 Task: Select street view around selected location Grand Canyon, Arizona, United States and verify 3 surrounding locations
Action: Mouse moved to (159, 112)
Screenshot: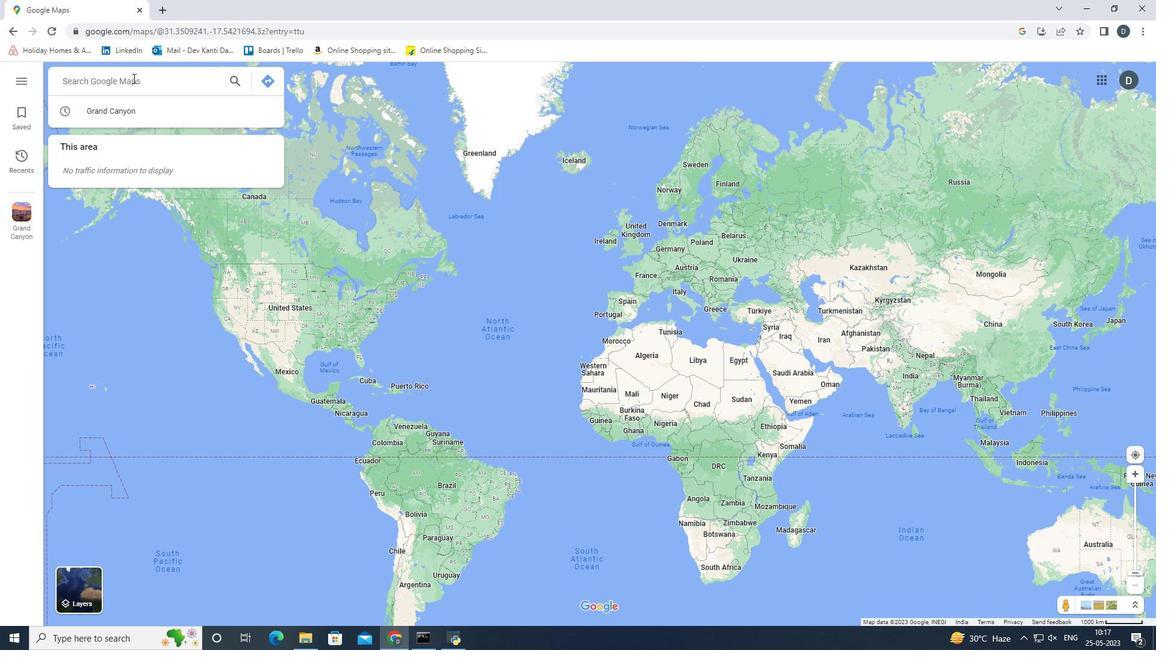 
Action: Mouse pressed left at (159, 112)
Screenshot: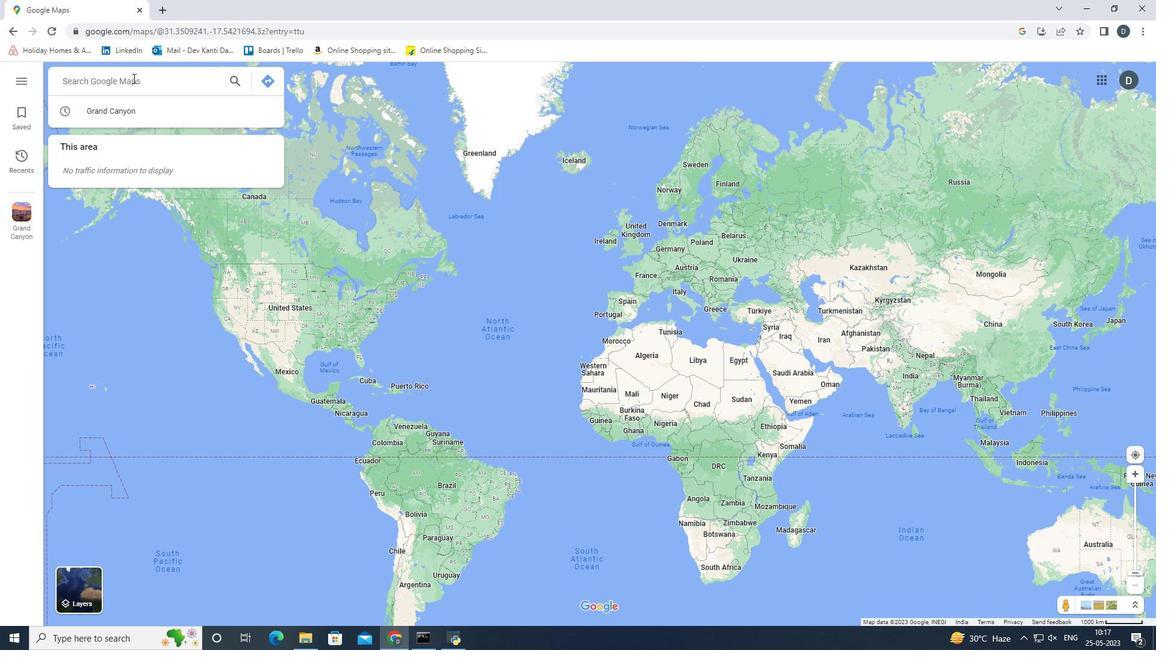 
Action: Mouse moved to (197, 171)
Screenshot: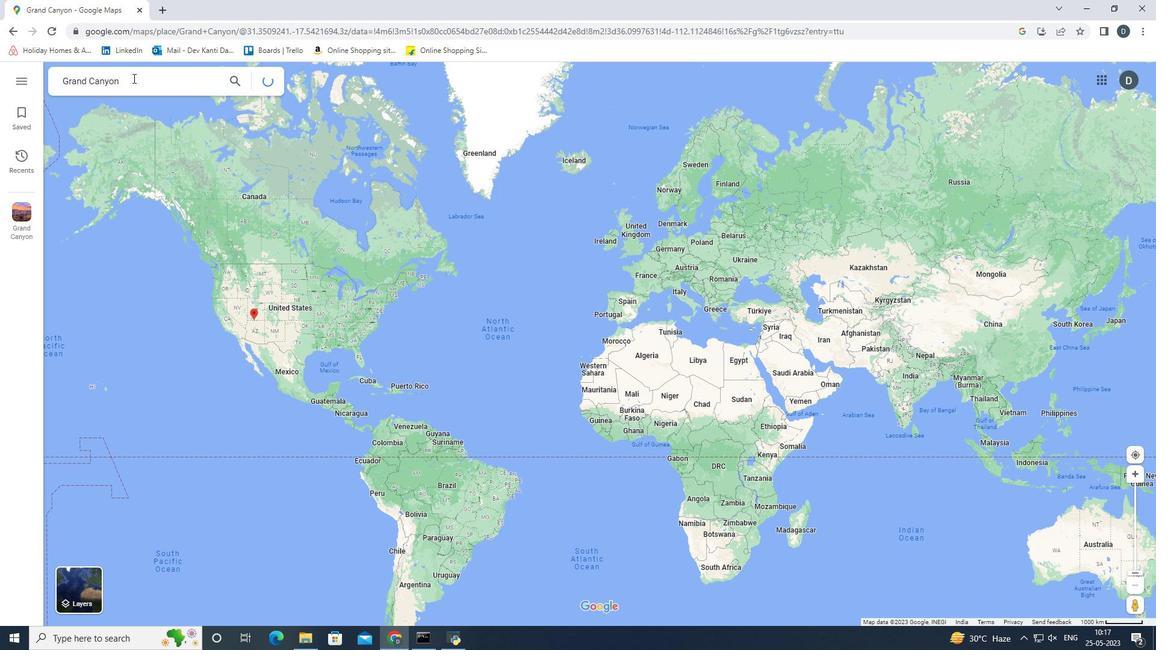 
Action: Key pressed <Key.enter>
Screenshot: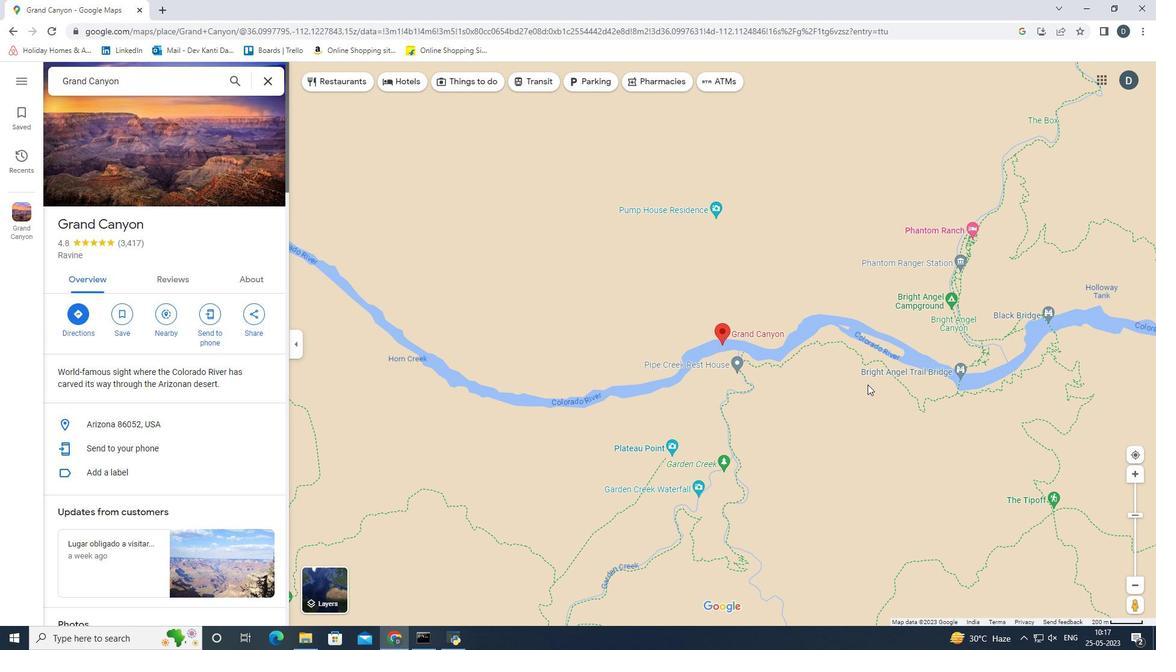 
Action: Mouse moved to (670, 398)
Screenshot: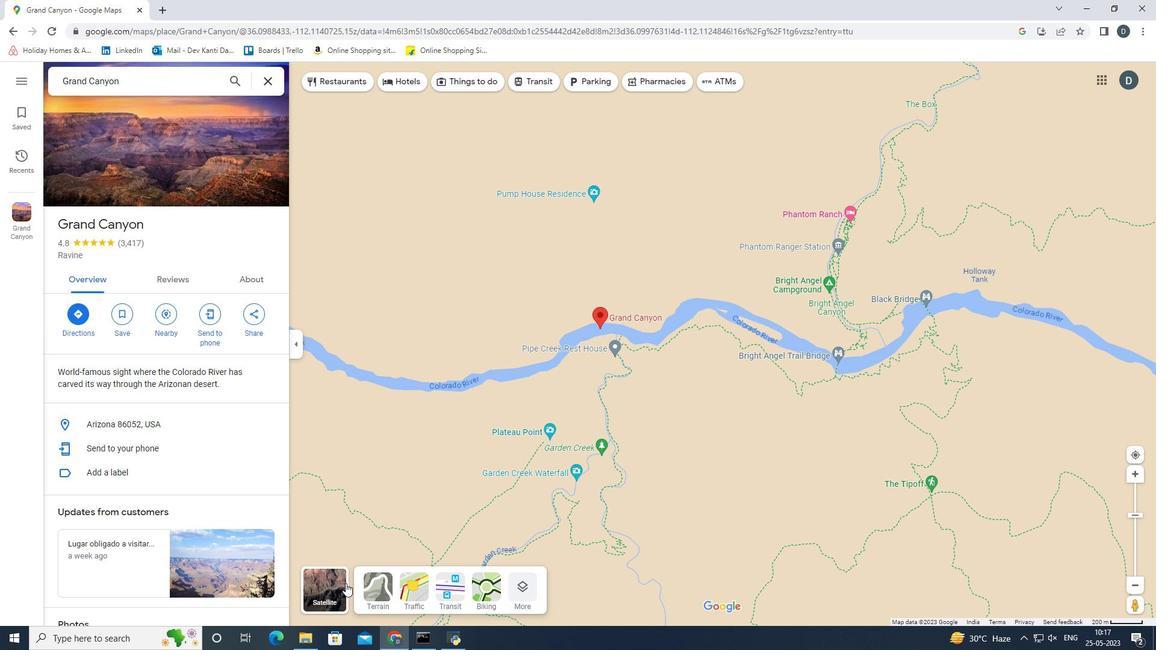 
Action: Mouse scrolled (670, 399) with delta (0, 0)
Screenshot: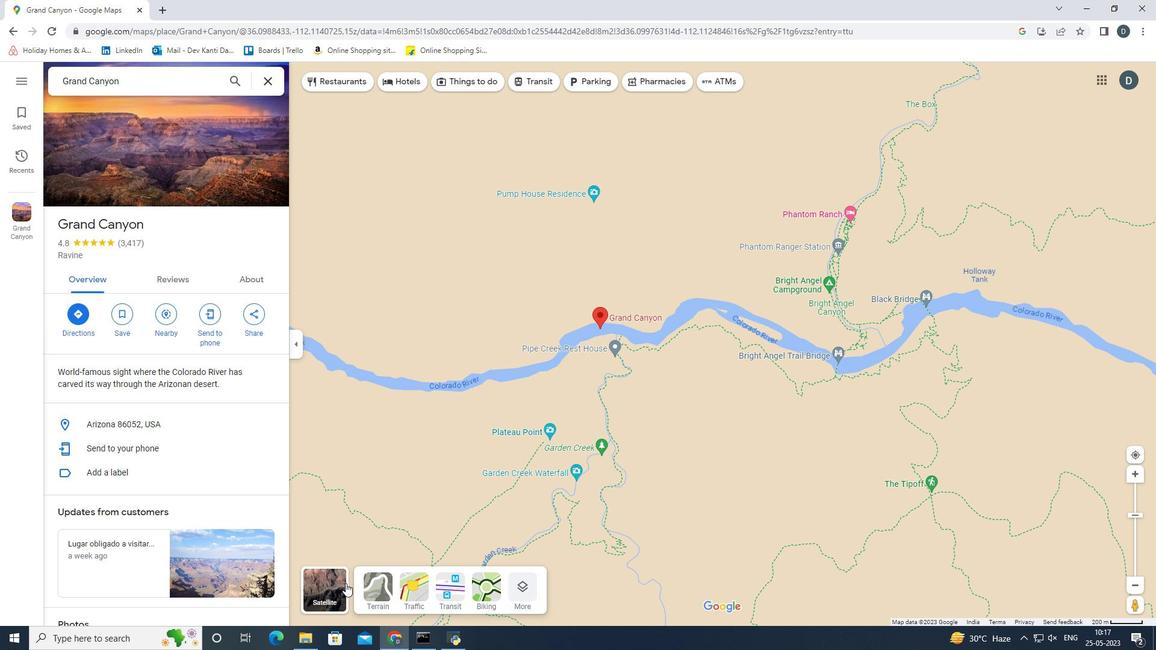 
Action: Mouse scrolled (670, 399) with delta (0, 0)
Screenshot: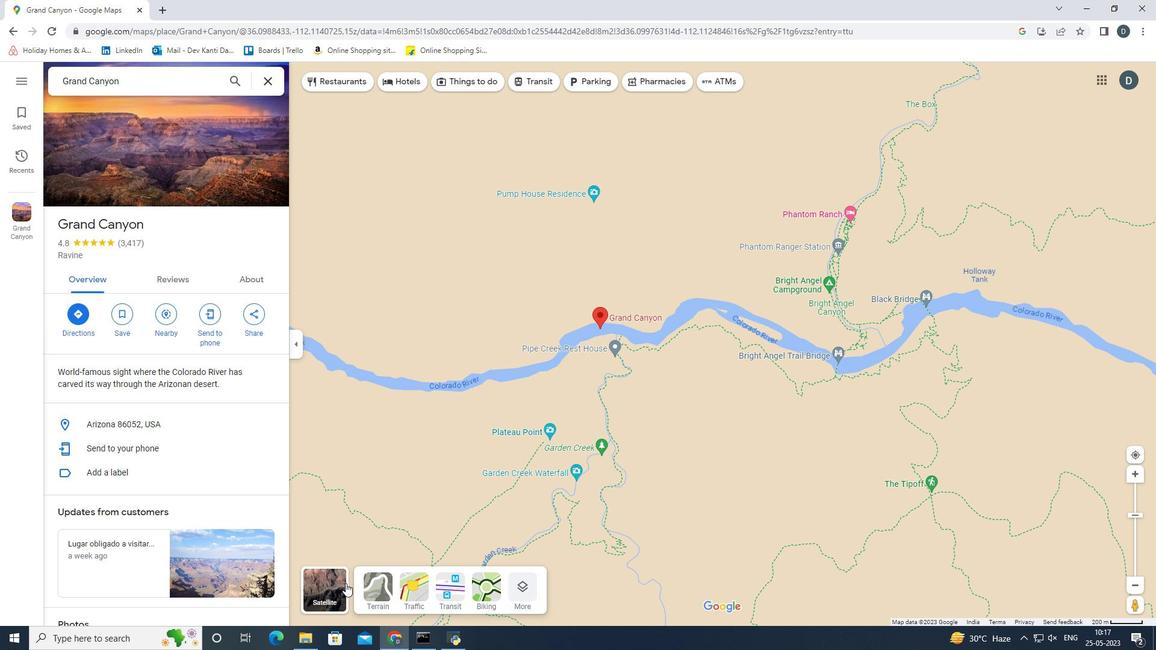
Action: Mouse scrolled (670, 399) with delta (0, 0)
Screenshot: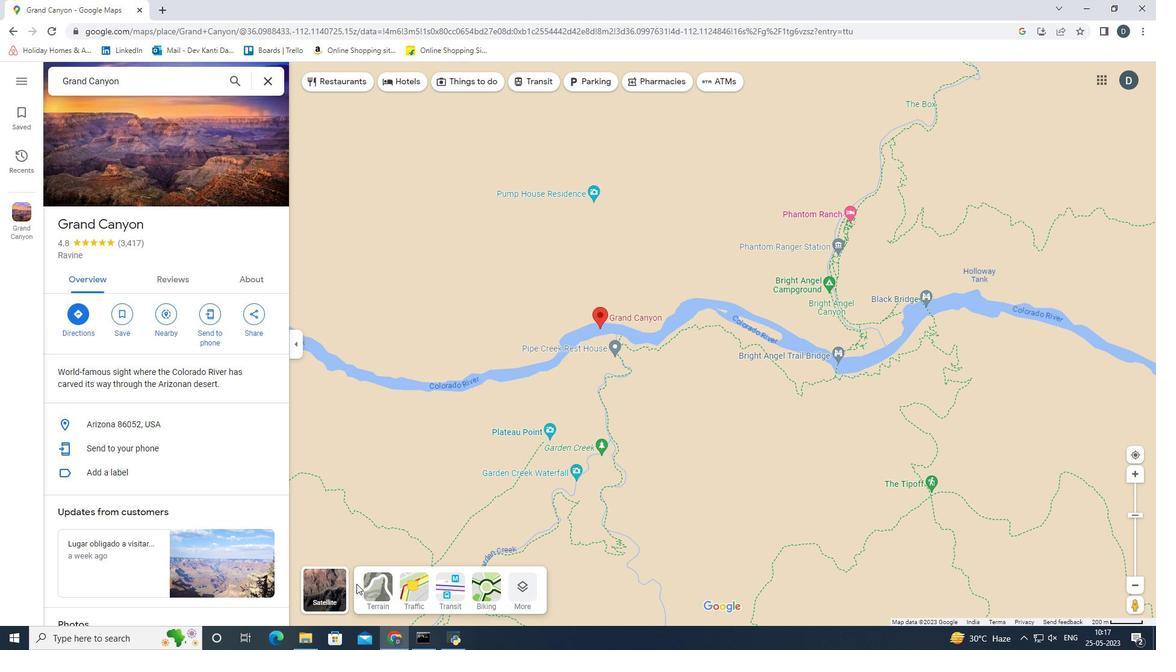 
Action: Mouse scrolled (670, 399) with delta (0, 0)
Screenshot: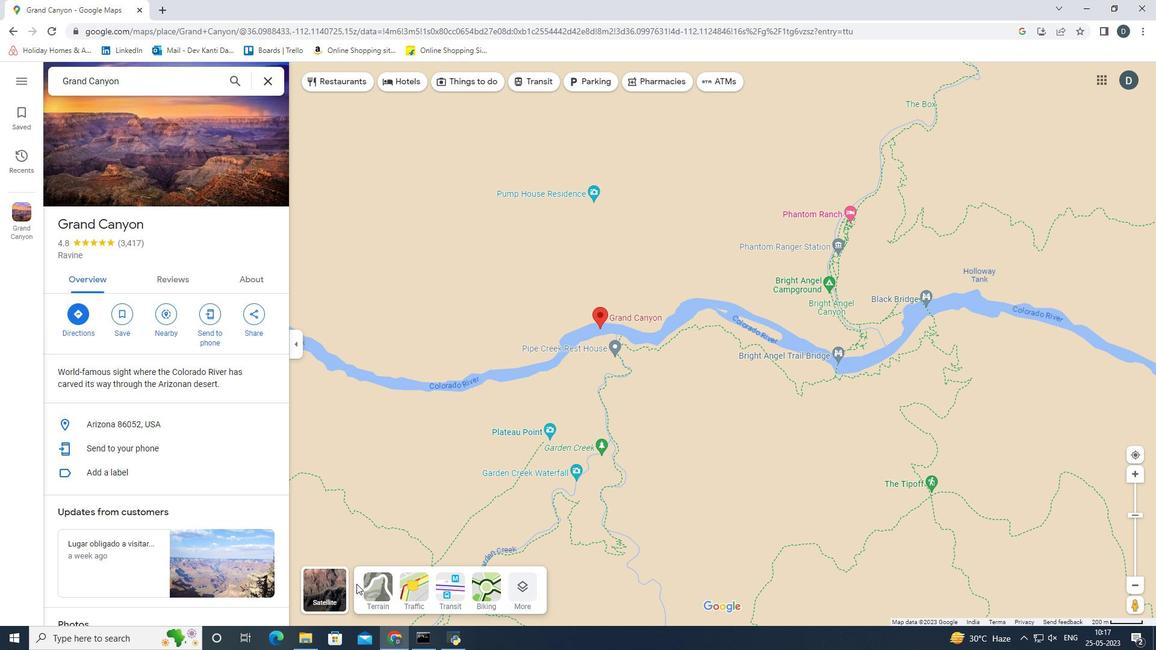 
Action: Mouse moved to (668, 428)
Screenshot: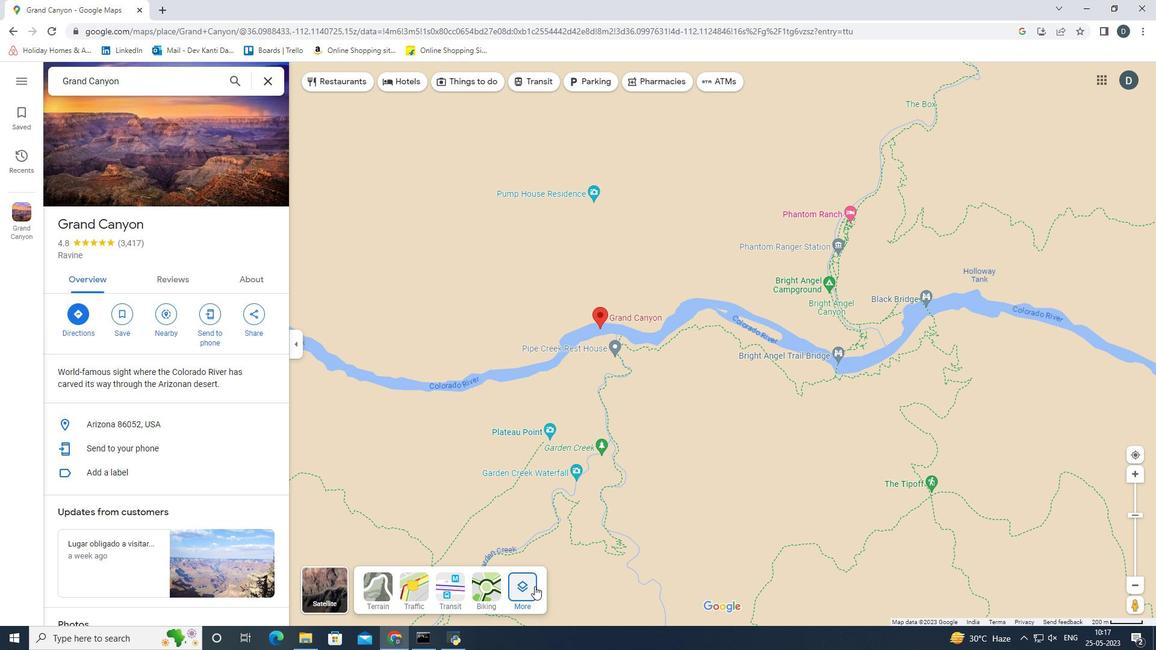 
Action: Mouse pressed left at (668, 428)
Screenshot: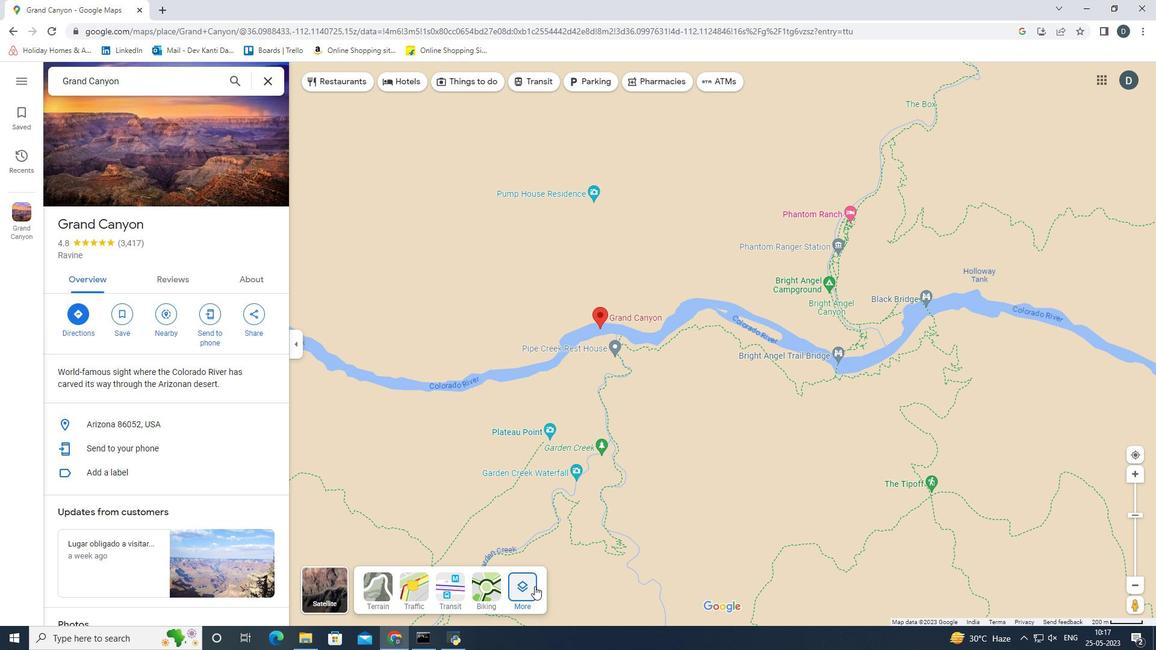 
Action: Mouse moved to (487, 171)
Screenshot: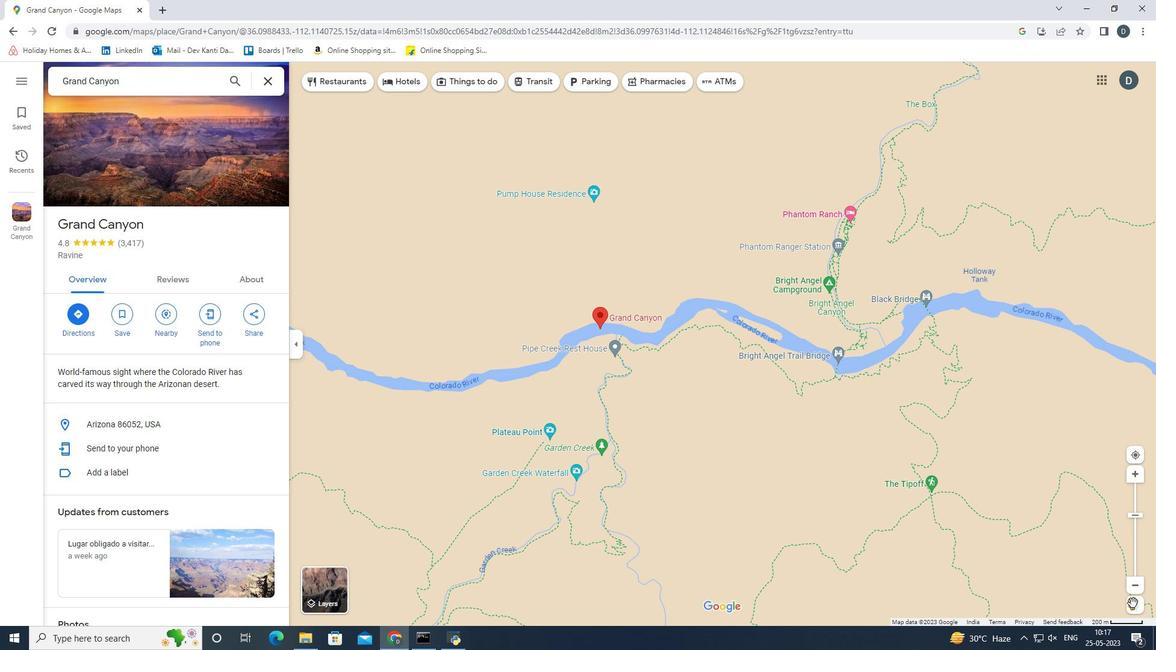 
Action: Mouse pressed left at (469, 215)
Screenshot: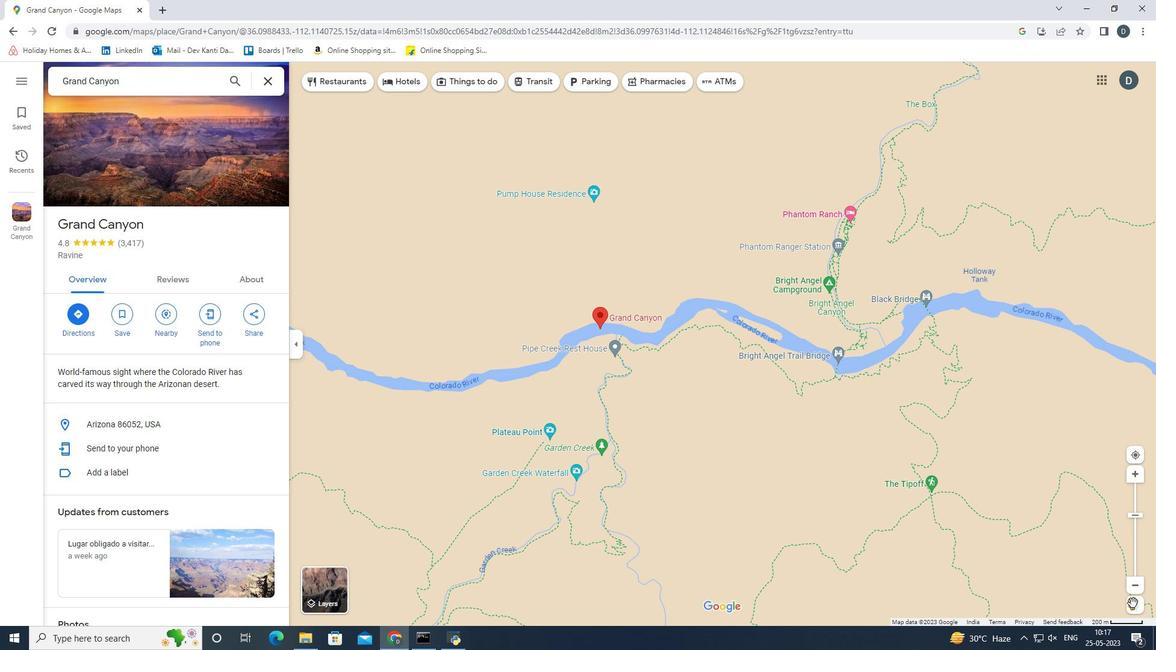 
Action: Mouse moved to (504, 447)
Screenshot: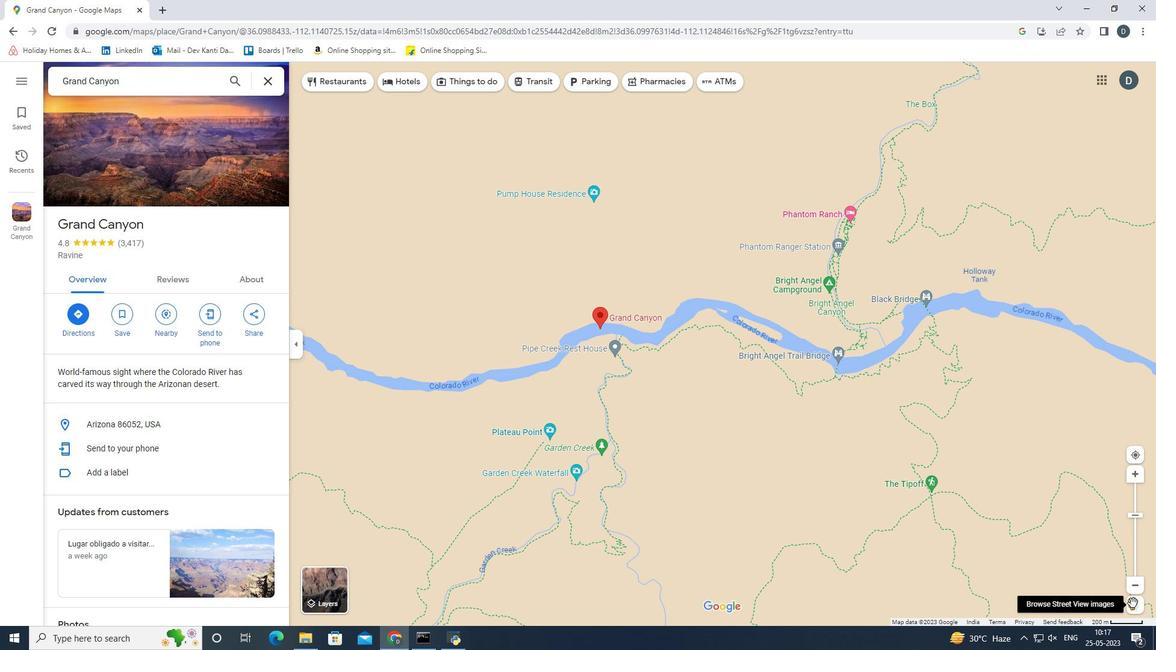 
Action: Mouse scrolled (504, 448) with delta (0, 0)
Screenshot: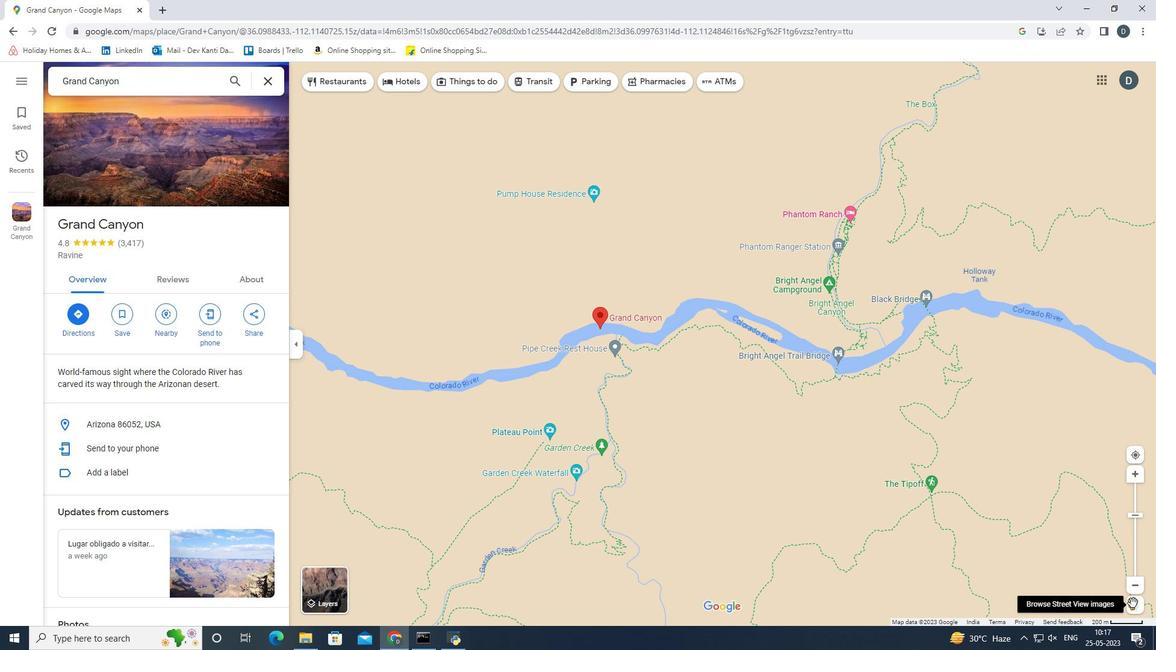 
Action: Mouse scrolled (504, 448) with delta (0, 0)
Screenshot: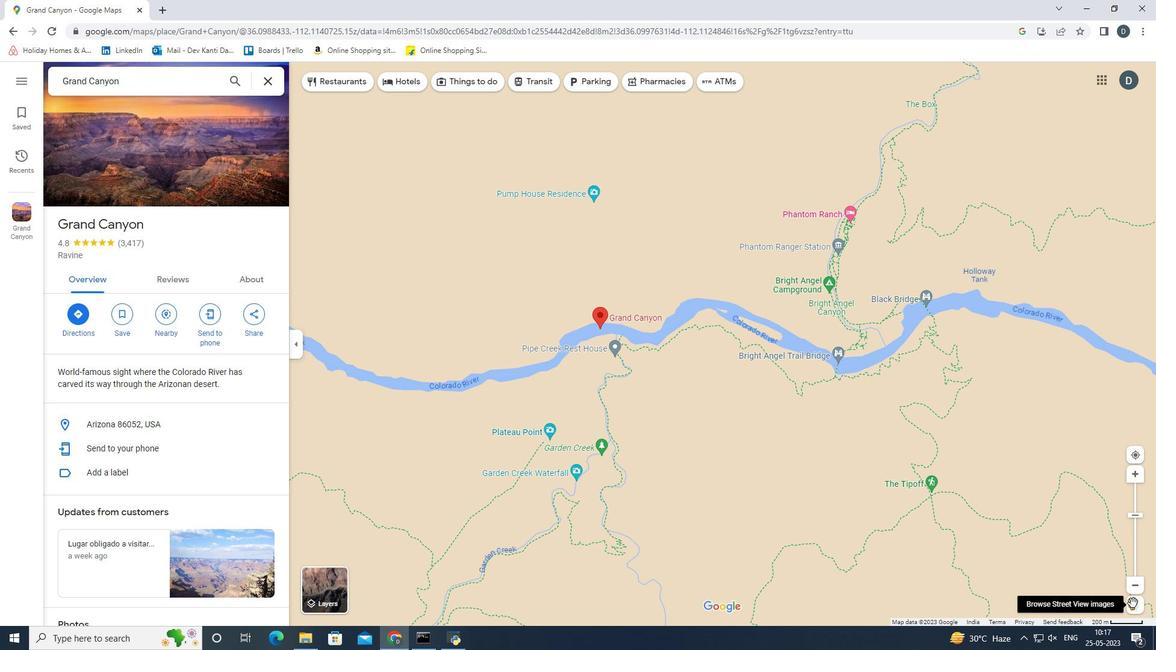 
Action: Mouse moved to (503, 447)
Screenshot: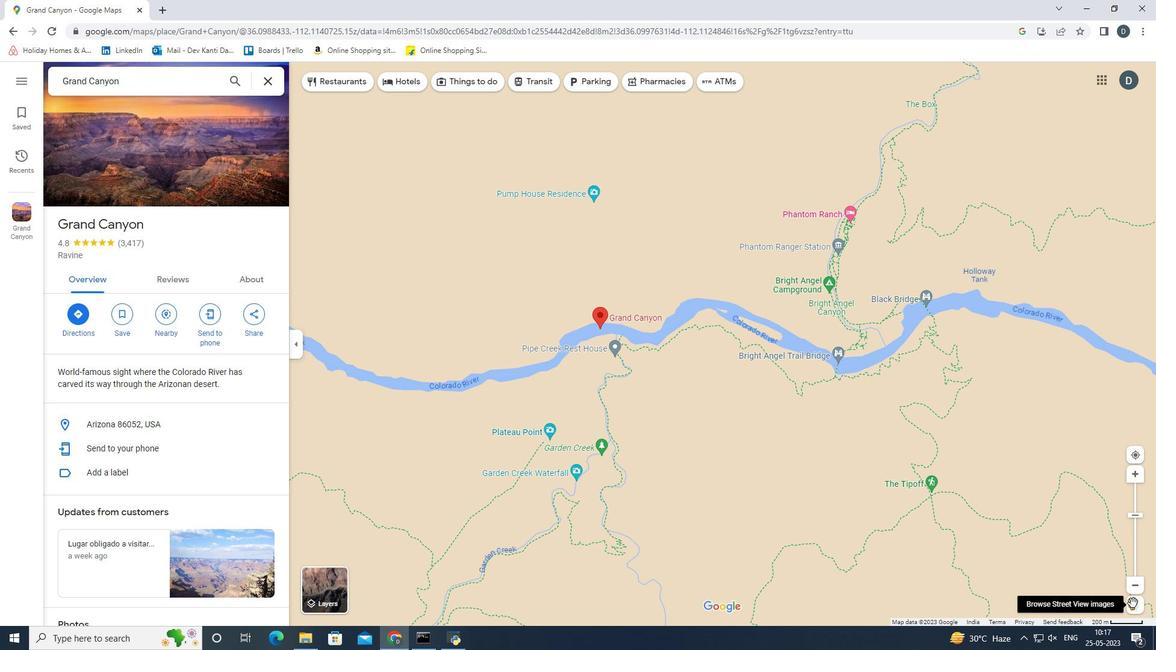 
Action: Mouse scrolled (503, 448) with delta (0, 0)
Screenshot: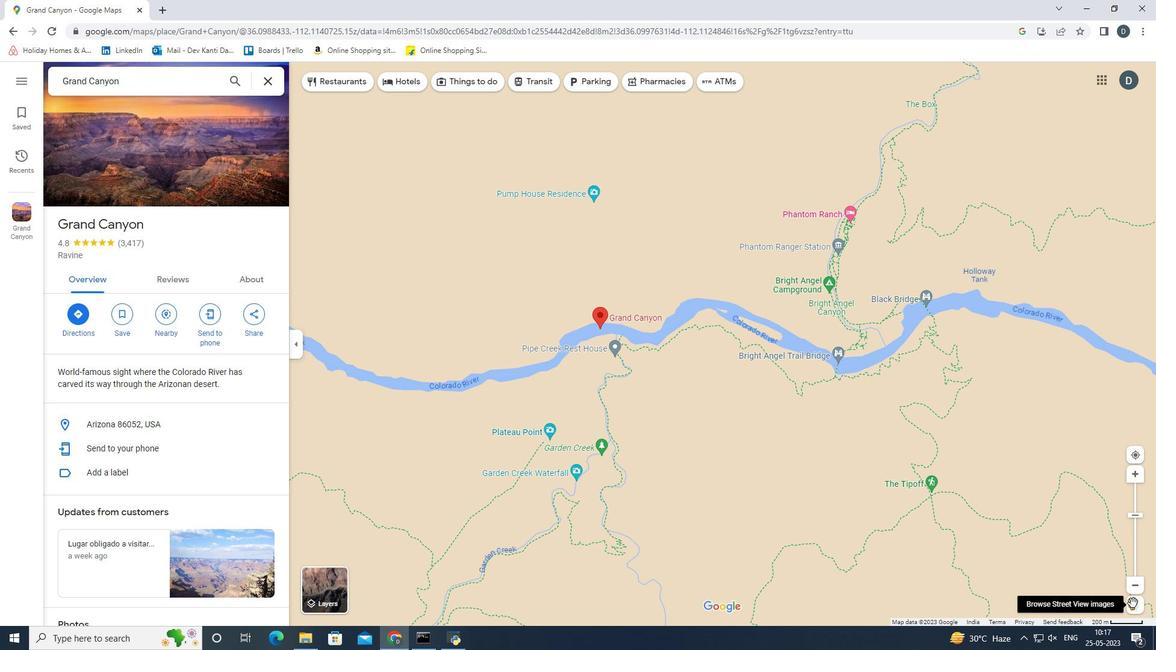 
Action: Mouse scrolled (503, 448) with delta (0, 0)
Screenshot: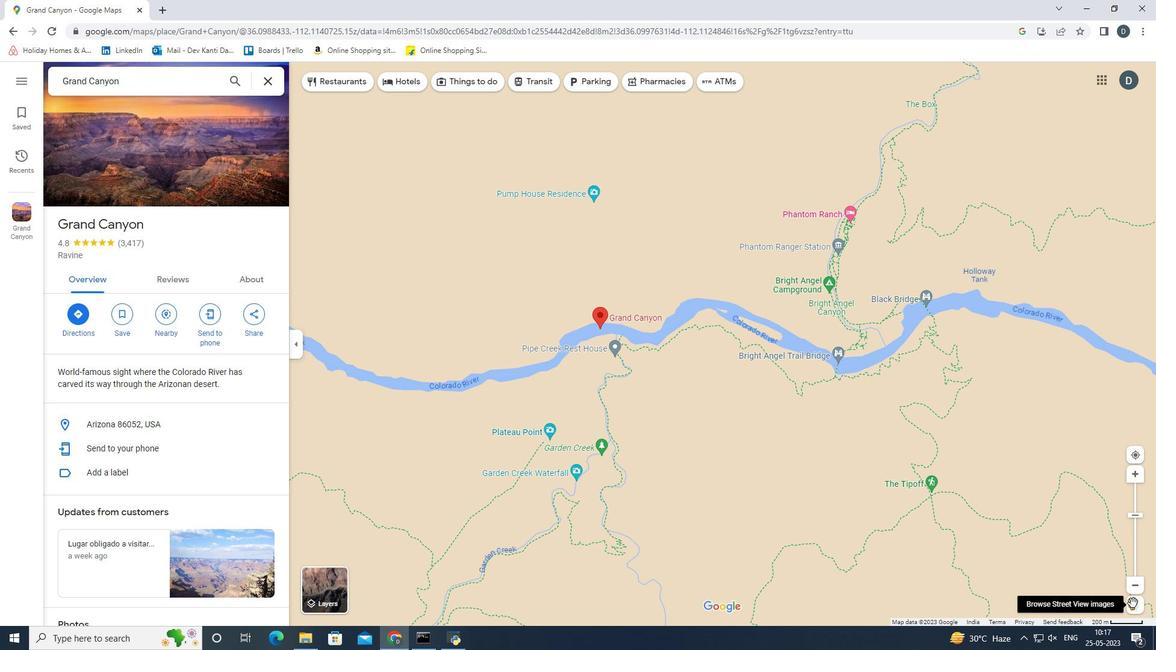 
Action: Mouse moved to (525, 424)
Screenshot: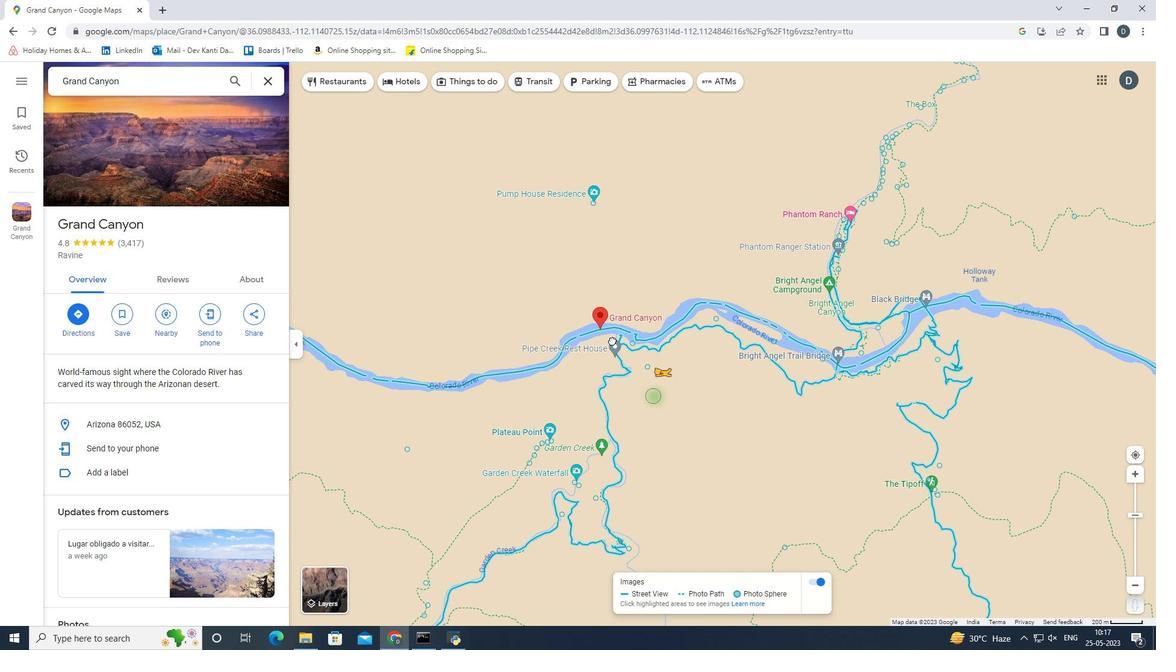 
Action: Mouse scrolled (525, 423) with delta (0, 0)
Screenshot: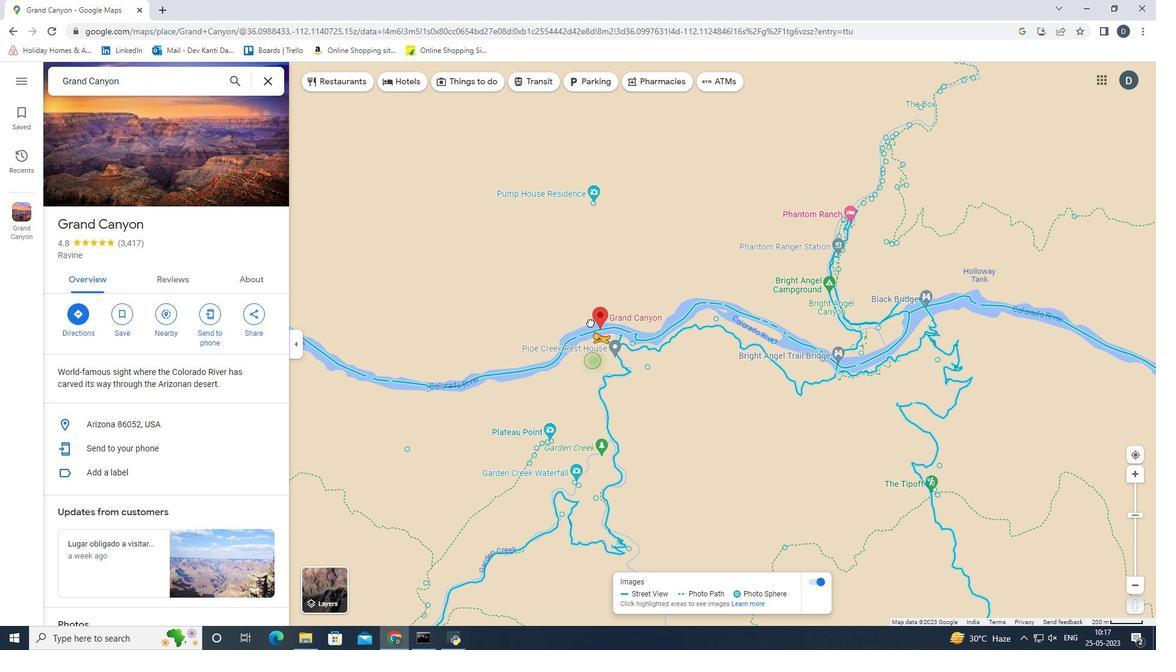 
Action: Mouse scrolled (525, 423) with delta (0, 0)
Screenshot: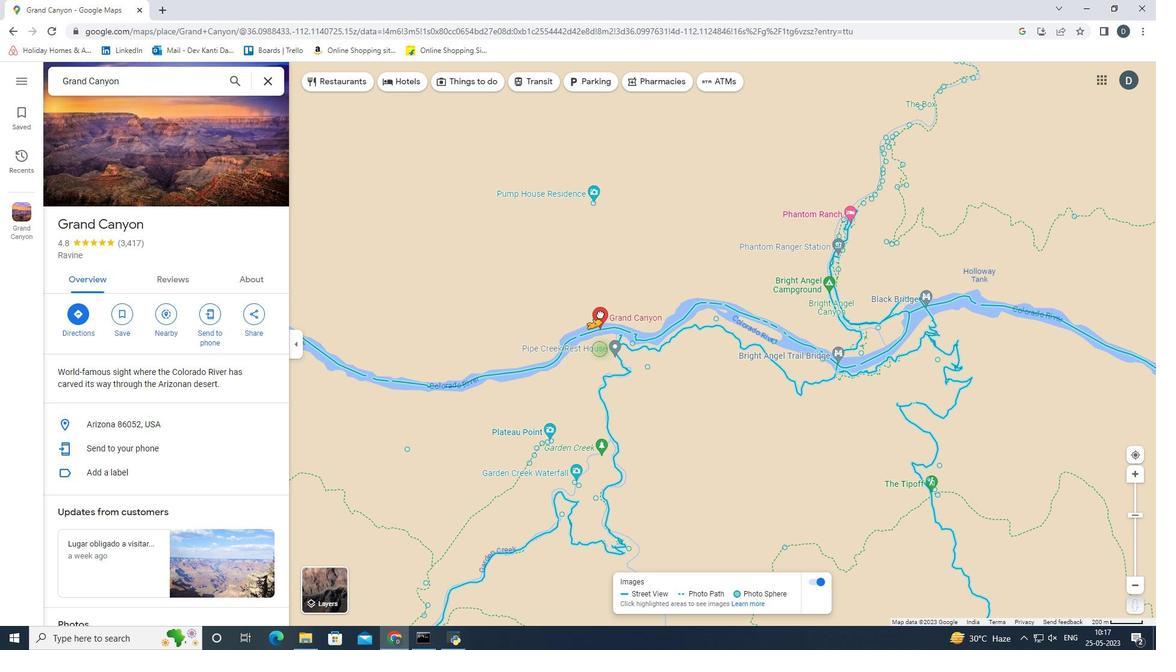 
Action: Mouse scrolled (525, 423) with delta (0, 0)
Screenshot: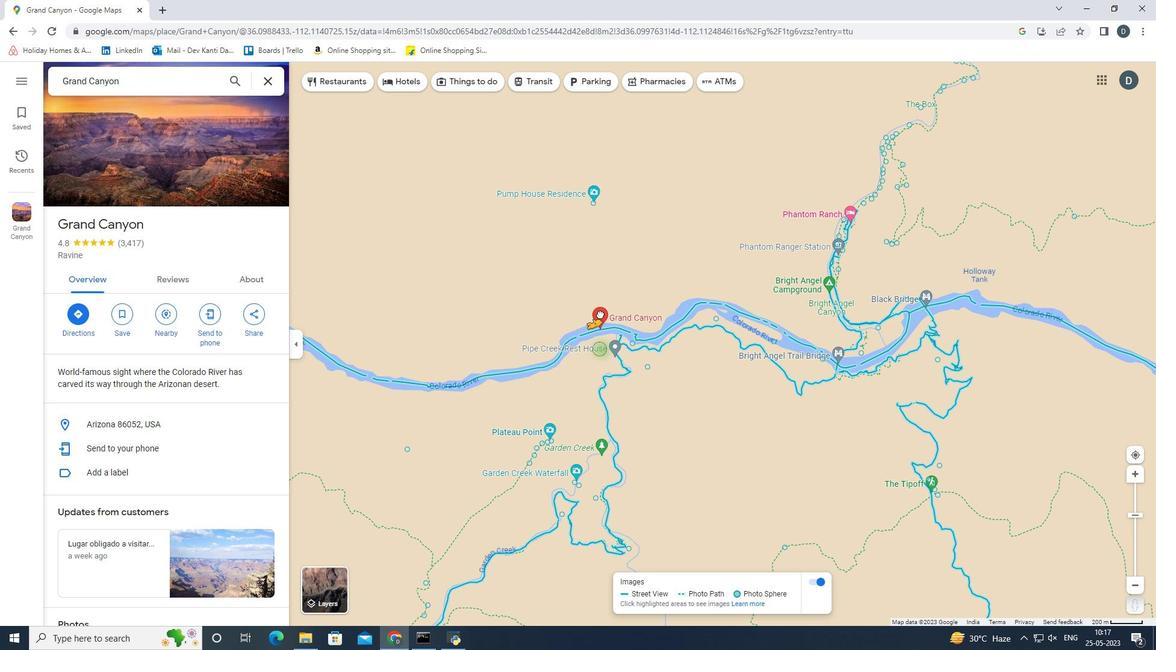 
Action: Mouse scrolled (525, 423) with delta (0, 0)
Screenshot: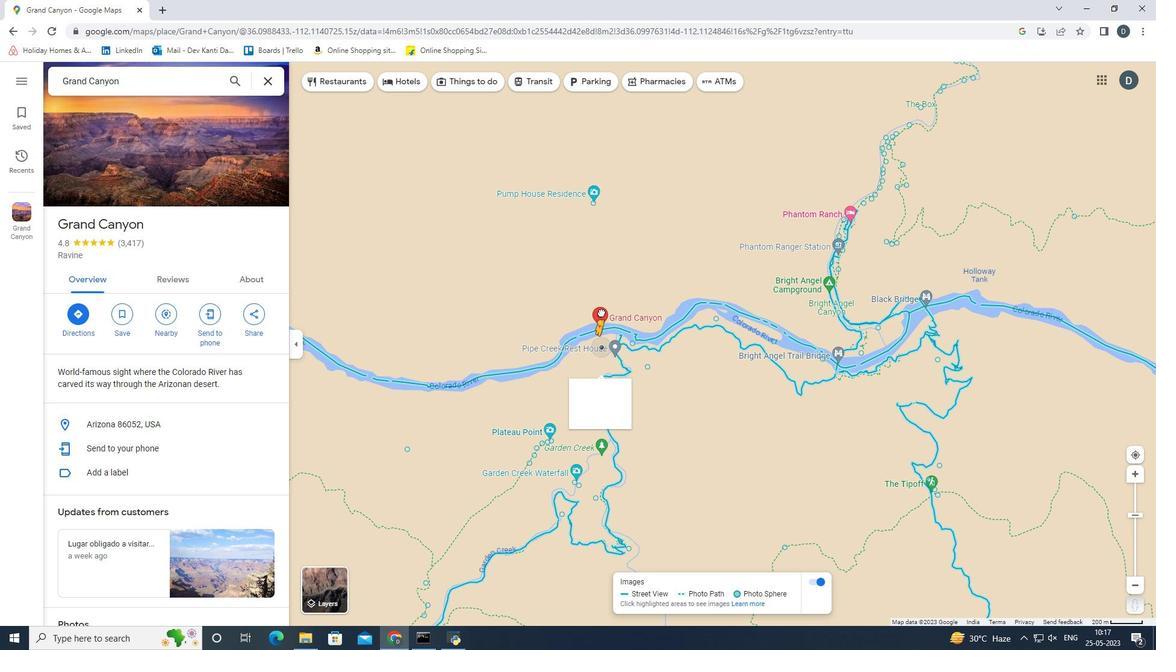 
Action: Mouse scrolled (525, 423) with delta (0, 0)
Screenshot: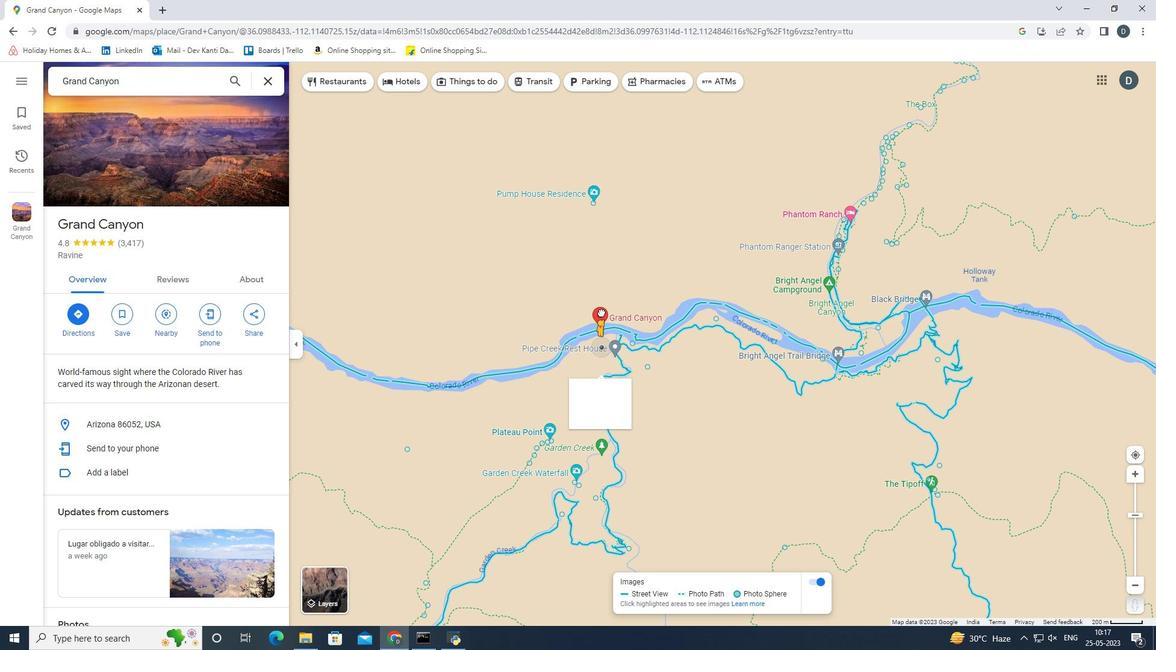 
Action: Mouse scrolled (525, 423) with delta (0, 0)
Screenshot: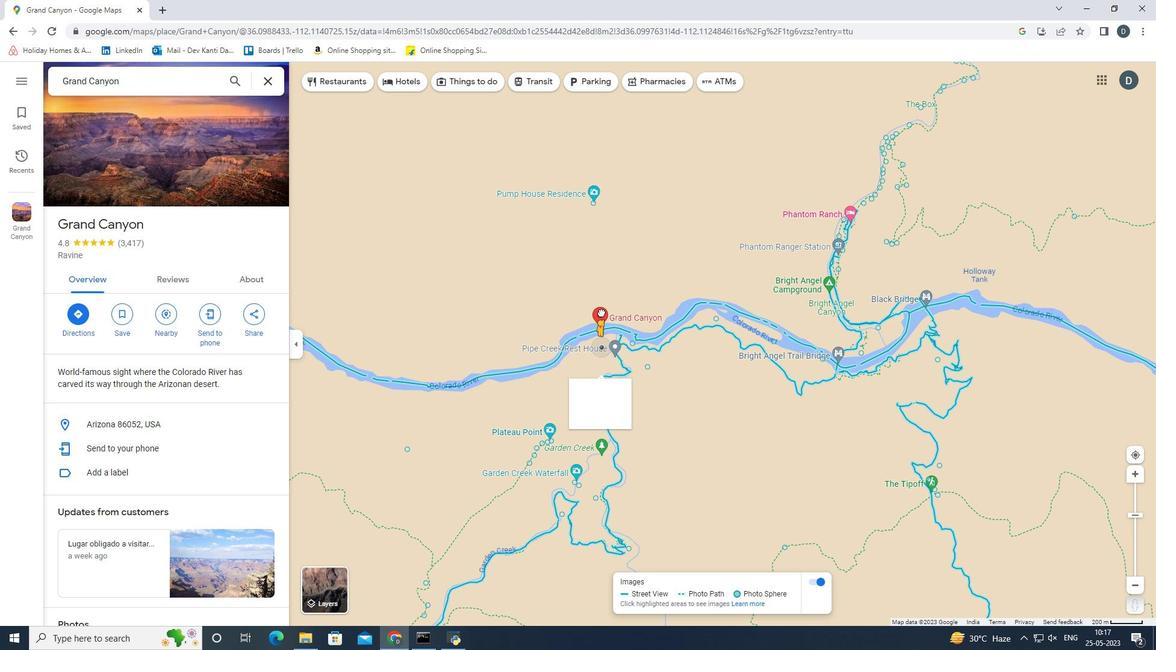 
Action: Mouse scrolled (525, 423) with delta (0, 0)
Screenshot: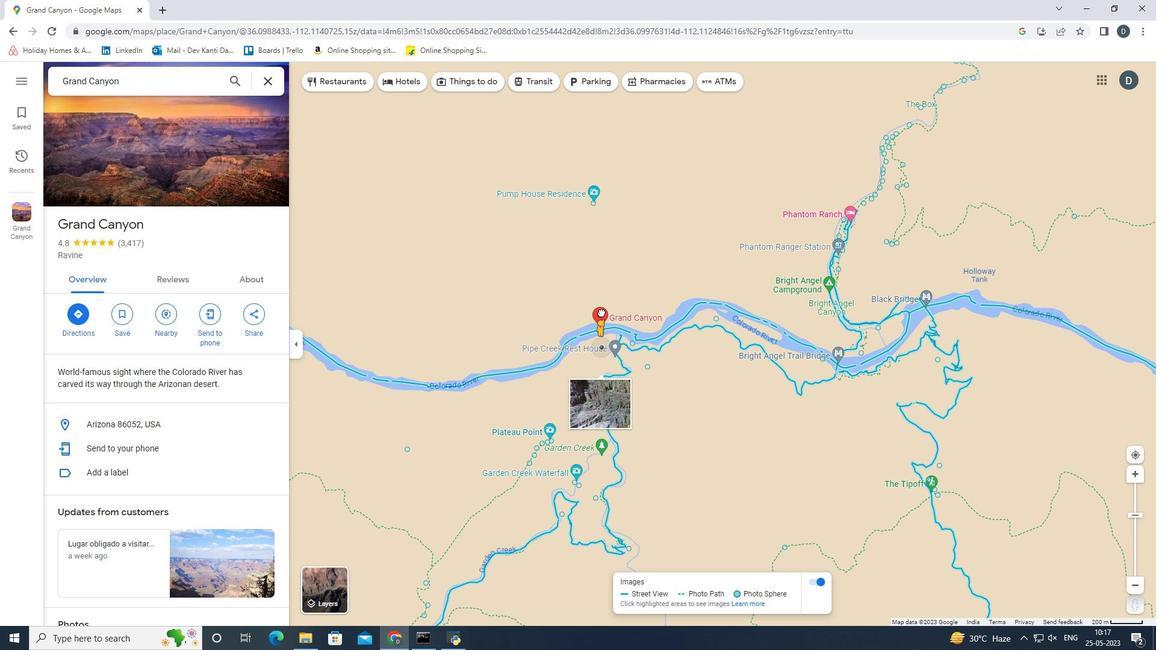 
Action: Mouse scrolled (525, 423) with delta (0, 0)
Screenshot: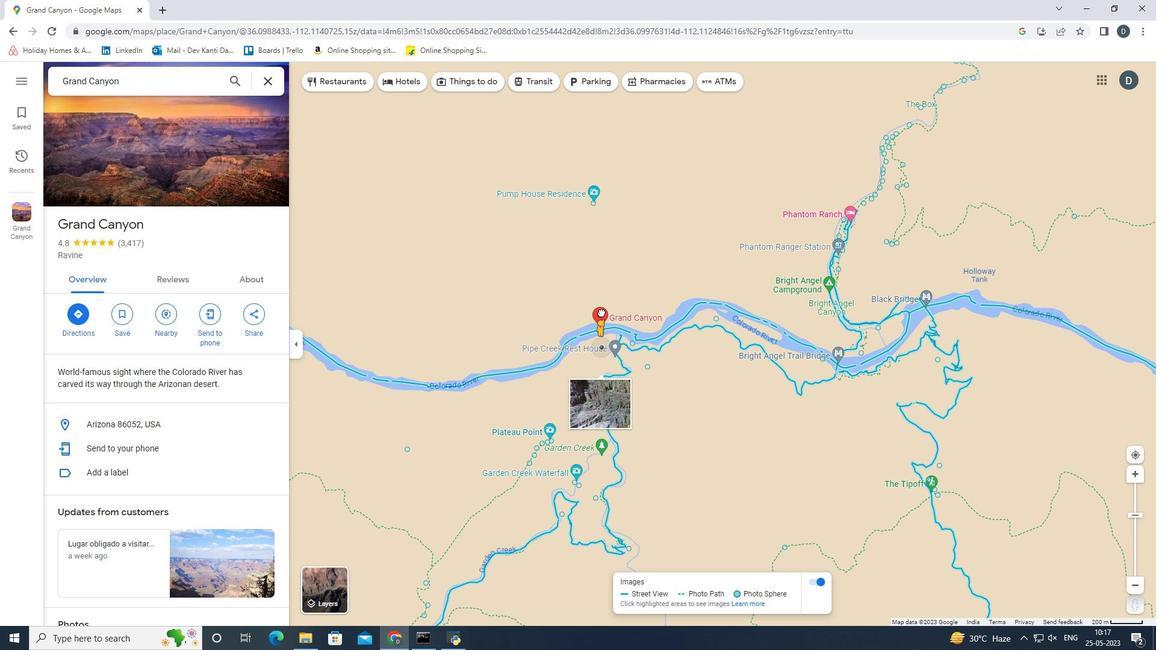 
Action: Mouse moved to (525, 423)
Screenshot: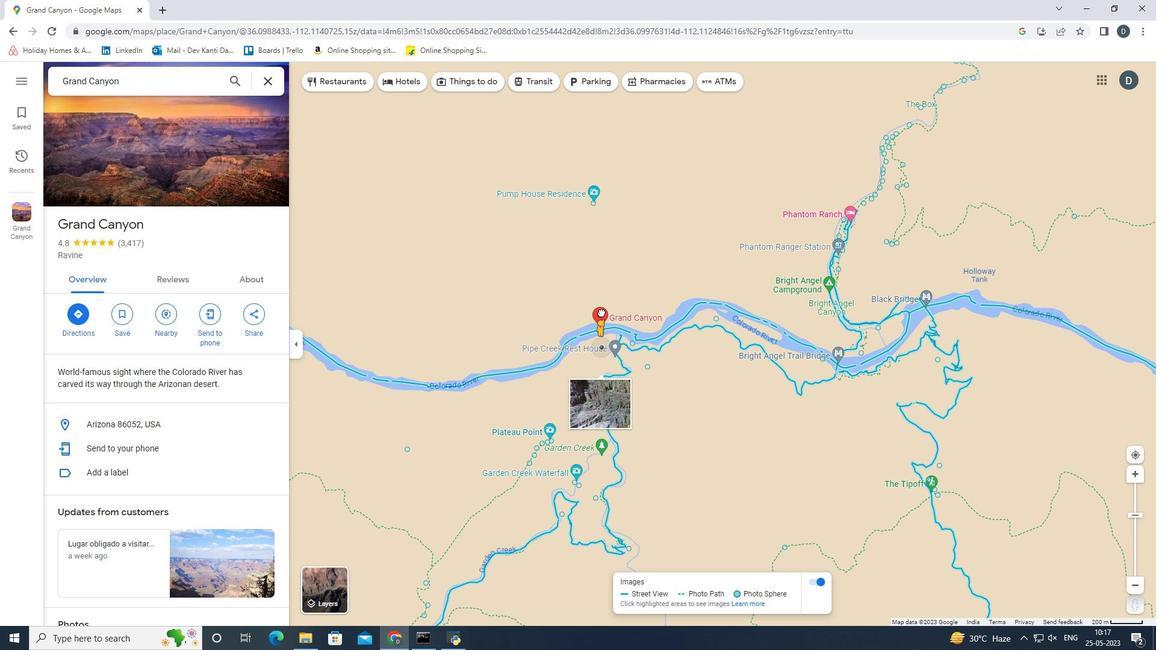 
Action: Mouse scrolled (525, 423) with delta (0, 0)
Screenshot: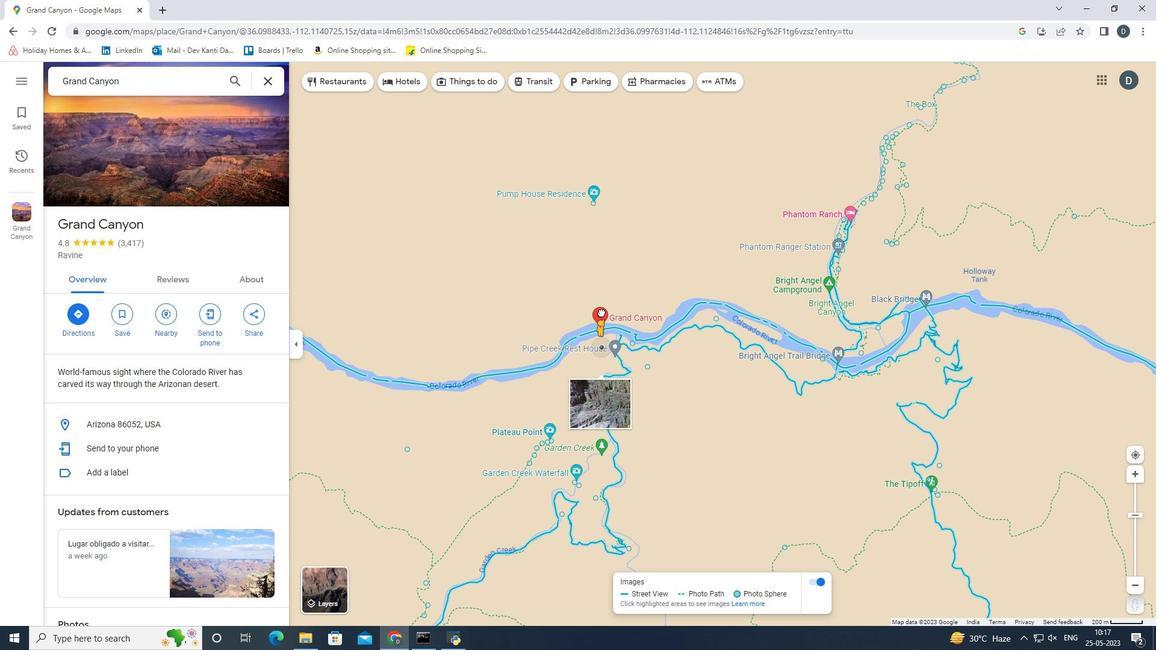 
Action: Mouse scrolled (525, 423) with delta (0, 0)
Screenshot: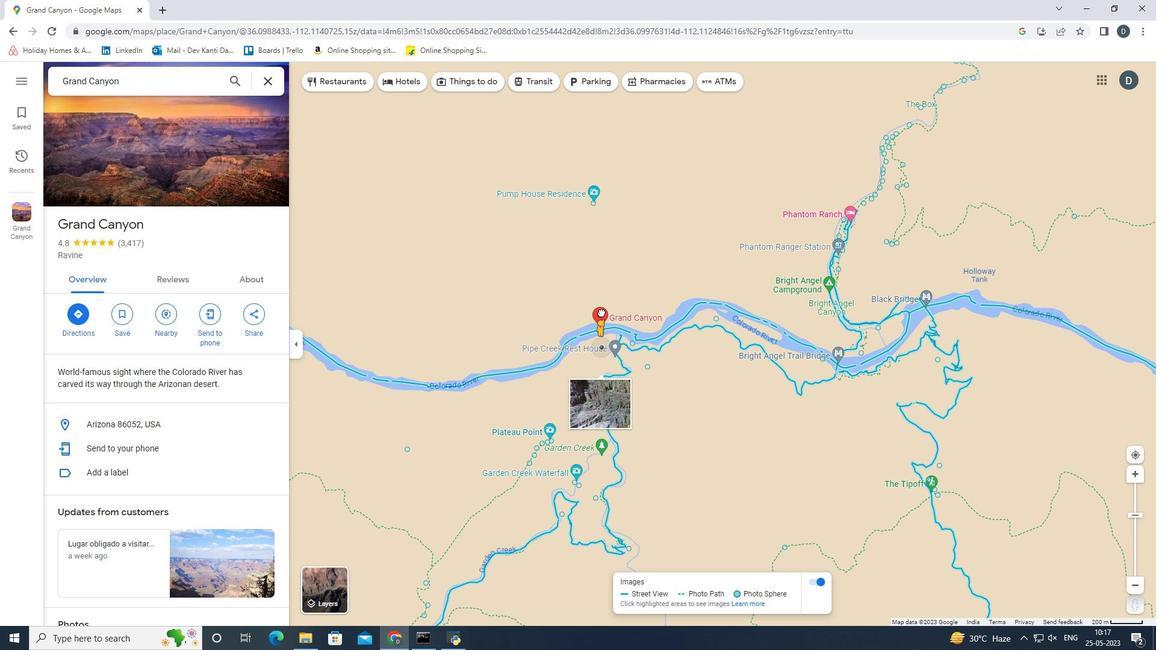 
Action: Mouse scrolled (525, 423) with delta (0, 0)
Screenshot: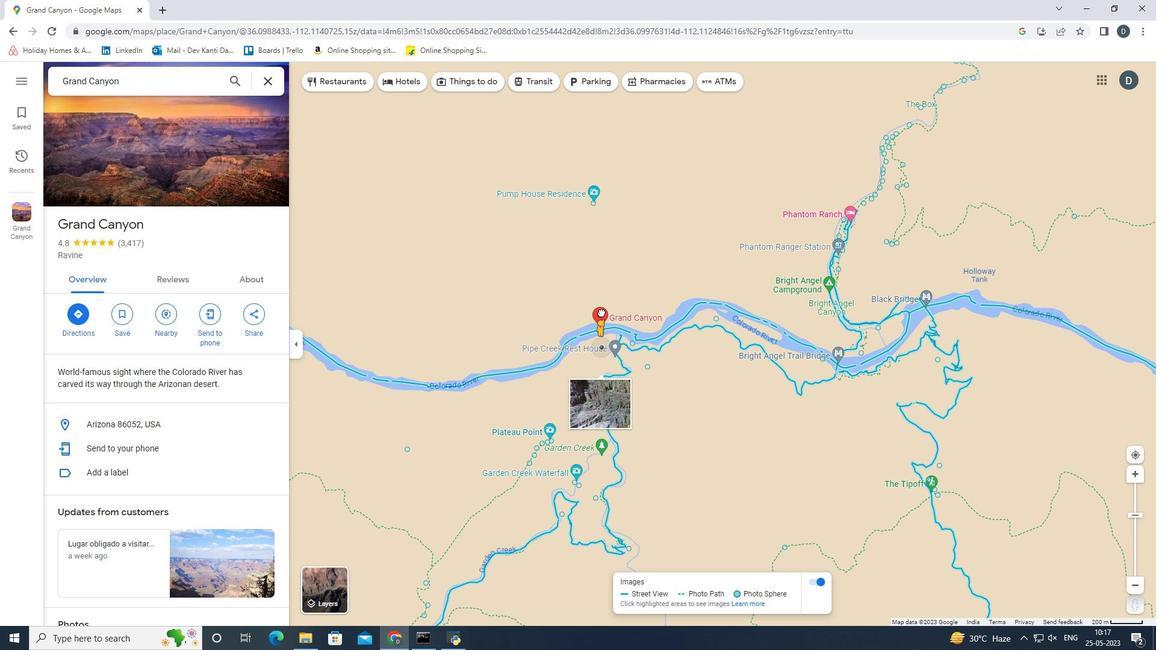 
Action: Mouse scrolled (525, 423) with delta (0, 0)
Screenshot: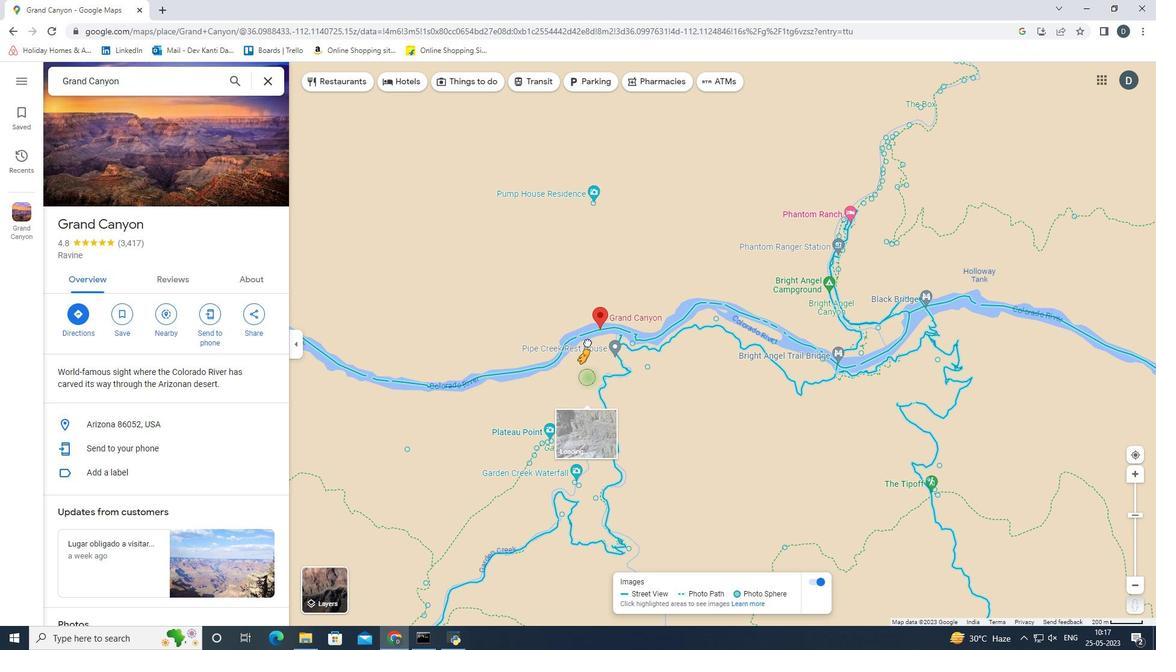 
Action: Mouse scrolled (525, 423) with delta (0, 0)
Screenshot: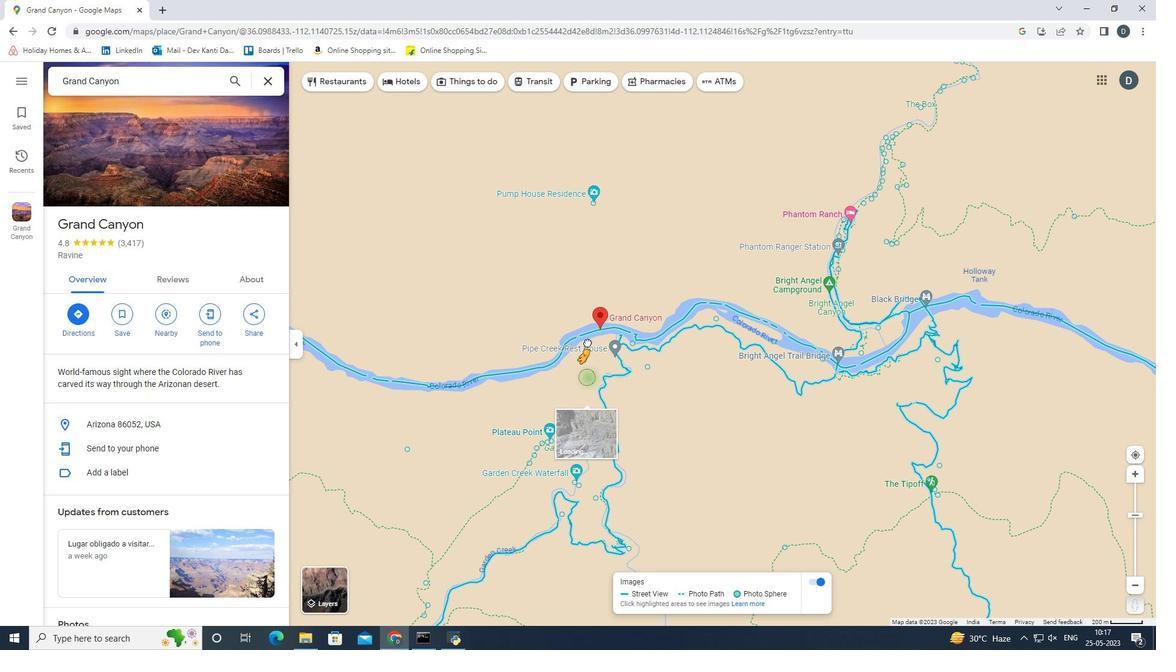 
Action: Mouse scrolled (525, 423) with delta (0, 0)
Screenshot: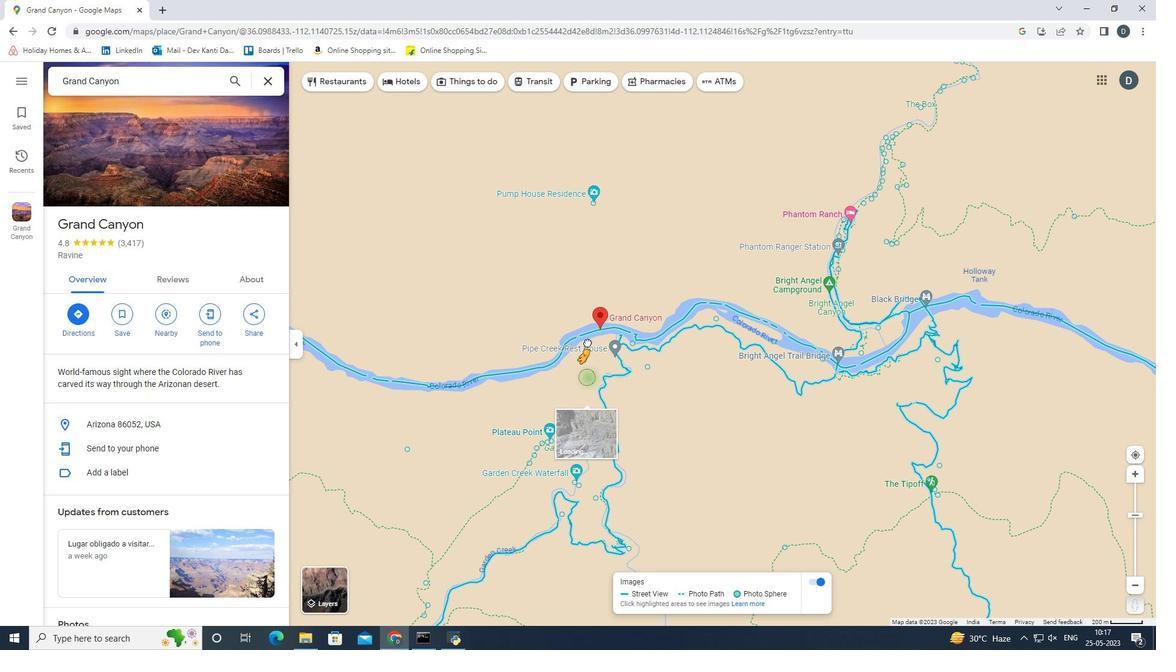 
Action: Mouse scrolled (525, 423) with delta (0, 0)
Screenshot: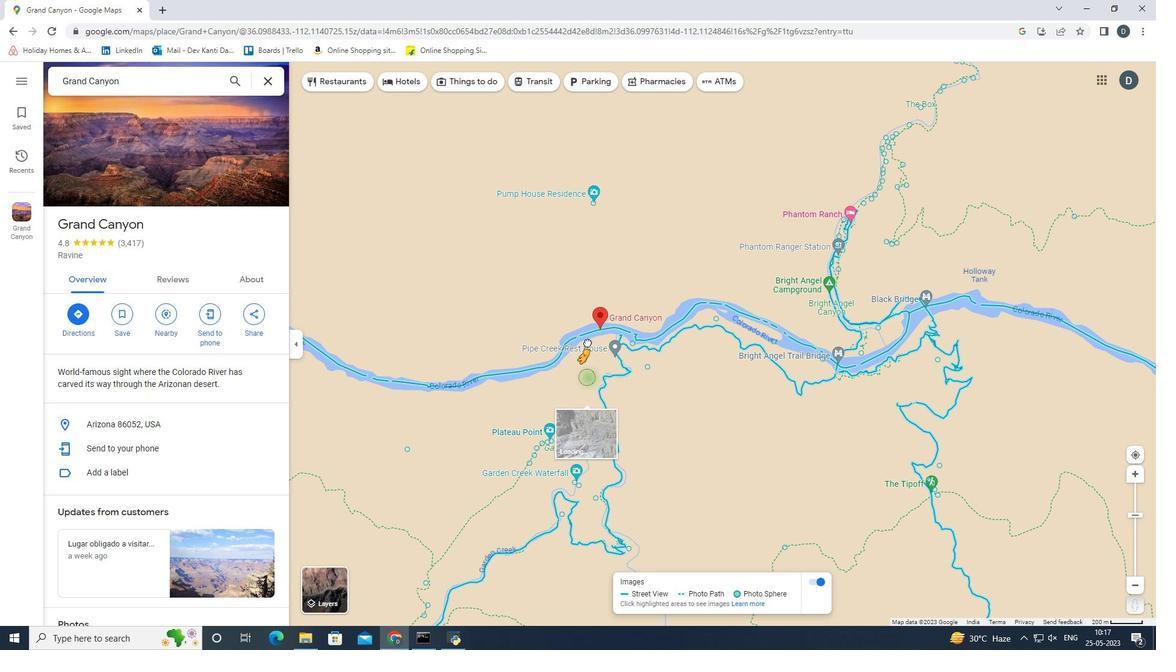 
Action: Mouse scrolled (525, 423) with delta (0, 0)
Screenshot: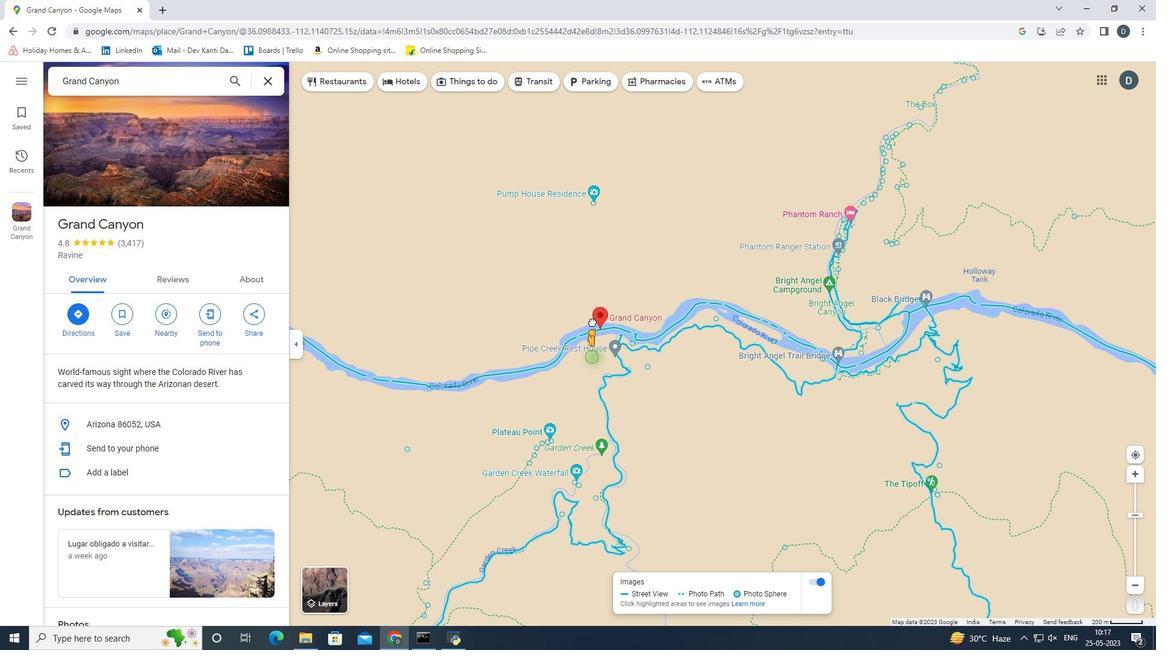 
Action: Mouse scrolled (525, 423) with delta (0, 0)
Screenshot: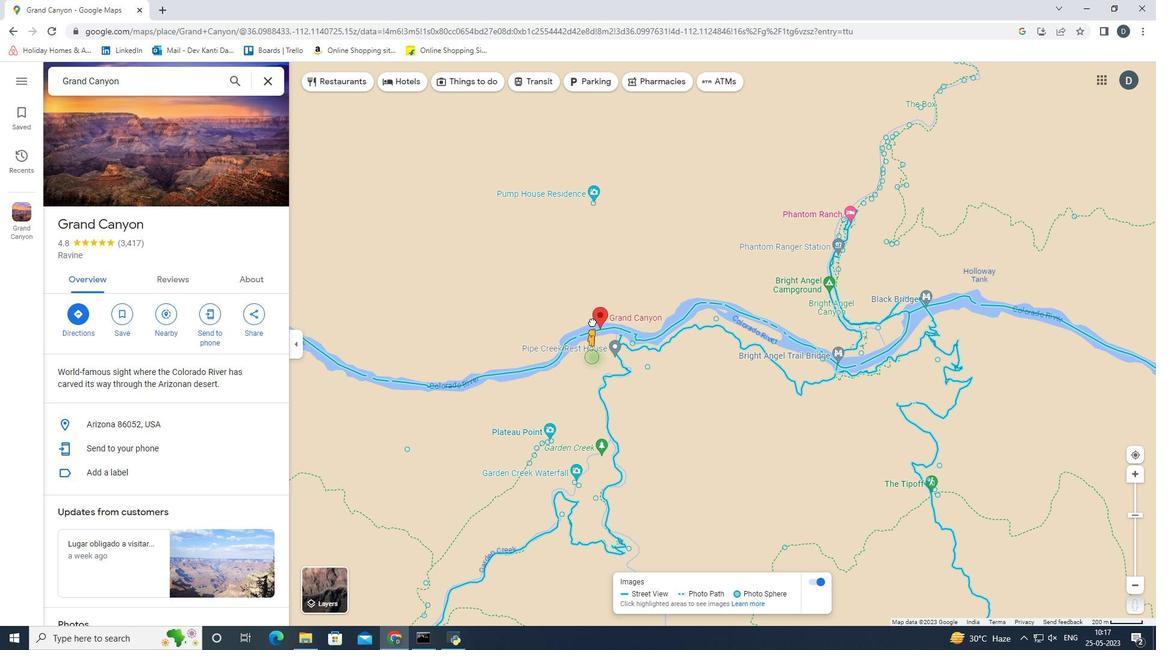 
Action: Mouse scrolled (525, 423) with delta (0, 0)
Screenshot: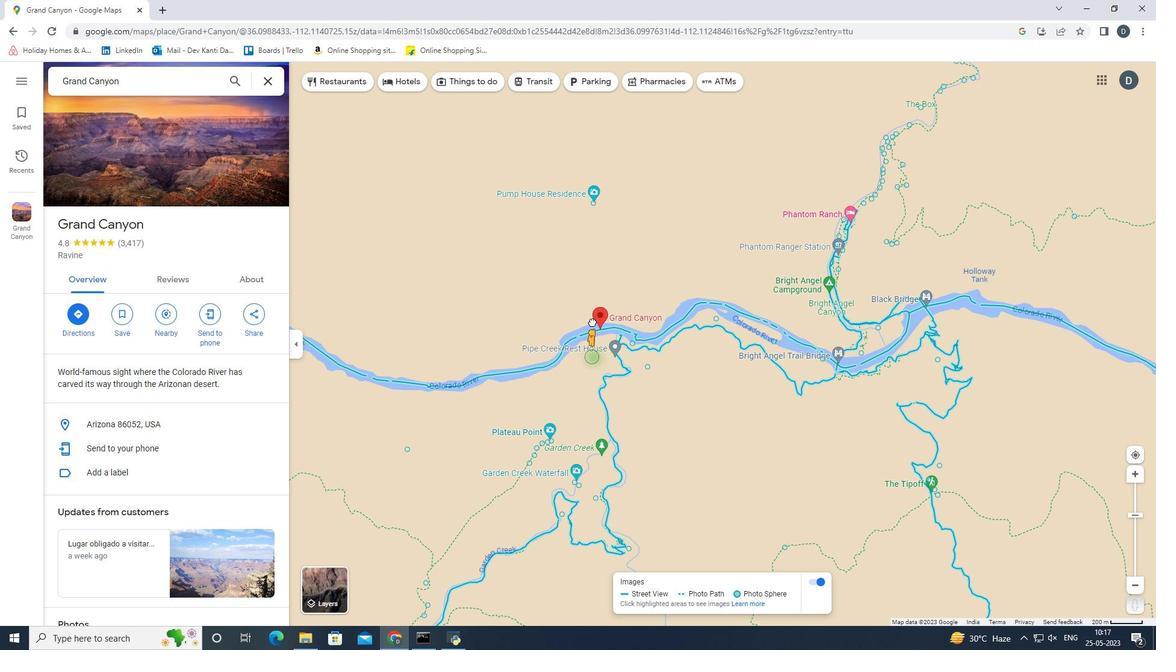 
Action: Mouse scrolled (525, 423) with delta (0, 0)
Screenshot: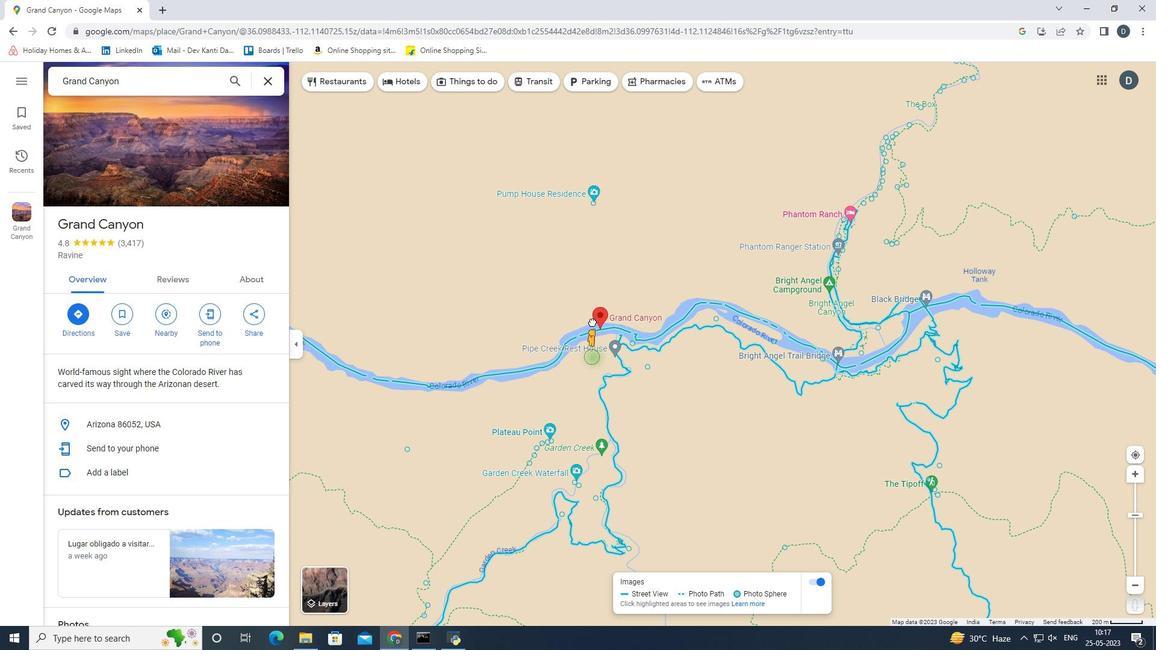 
Action: Mouse scrolled (525, 423) with delta (0, 0)
Screenshot: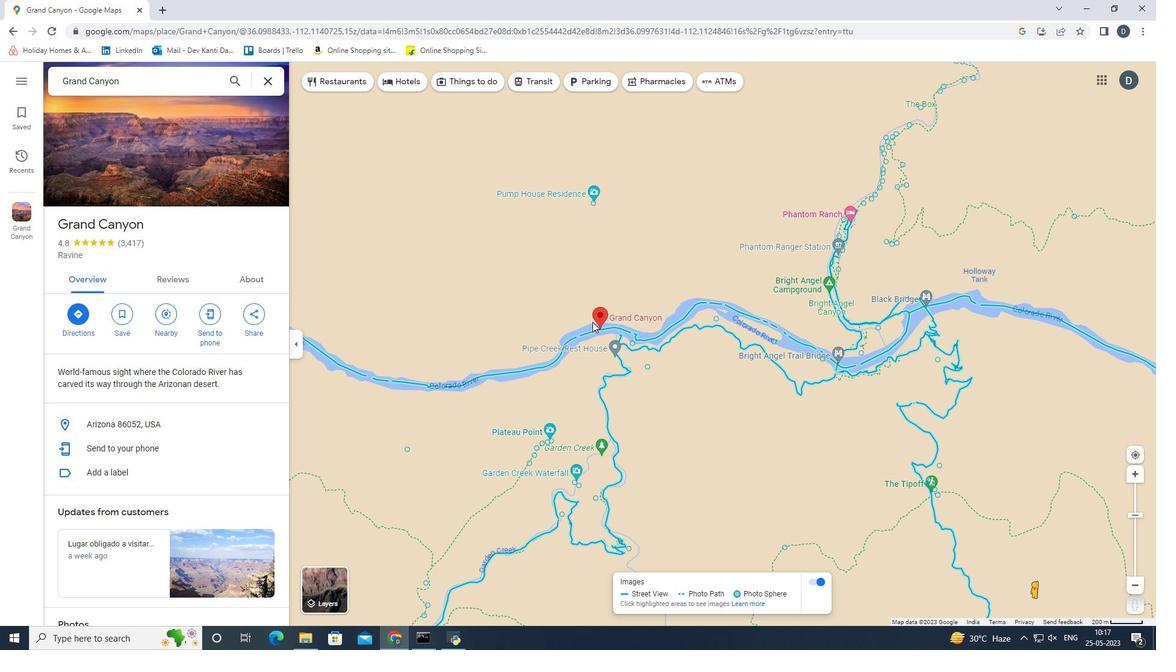 
Action: Mouse scrolled (525, 423) with delta (0, 0)
Screenshot: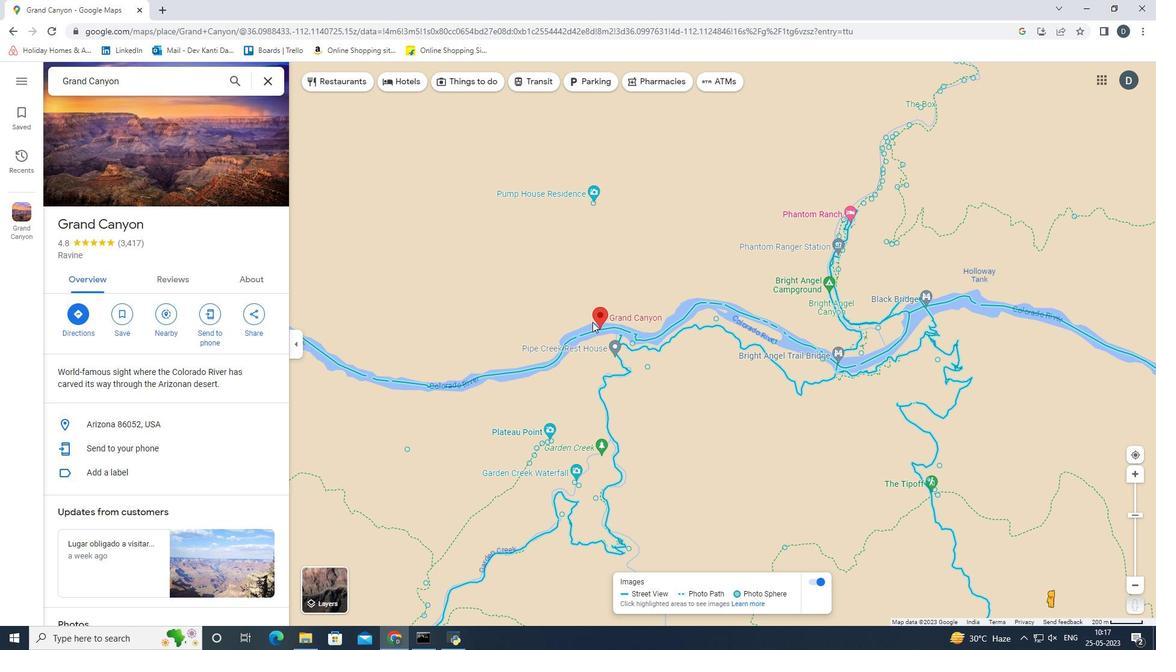 
Action: Mouse scrolled (525, 423) with delta (0, 0)
Screenshot: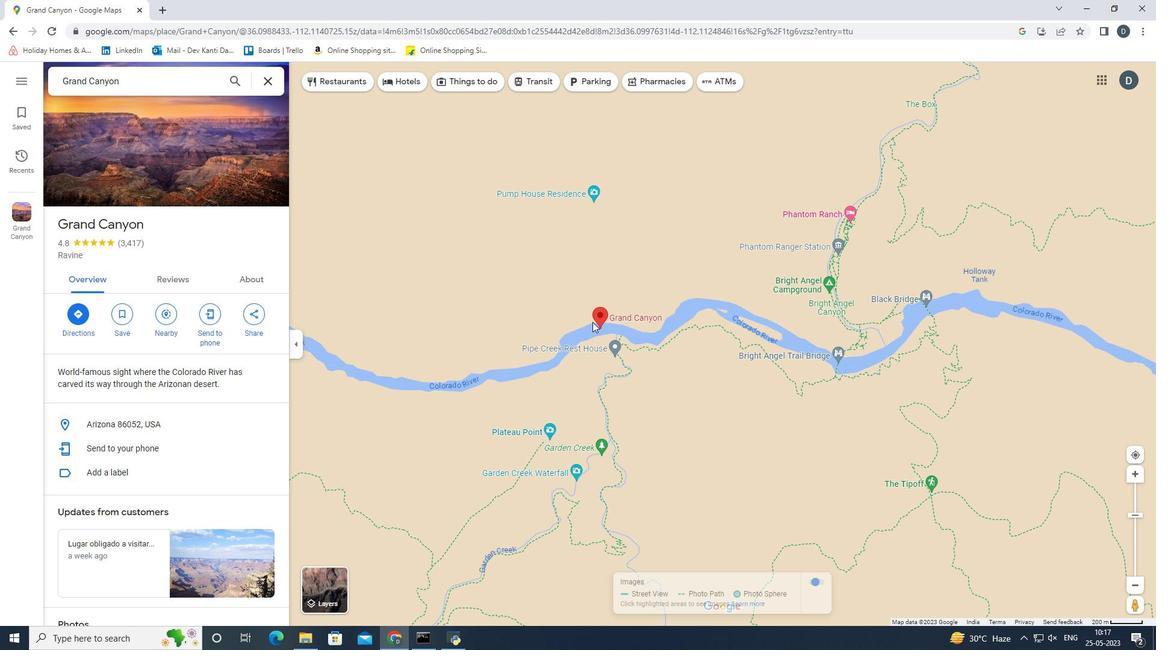 
Action: Mouse scrolled (525, 424) with delta (0, 0)
Screenshot: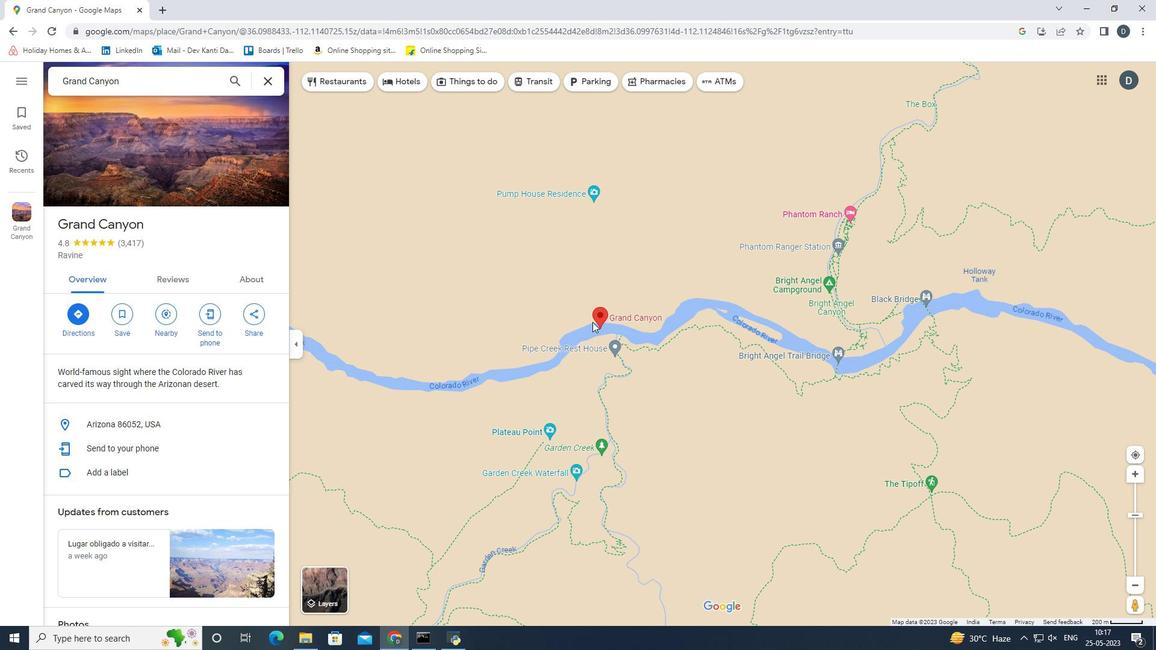
Action: Mouse scrolled (525, 424) with delta (0, 0)
Screenshot: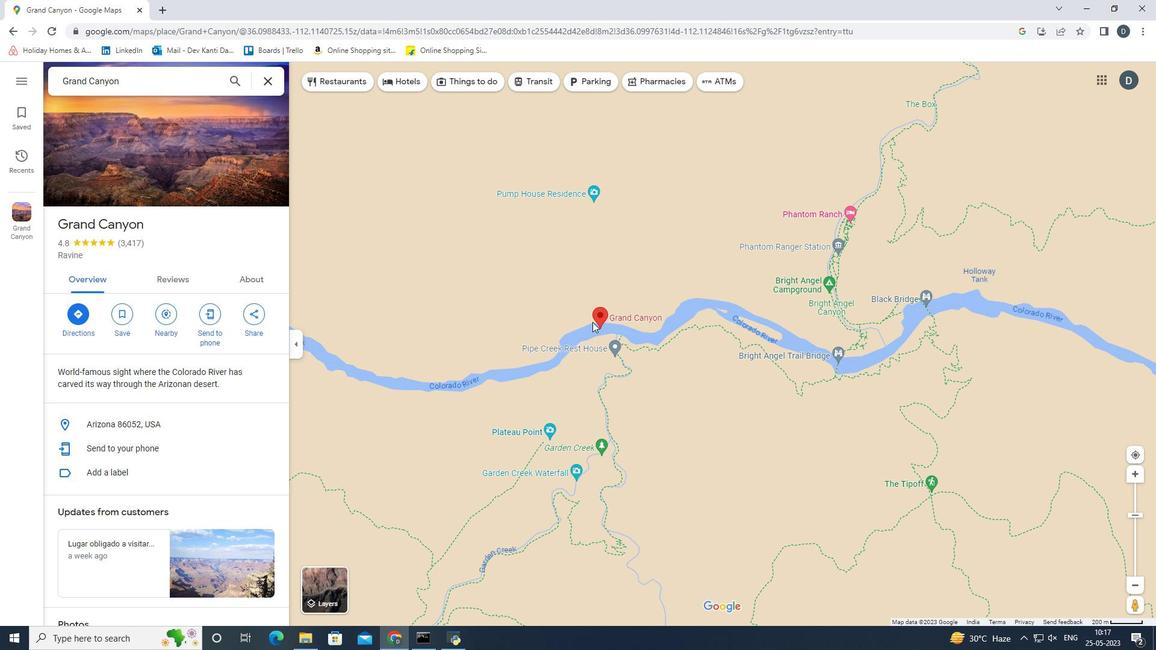 
Action: Mouse scrolled (525, 424) with delta (0, 0)
Screenshot: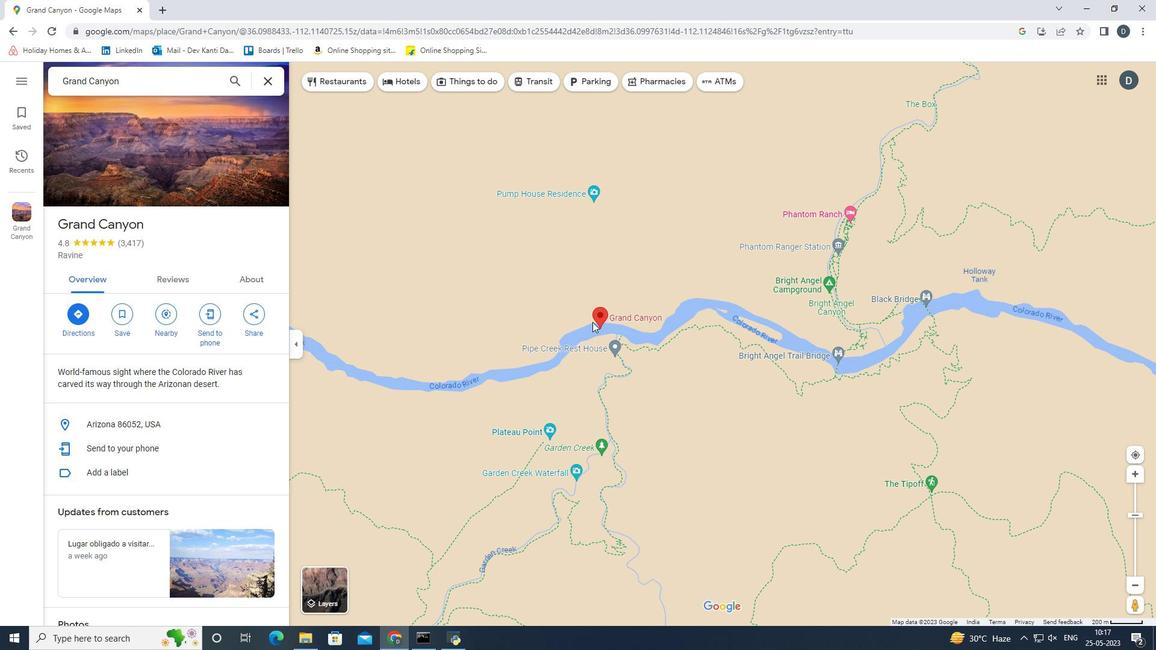 
Action: Mouse scrolled (525, 424) with delta (0, 0)
Screenshot: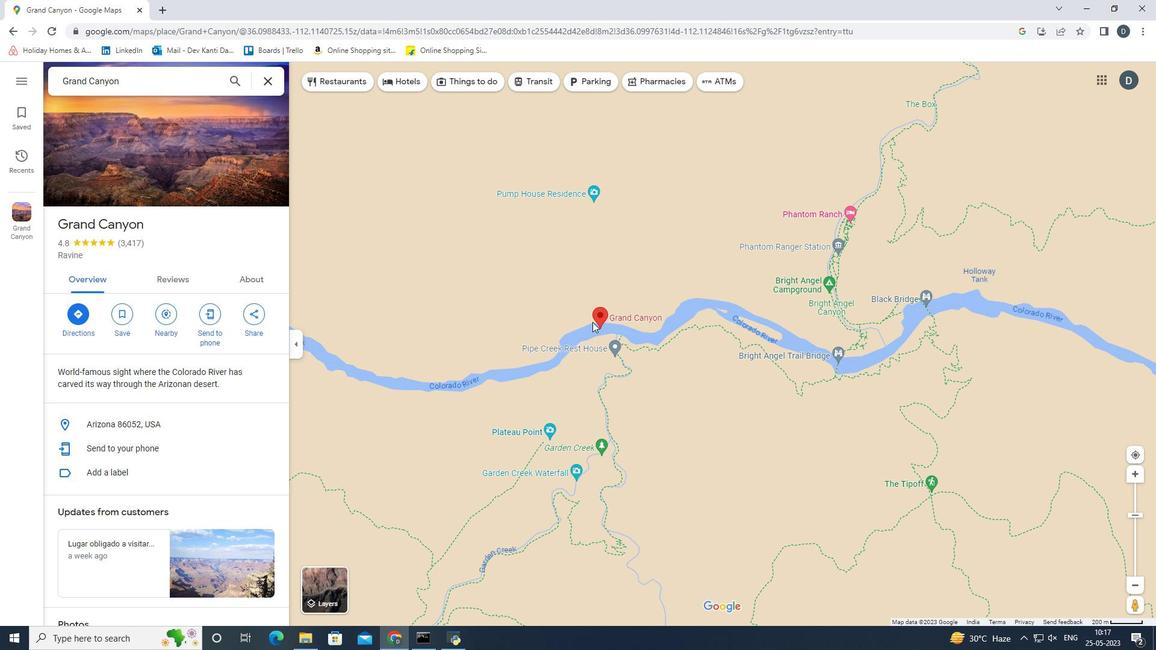 
Action: Mouse scrolled (525, 424) with delta (0, 0)
Screenshot: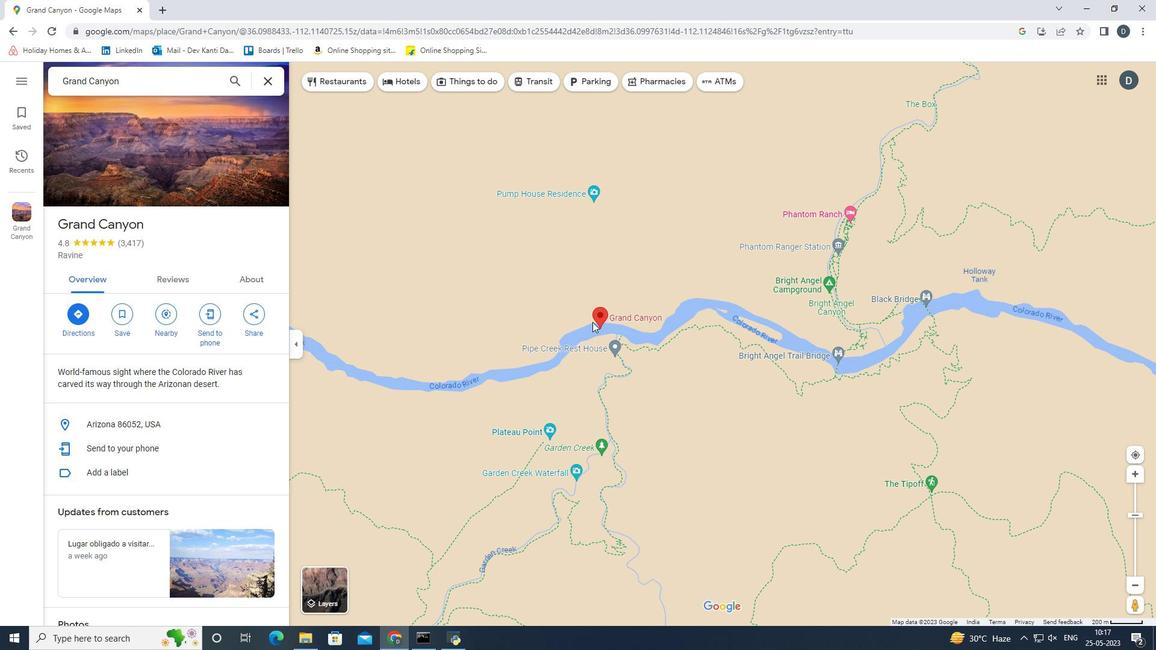 
Action: Mouse scrolled (525, 424) with delta (0, 0)
Screenshot: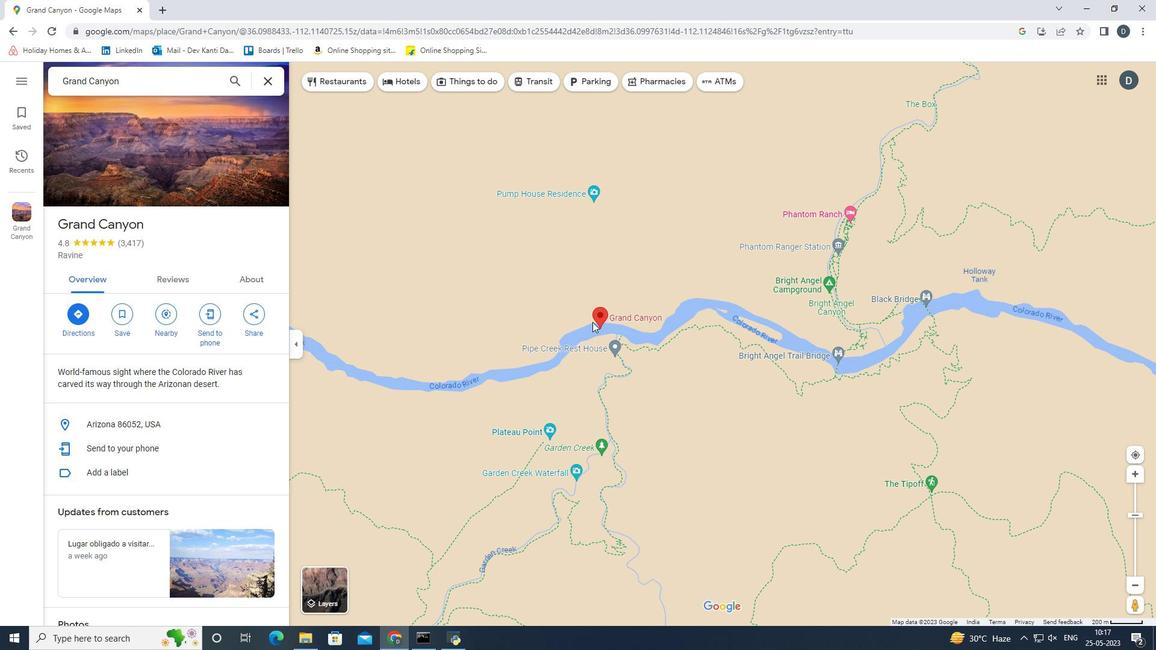 
Action: Mouse scrolled (525, 424) with delta (0, 0)
Screenshot: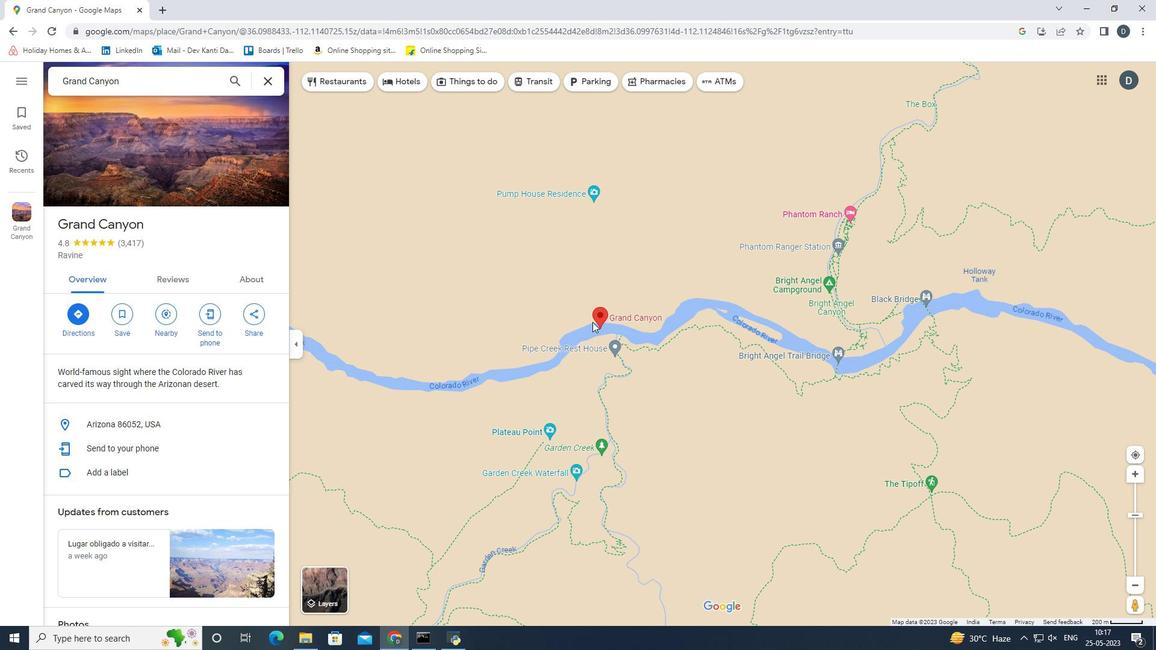 
Action: Mouse scrolled (525, 424) with delta (0, 0)
Screenshot: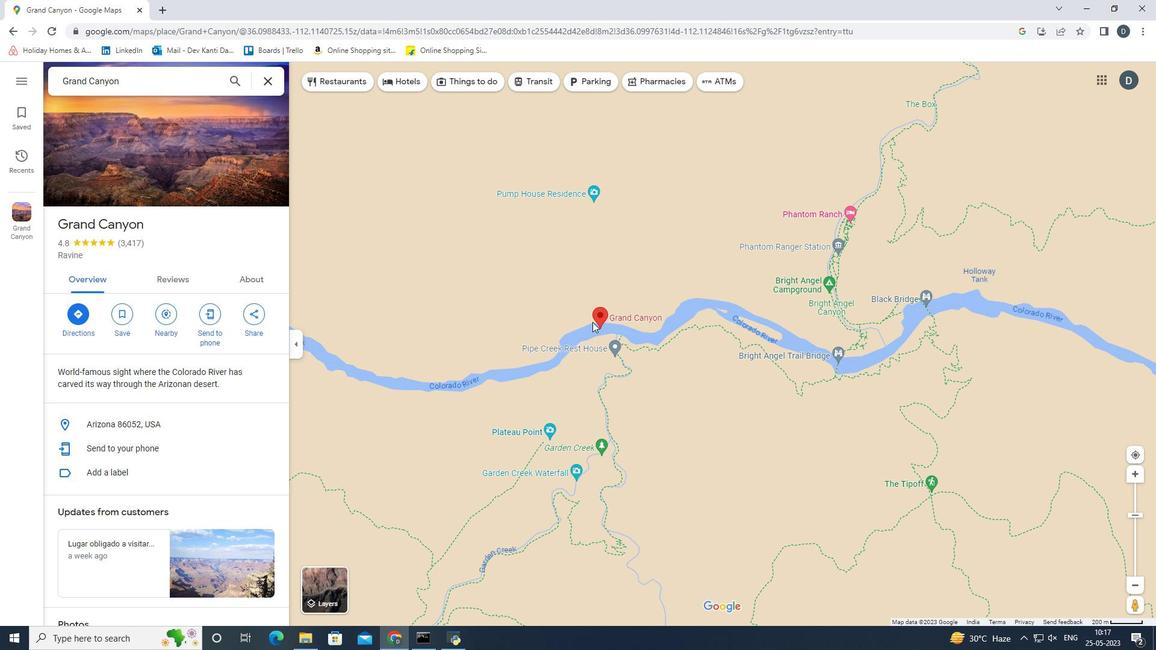 
Action: Mouse scrolled (525, 424) with delta (0, 0)
Screenshot: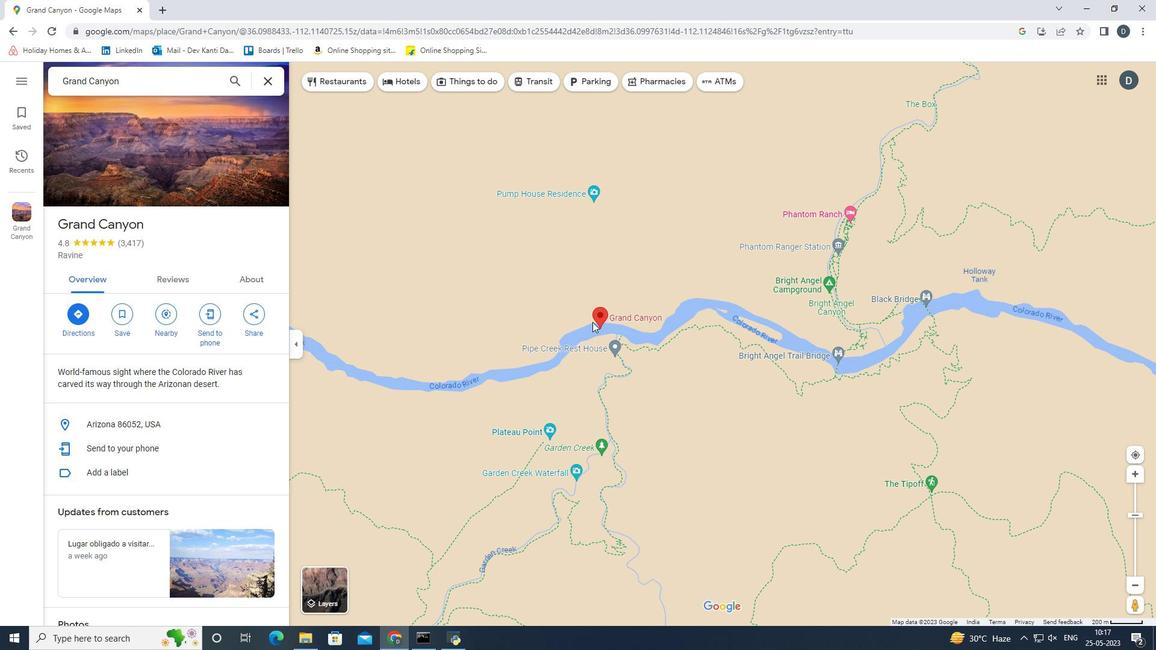 
Action: Mouse scrolled (525, 424) with delta (0, 0)
Screenshot: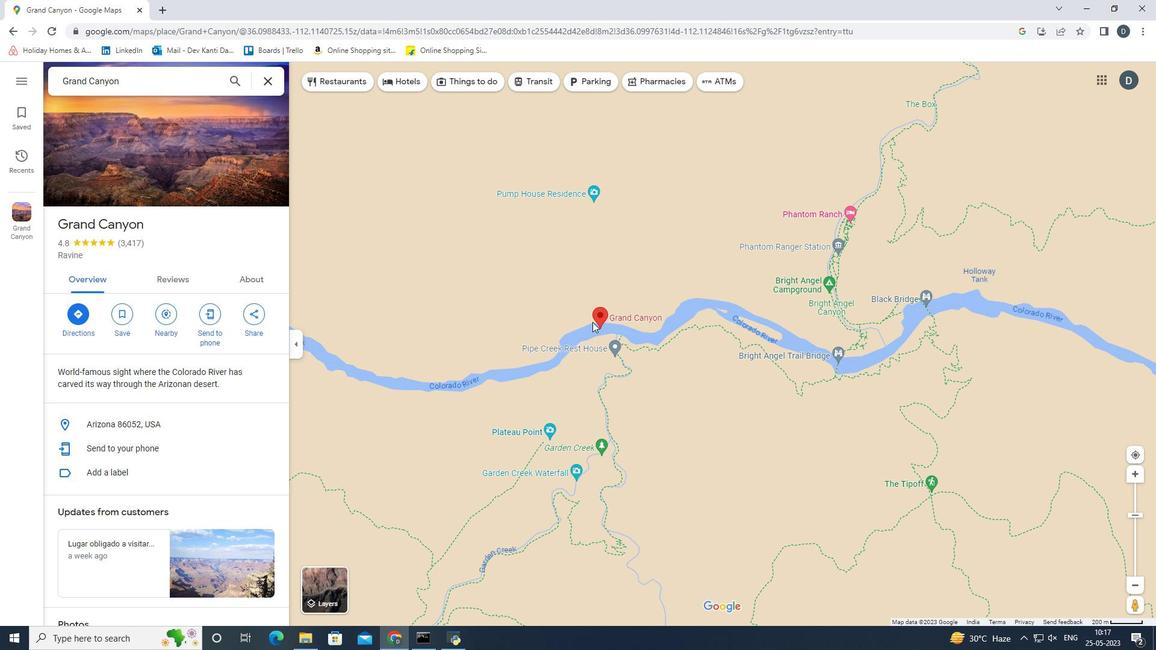 
Action: Mouse scrolled (525, 424) with delta (0, 0)
Screenshot: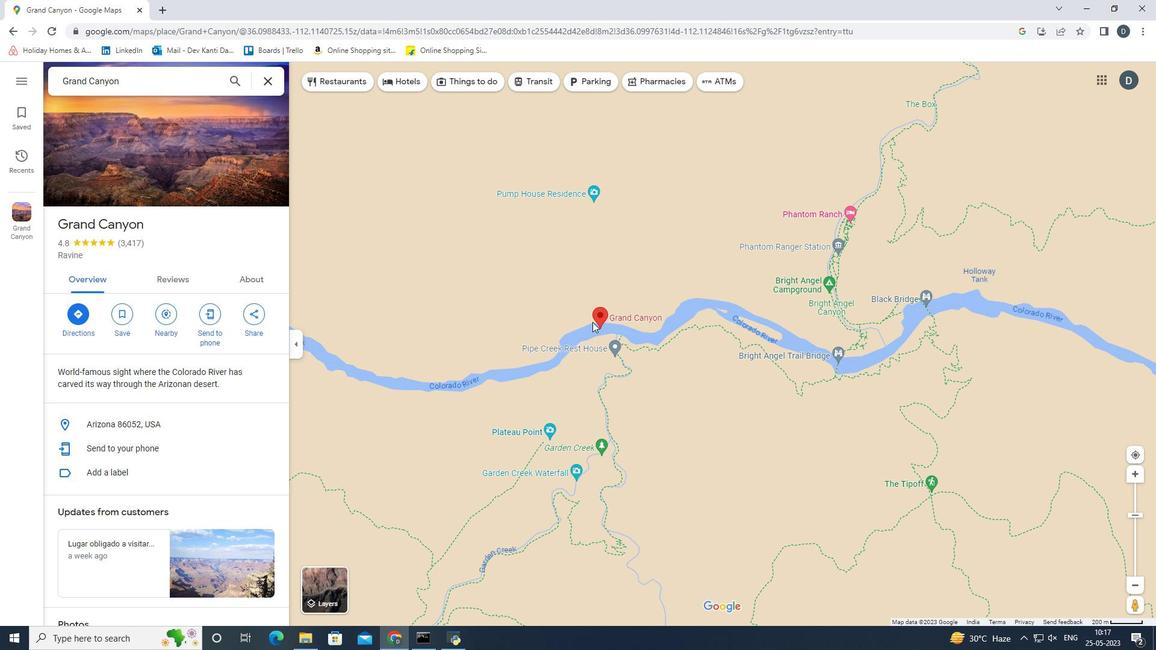 
Action: Mouse scrolled (525, 424) with delta (0, 0)
Screenshot: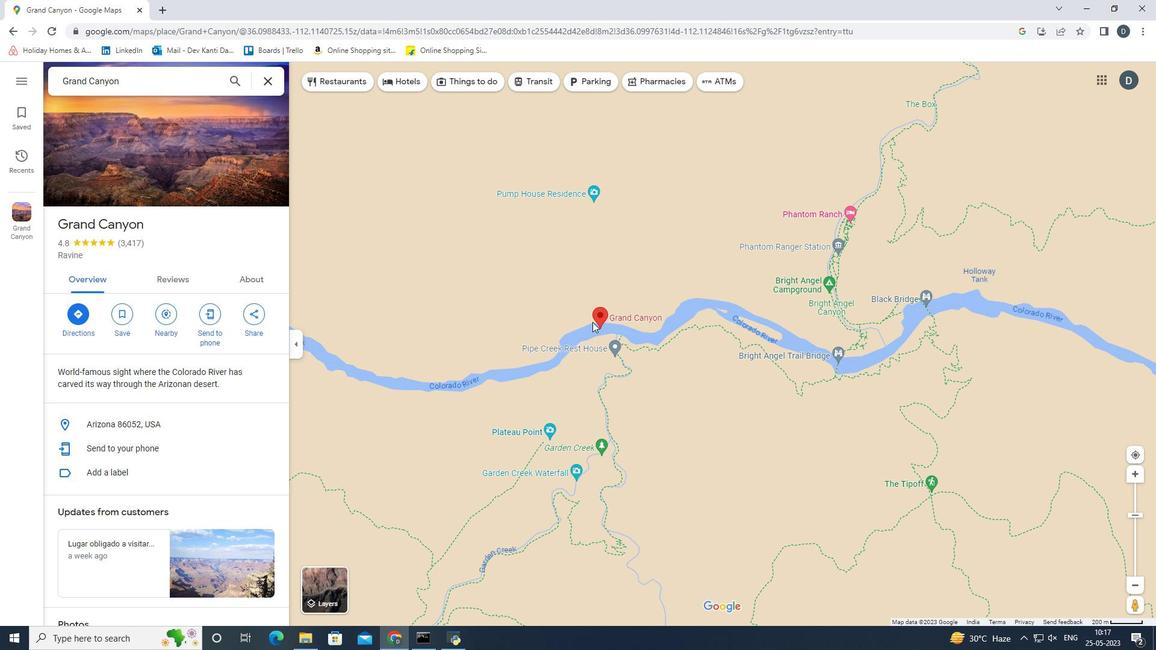 
Action: Mouse scrolled (525, 424) with delta (0, 0)
Screenshot: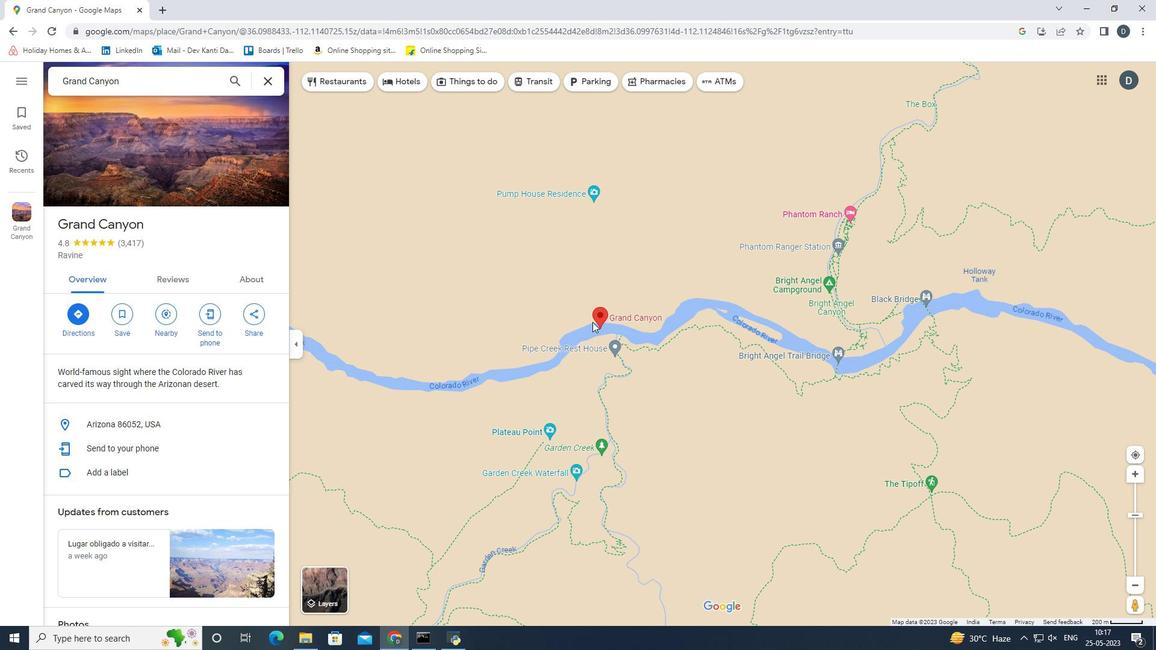 
Action: Mouse scrolled (525, 424) with delta (0, 0)
Screenshot: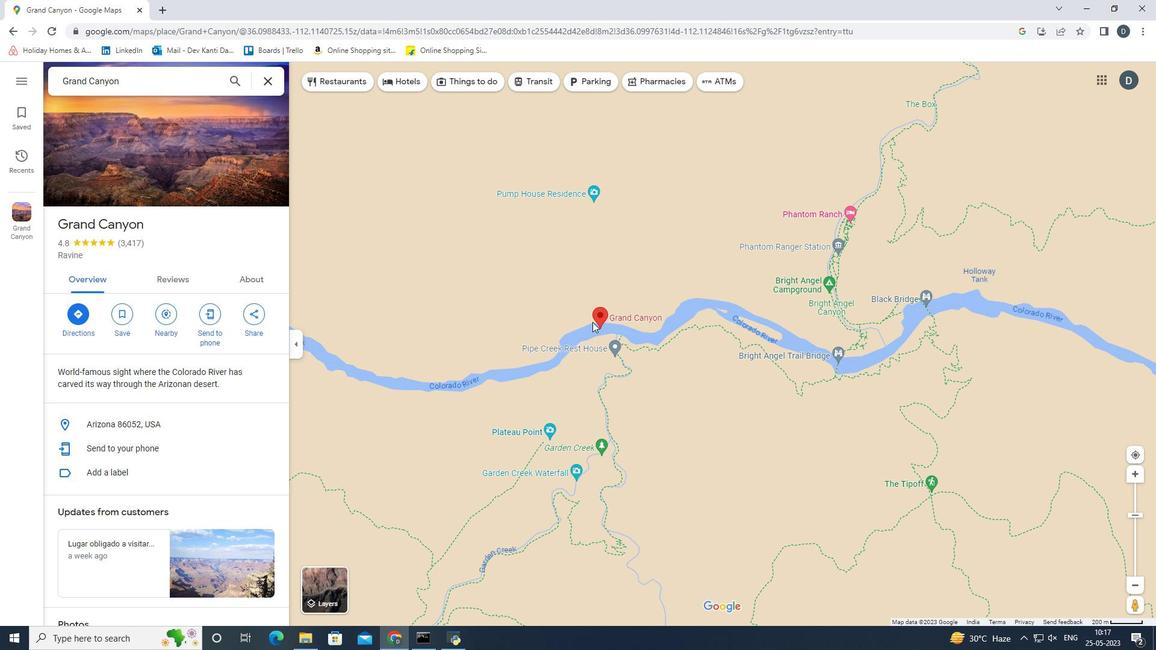 
Action: Mouse scrolled (525, 424) with delta (0, 0)
Screenshot: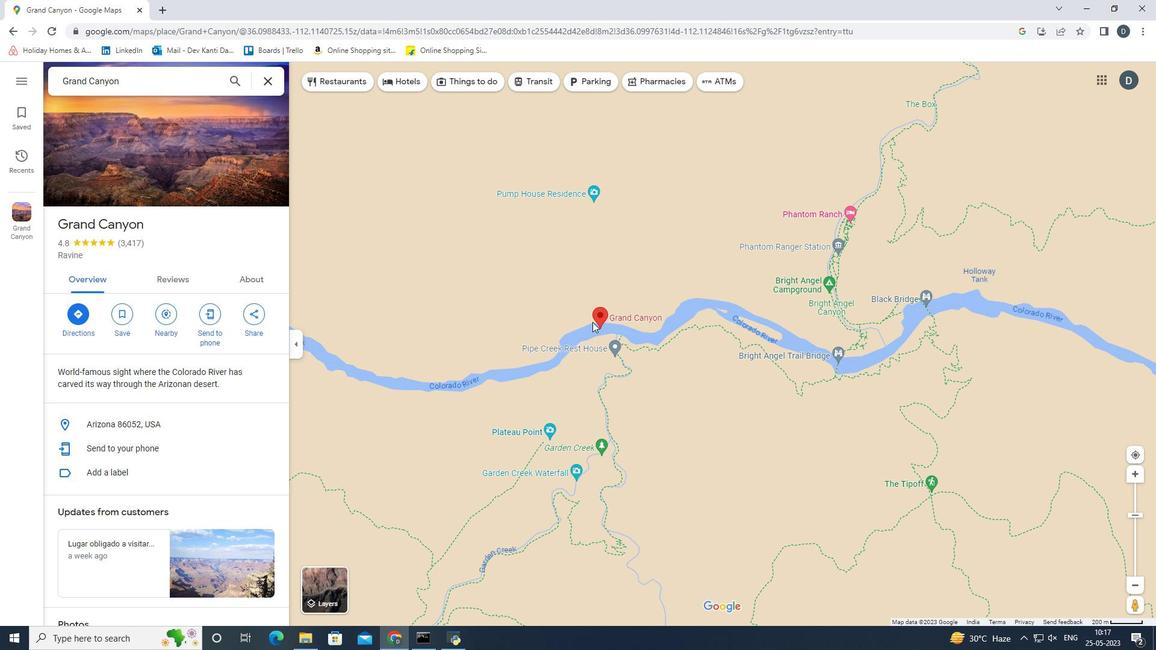 
Action: Mouse scrolled (525, 424) with delta (0, 0)
Screenshot: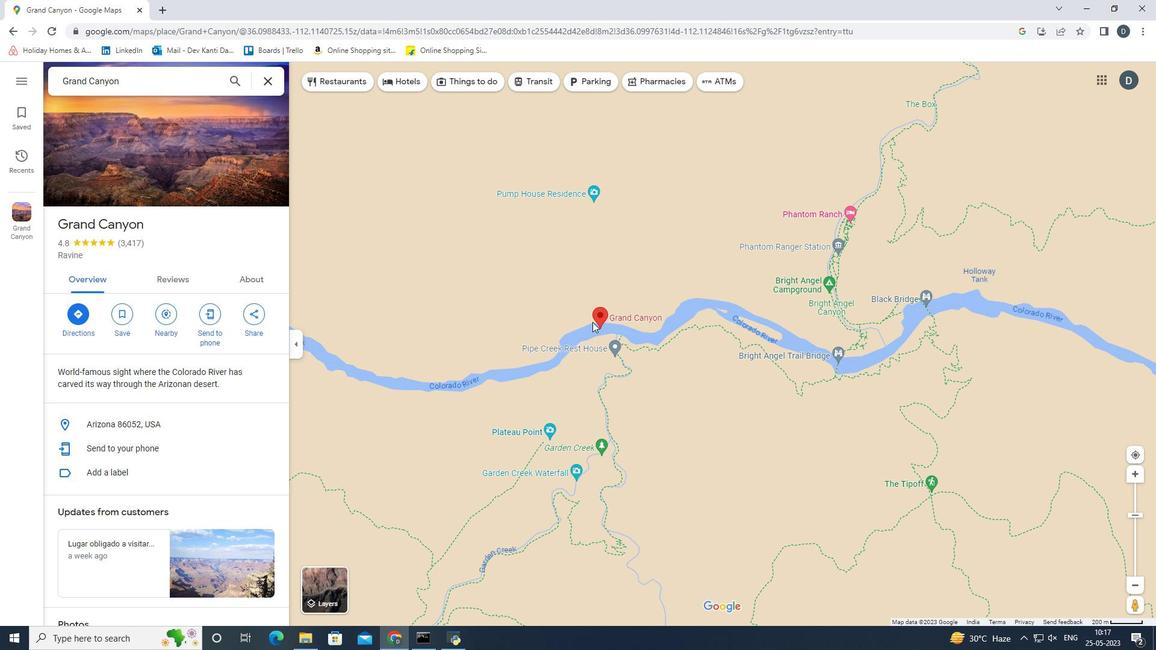 
Action: Mouse scrolled (525, 424) with delta (0, 0)
Screenshot: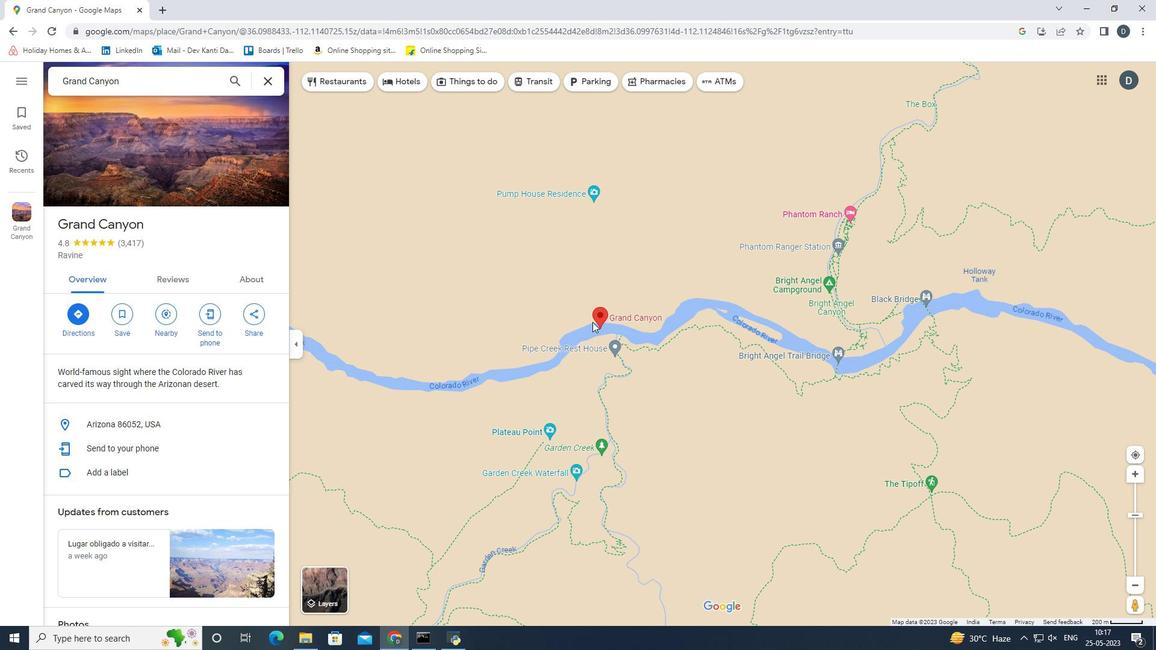 
Action: Mouse scrolled (525, 424) with delta (0, 0)
Screenshot: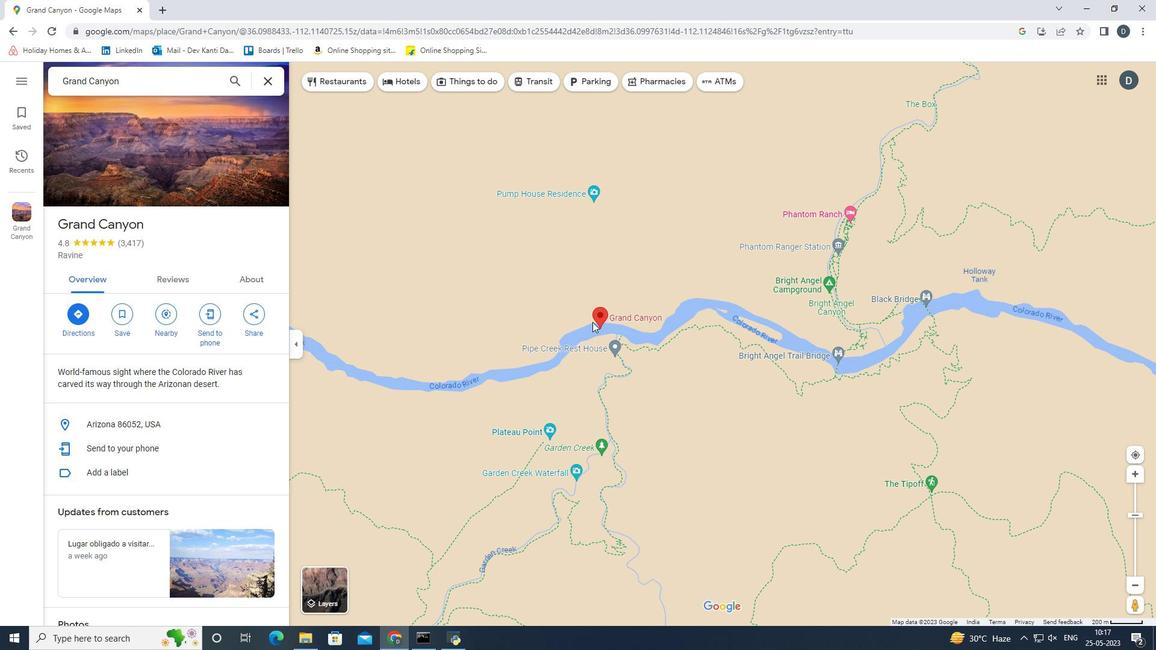 
Action: Mouse scrolled (525, 424) with delta (0, 0)
Screenshot: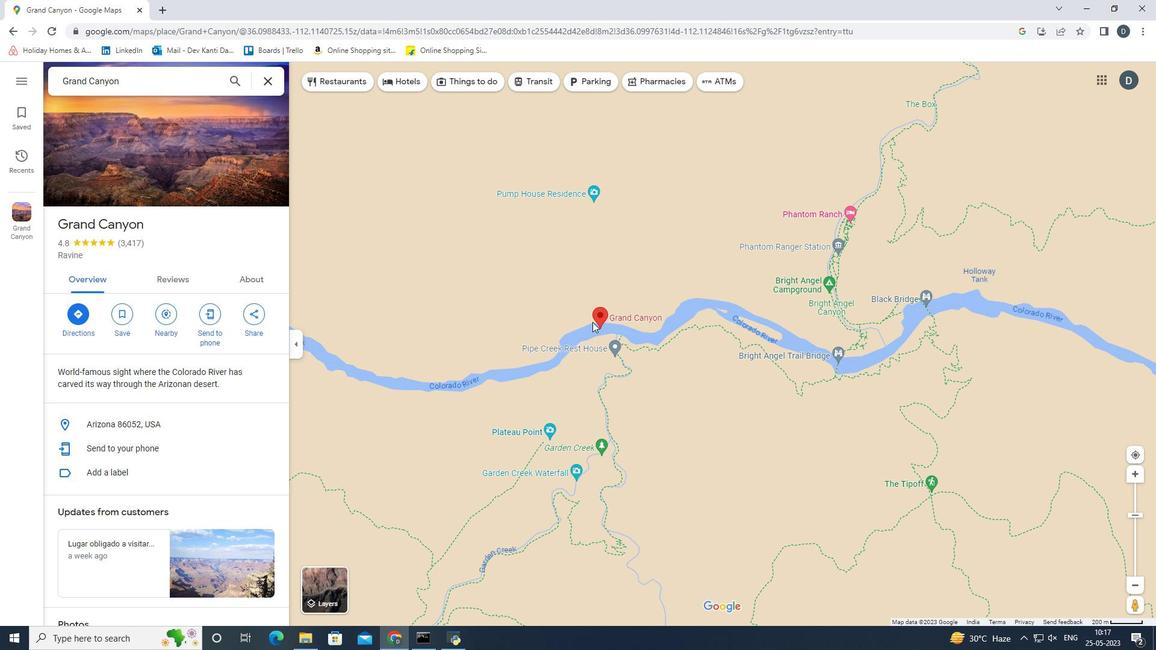 
Action: Mouse scrolled (525, 424) with delta (0, 0)
Screenshot: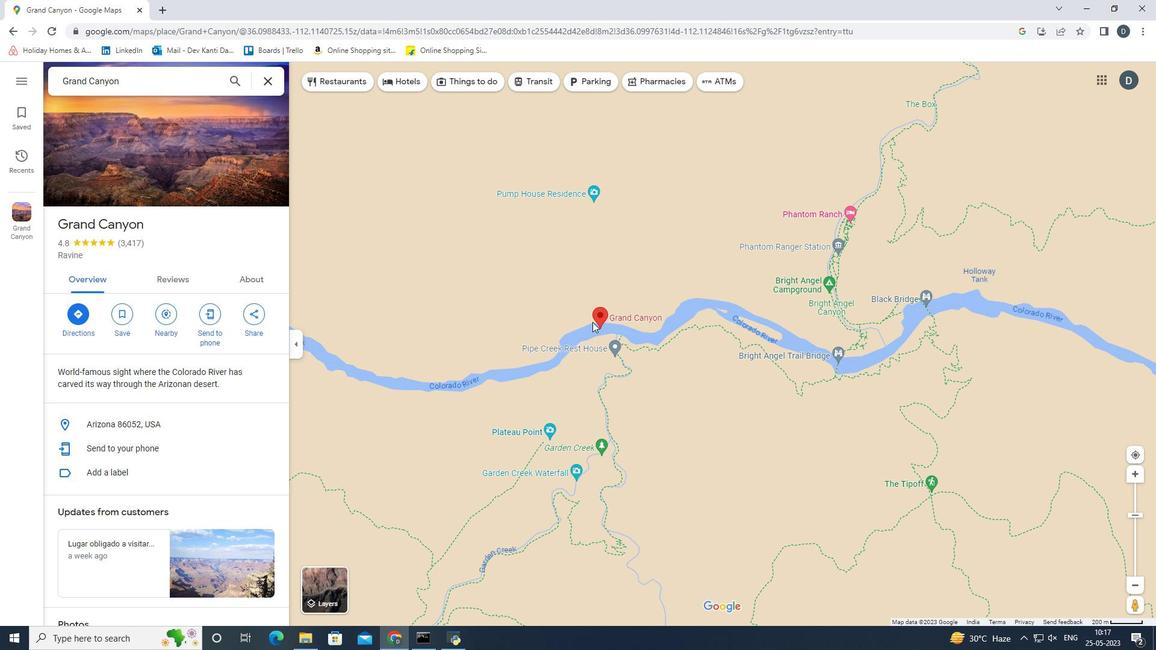 
Action: Mouse scrolled (525, 424) with delta (0, 0)
Screenshot: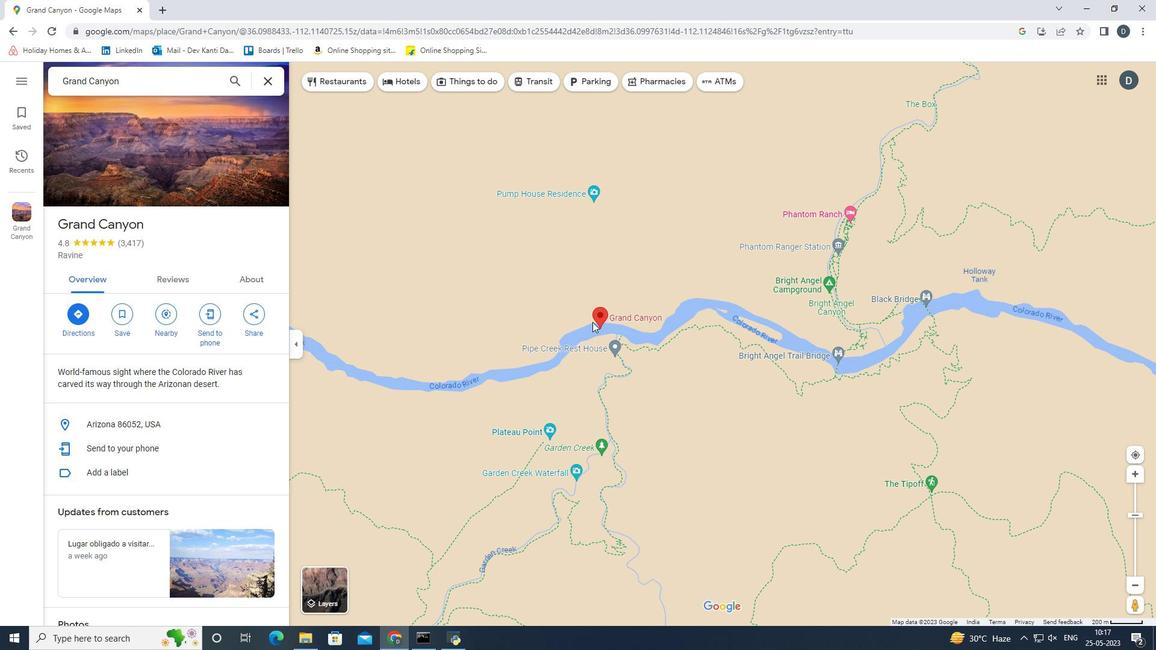
Action: Mouse scrolled (525, 424) with delta (0, 0)
Screenshot: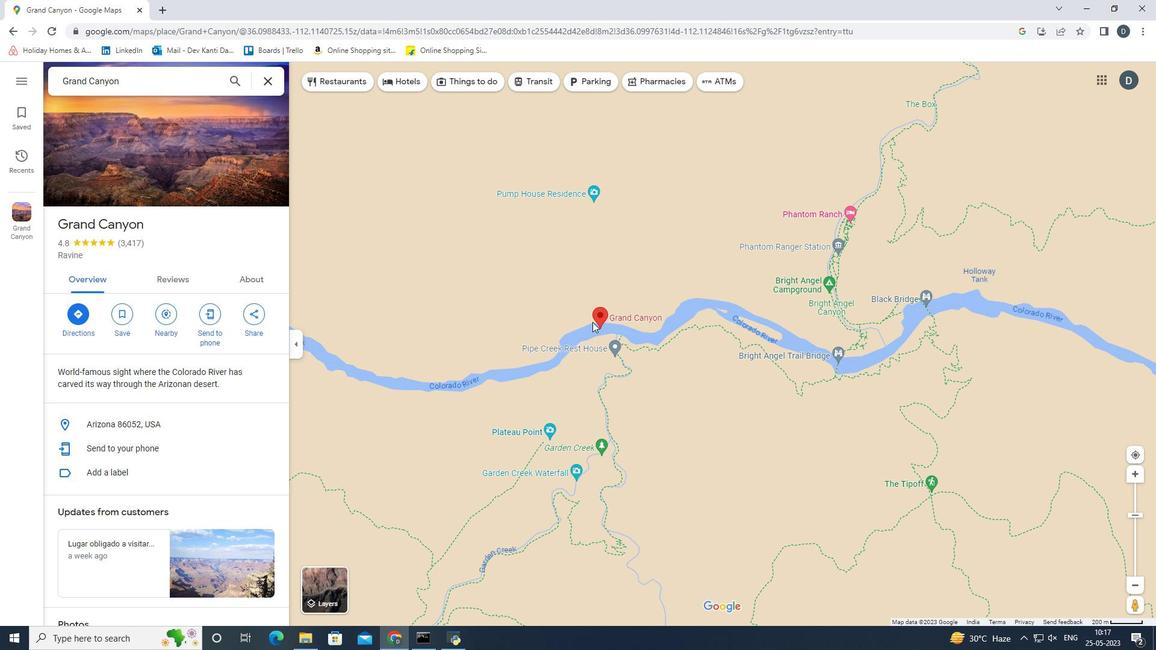 
Action: Mouse moved to (572, 437)
Screenshot: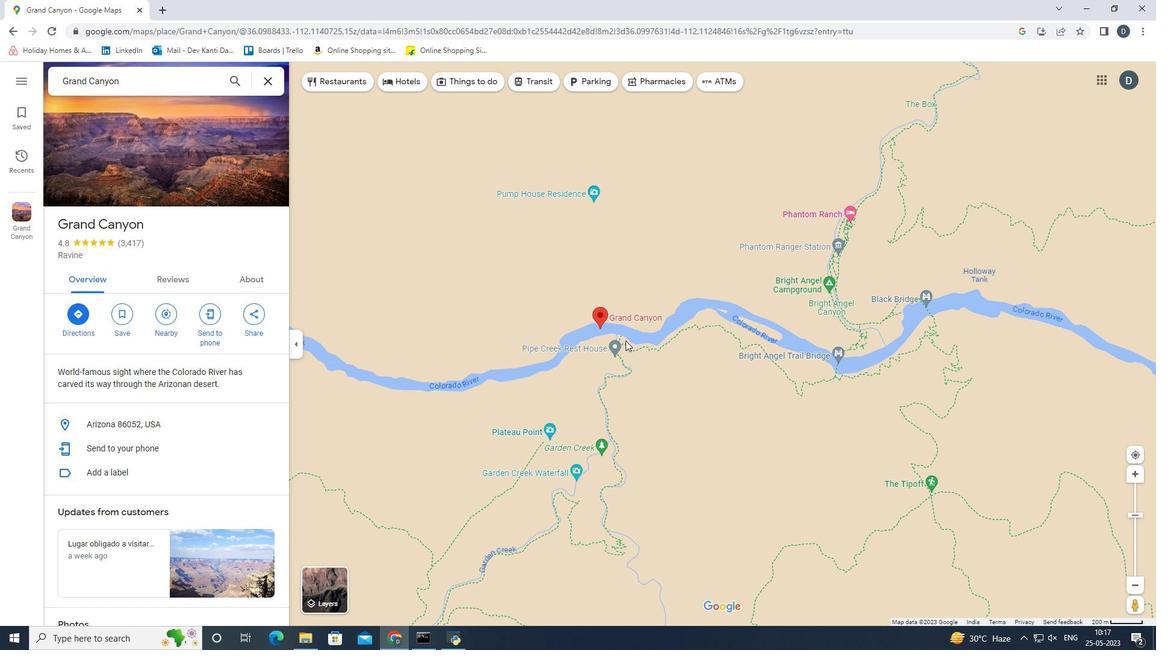 
Action: Mouse scrolled (572, 438) with delta (0, 0)
Screenshot: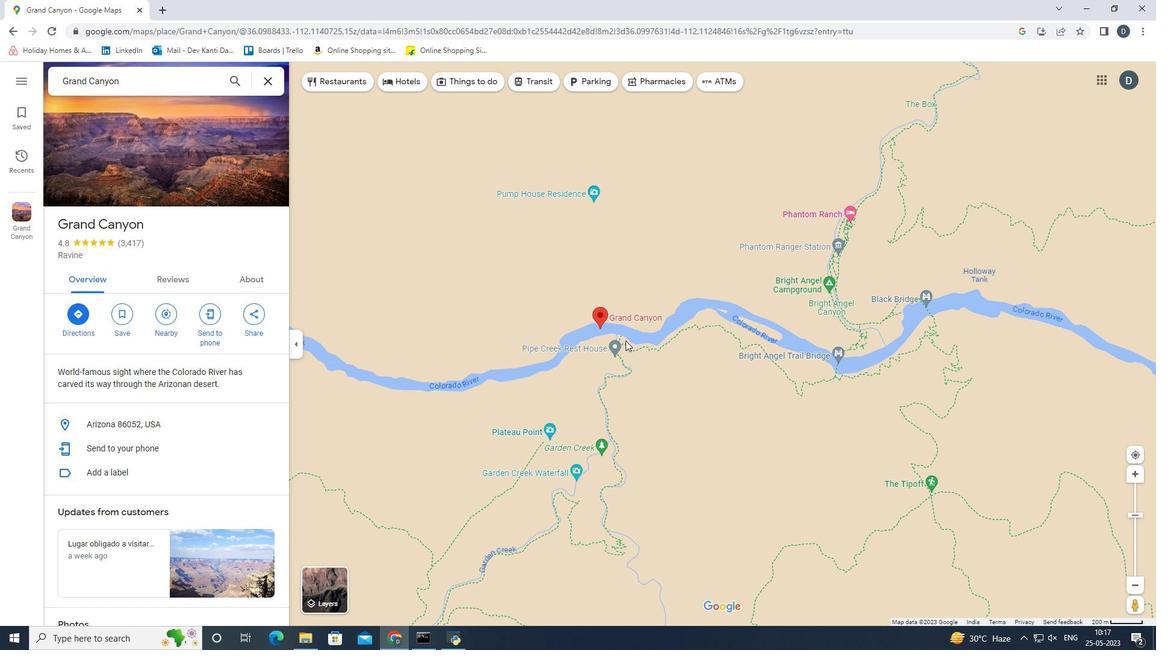 
Action: Mouse moved to (571, 437)
Screenshot: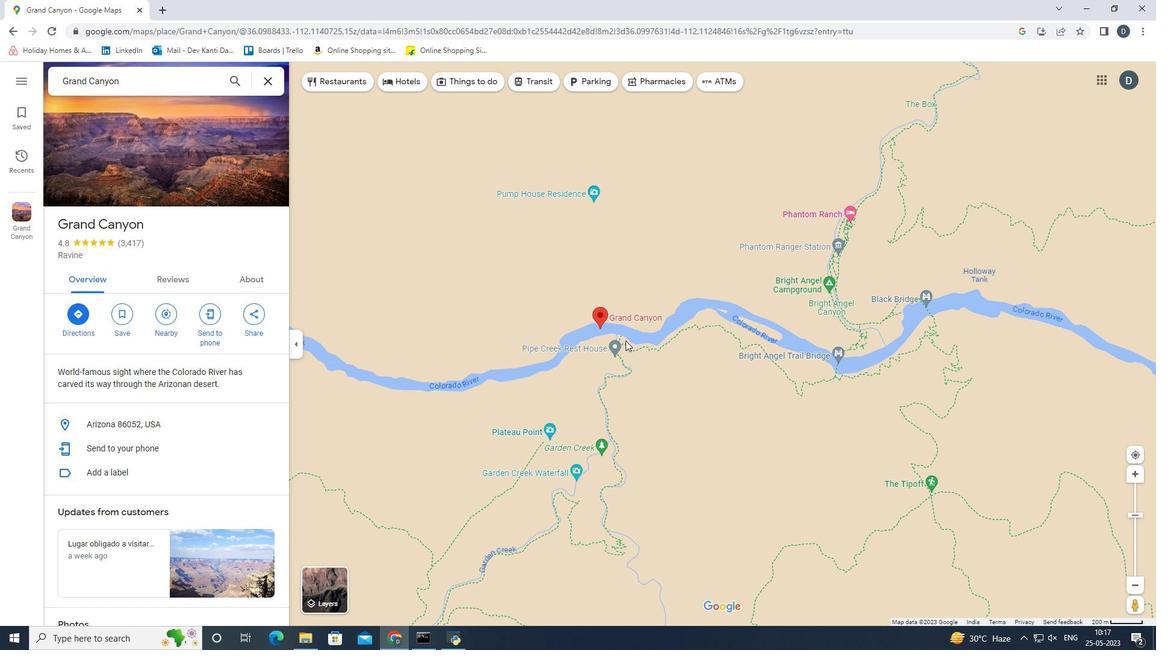 
Action: Mouse scrolled (571, 437) with delta (0, 0)
Screenshot: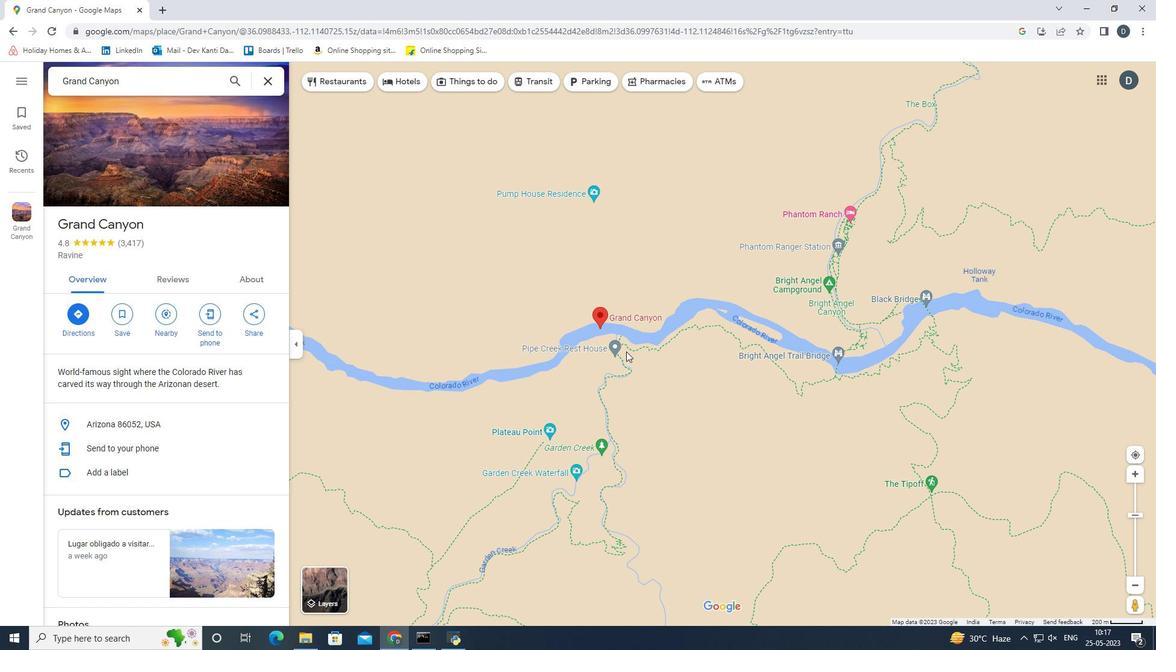 
Action: Mouse scrolled (571, 437) with delta (0, 0)
Screenshot: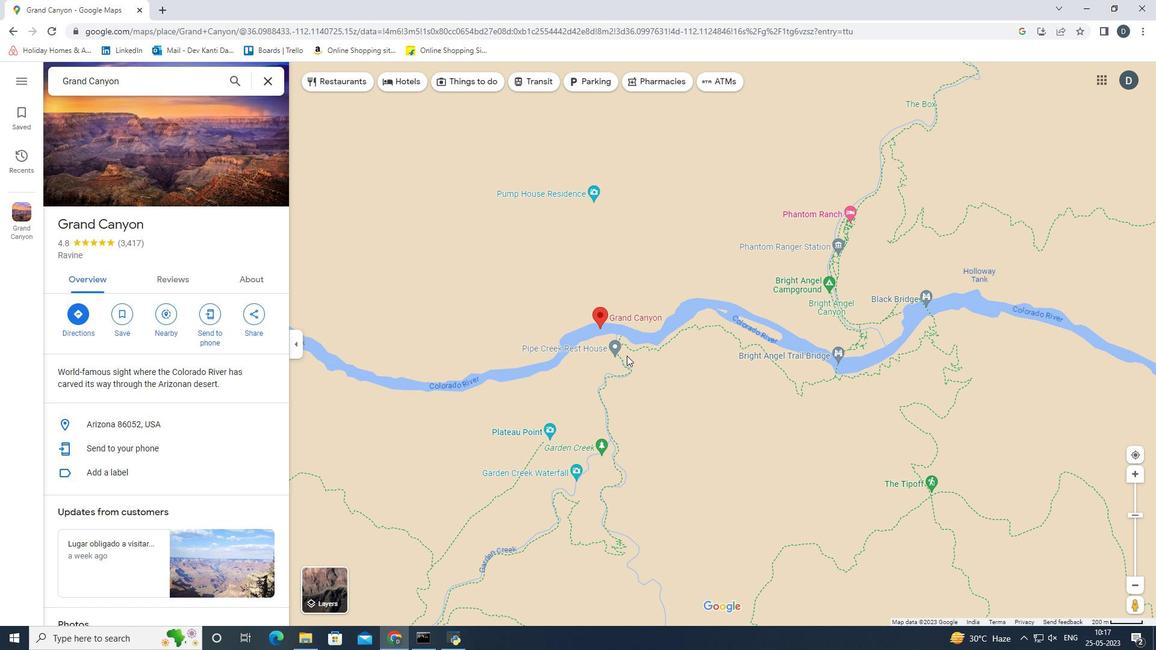 
Action: Mouse scrolled (571, 437) with delta (0, 0)
Screenshot: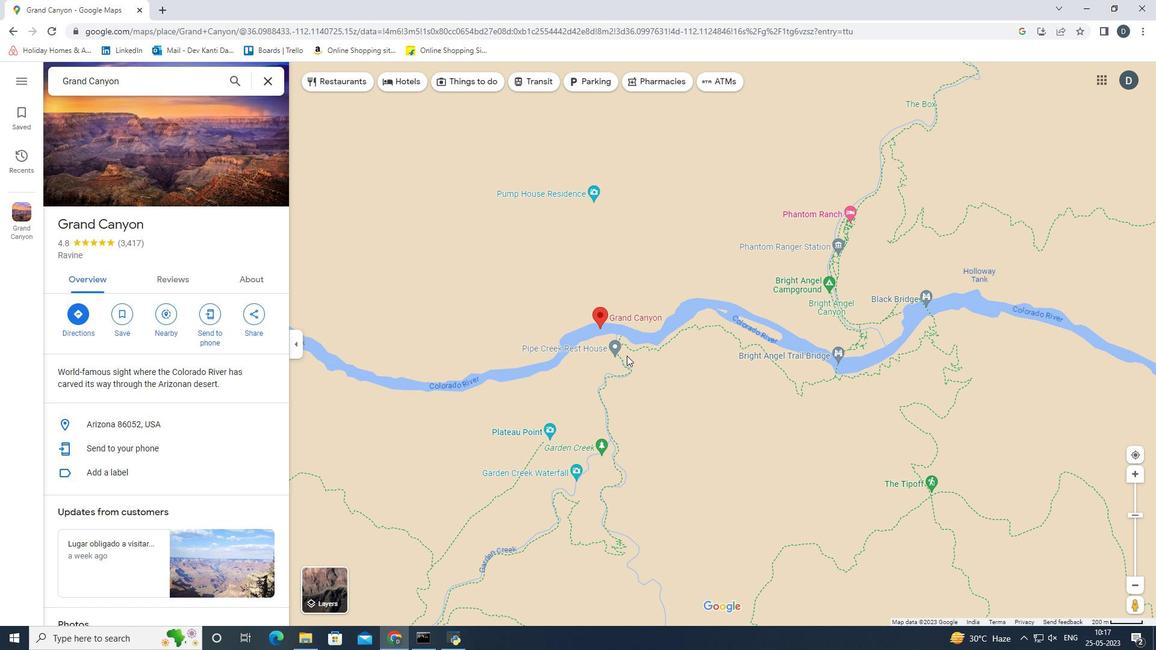 
Action: Mouse scrolled (571, 437) with delta (0, 0)
Screenshot: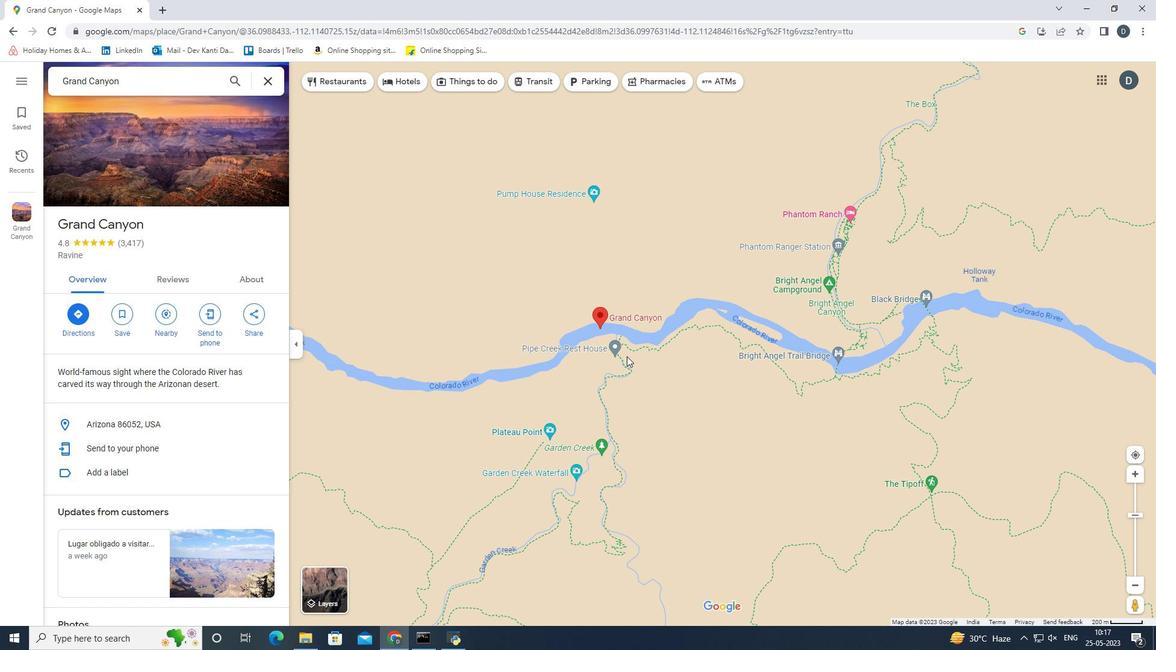 
Action: Mouse moved to (557, 435)
Screenshot: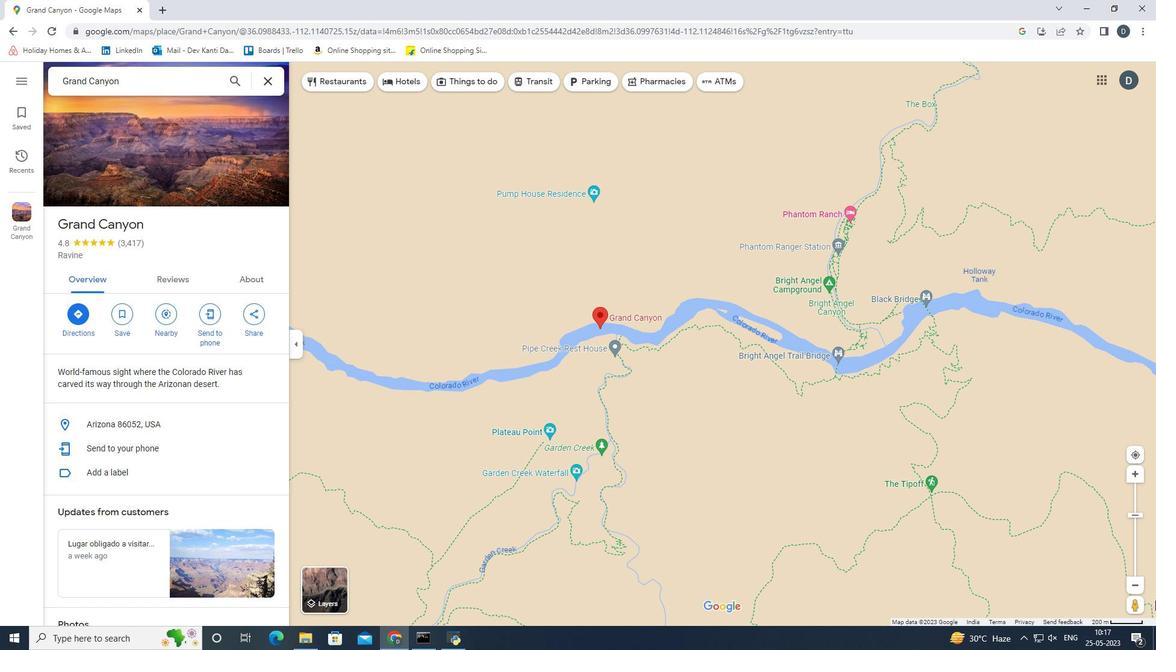 
Action: Mouse scrolled (557, 435) with delta (0, 0)
Screenshot: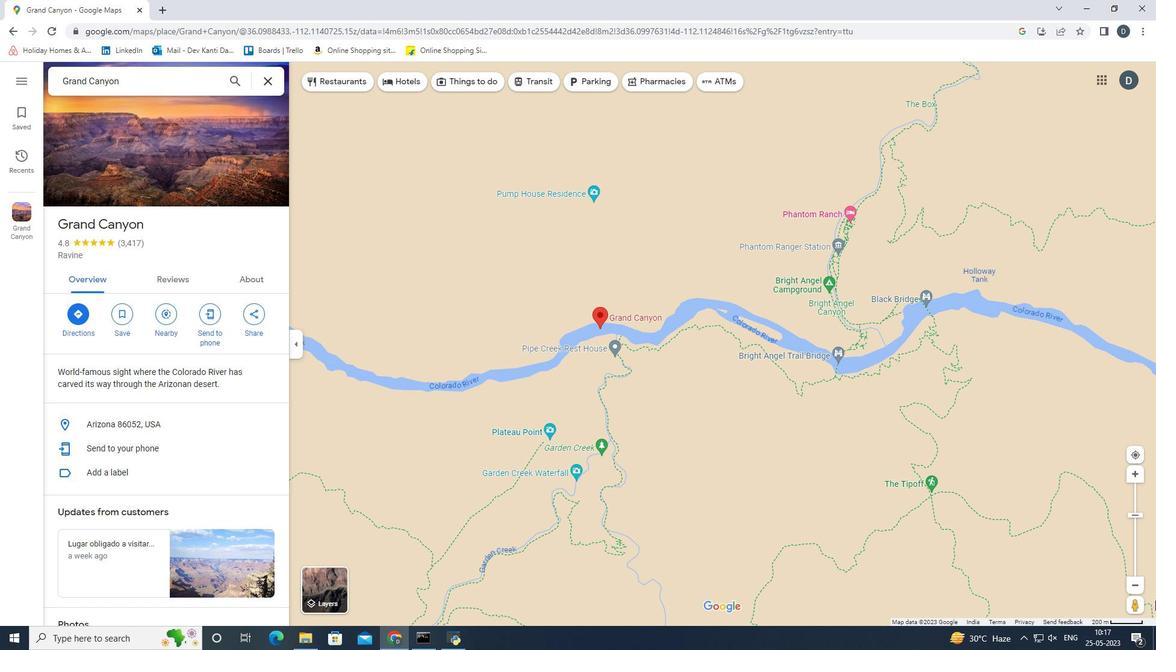 
Action: Mouse moved to (634, 356)
Screenshot: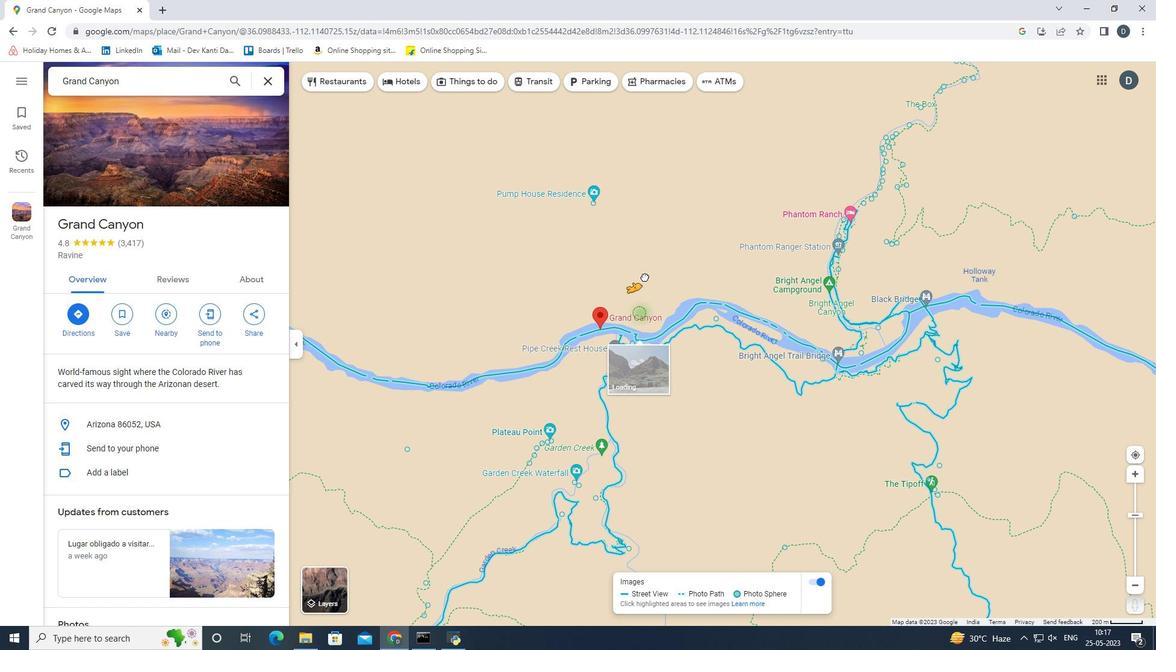 
Action: Mouse scrolled (634, 355) with delta (0, 0)
Screenshot: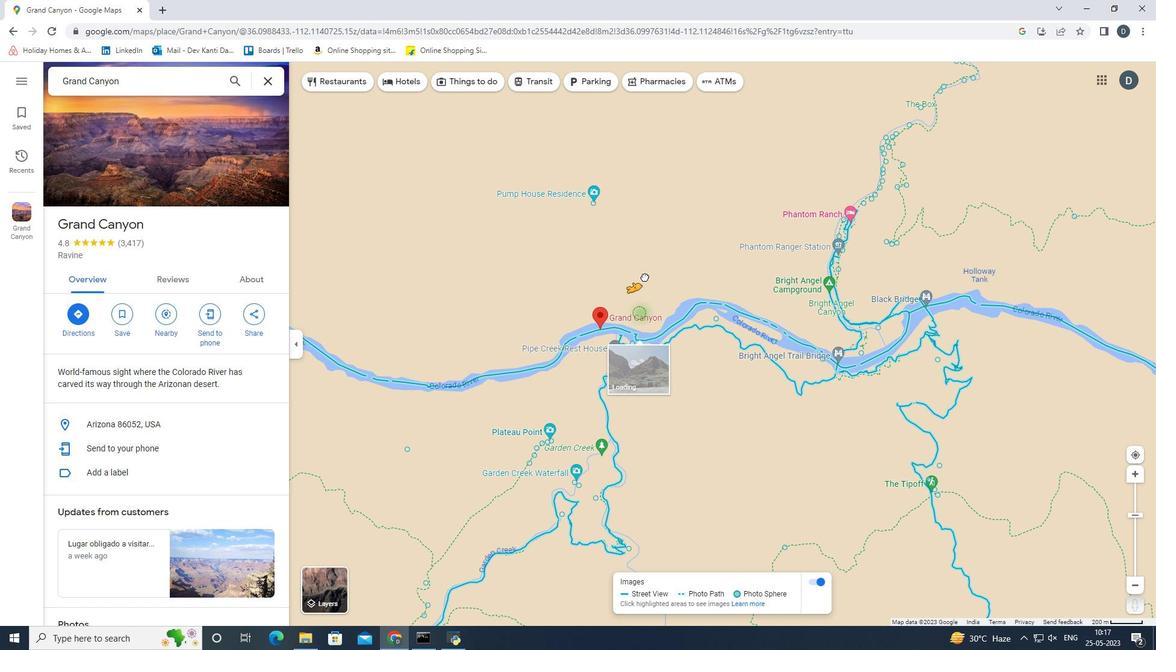 
Action: Mouse scrolled (634, 355) with delta (0, 0)
Screenshot: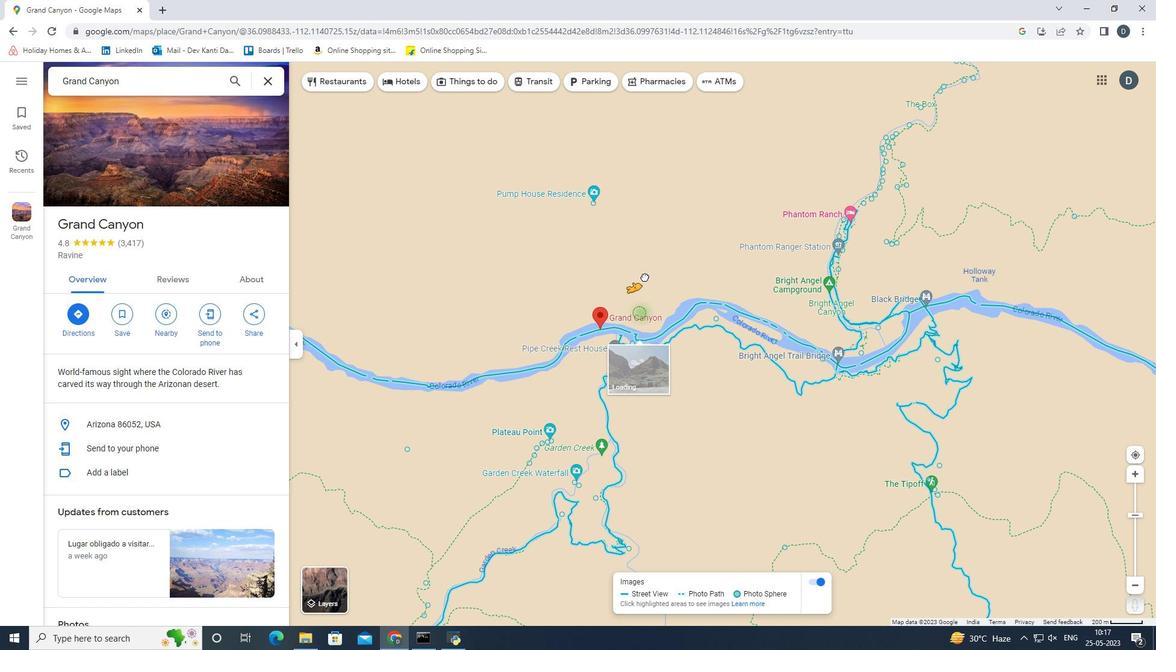 
Action: Mouse scrolled (634, 355) with delta (0, 0)
Screenshot: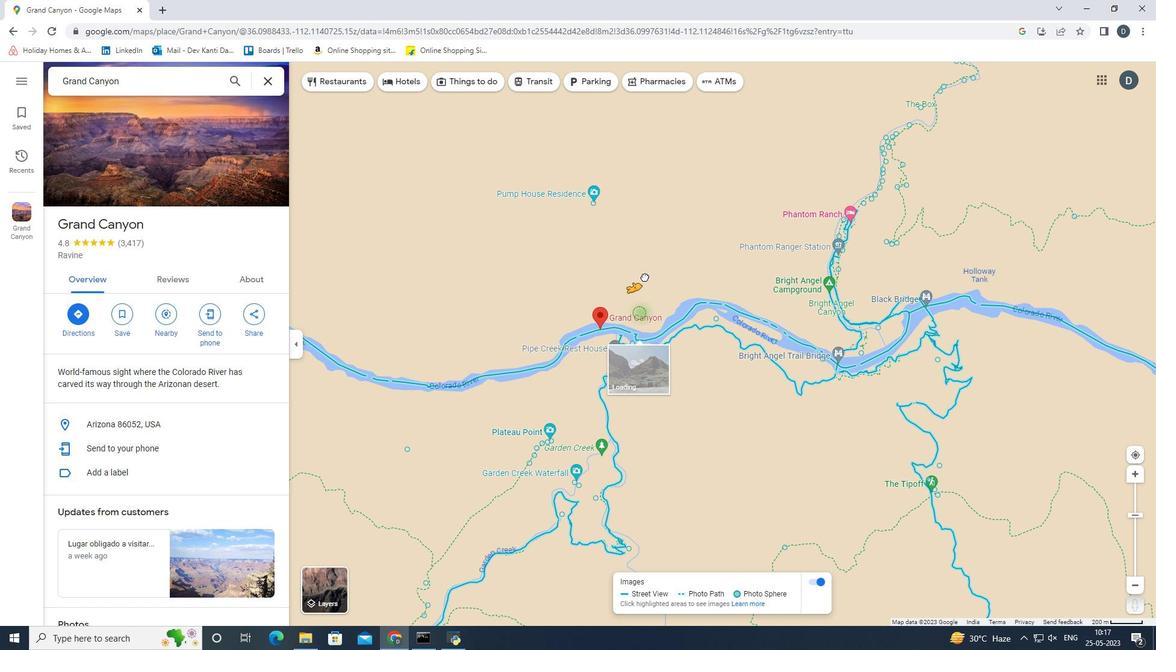 
Action: Mouse scrolled (634, 355) with delta (0, 0)
Screenshot: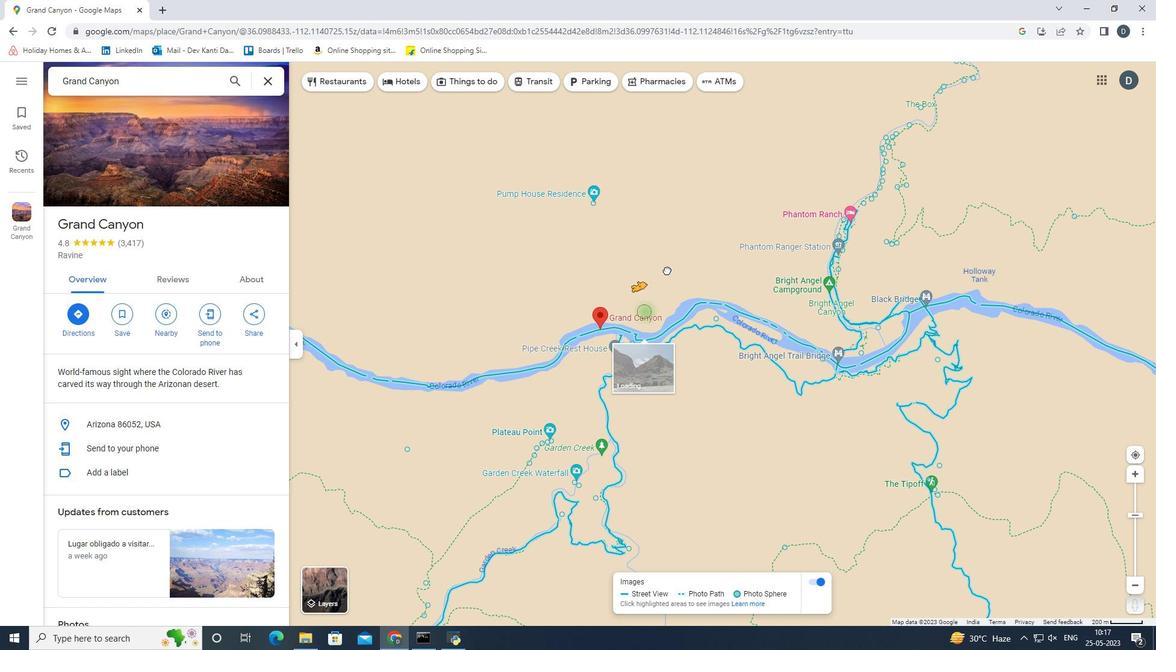 
Action: Mouse scrolled (634, 355) with delta (0, 0)
Screenshot: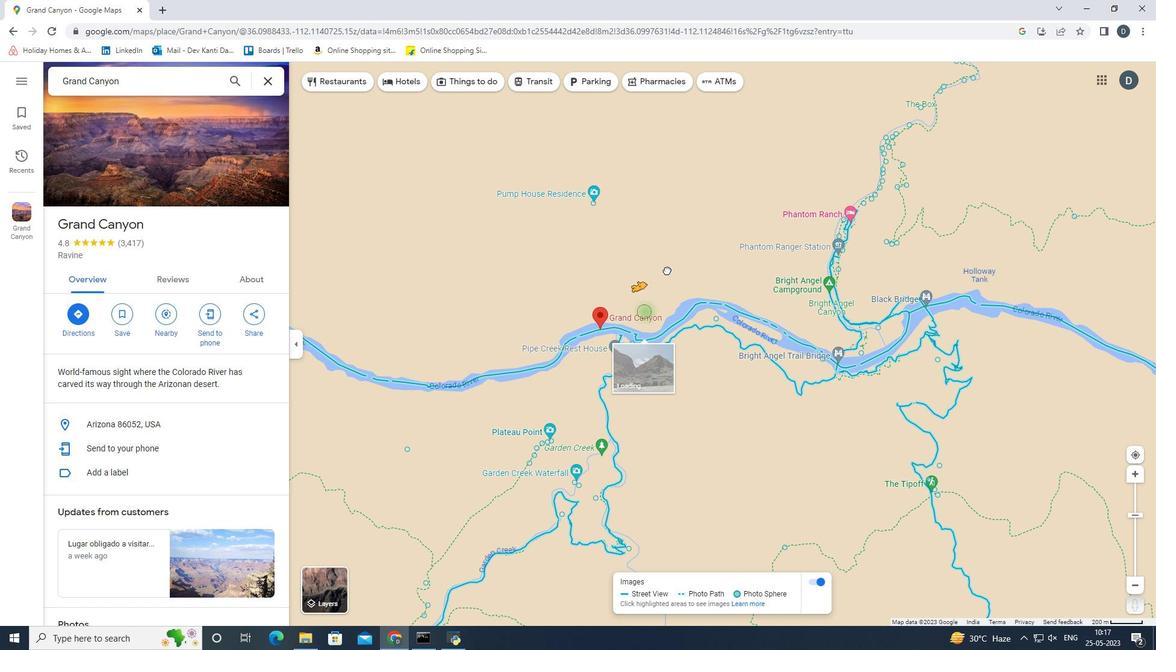 
Action: Mouse moved to (616, 366)
Screenshot: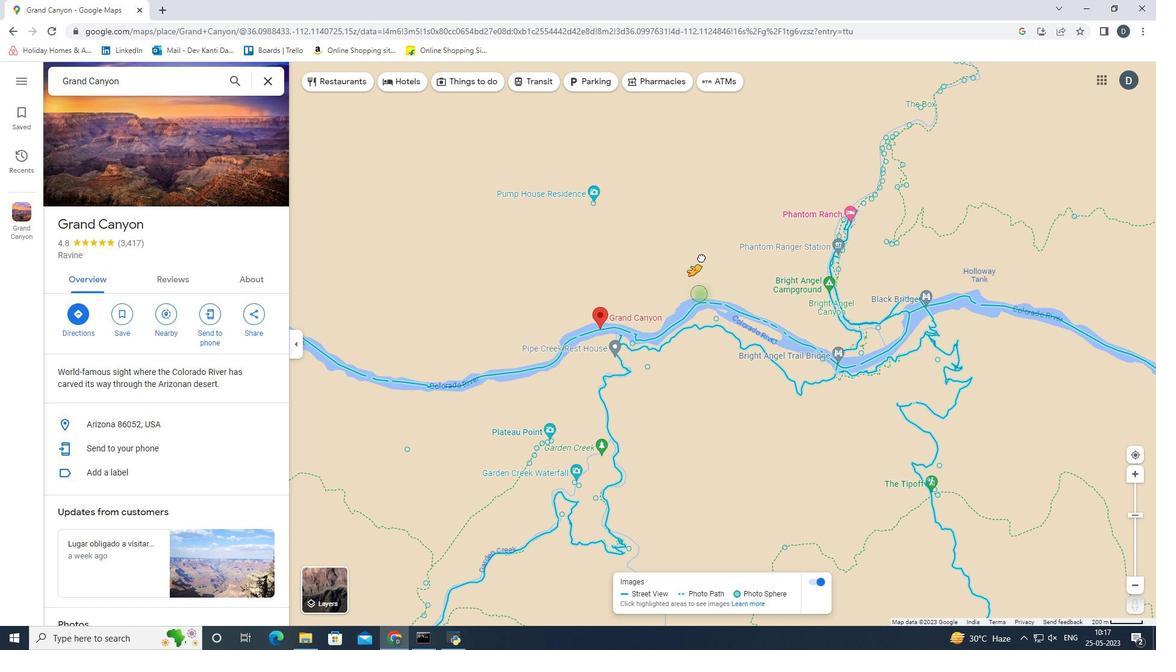 
Action: Mouse scrolled (616, 366) with delta (0, 0)
Screenshot: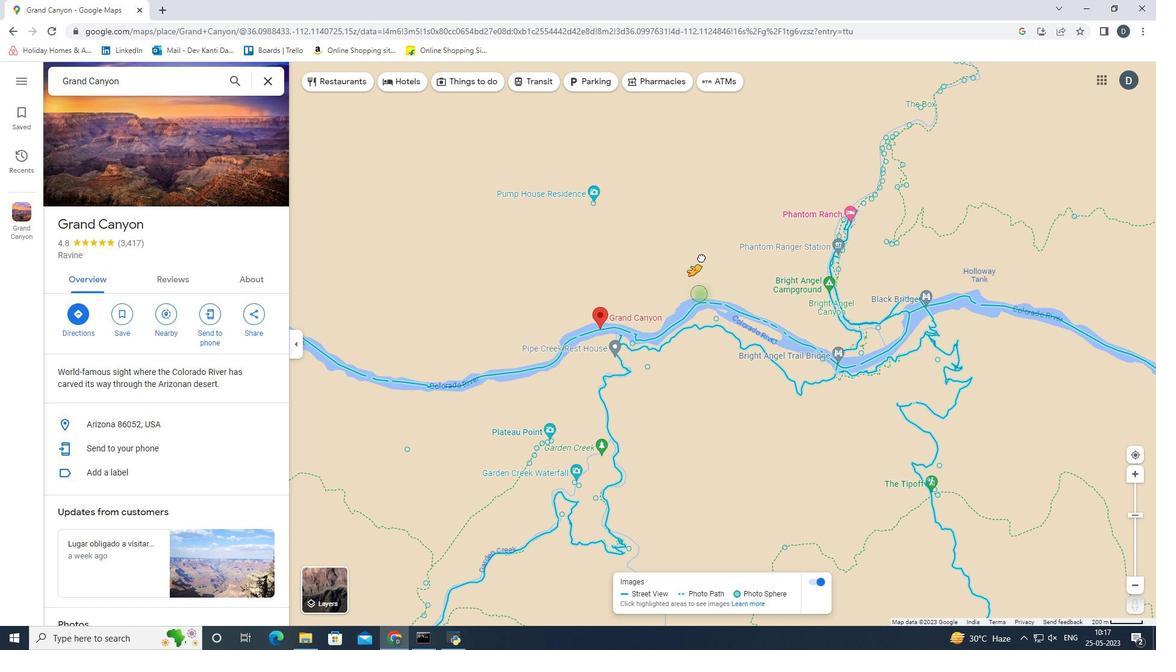
Action: Mouse scrolled (616, 366) with delta (0, 0)
Screenshot: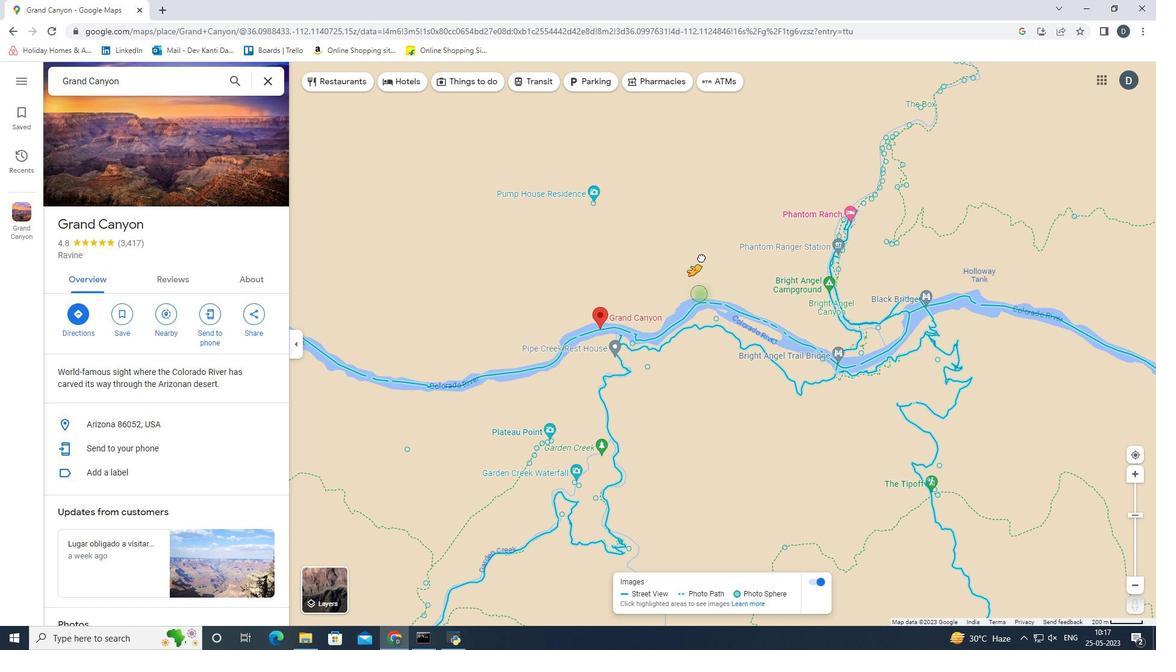 
Action: Mouse moved to (616, 366)
Screenshot: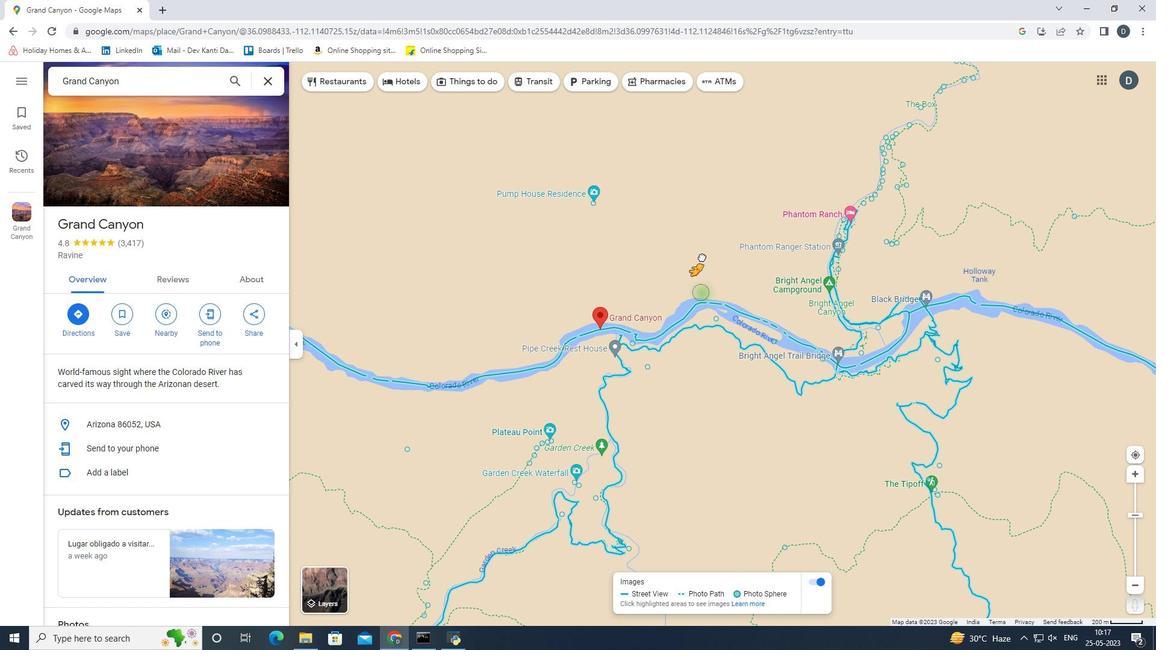 
Action: Mouse scrolled (616, 366) with delta (0, 0)
Screenshot: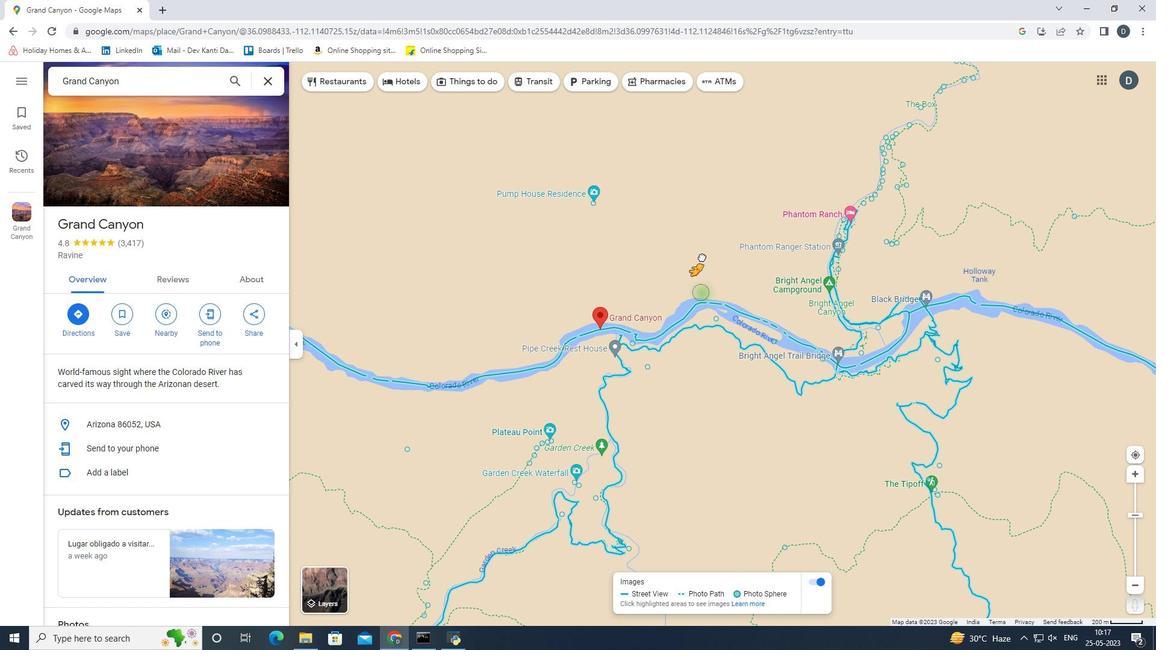 
Action: Mouse moved to (302, 12)
Screenshot: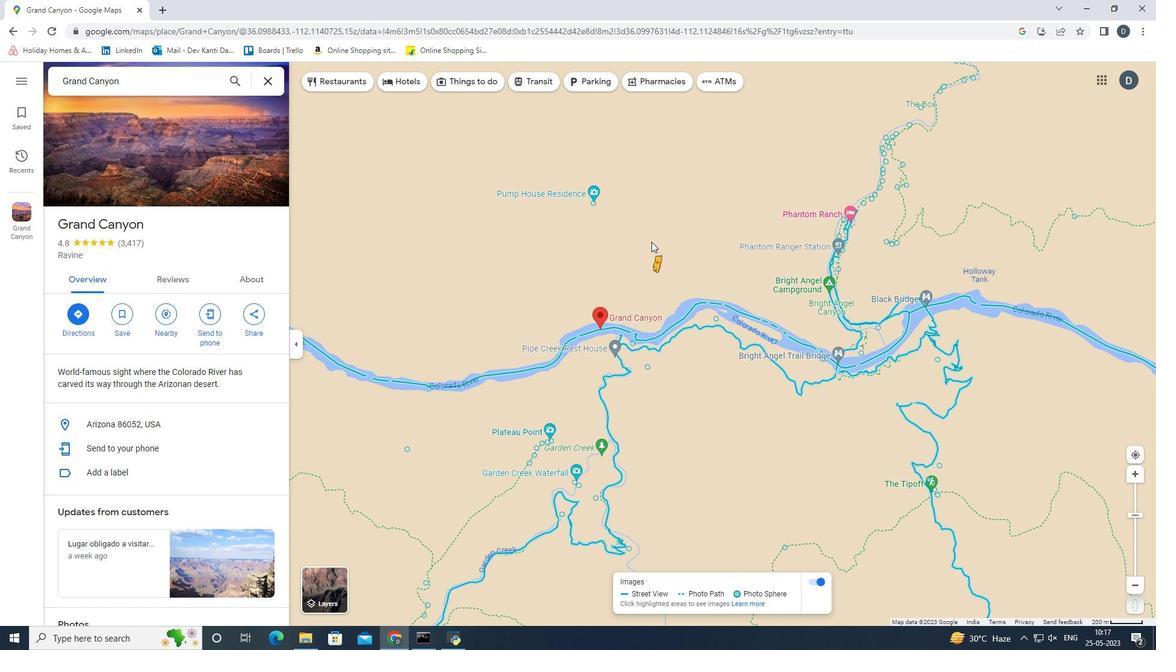 
Action: Mouse pressed left at (302, 12)
Screenshot: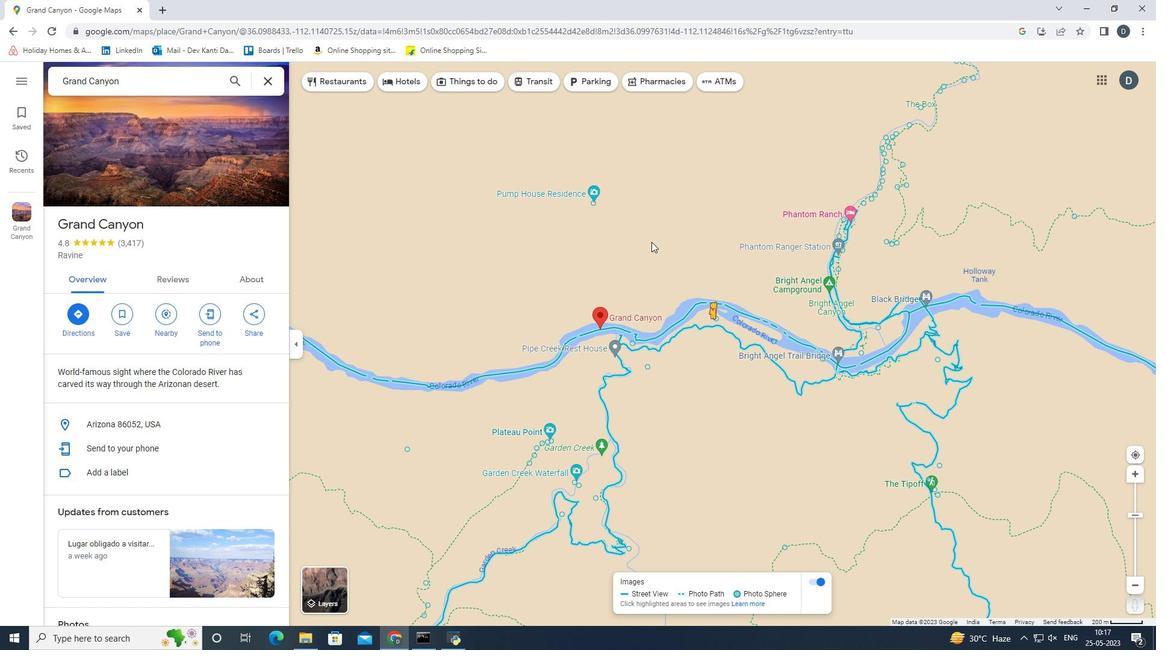
Action: Mouse moved to (526, 244)
Screenshot: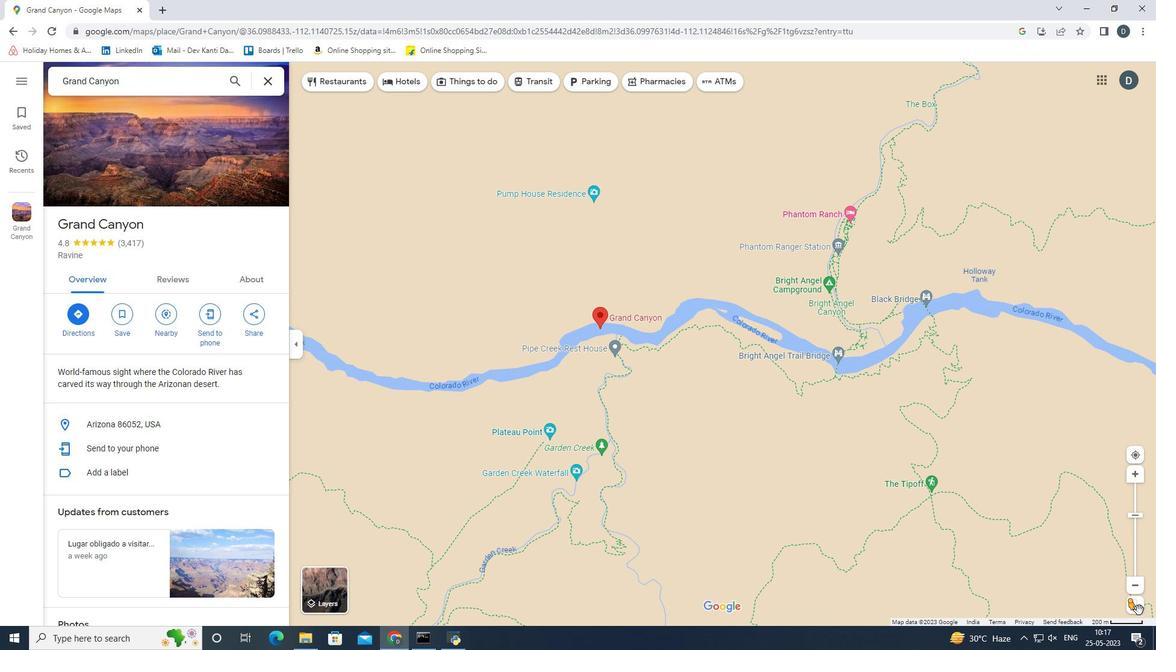 
Action: Mouse pressed left at (526, 244)
Screenshot: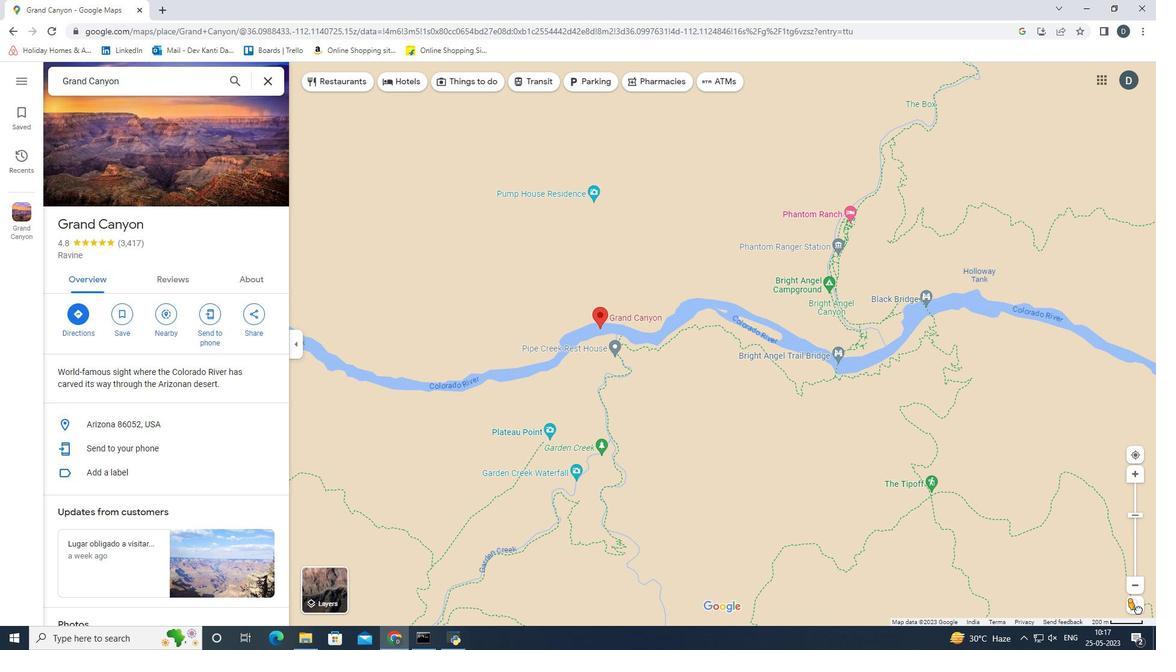 
Action: Key pressed <Key.shift>Hr<Key.backspace><Key.backspace><Key.shift><Key.shift><Key.shift>Grand<Key.space><Key.shift>Canyon,<Key.space><Key.shift>Arizona,<Key.space><Key.shift><Key.shift><Key.shift><Key.shift>United<Key.space><Key.shift>States<Key.space><Key.shift>Surrounding<Key.space>location<Key.enter>
Screenshot: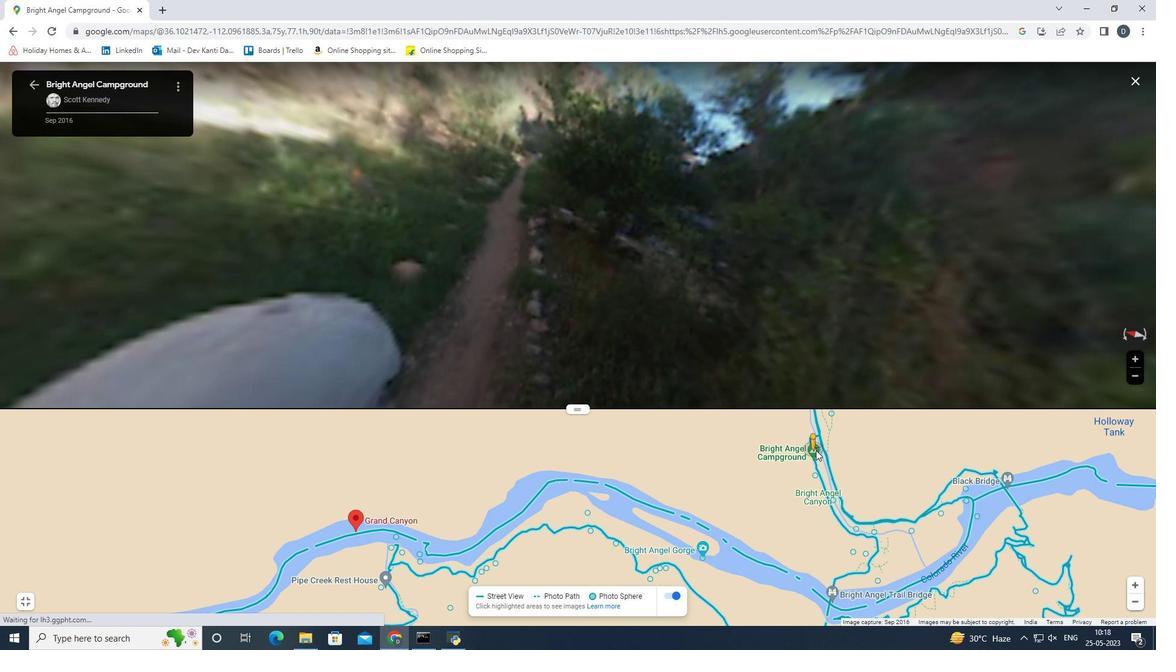 
Action: Mouse moved to (643, 293)
Screenshot: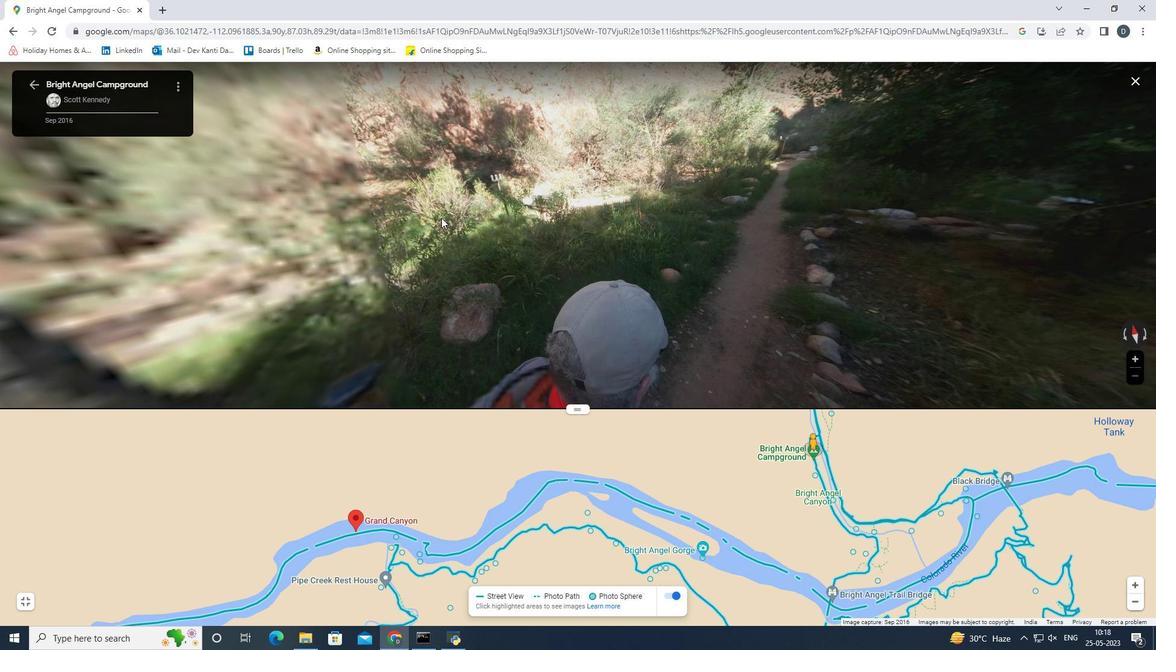 
Action: Mouse scrolled (643, 293) with delta (0, 0)
Screenshot: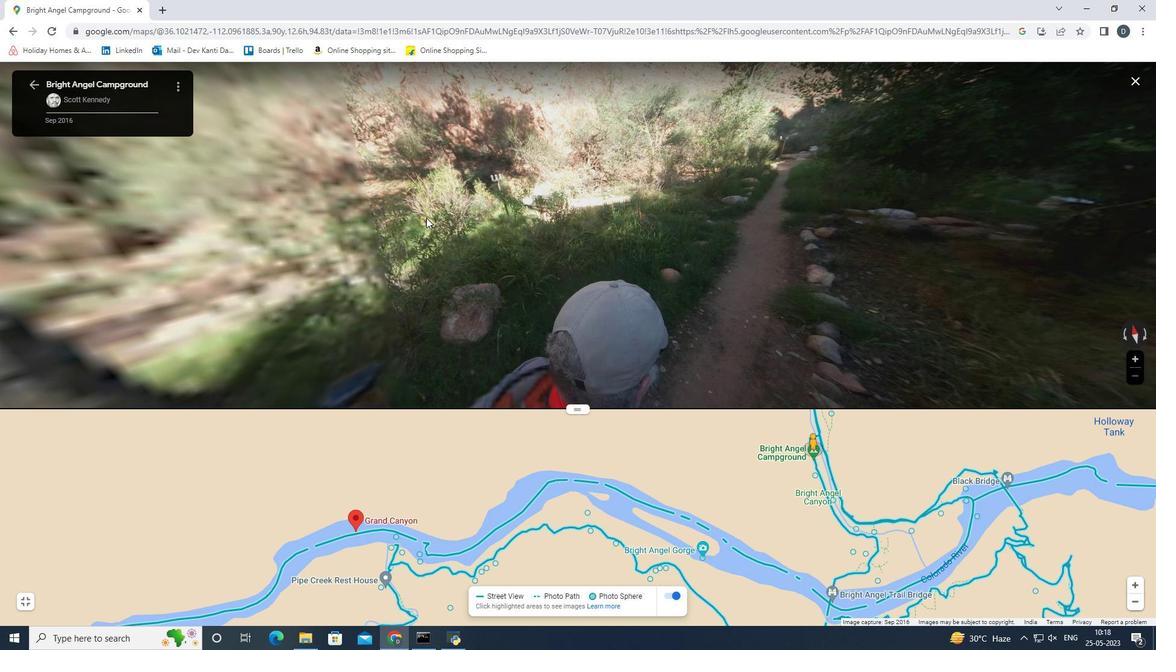
Action: Mouse scrolled (643, 293) with delta (0, 0)
Screenshot: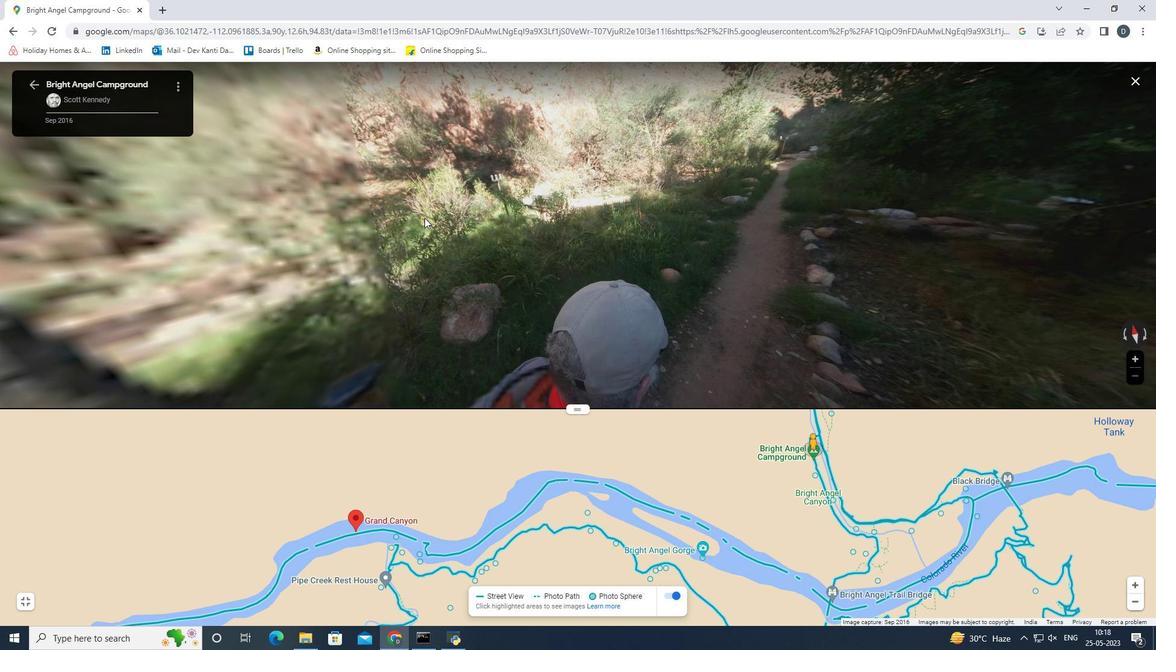 
Action: Mouse scrolled (643, 293) with delta (0, 0)
Screenshot: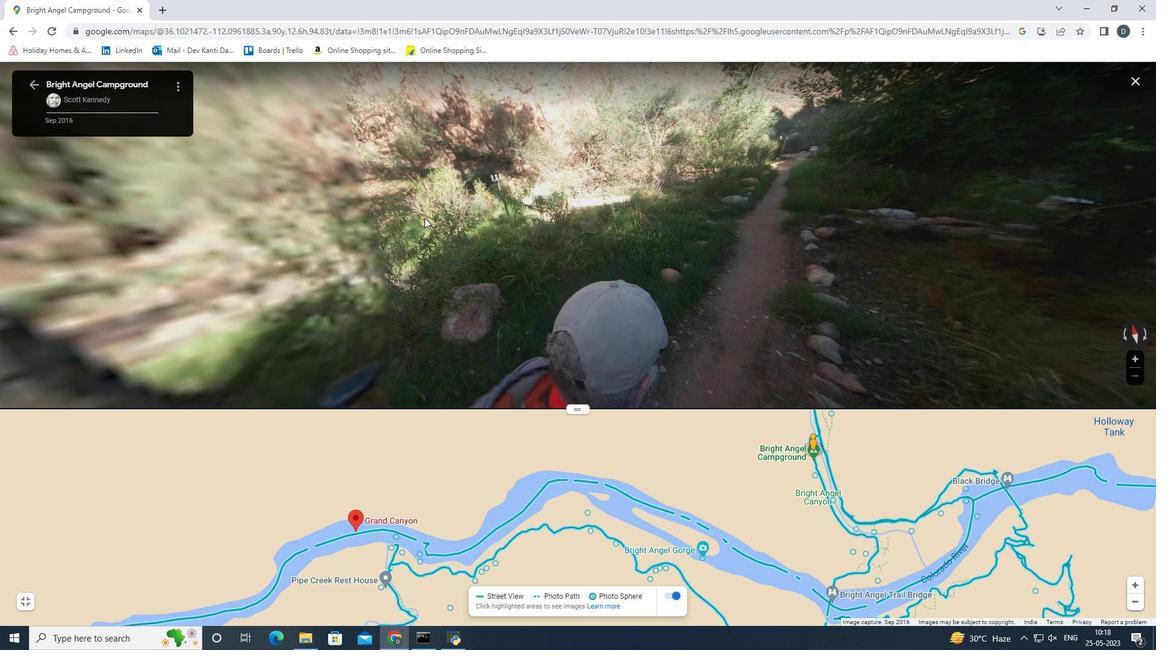 
Action: Mouse scrolled (643, 293) with delta (0, 0)
Screenshot: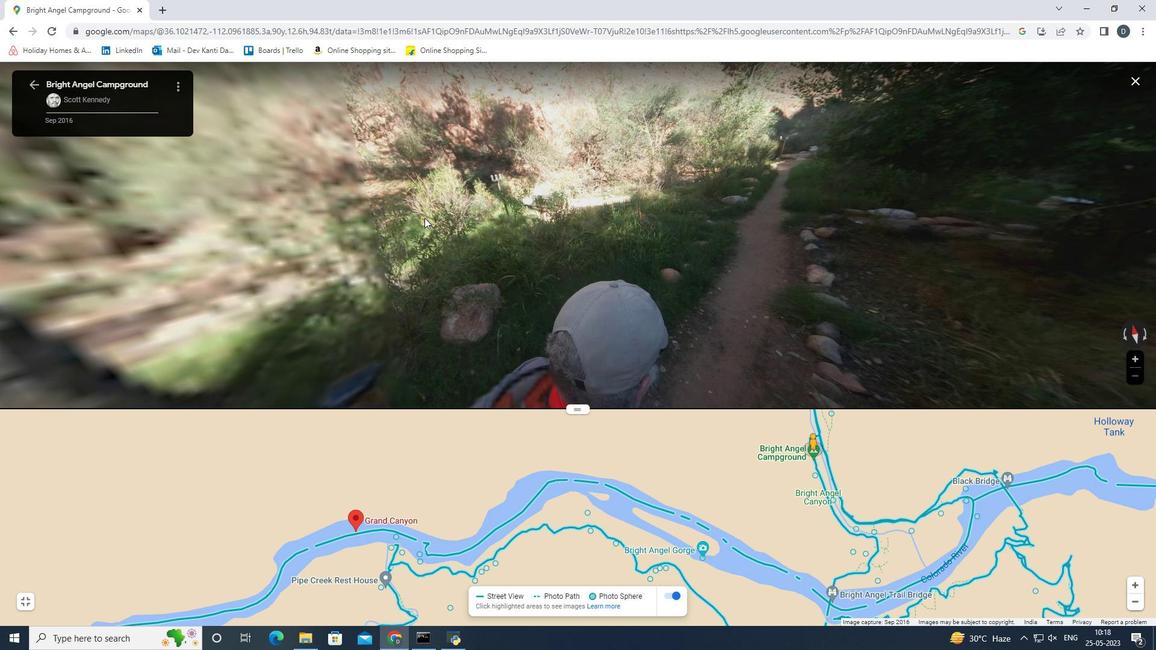 
Action: Mouse scrolled (643, 293) with delta (0, 0)
Screenshot: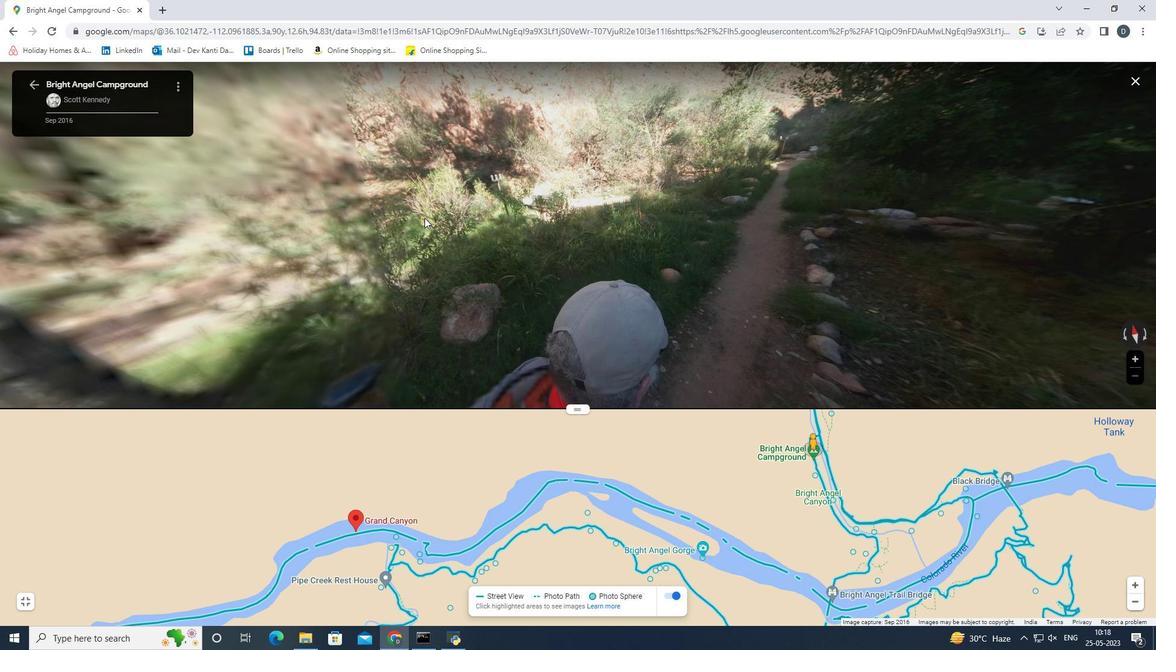 
Action: Mouse moved to (636, 300)
Screenshot: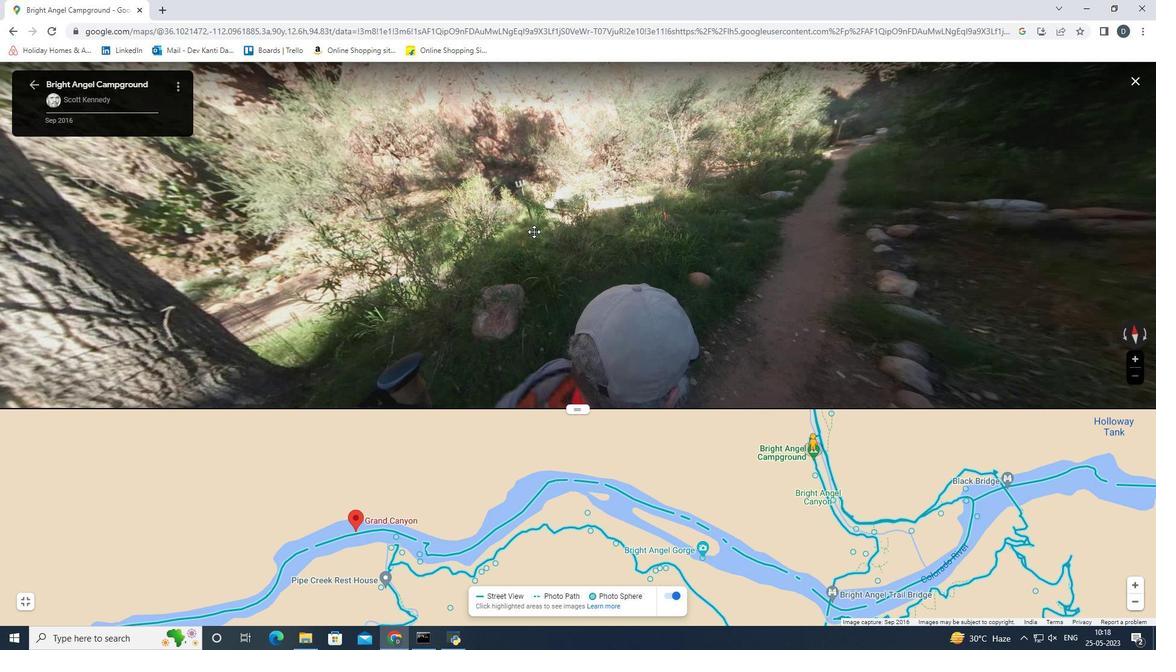 
Action: Mouse pressed left at (636, 300)
Screenshot: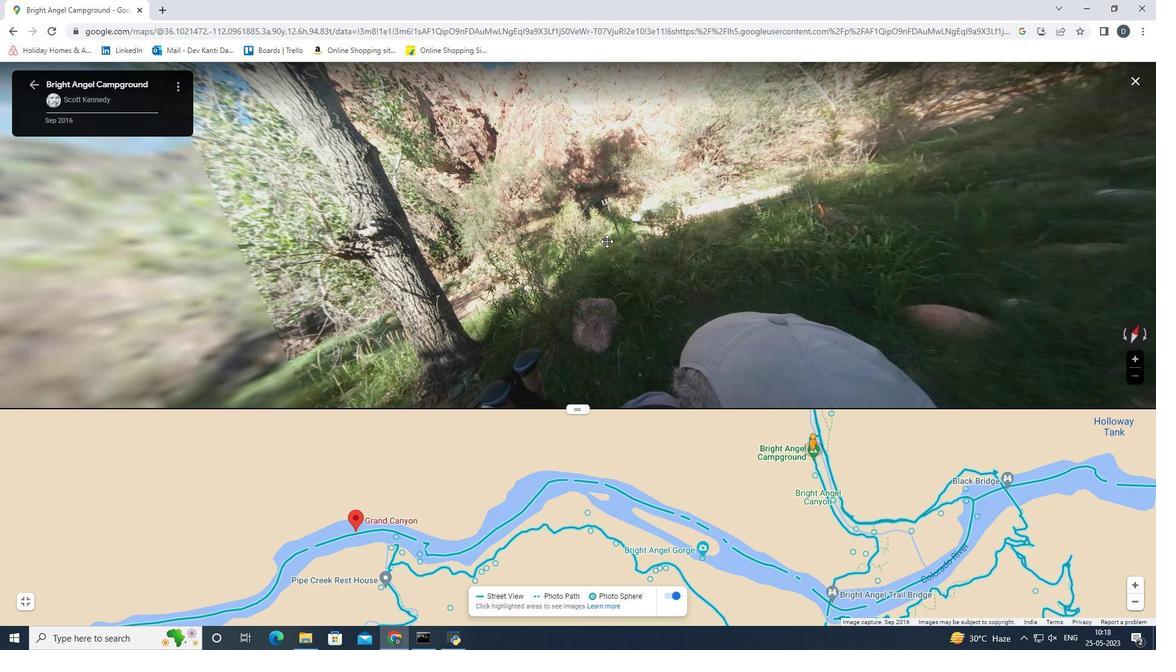 
Action: Mouse moved to (293, 165)
Screenshot: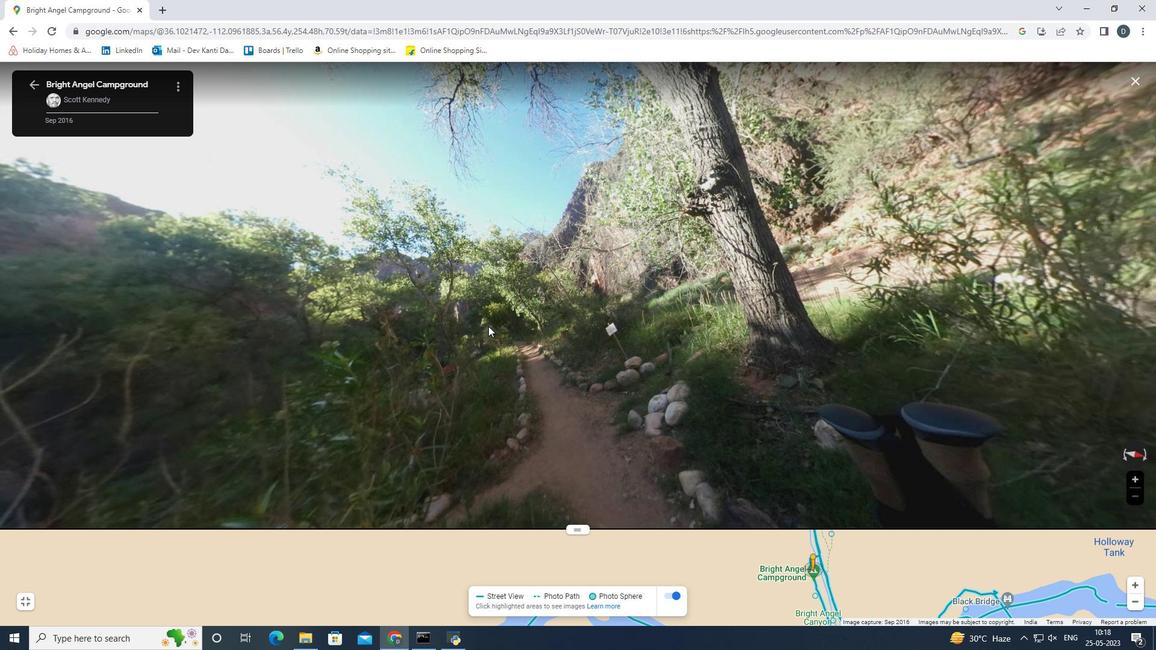 
Action: Mouse scrolled (293, 164) with delta (0, 0)
Screenshot: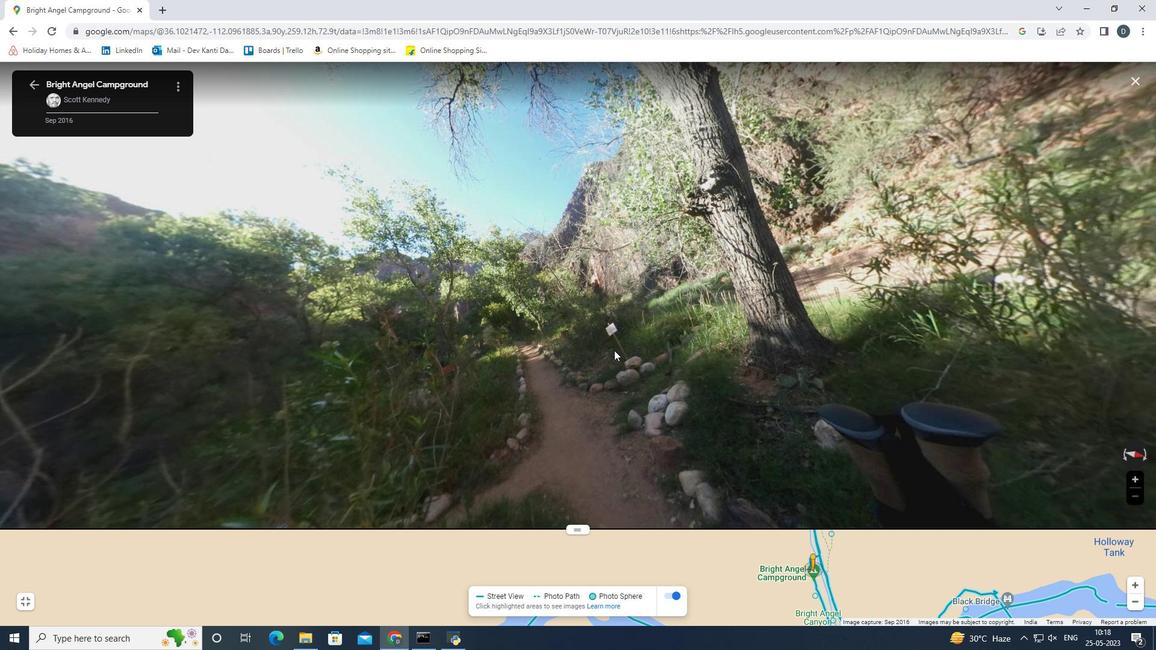 
Action: Mouse moved to (901, 239)
Screenshot: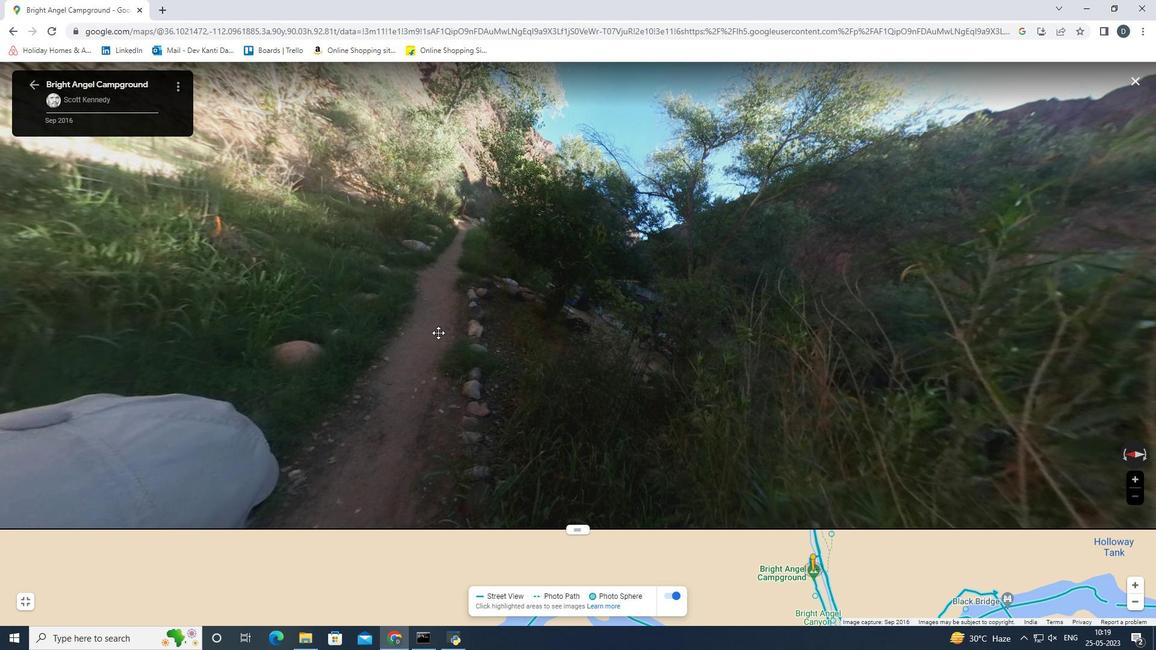 
Action: Mouse scrolled (901, 239) with delta (0, 0)
Screenshot: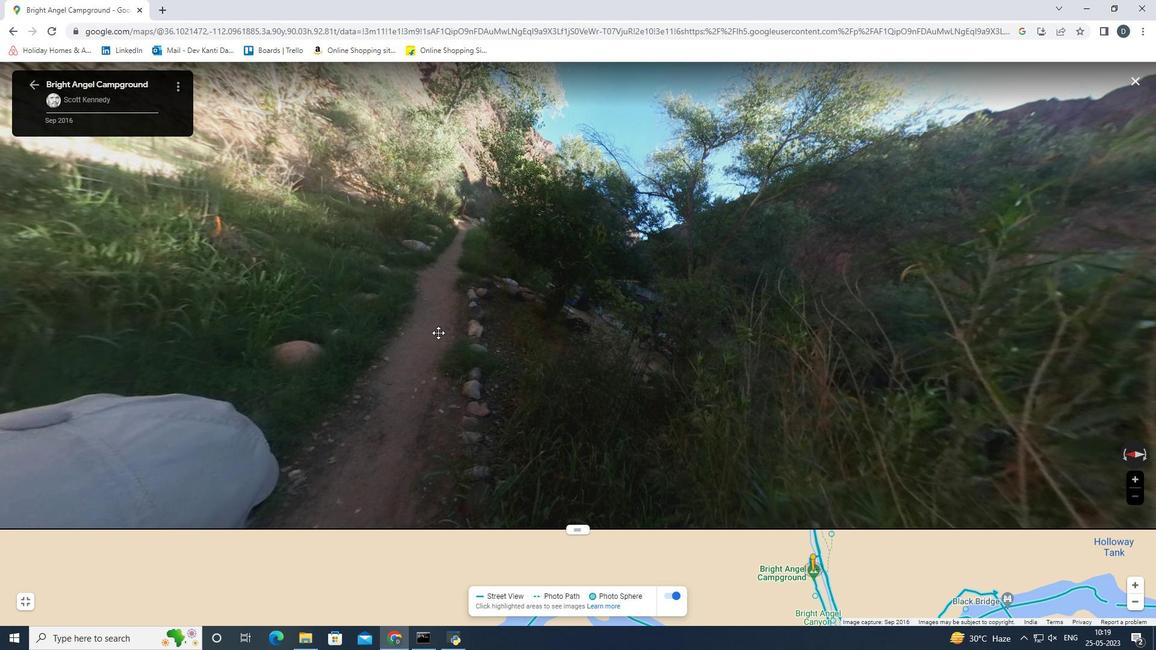 
Action: Mouse moved to (899, 249)
Screenshot: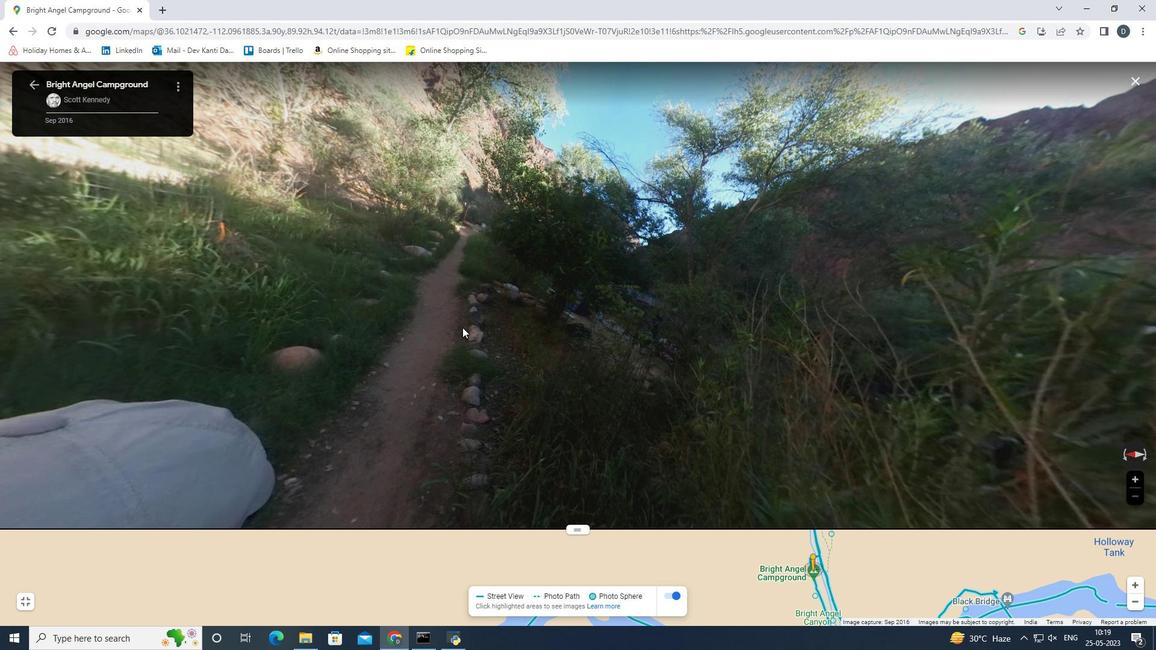 
Action: Mouse scrolled (899, 250) with delta (0, 0)
Screenshot: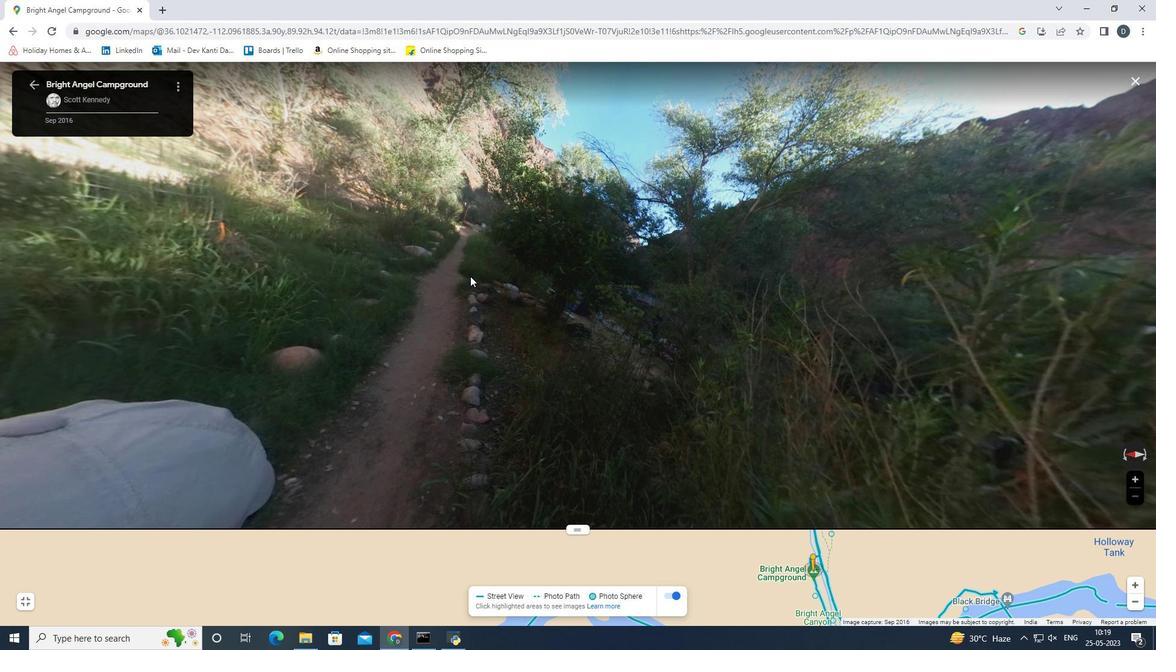 
Action: Mouse scrolled (899, 250) with delta (0, 0)
Screenshot: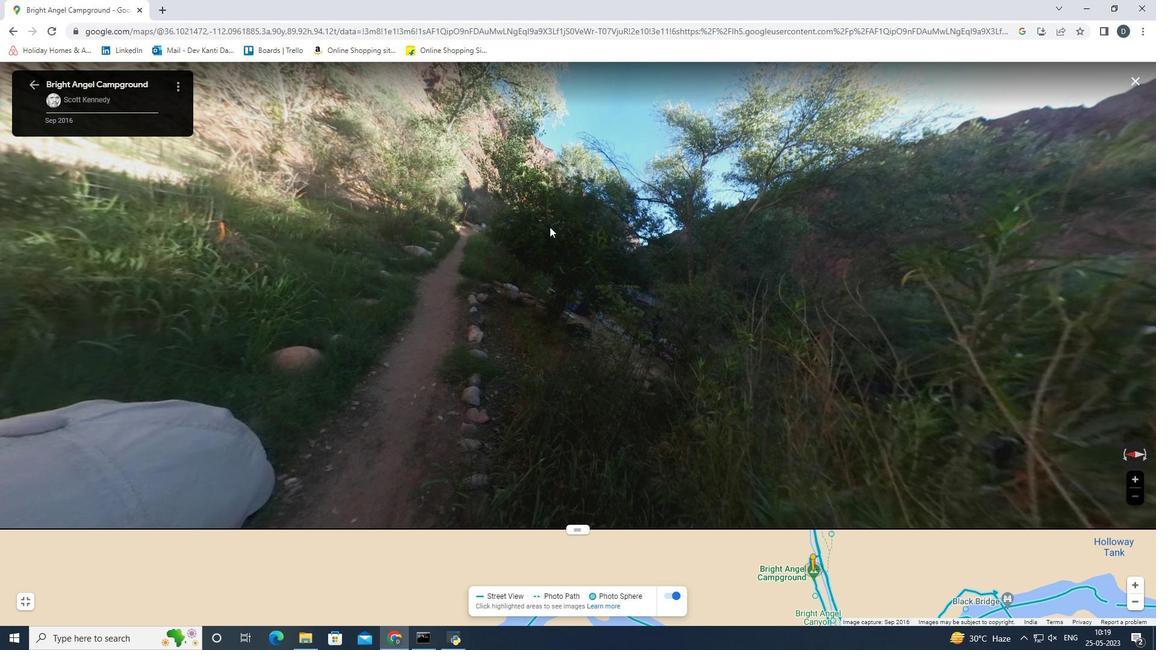 
Action: Mouse moved to (829, 522)
Screenshot: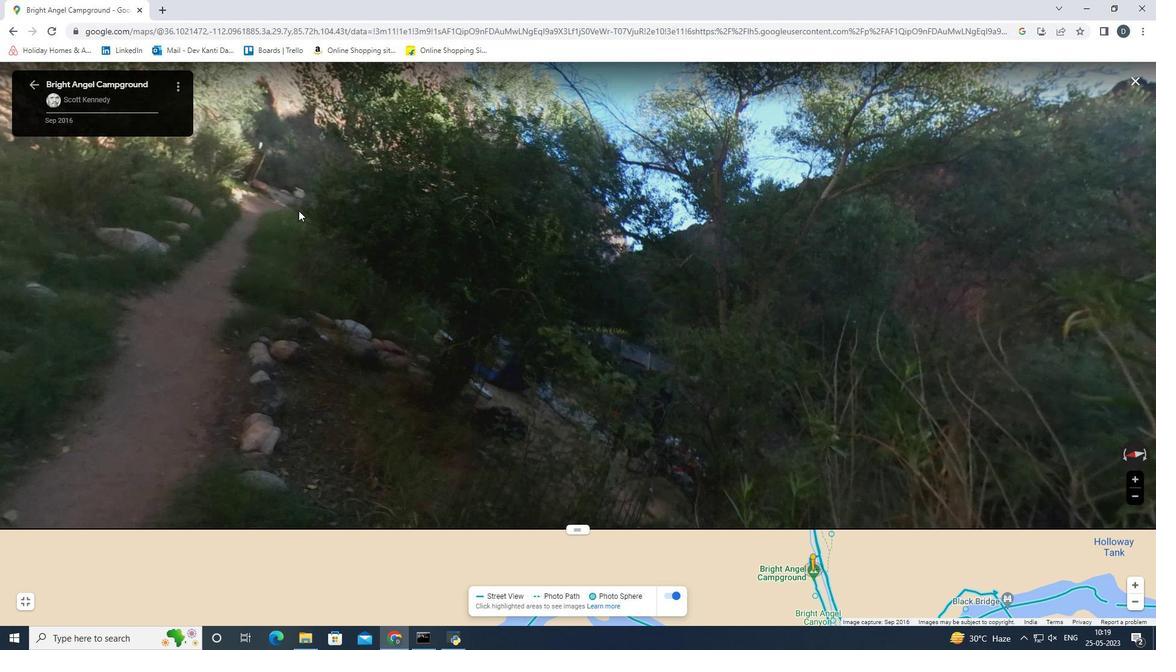 
Action: Mouse pressed left at (829, 522)
Screenshot: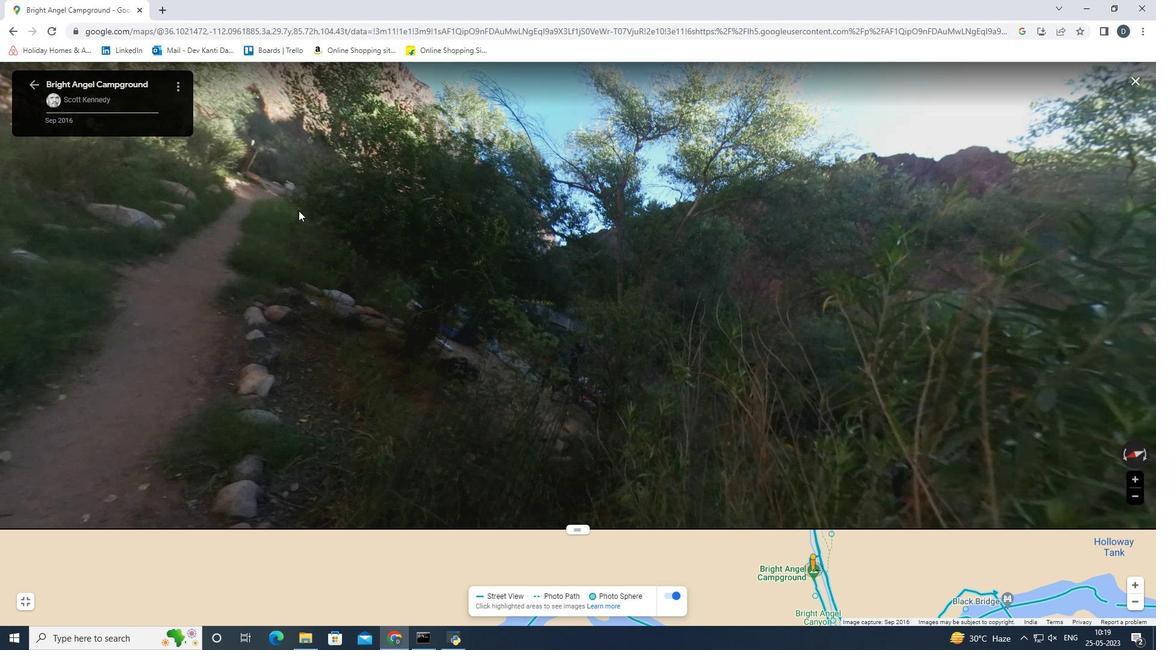 
Action: Mouse moved to (12, 30)
Screenshot: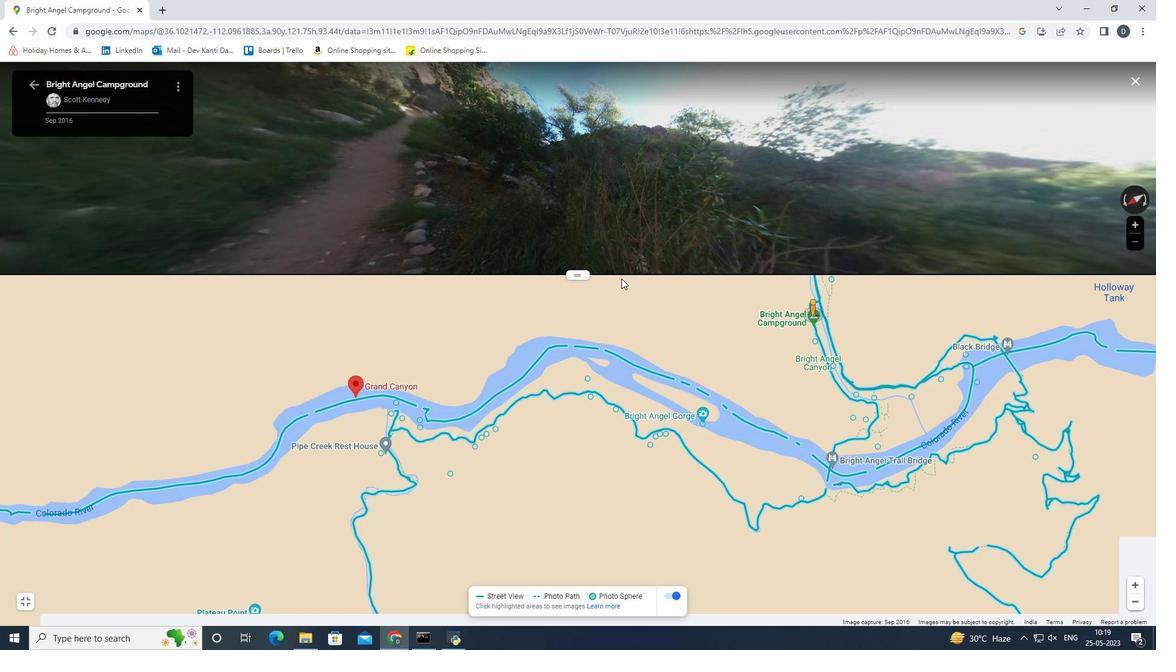 
Action: Mouse pressed left at (12, 30)
Screenshot: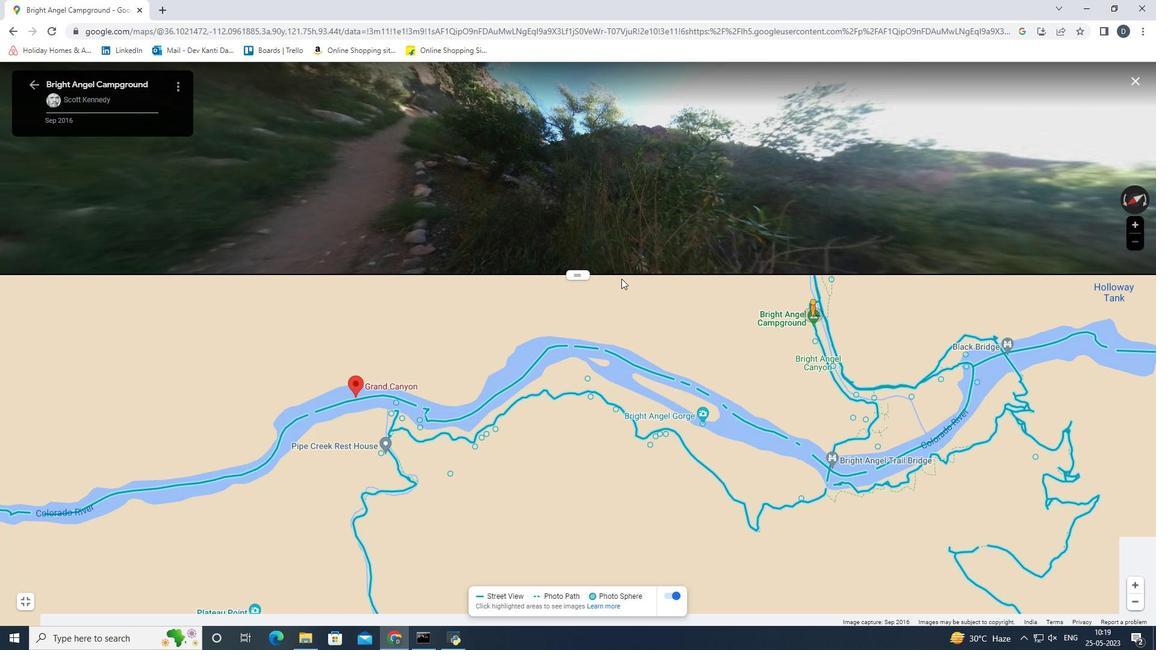 
Action: Mouse pressed left at (12, 30)
Screenshot: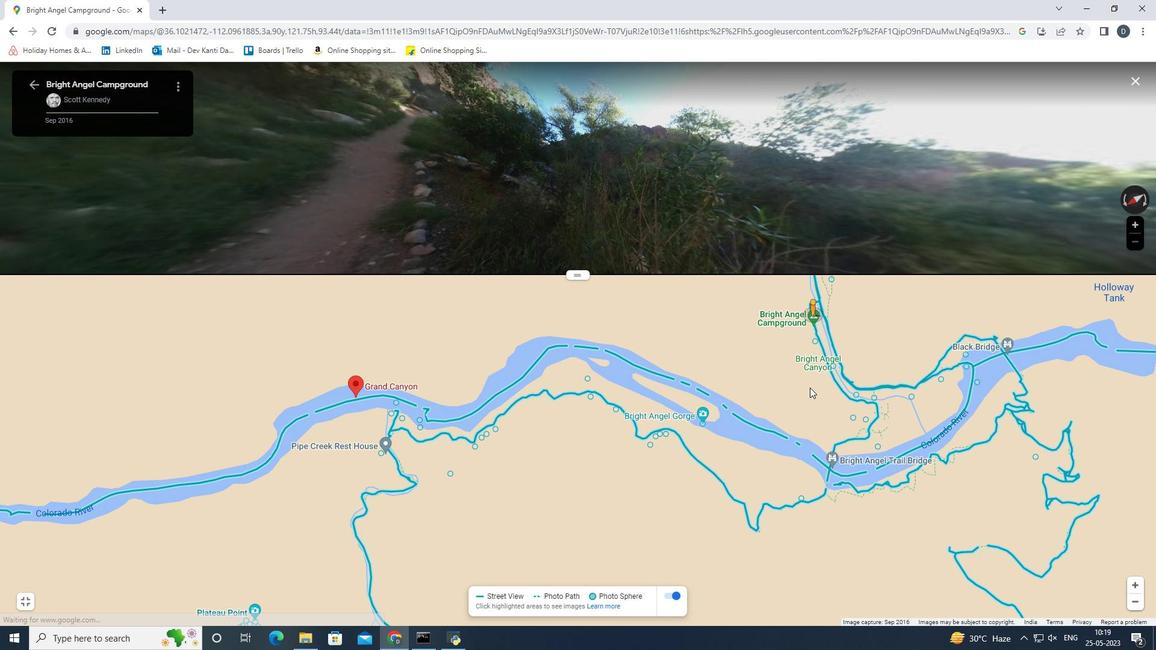 
Action: Mouse moved to (240, 9)
Screenshot: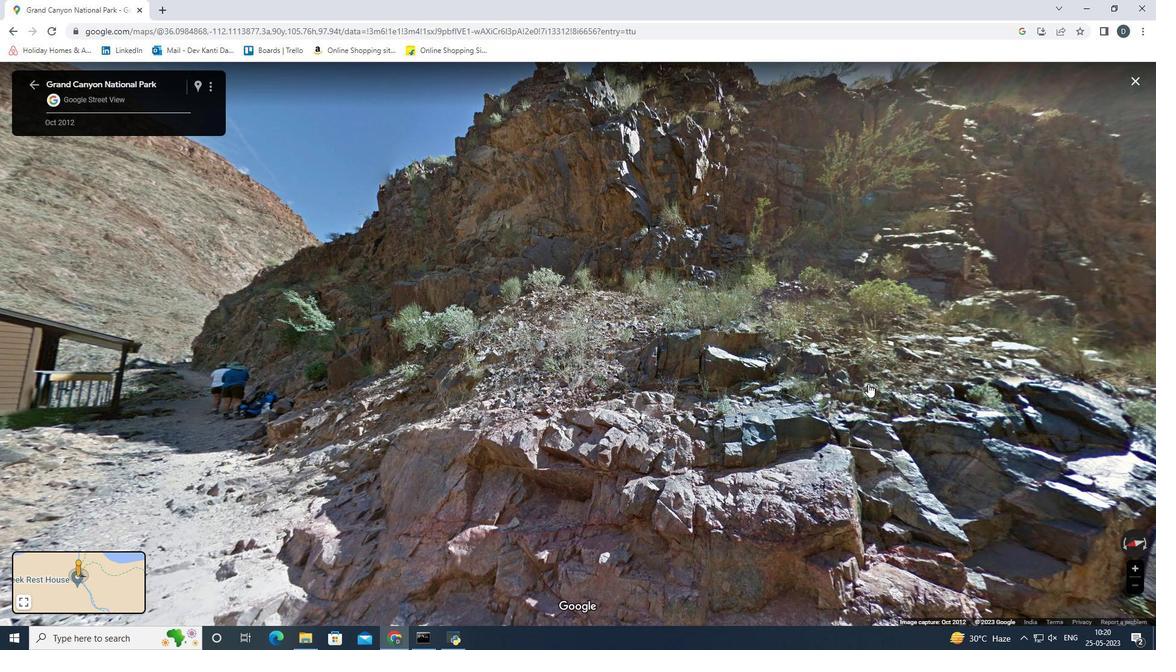 
Action: Mouse pressed left at (240, 9)
Screenshot: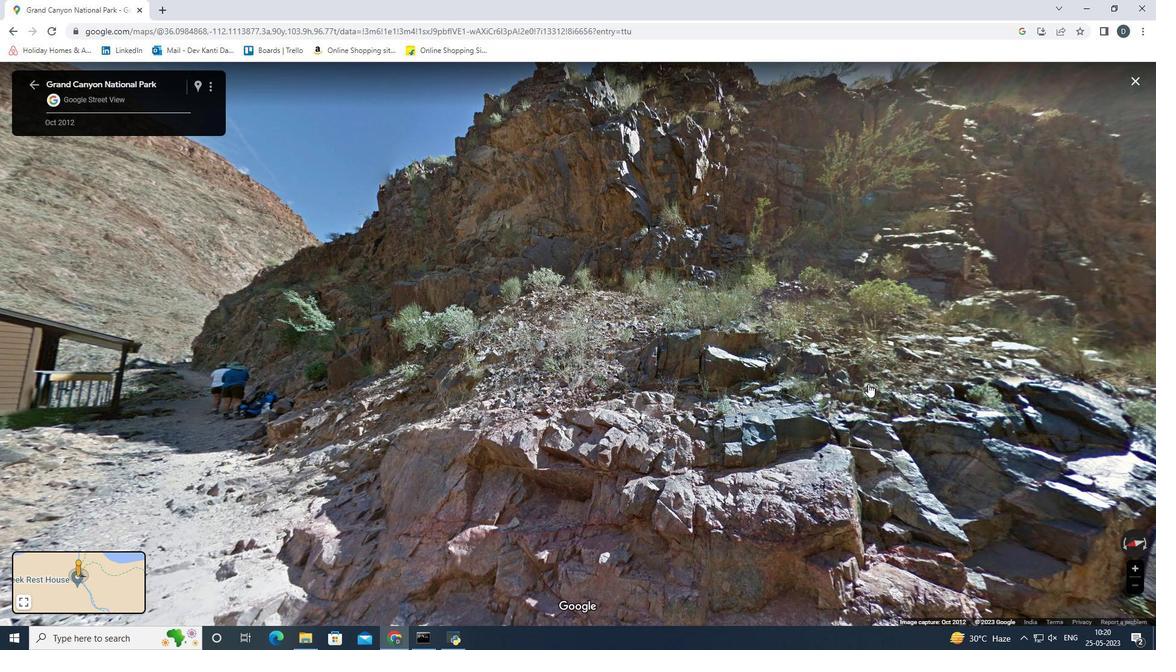 
Action: Mouse moved to (599, 267)
Screenshot: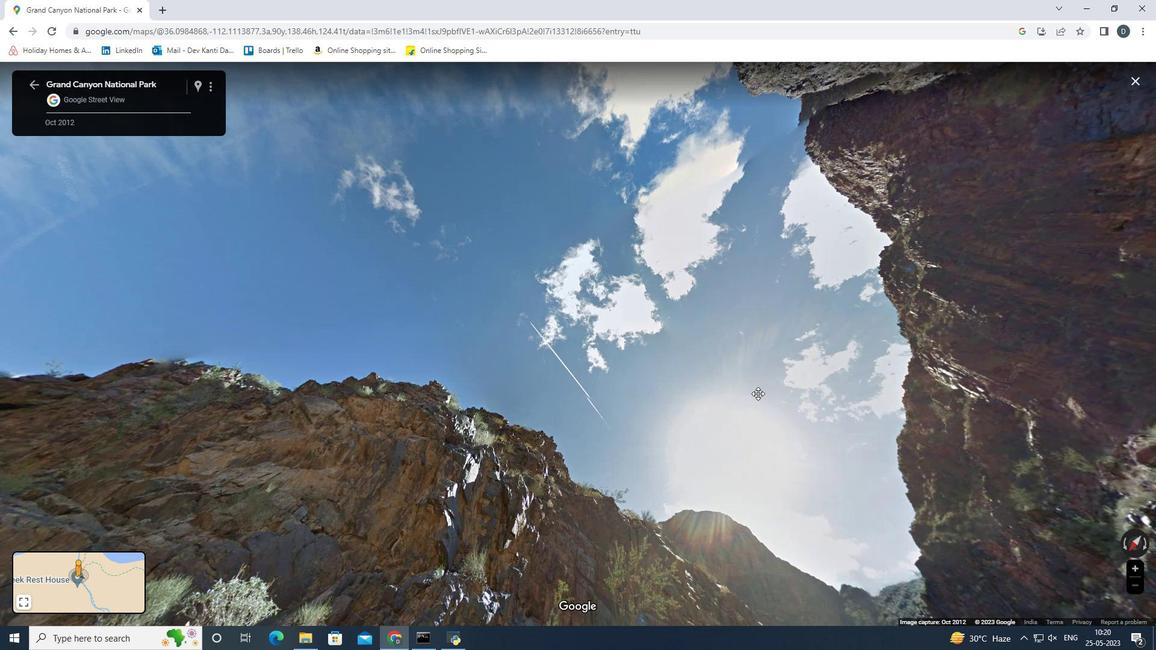 
Action: Mouse scrolled (599, 267) with delta (0, 0)
Screenshot: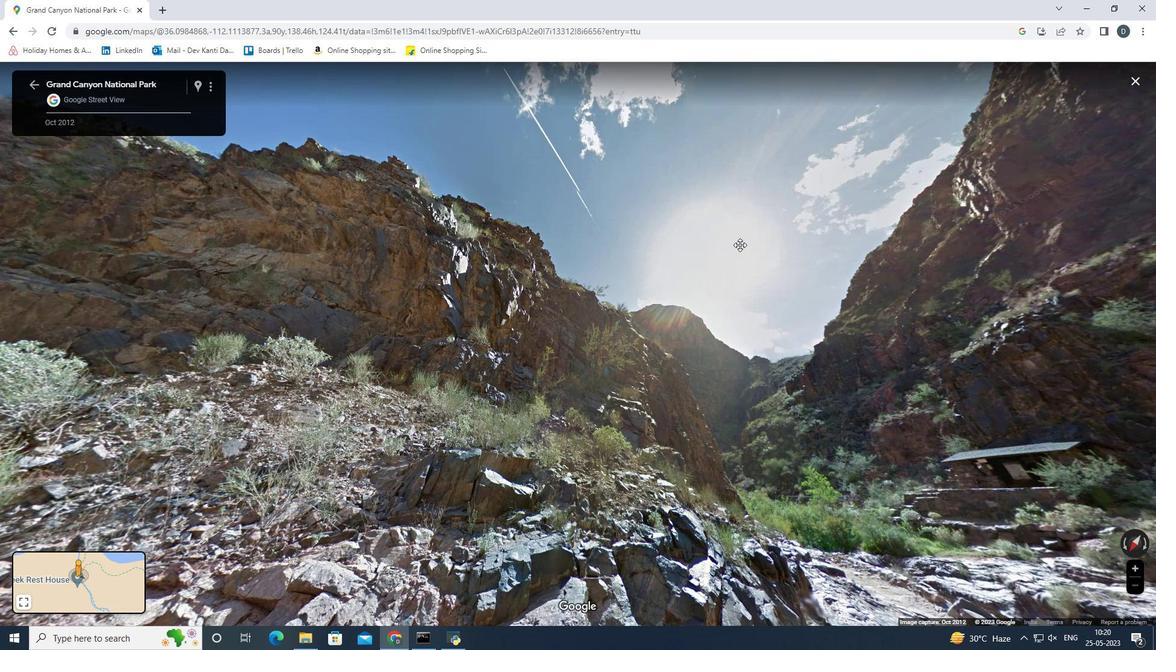 
Action: Mouse moved to (715, 340)
Screenshot: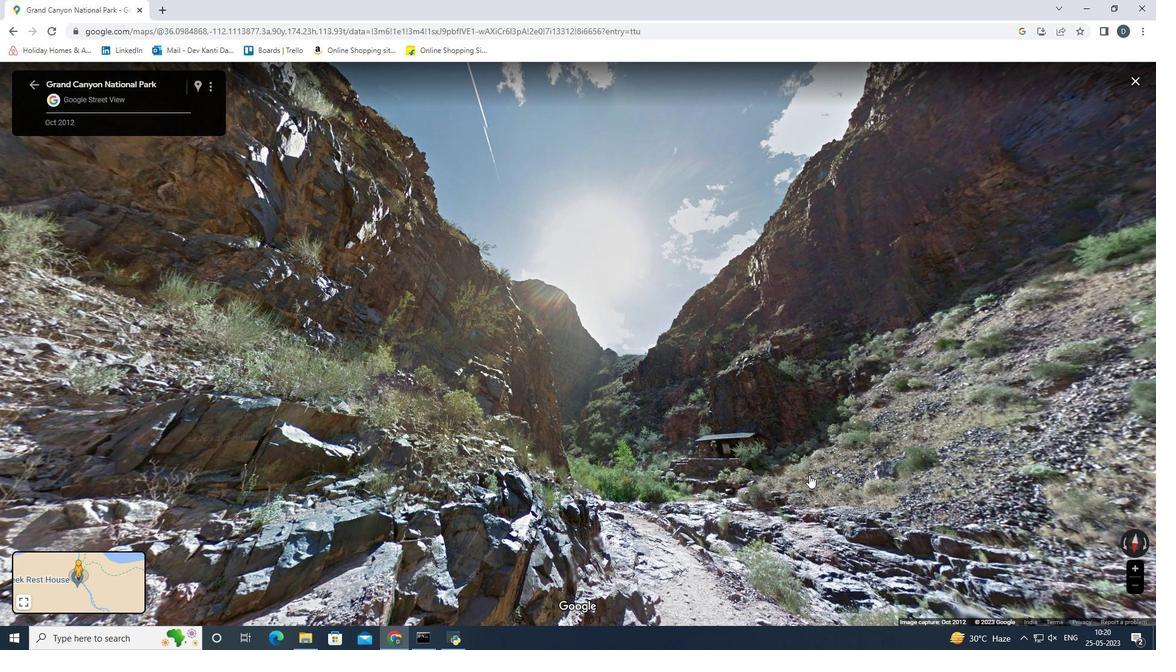 
Action: Mouse scrolled (715, 341) with delta (0, 0)
Screenshot: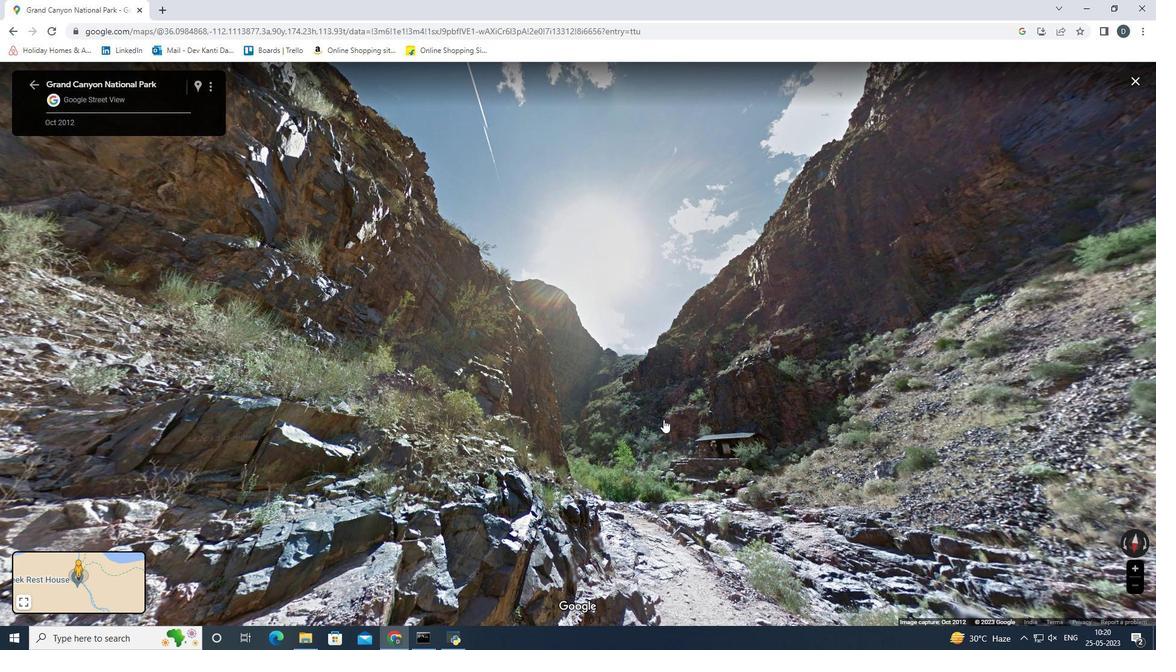 
Action: Mouse moved to (469, 303)
Screenshot: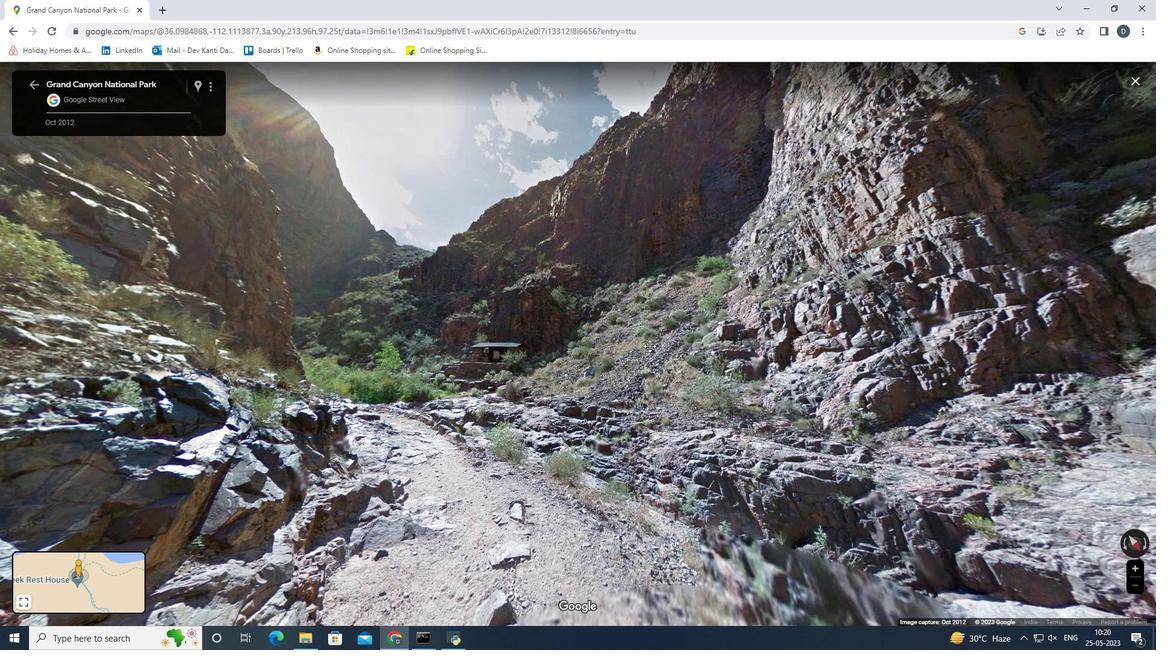 
Action: Mouse scrolled (469, 302) with delta (0, 0)
Screenshot: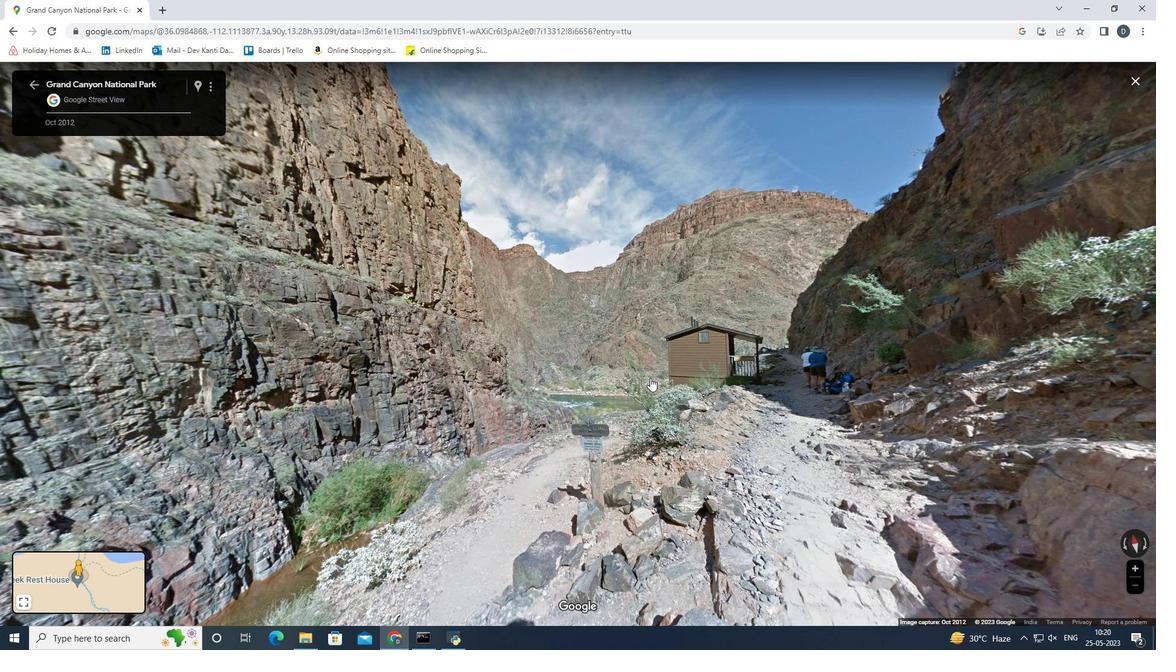 
Action: Mouse moved to (544, 306)
Screenshot: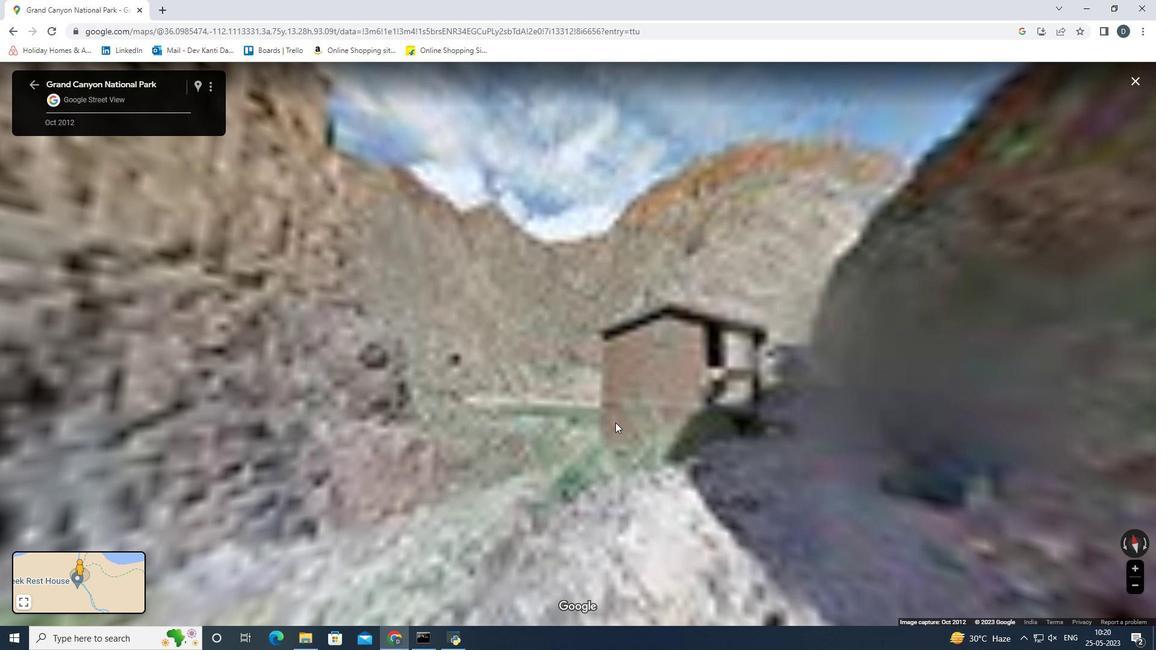 
Action: Mouse scrolled (544, 307) with delta (0, 0)
Screenshot: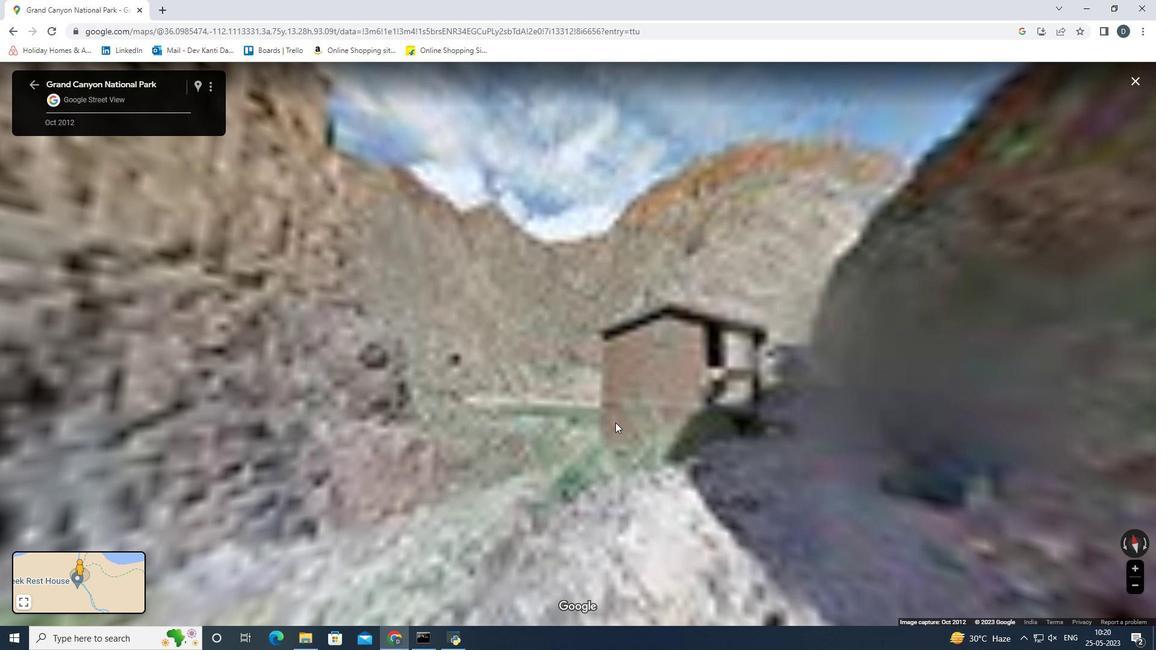 
Action: Mouse scrolled (544, 307) with delta (0, 0)
Screenshot: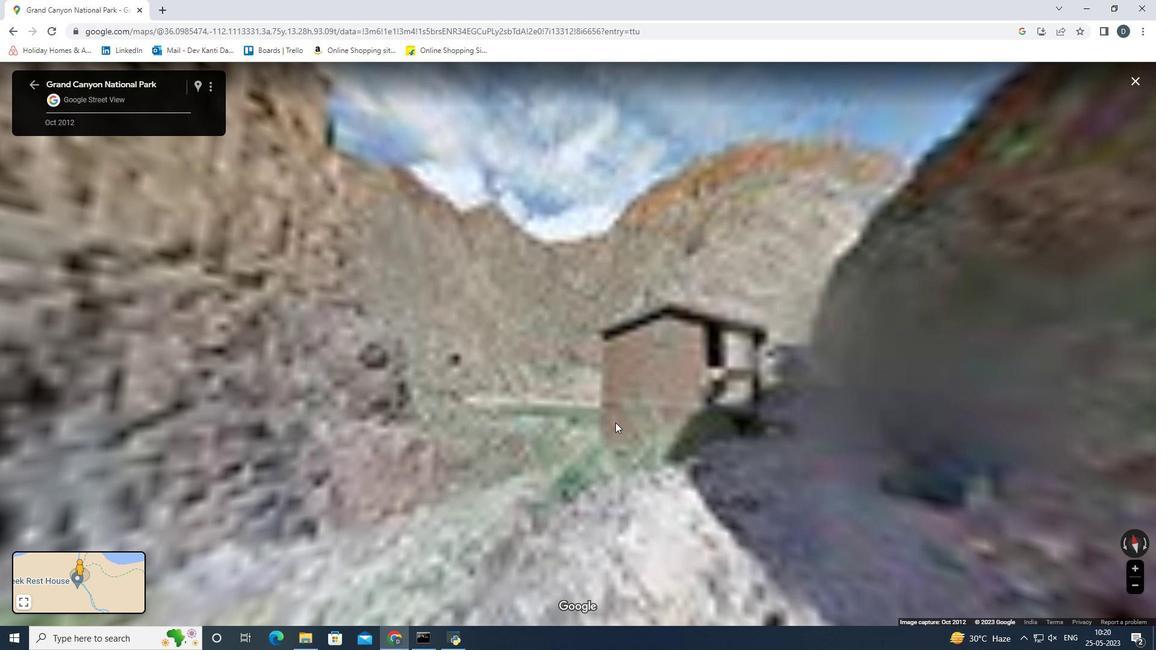 
Action: Mouse scrolled (544, 307) with delta (0, 0)
Screenshot: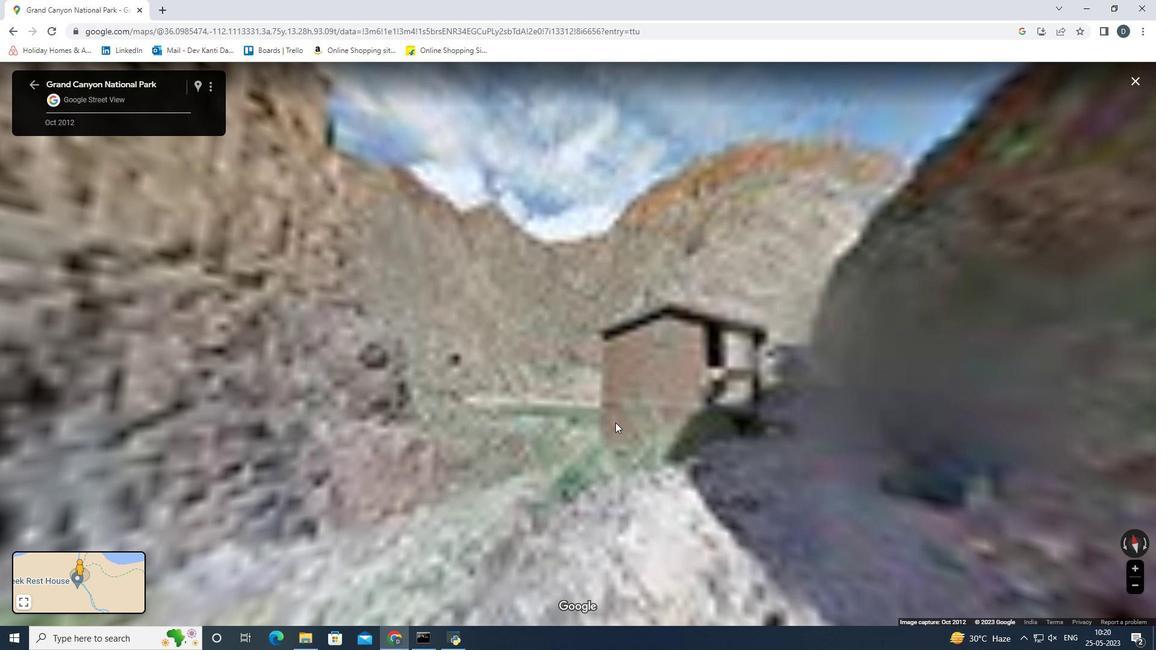 
Action: Mouse scrolled (544, 307) with delta (0, 0)
Screenshot: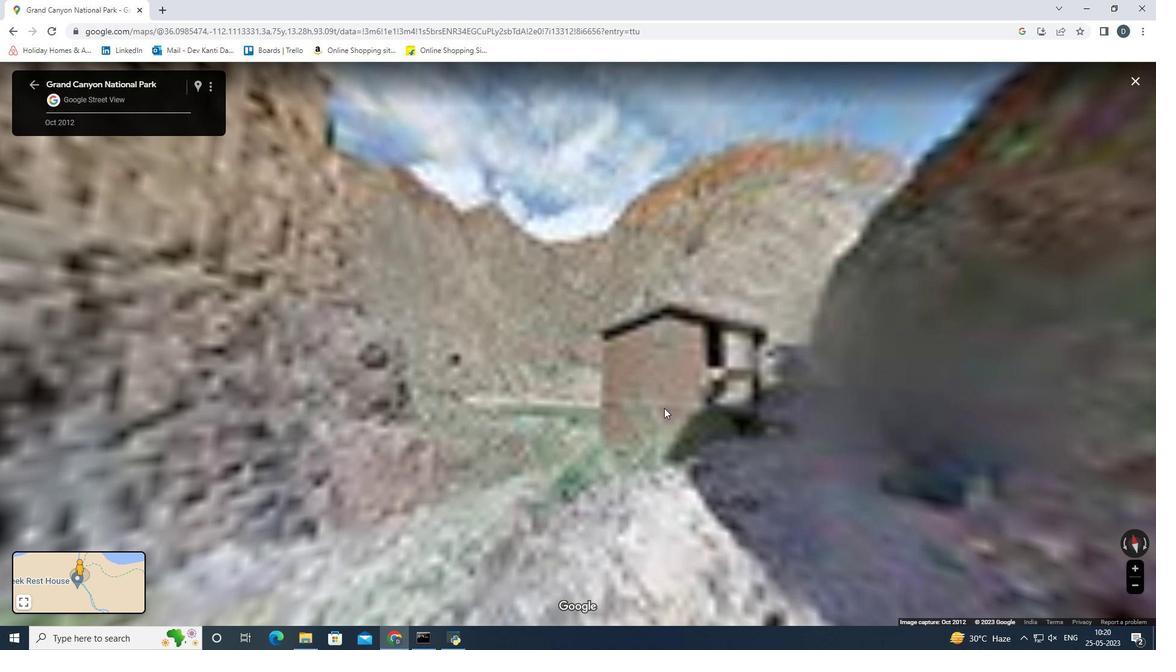 
Action: Mouse scrolled (544, 307) with delta (0, 0)
Screenshot: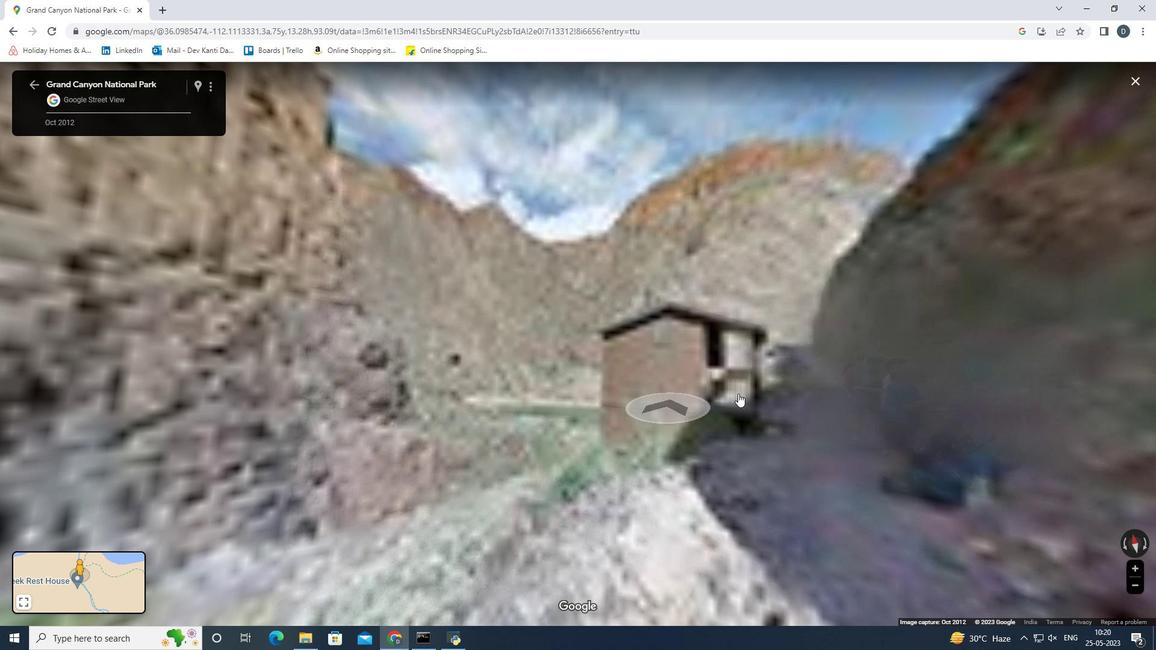 
Action: Mouse moved to (591, 563)
Screenshot: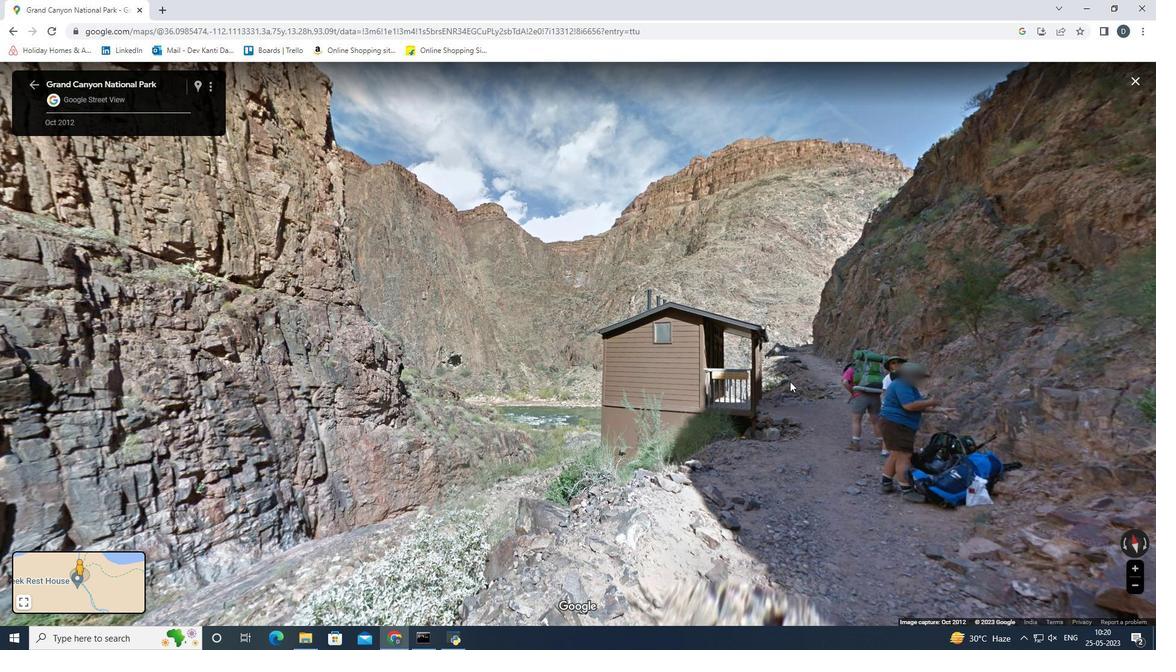 
Action: Mouse pressed left at (591, 563)
Screenshot: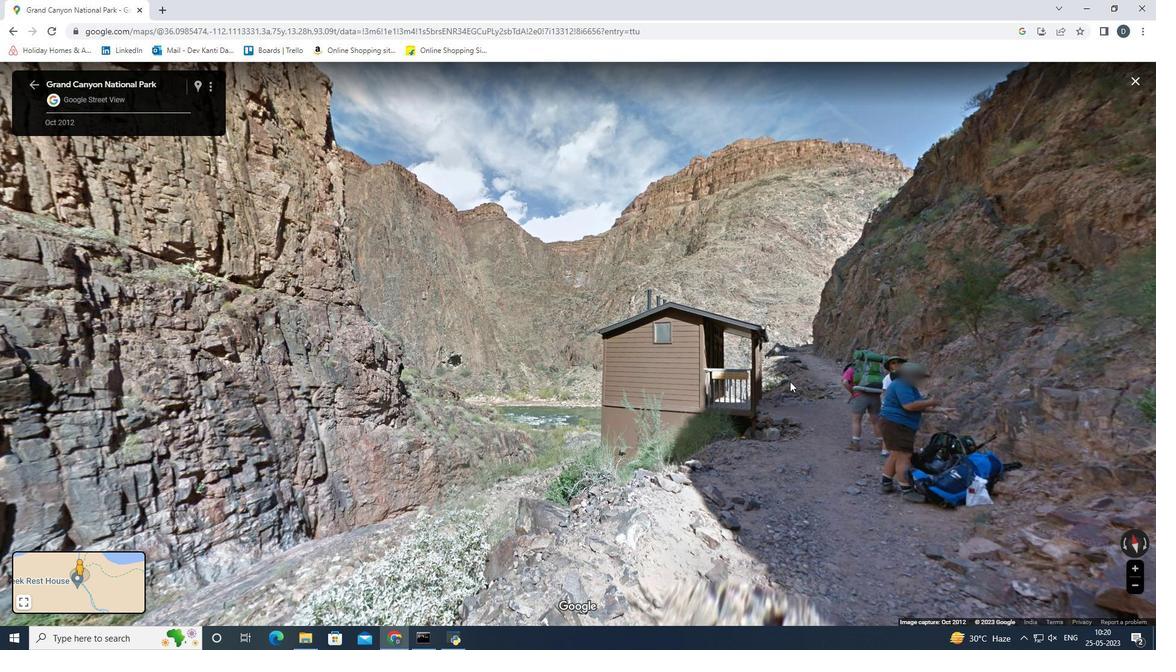 
Action: Mouse moved to (593, 508)
Screenshot: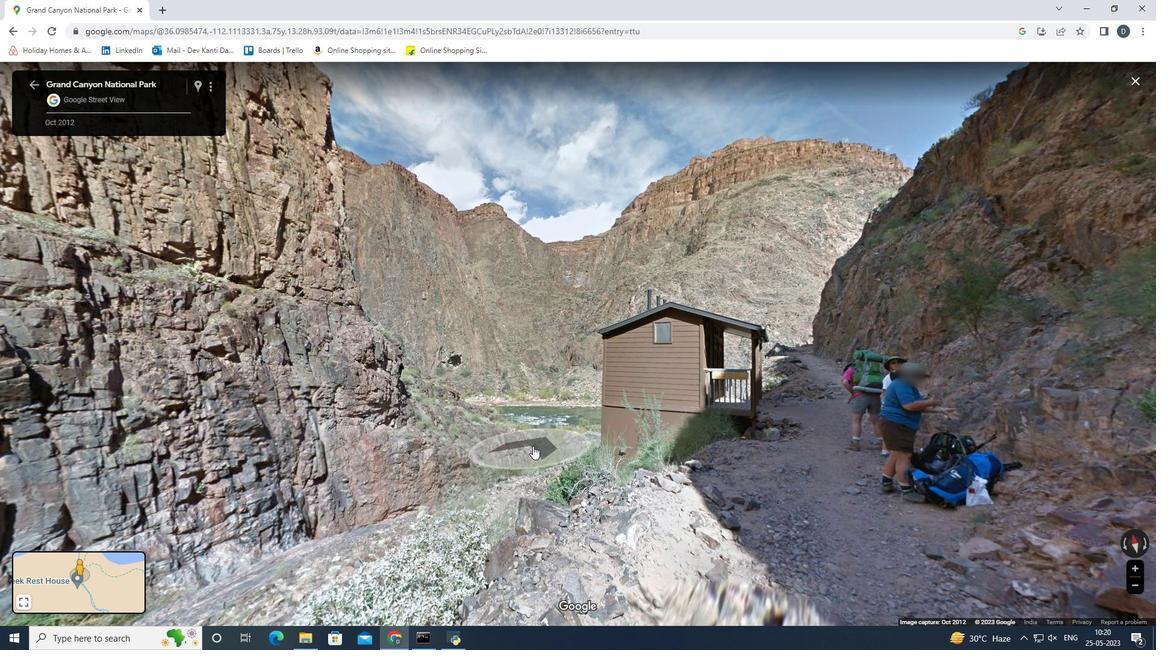 
Action: Mouse scrolled (593, 509) with delta (0, 0)
Screenshot: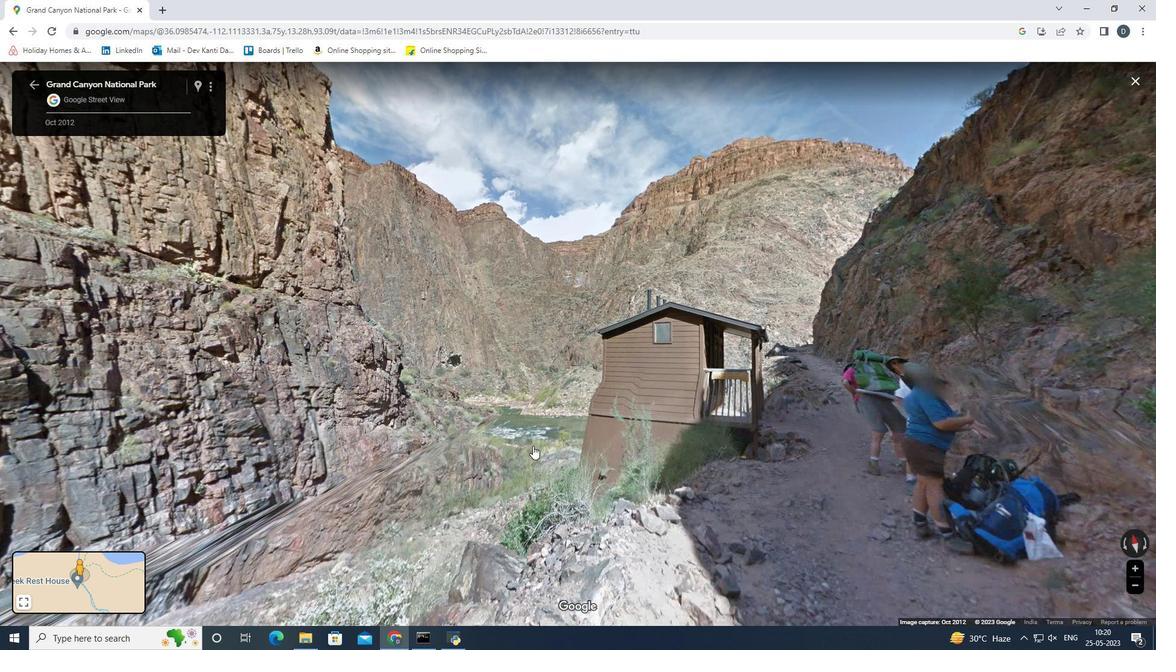 
Action: Mouse scrolled (593, 509) with delta (0, 0)
Screenshot: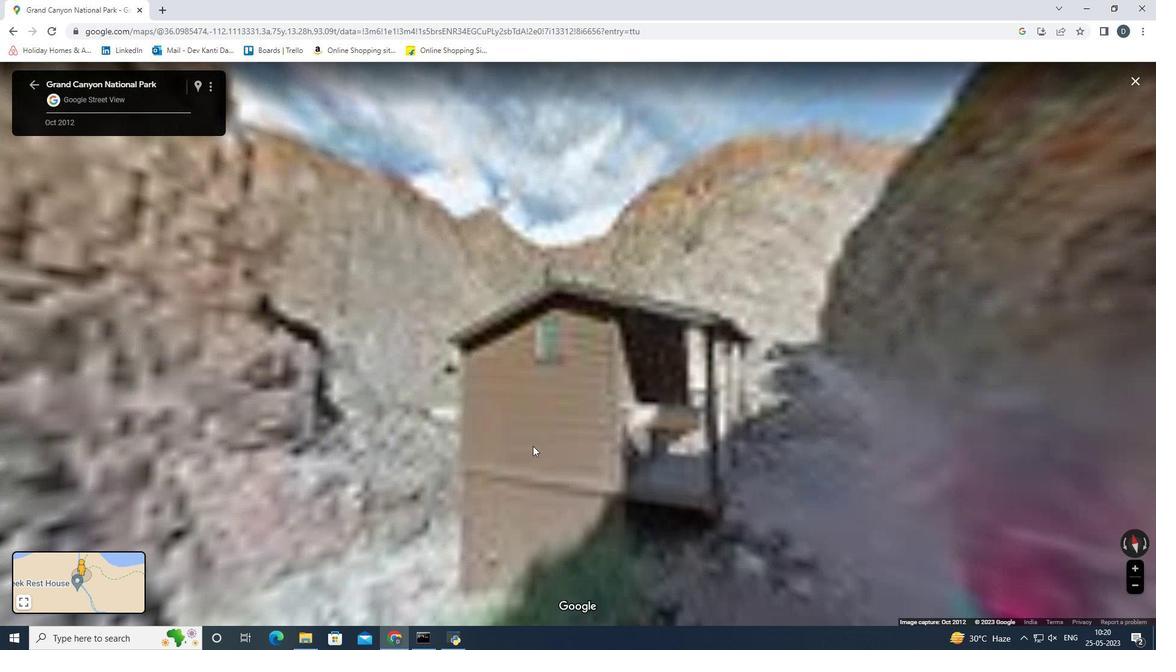 
Action: Mouse moved to (672, 485)
Screenshot: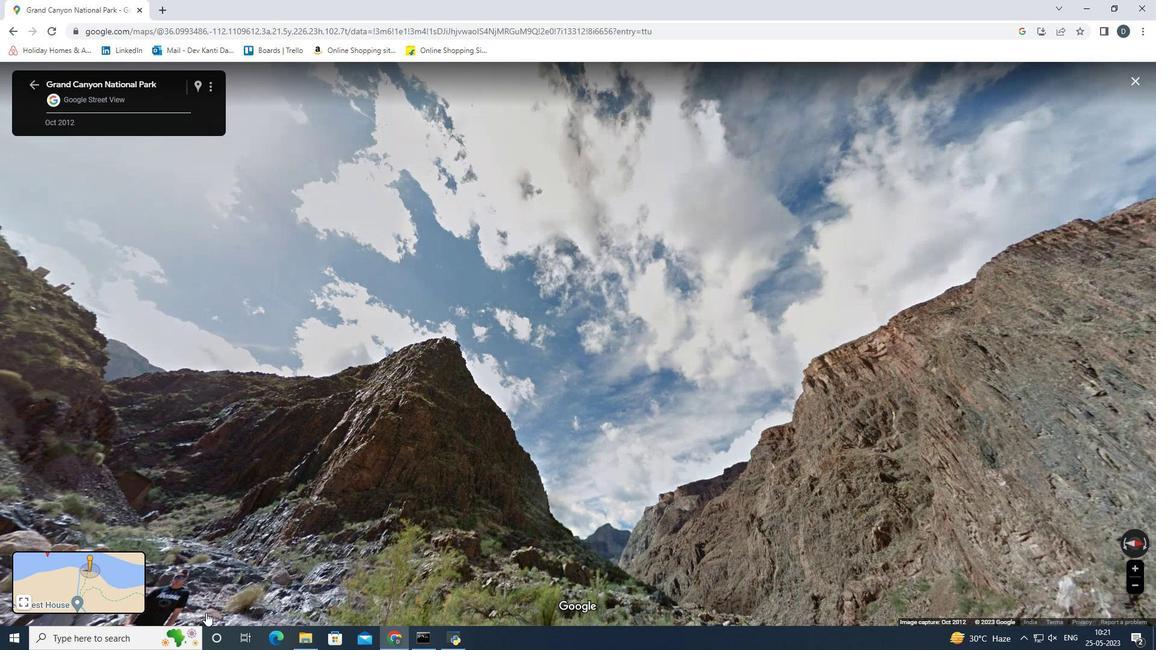 
Action: Mouse scrolled (672, 486) with delta (0, 0)
Screenshot: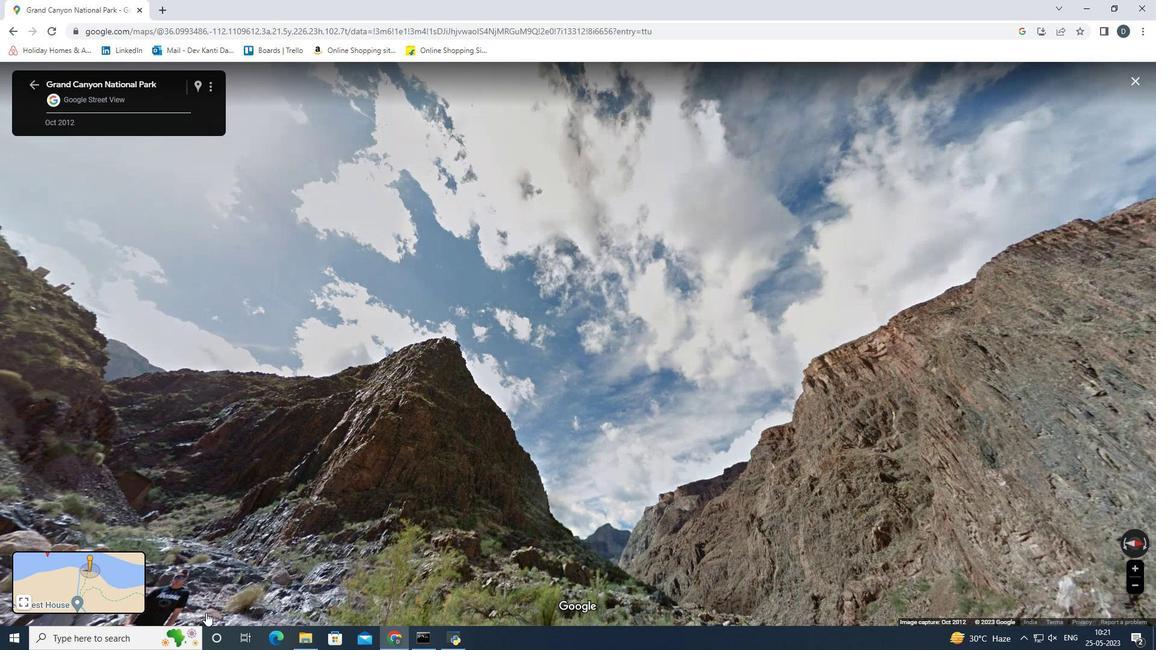 
Action: Mouse moved to (626, 473)
Screenshot: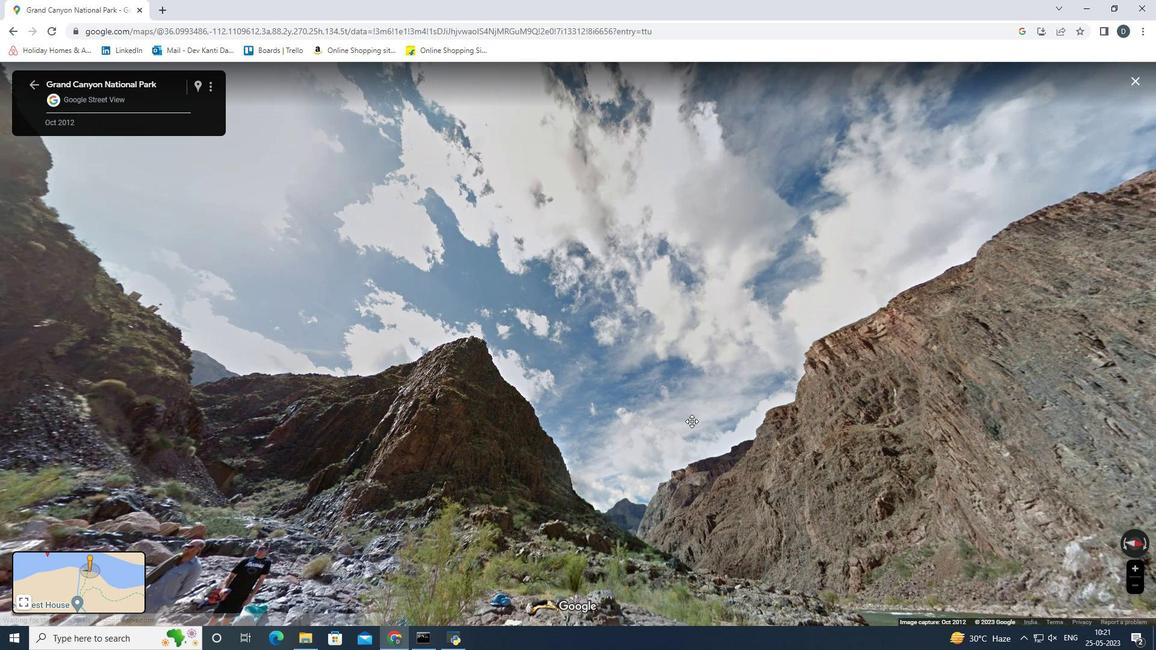 
Action: Mouse scrolled (626, 473) with delta (0, 0)
Screenshot: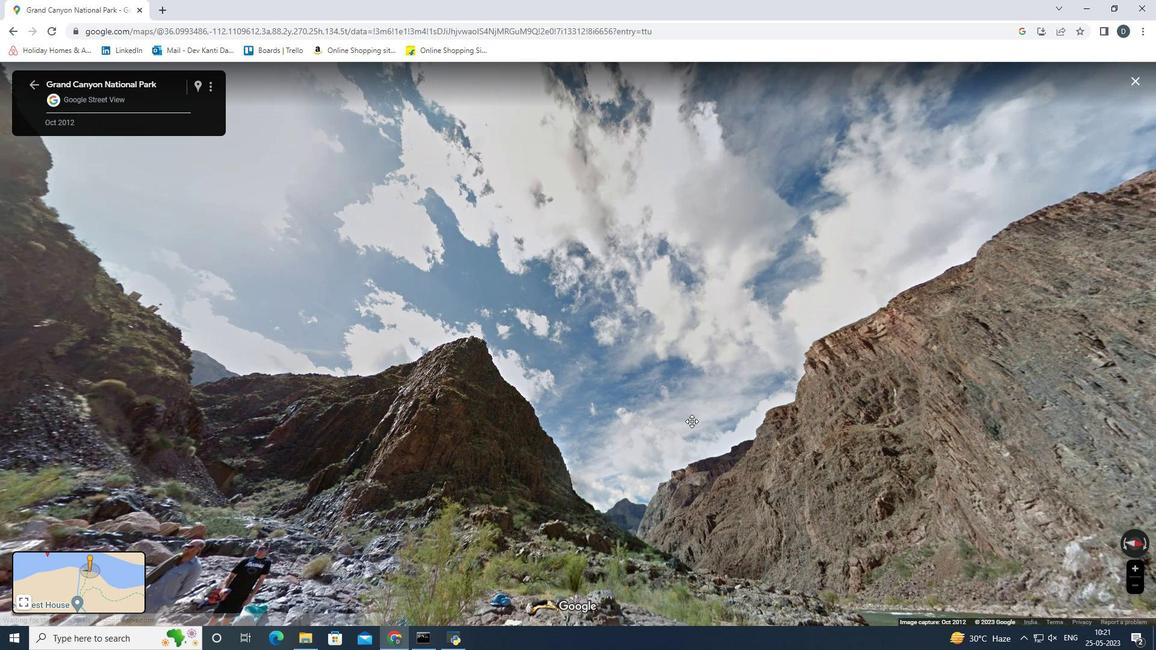 
Action: Mouse moved to (624, 472)
Screenshot: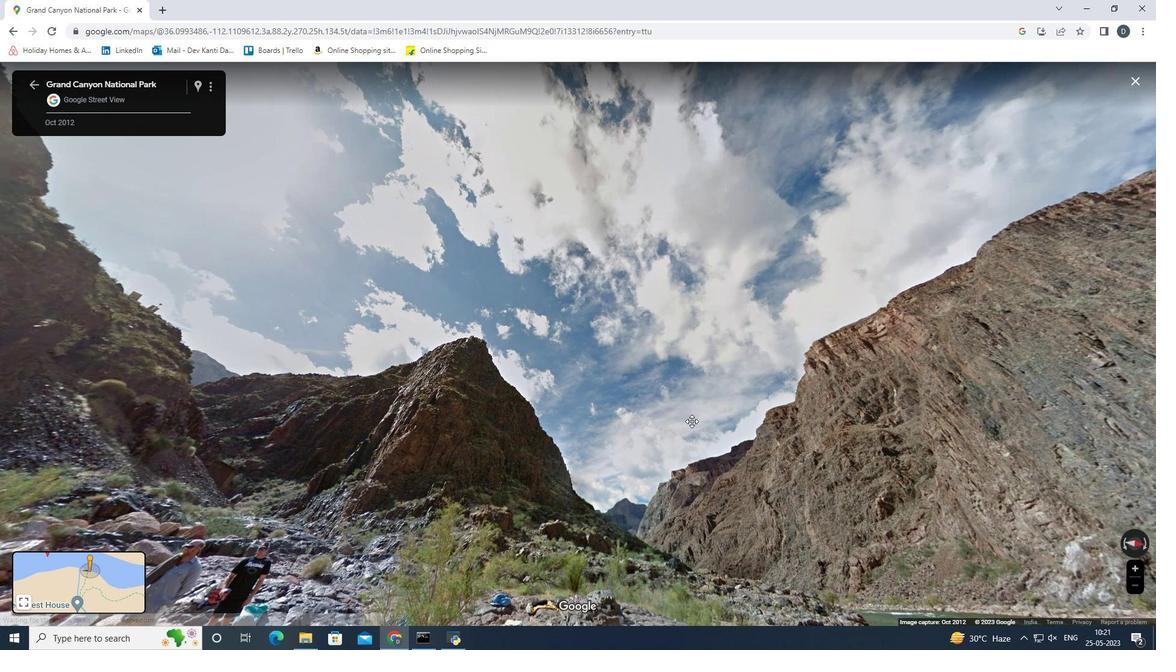 
Action: Mouse scrolled (624, 473) with delta (0, 0)
Screenshot: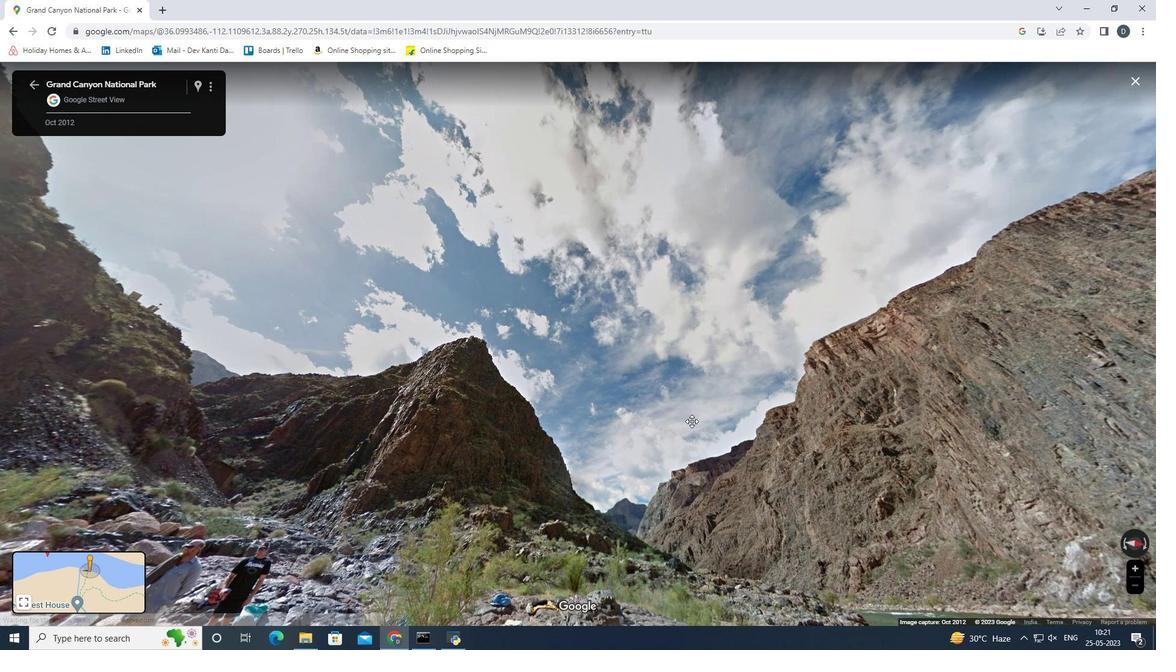 
Action: Mouse moved to (777, 466)
Screenshot: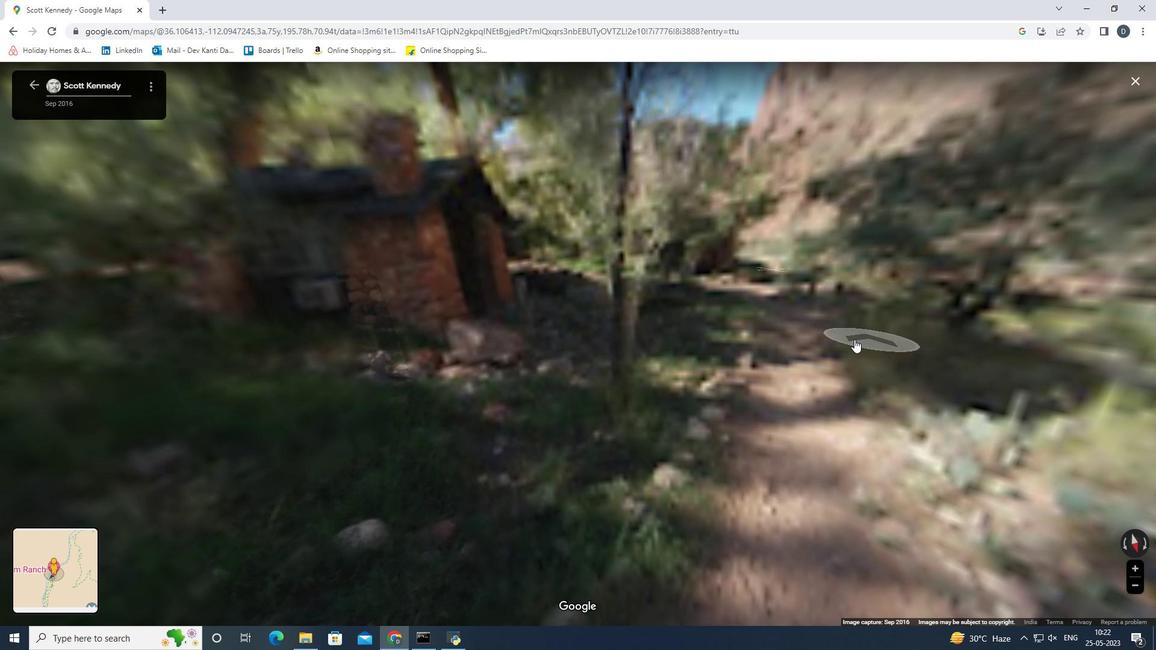 
Action: Mouse pressed left at (777, 466)
Screenshot: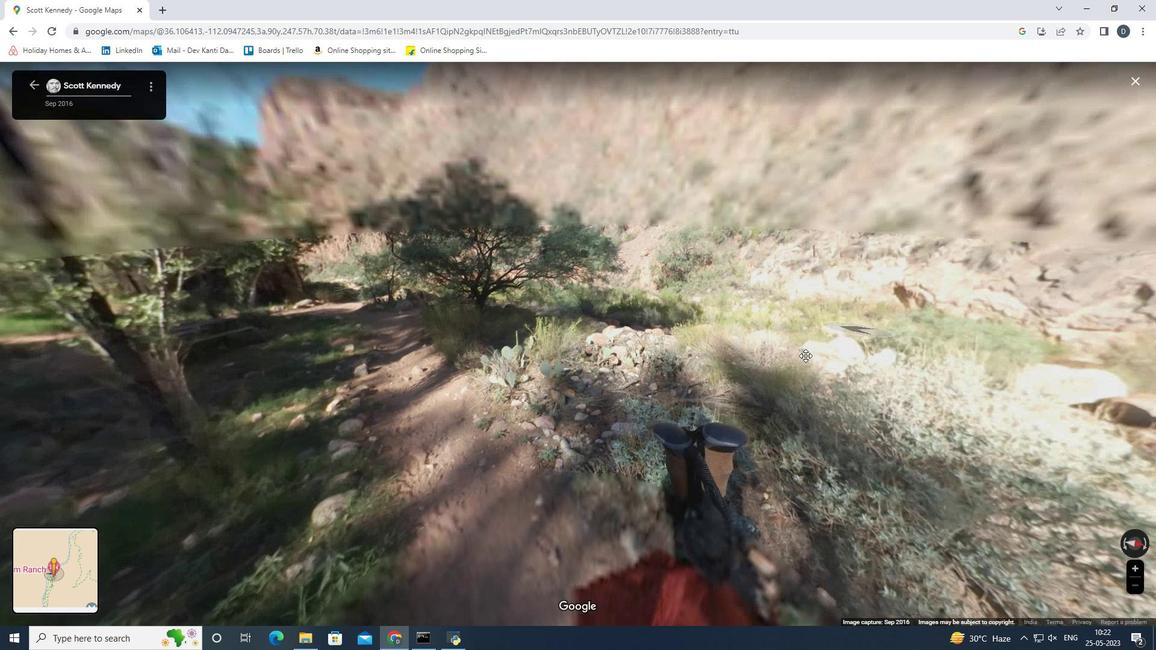 
Action: Mouse moved to (502, 375)
Screenshot: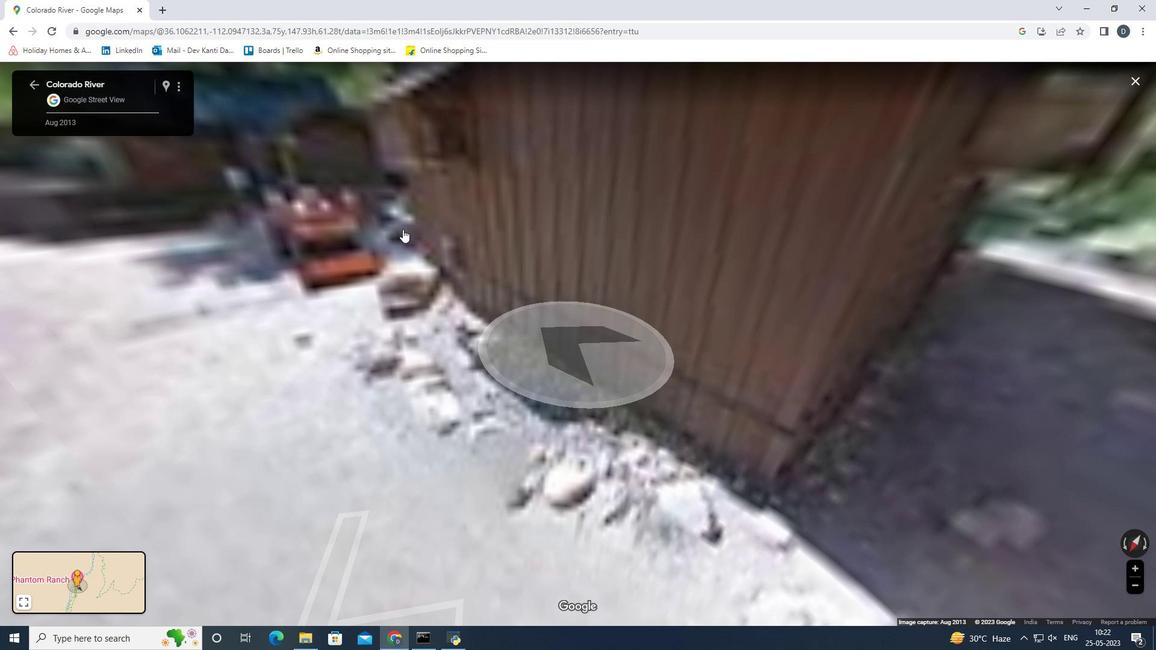 
Action: Mouse scrolled (502, 374) with delta (0, 0)
Screenshot: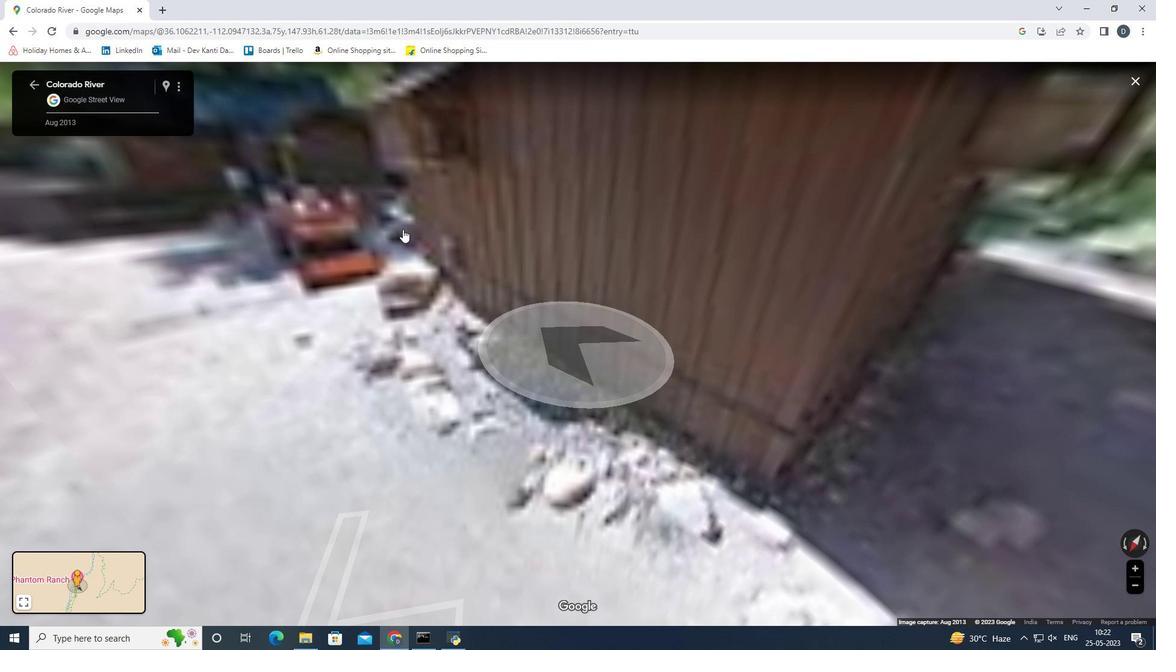 
Action: Mouse moved to (513, 342)
Screenshot: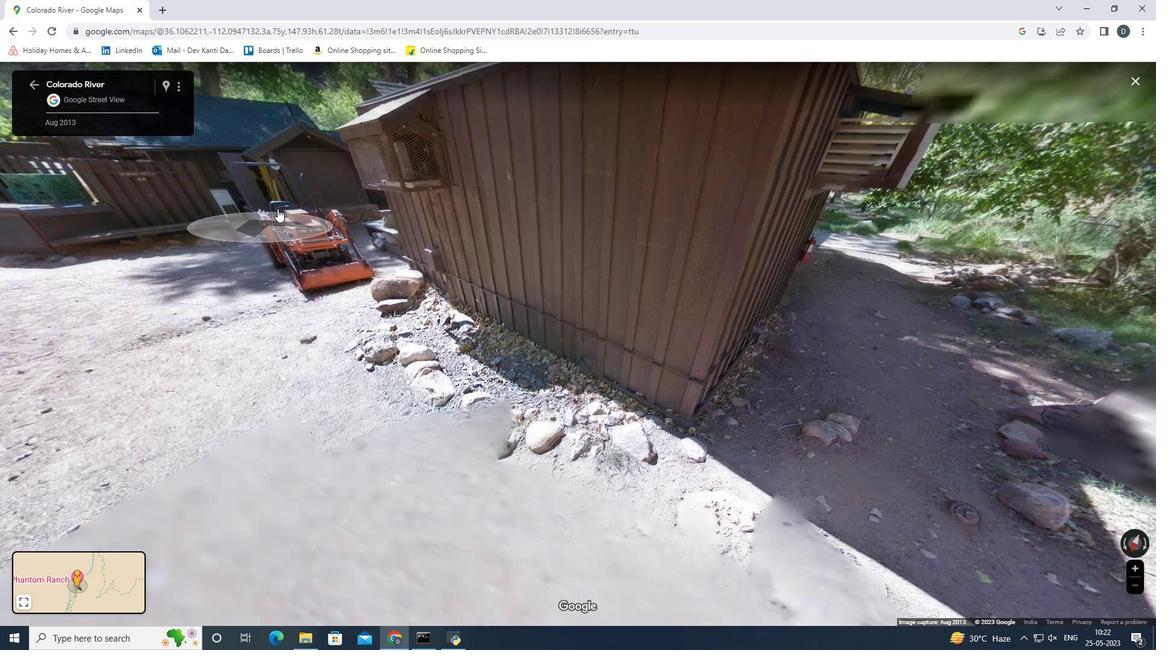 
Action: Mouse scrolled (513, 343) with delta (0, 0)
Screenshot: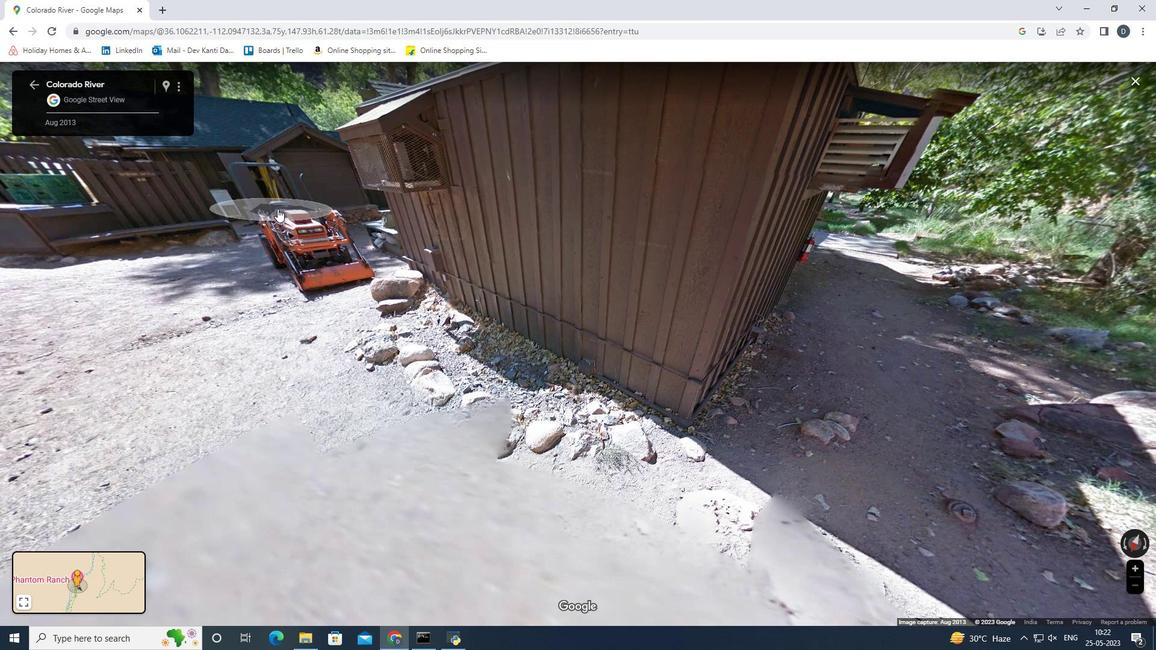 
Action: Mouse moved to (513, 342)
Screenshot: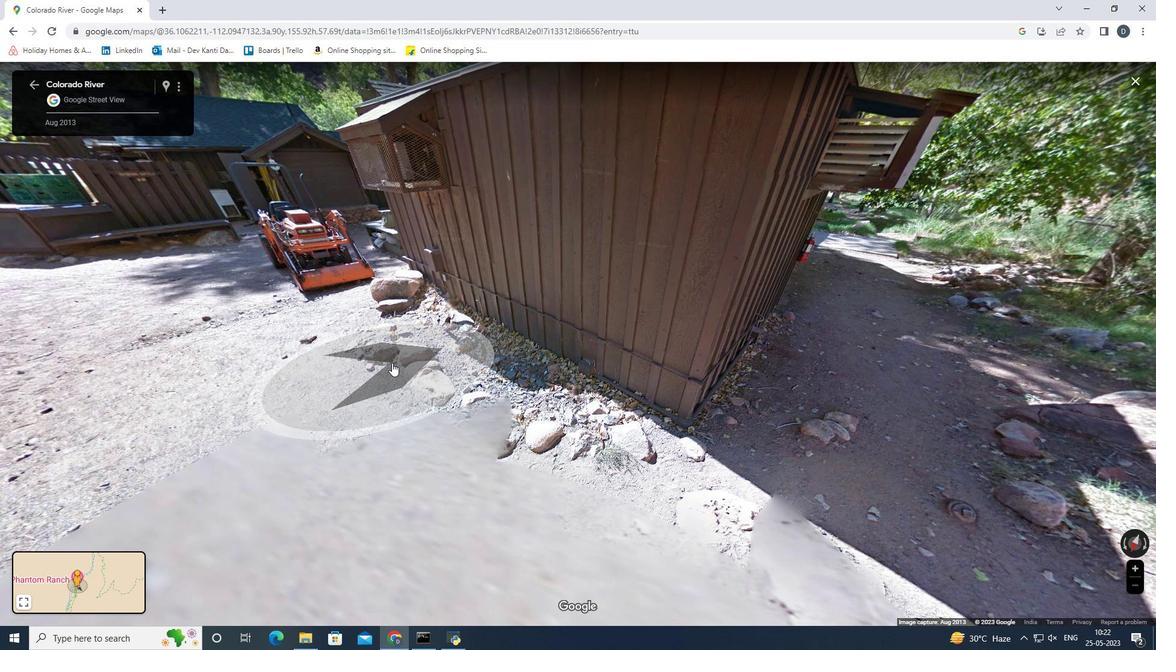 
Action: Mouse scrolled (513, 342) with delta (0, 0)
Screenshot: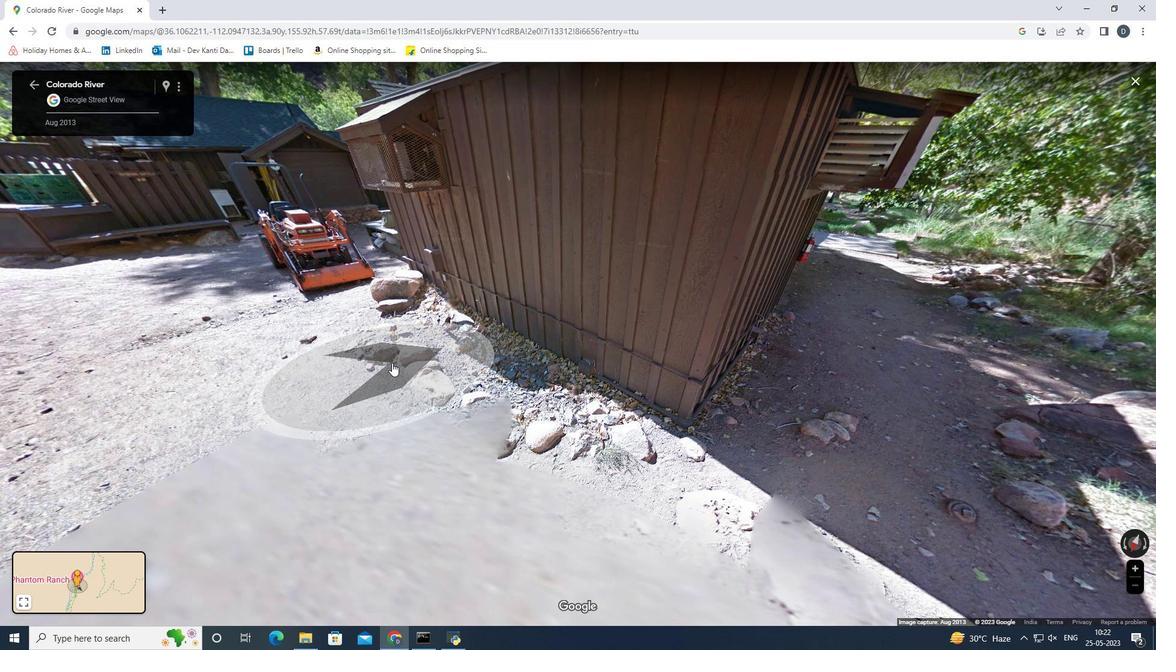 
Action: Mouse moved to (519, 340)
Screenshot: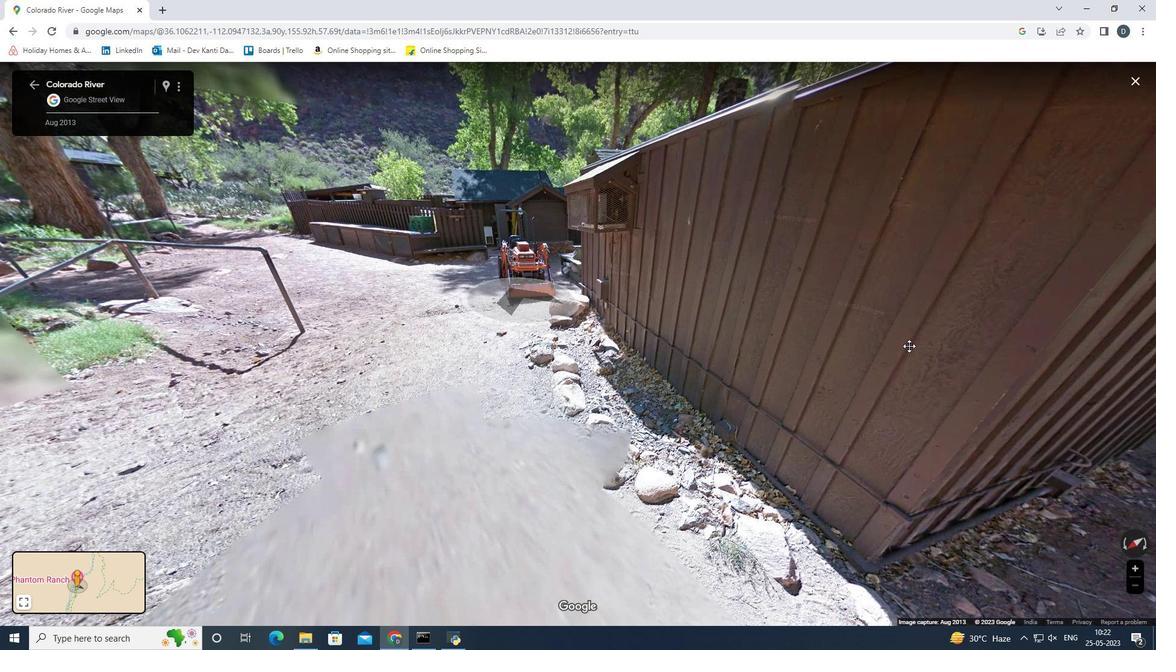 
Action: Mouse scrolled (519, 340) with delta (0, 0)
Screenshot: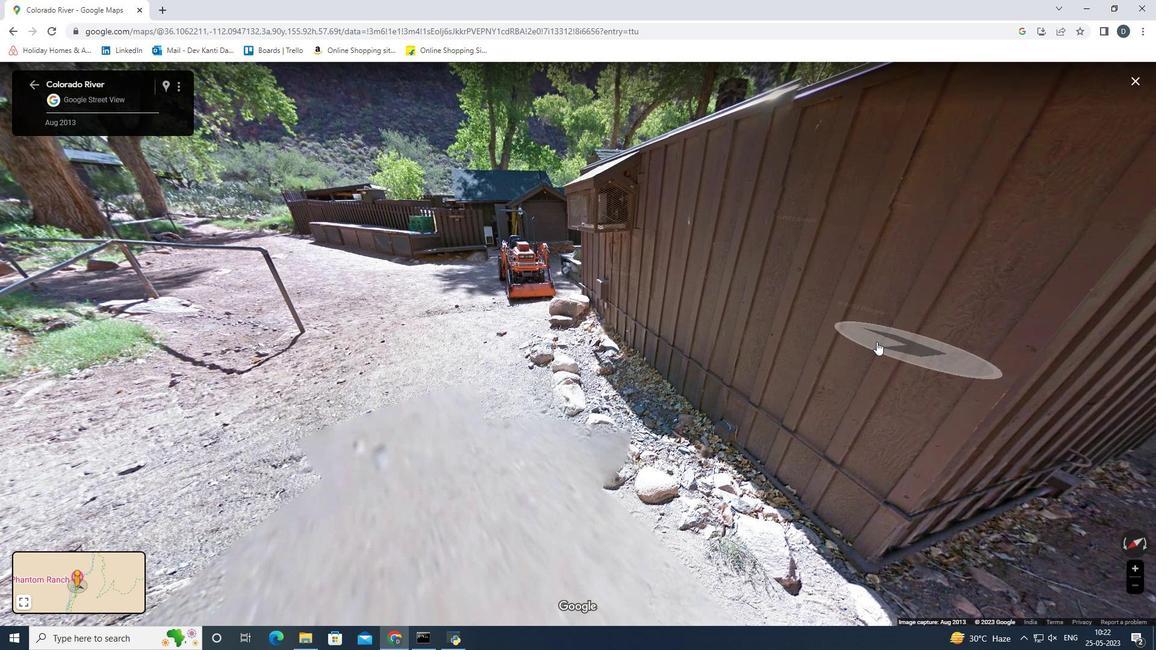 
Action: Mouse moved to (520, 340)
Screenshot: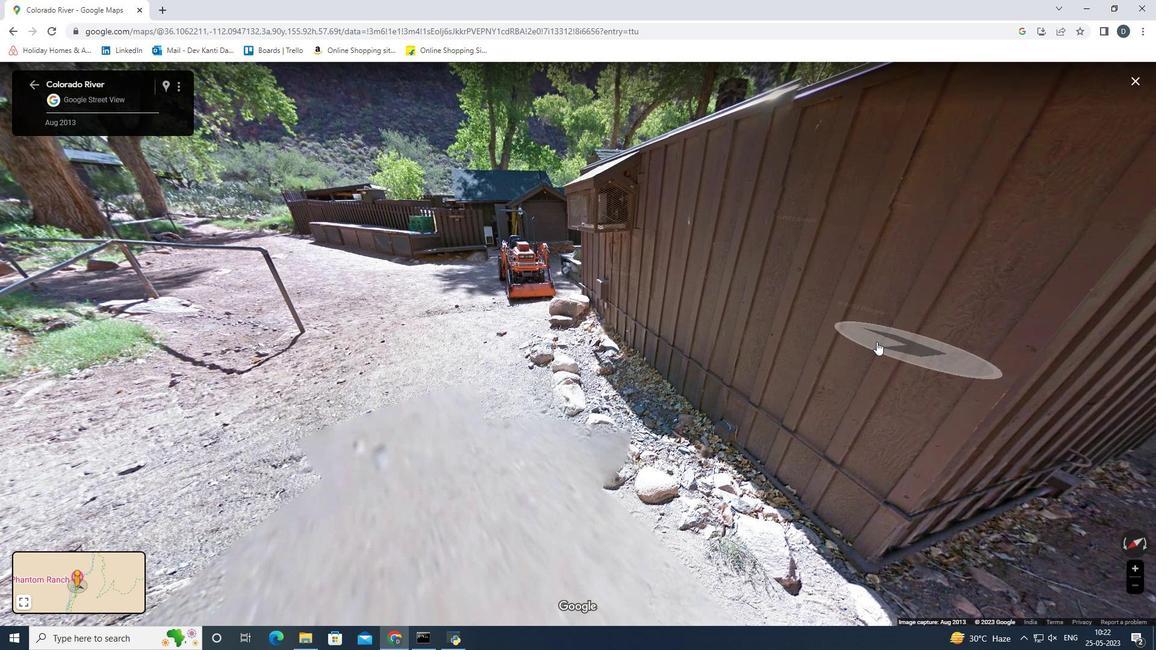 
Action: Mouse scrolled (520, 339) with delta (0, 0)
Screenshot: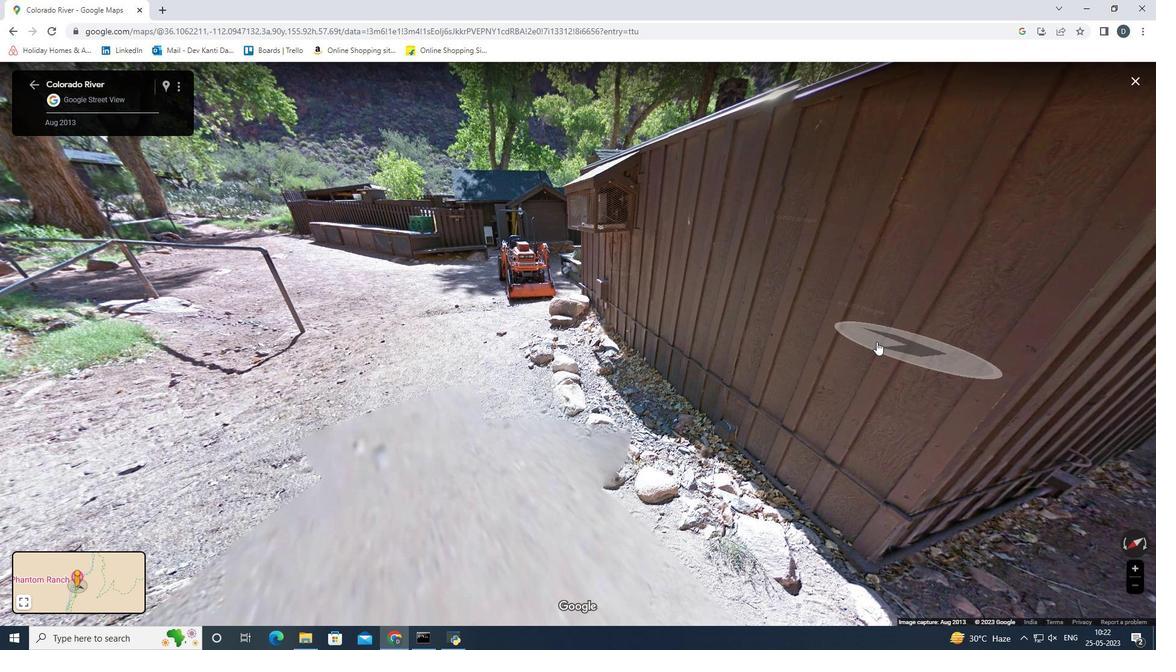 
Action: Mouse moved to (555, 369)
Screenshot: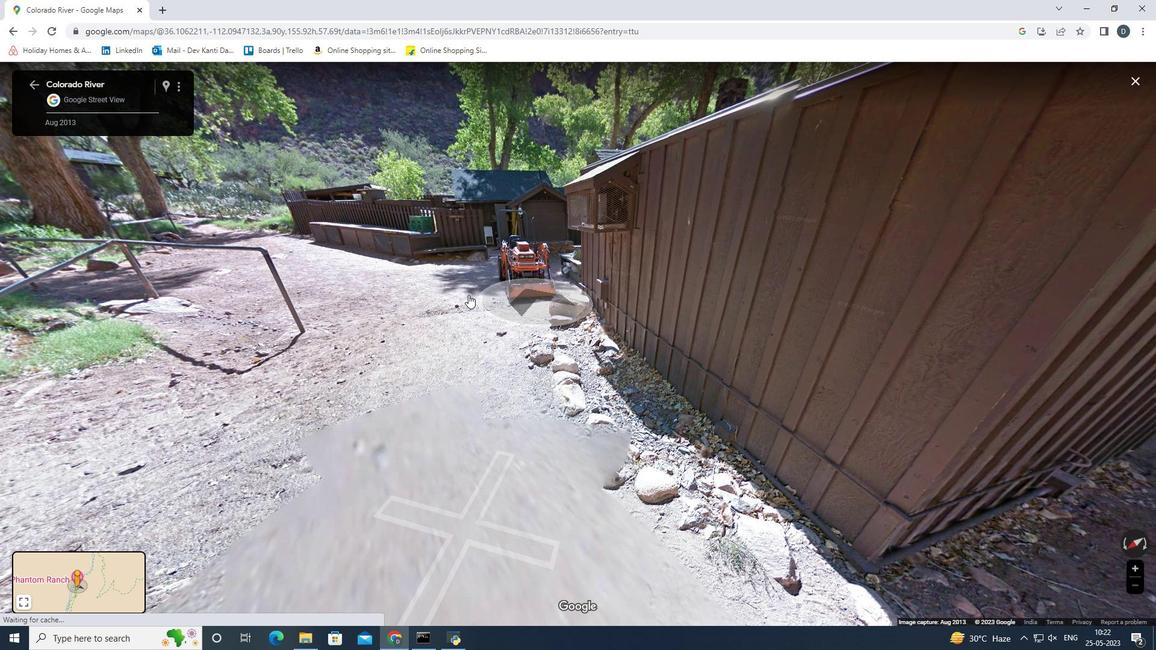 
Action: Mouse scrolled (555, 370) with delta (0, 0)
Screenshot: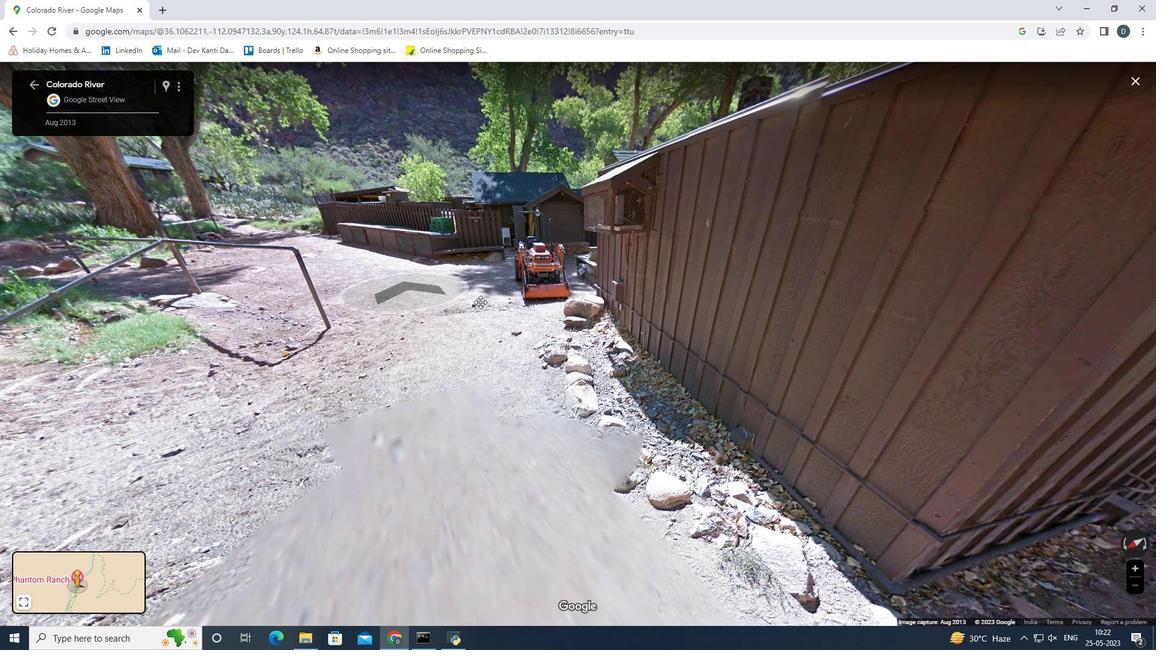 
Action: Mouse scrolled (555, 370) with delta (0, 0)
Screenshot: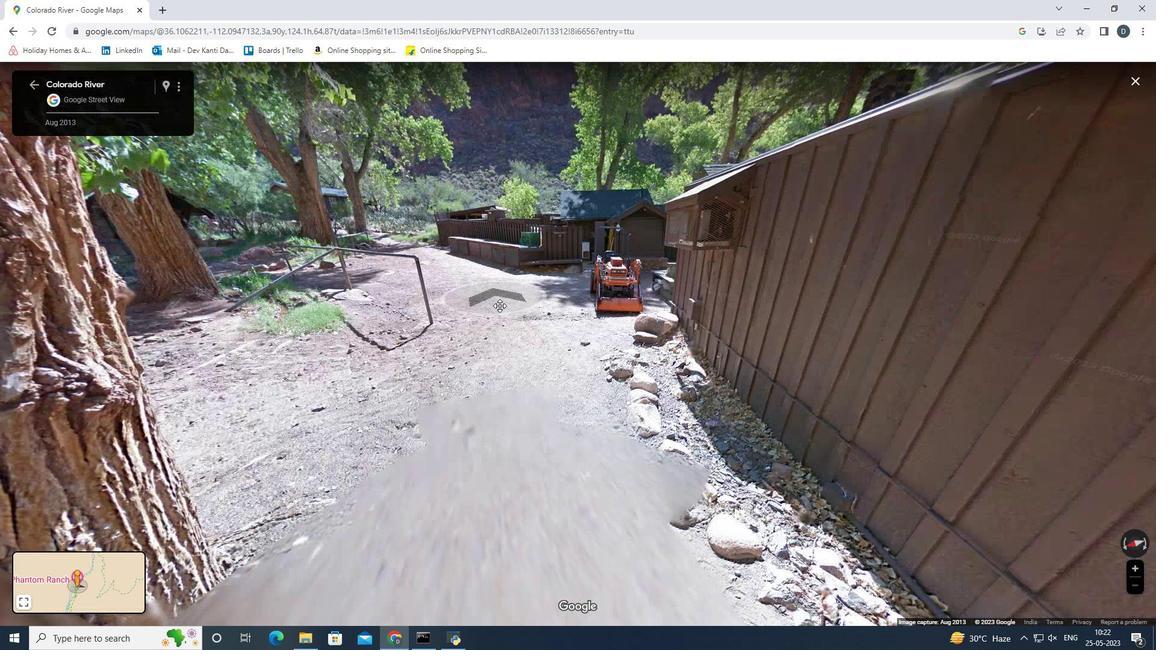 
Action: Mouse scrolled (555, 370) with delta (0, 0)
Screenshot: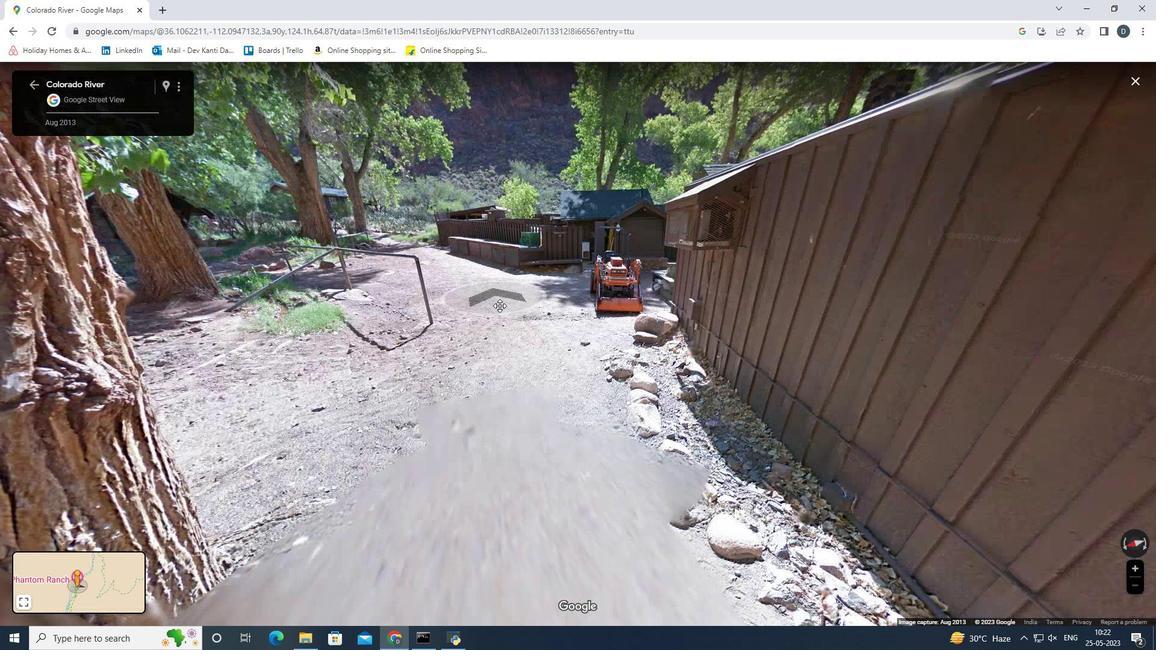 
Action: Mouse scrolled (555, 370) with delta (0, 0)
Screenshot: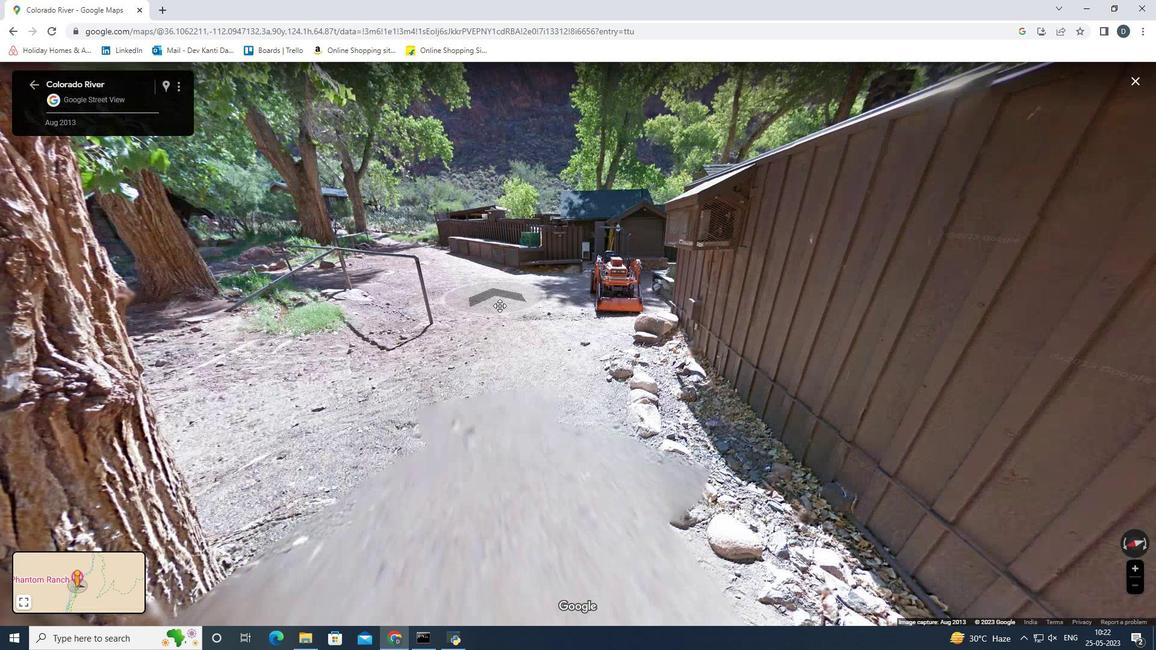
Action: Mouse scrolled (555, 370) with delta (0, 0)
Screenshot: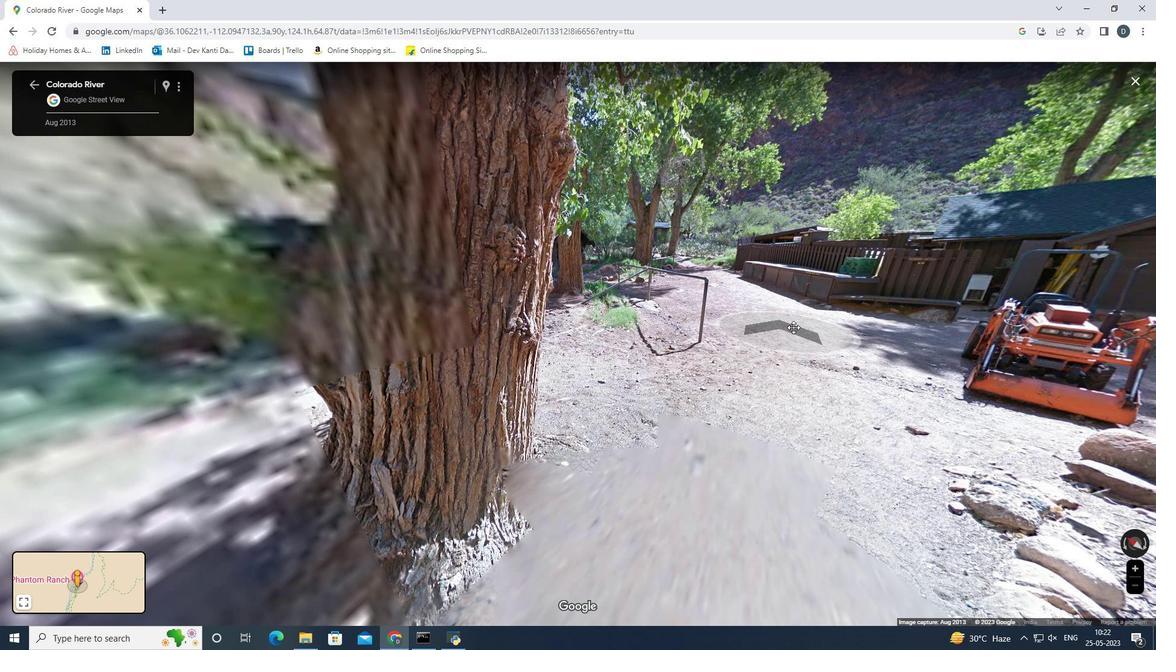 
Action: Mouse scrolled (555, 370) with delta (0, 0)
Screenshot: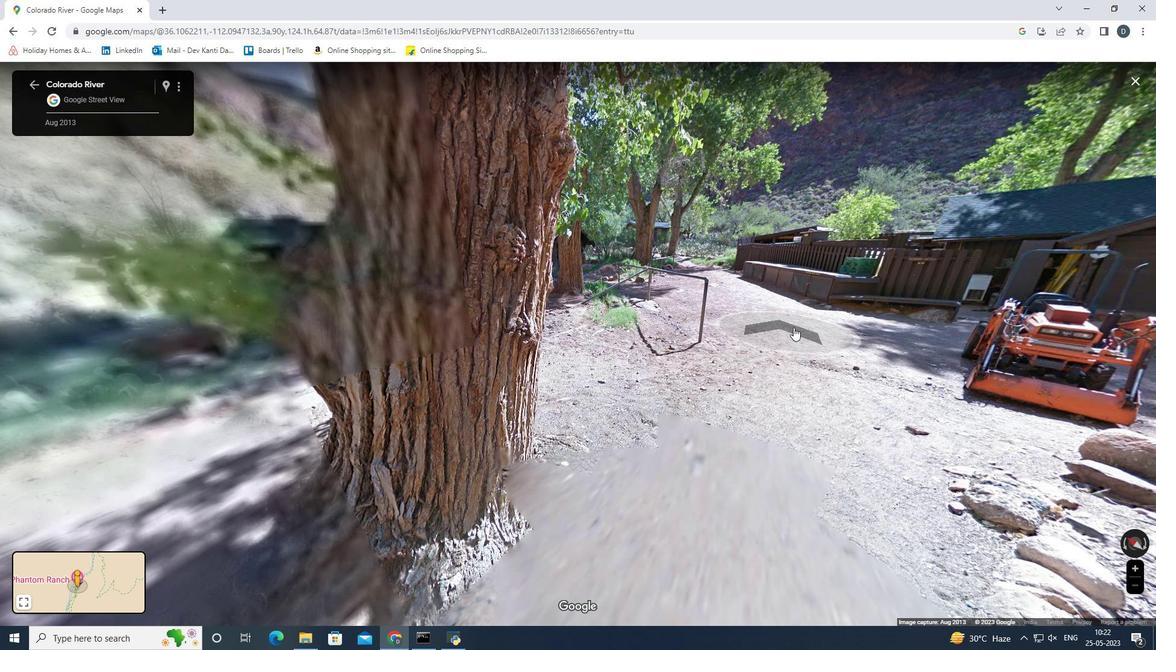 
Action: Mouse scrolled (555, 370) with delta (0, 0)
Screenshot: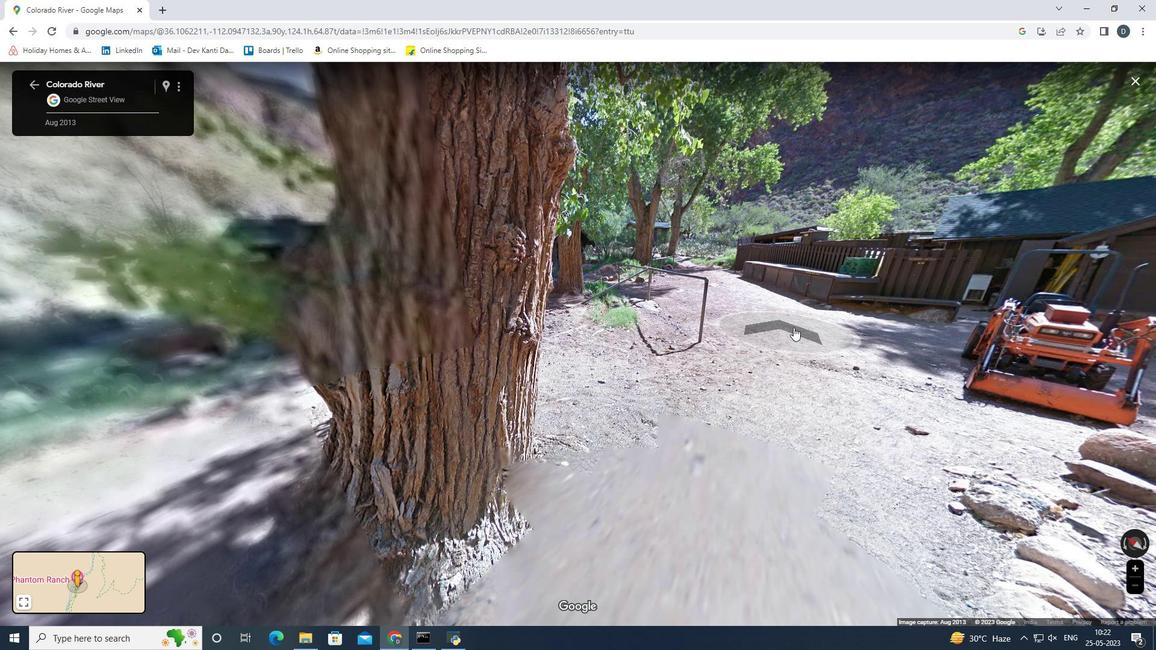 
Action: Mouse scrolled (555, 370) with delta (0, 0)
Screenshot: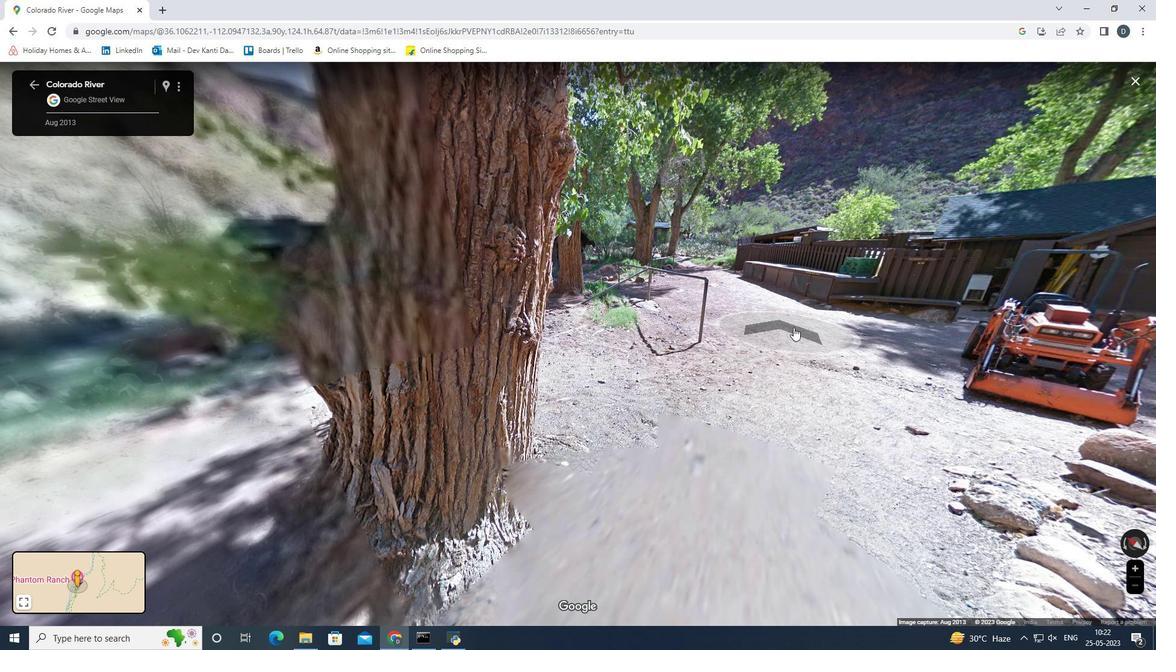 
Action: Mouse moved to (625, 246)
Screenshot: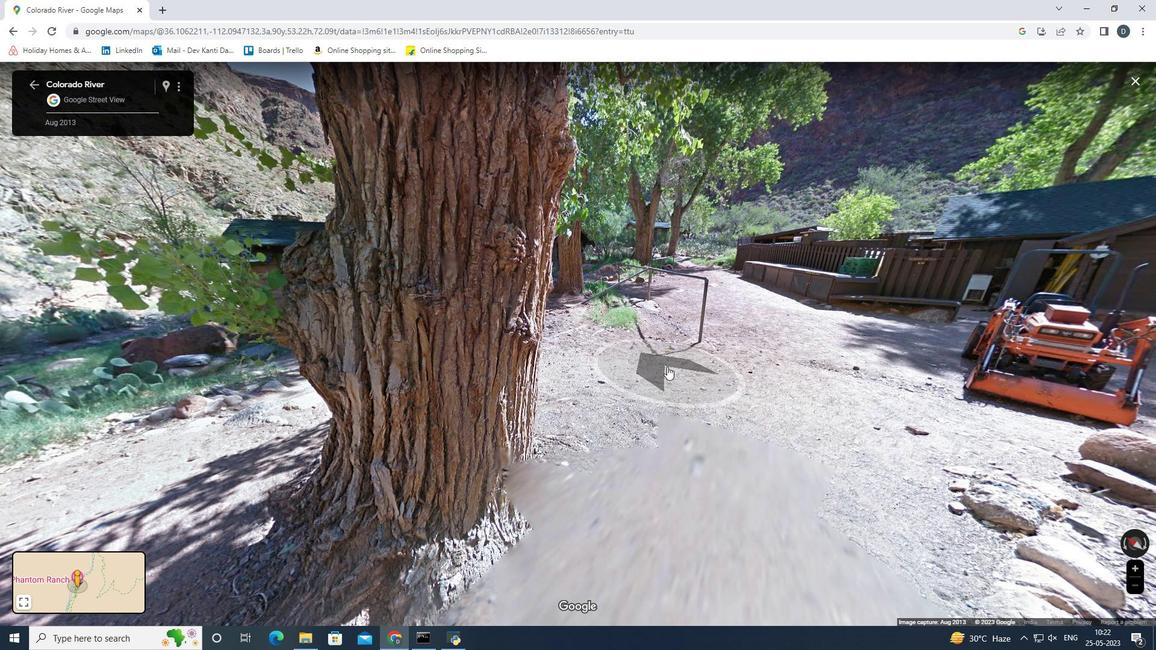 
Action: Mouse pressed left at (625, 246)
Screenshot: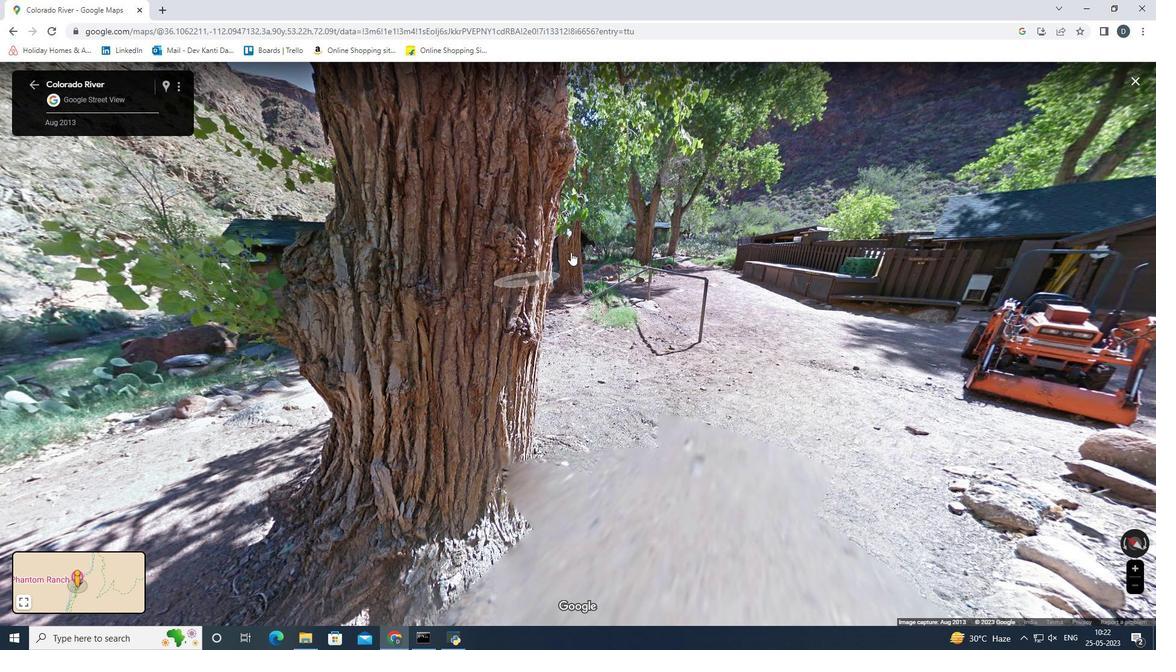 
Action: Mouse moved to (607, 357)
Screenshot: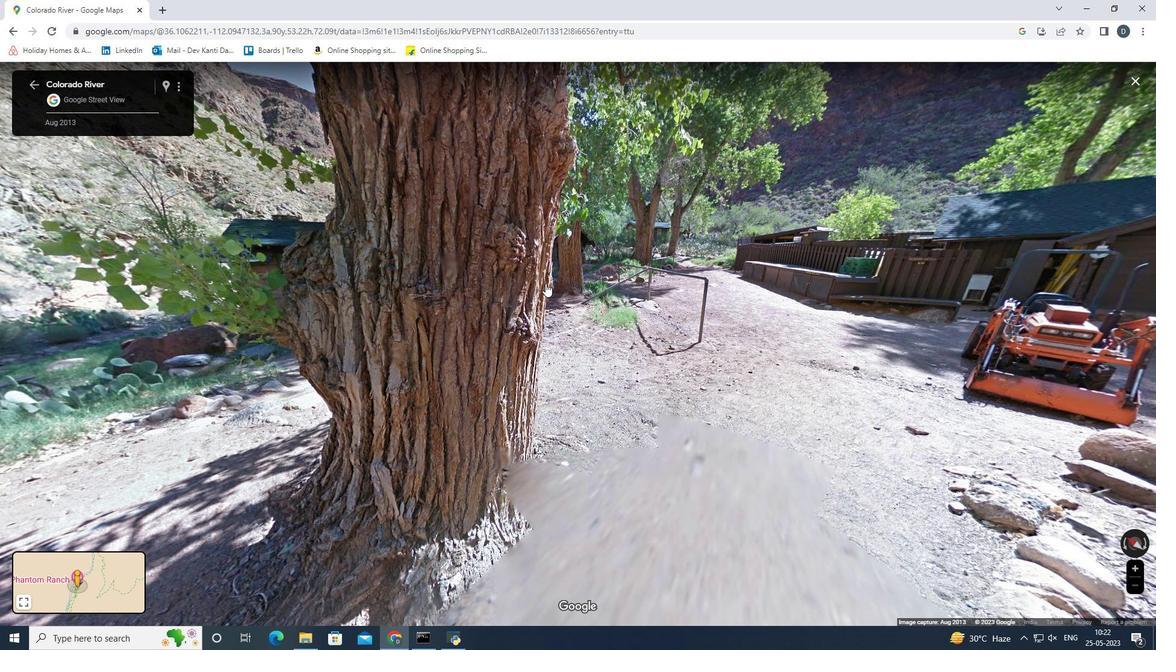 
Action: Mouse scrolled (607, 358) with delta (0, 0)
Screenshot: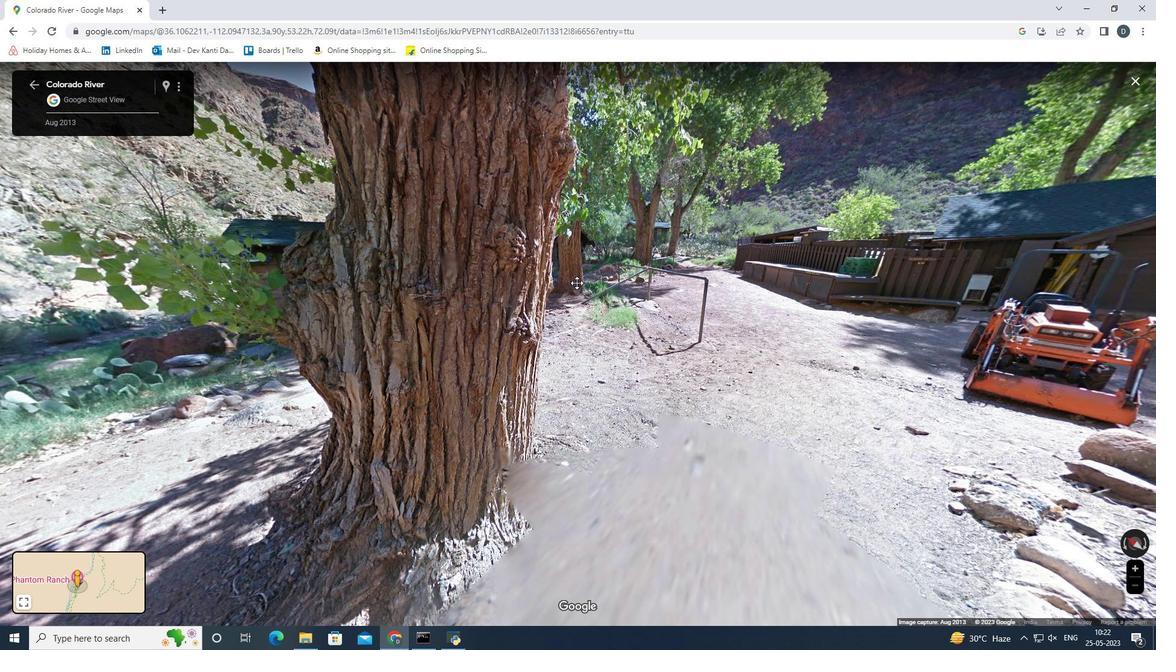 
Action: Mouse scrolled (607, 358) with delta (0, 0)
Screenshot: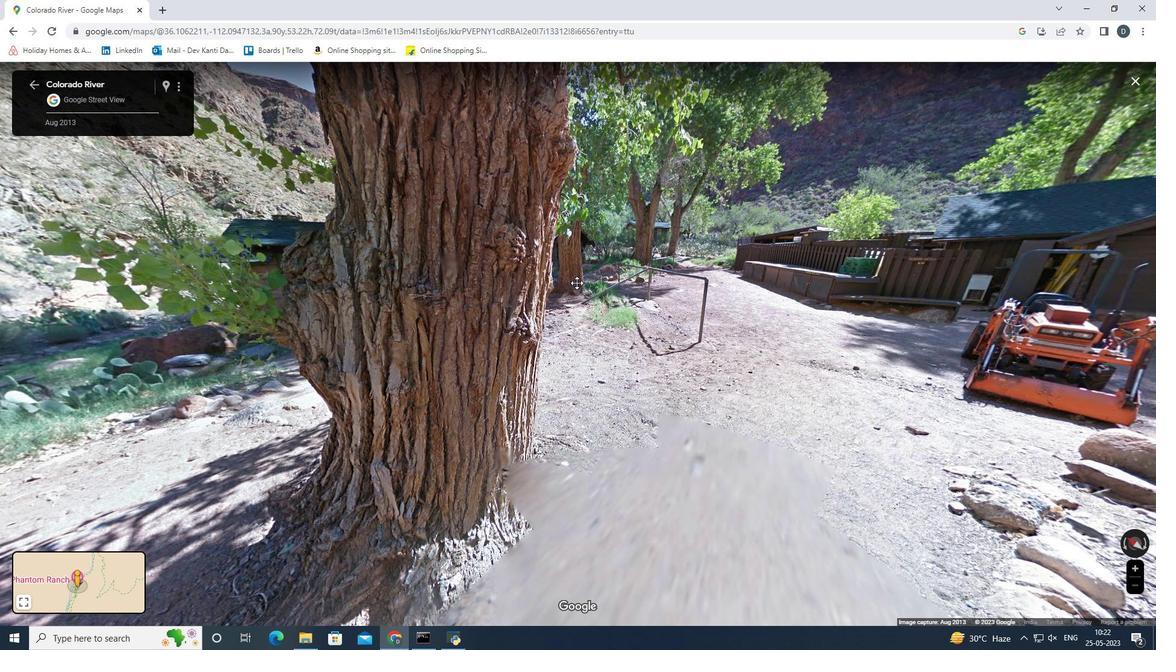 
Action: Mouse scrolled (607, 358) with delta (0, 0)
Screenshot: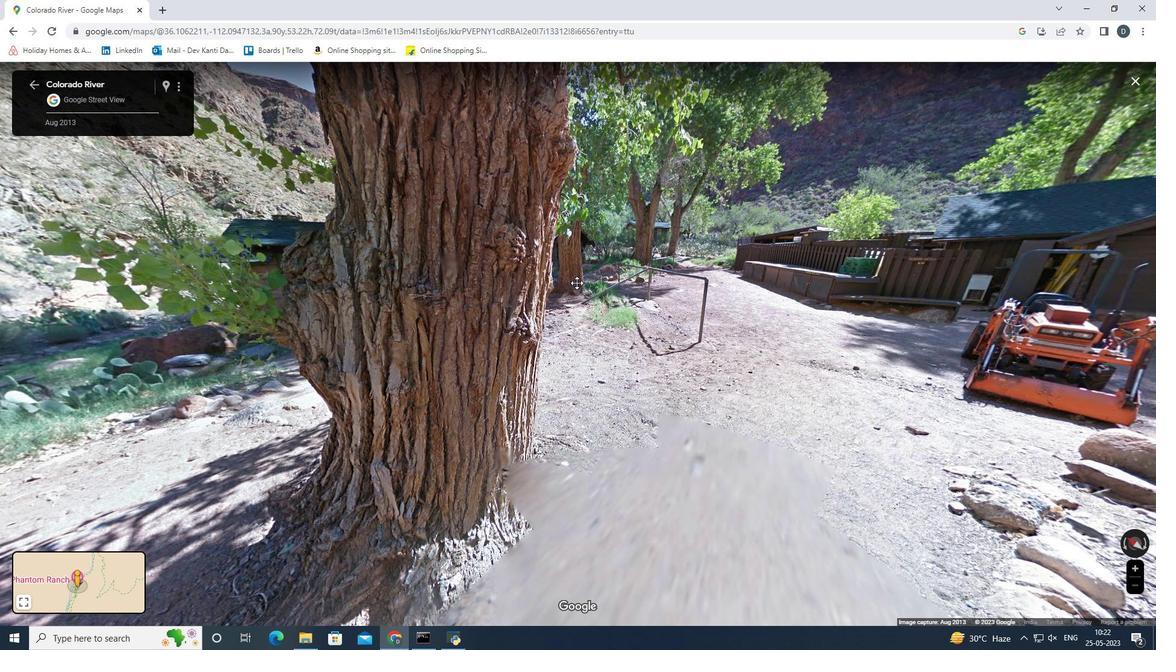 
Action: Mouse scrolled (607, 358) with delta (0, 0)
Screenshot: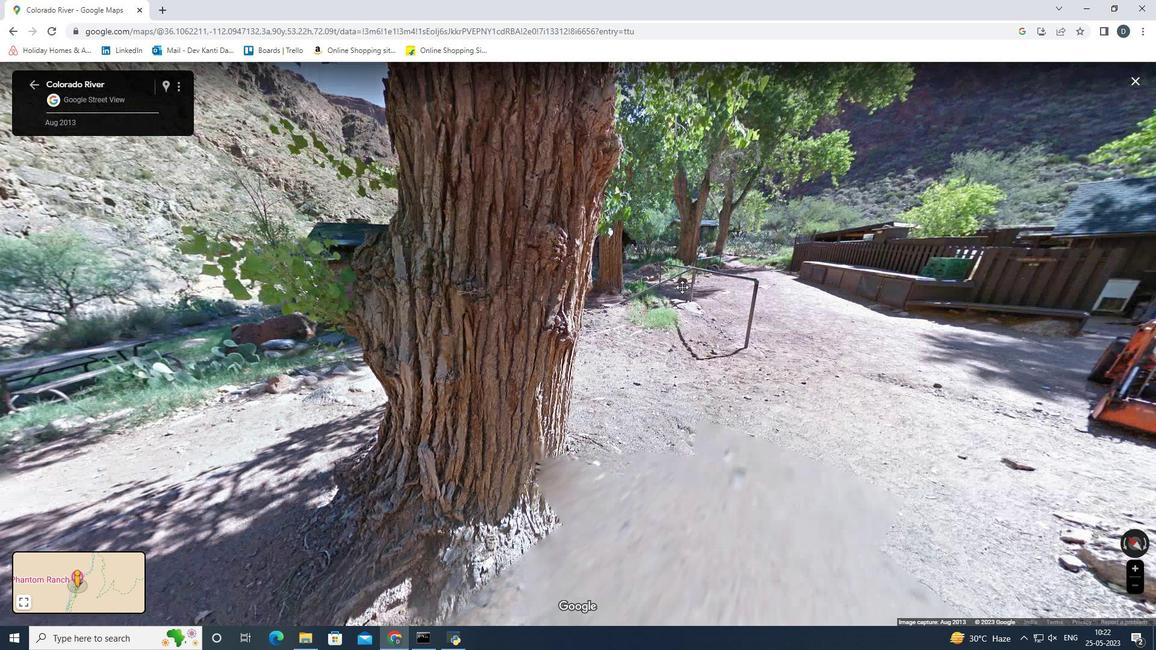 
Action: Mouse scrolled (607, 358) with delta (0, 0)
Screenshot: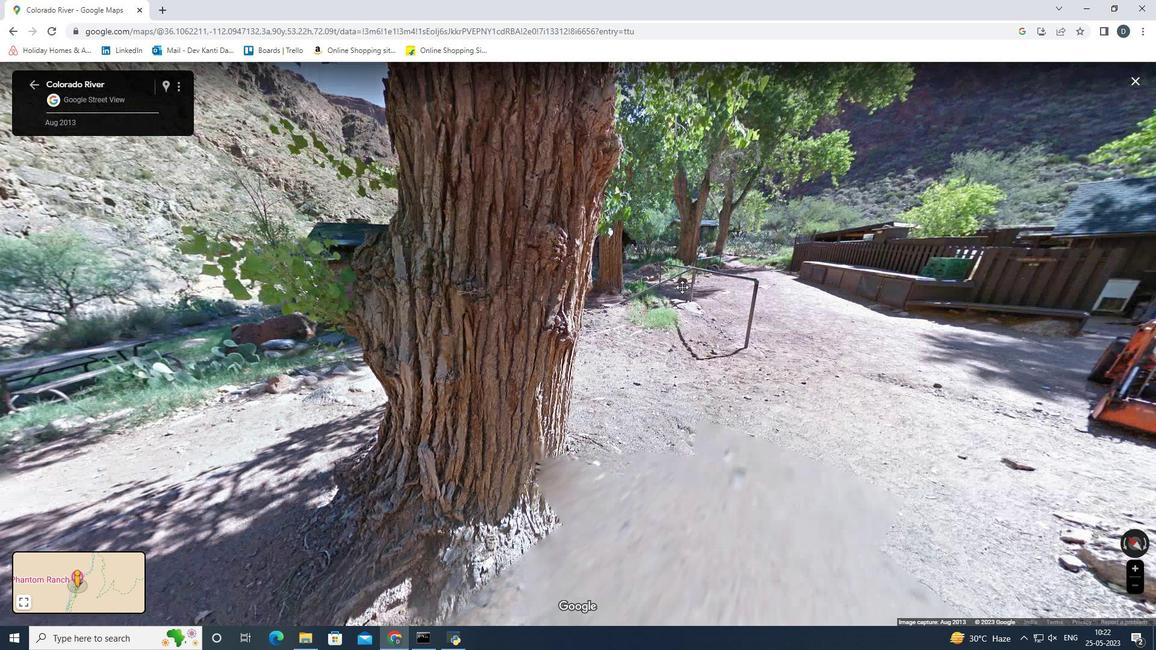 
Action: Mouse moved to (532, 345)
Screenshot: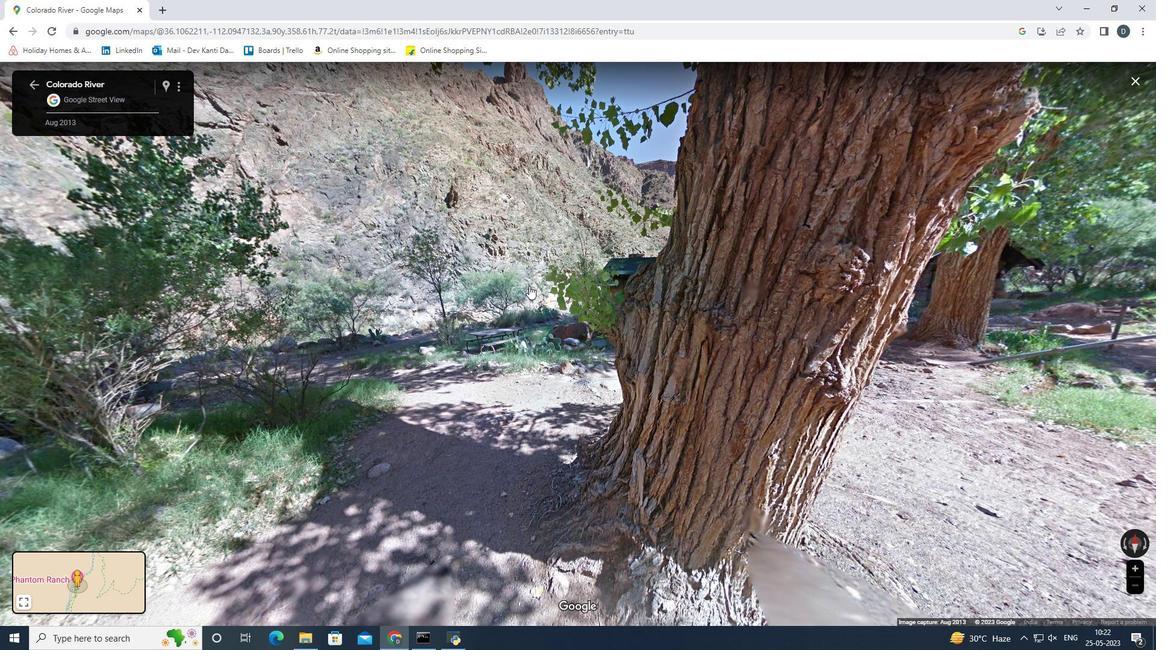 
Action: Mouse scrolled (532, 345) with delta (0, 0)
Screenshot: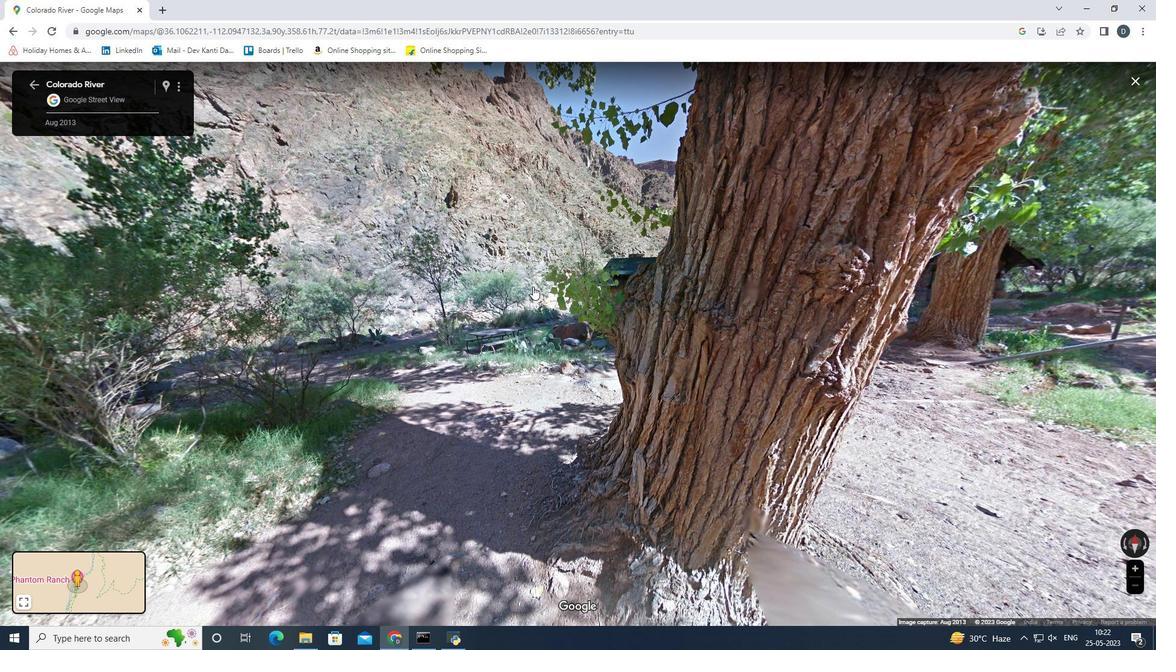 
Action: Mouse scrolled (532, 345) with delta (0, 0)
Screenshot: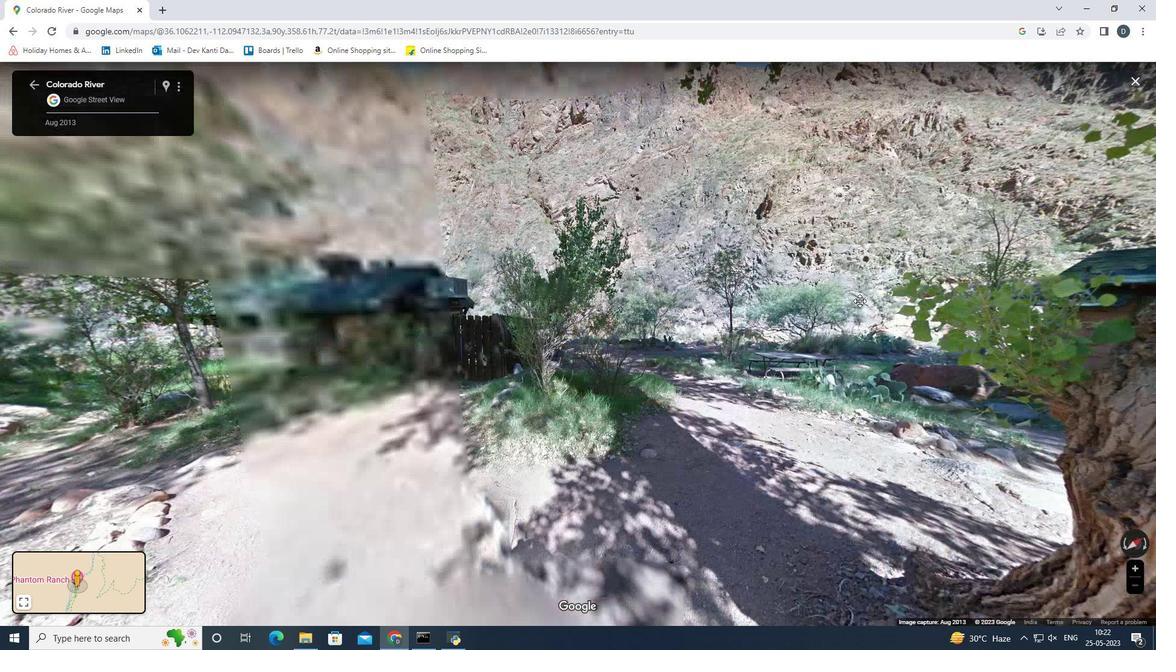 
Action: Mouse scrolled (532, 345) with delta (0, 0)
Screenshot: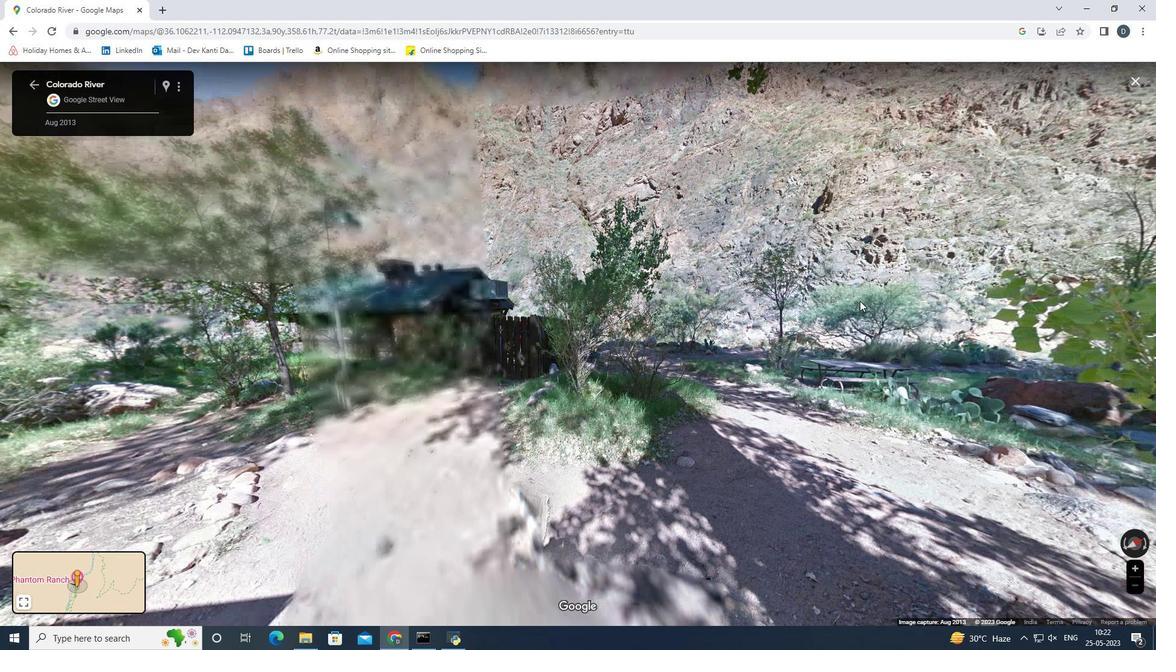 
Action: Mouse scrolled (532, 345) with delta (0, 0)
Screenshot: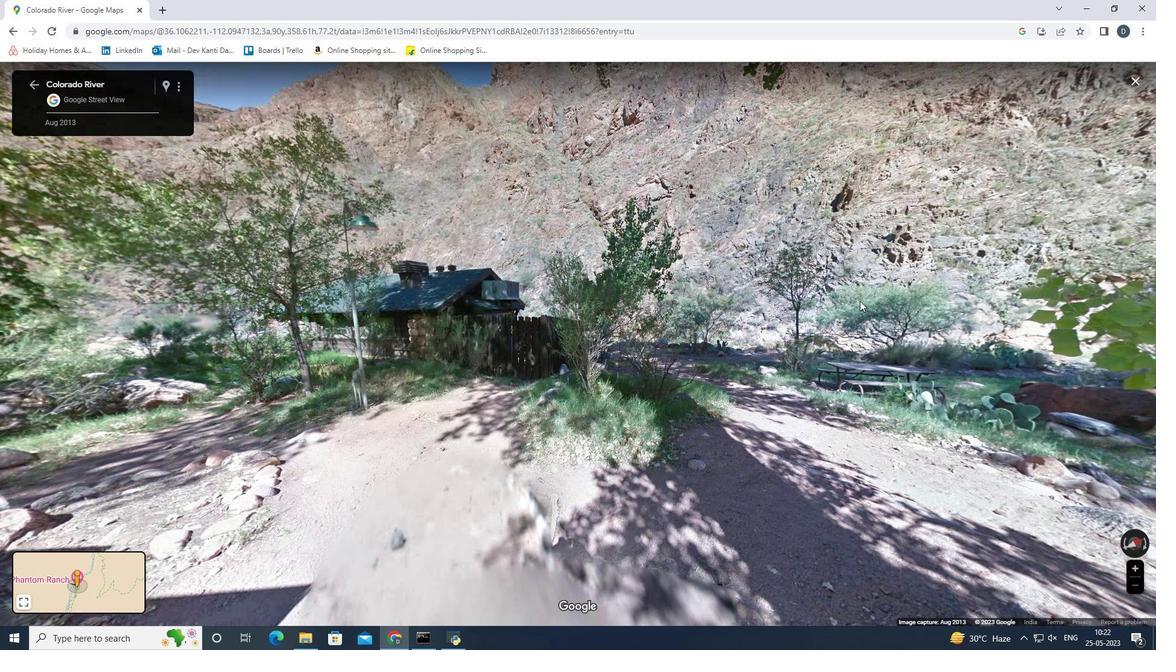 
Action: Mouse moved to (539, 306)
Screenshot: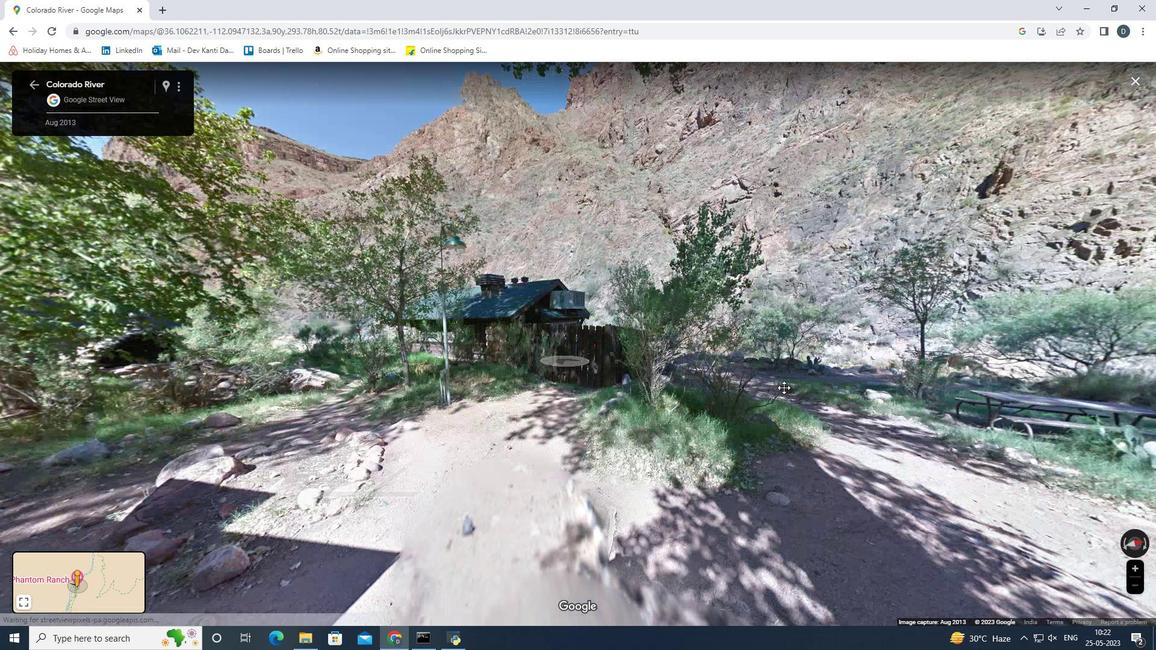 
Action: Mouse scrolled (539, 307) with delta (0, 0)
Screenshot: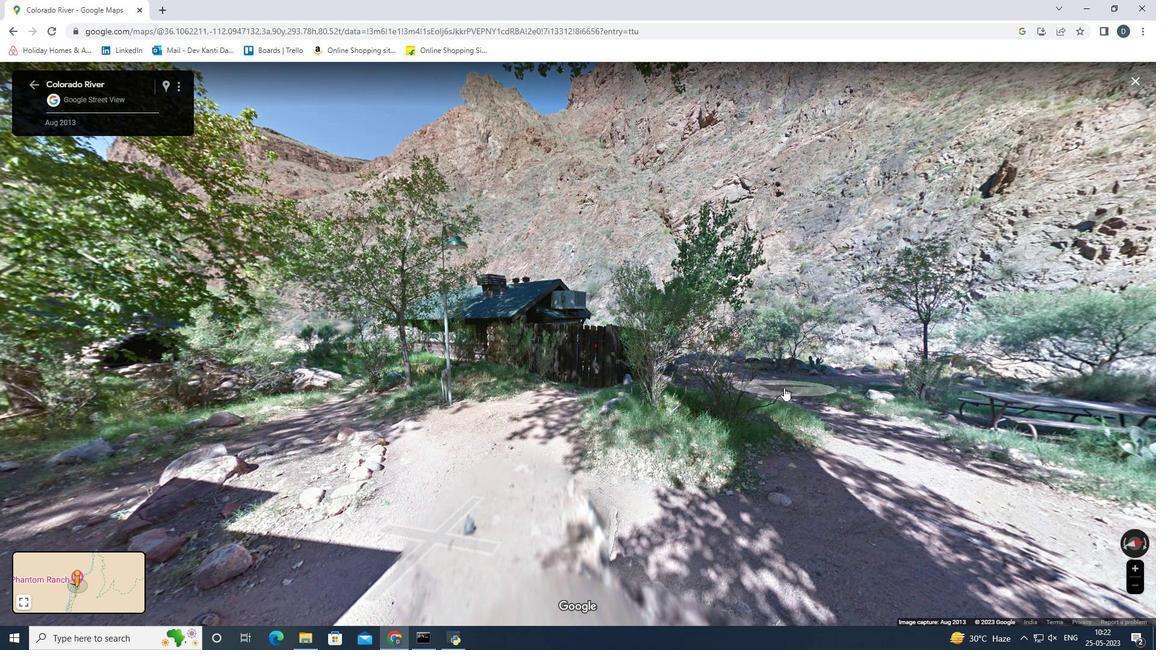 
Action: Mouse scrolled (539, 307) with delta (0, 0)
Screenshot: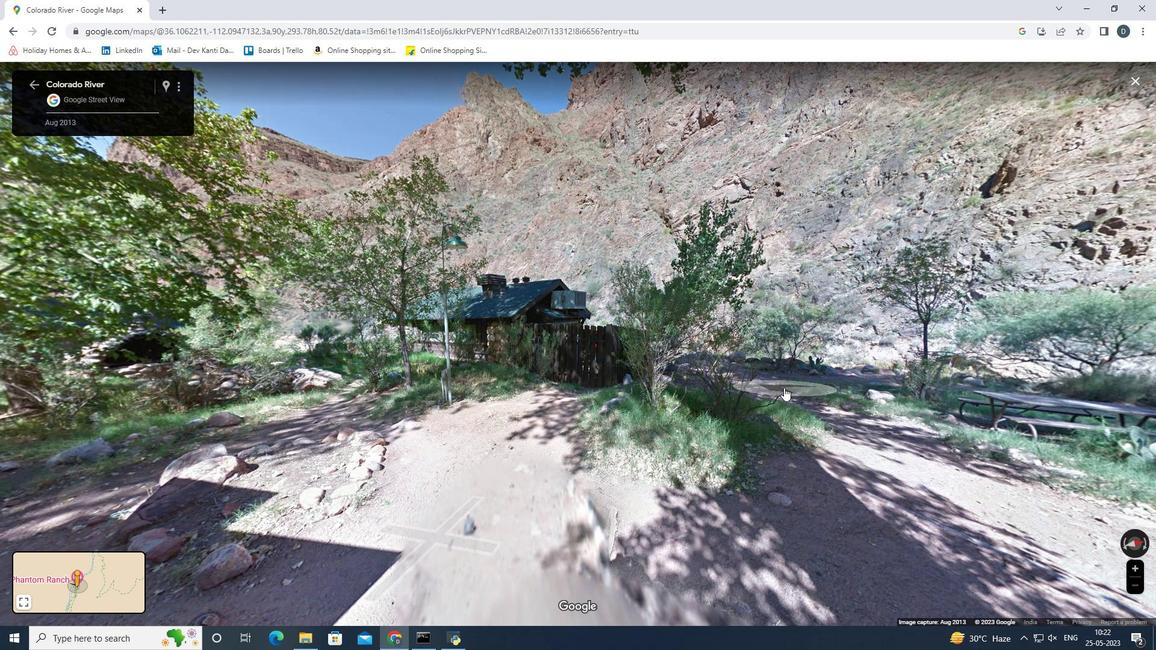 
Action: Mouse scrolled (539, 307) with delta (0, 0)
Screenshot: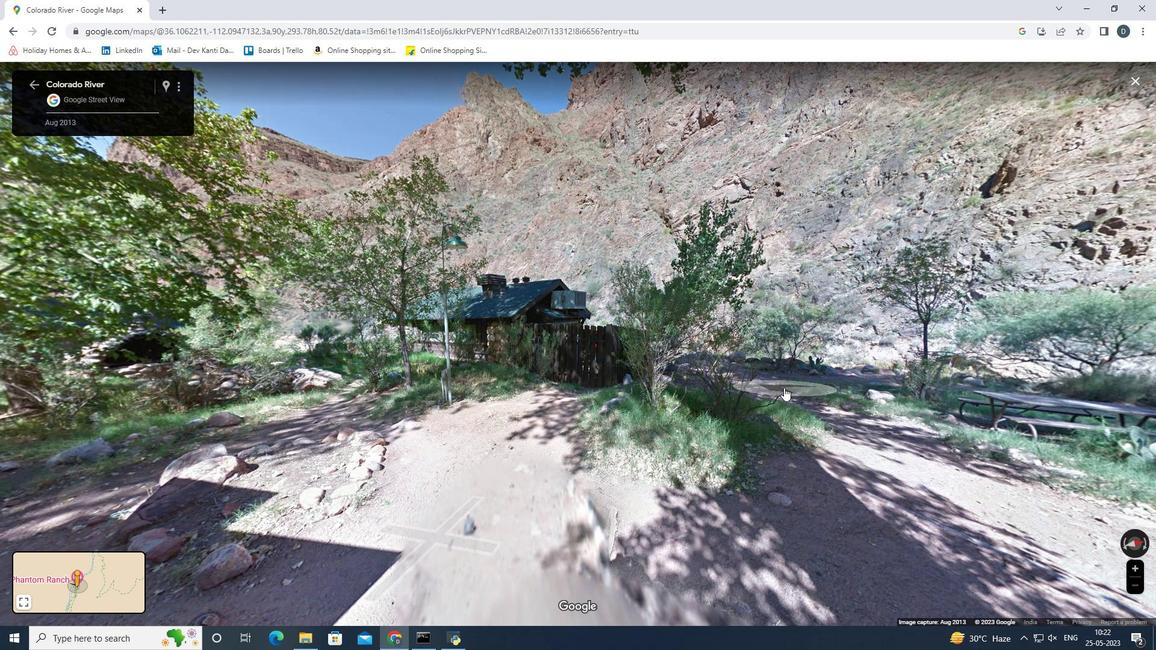 
Action: Mouse scrolled (539, 307) with delta (0, 0)
Screenshot: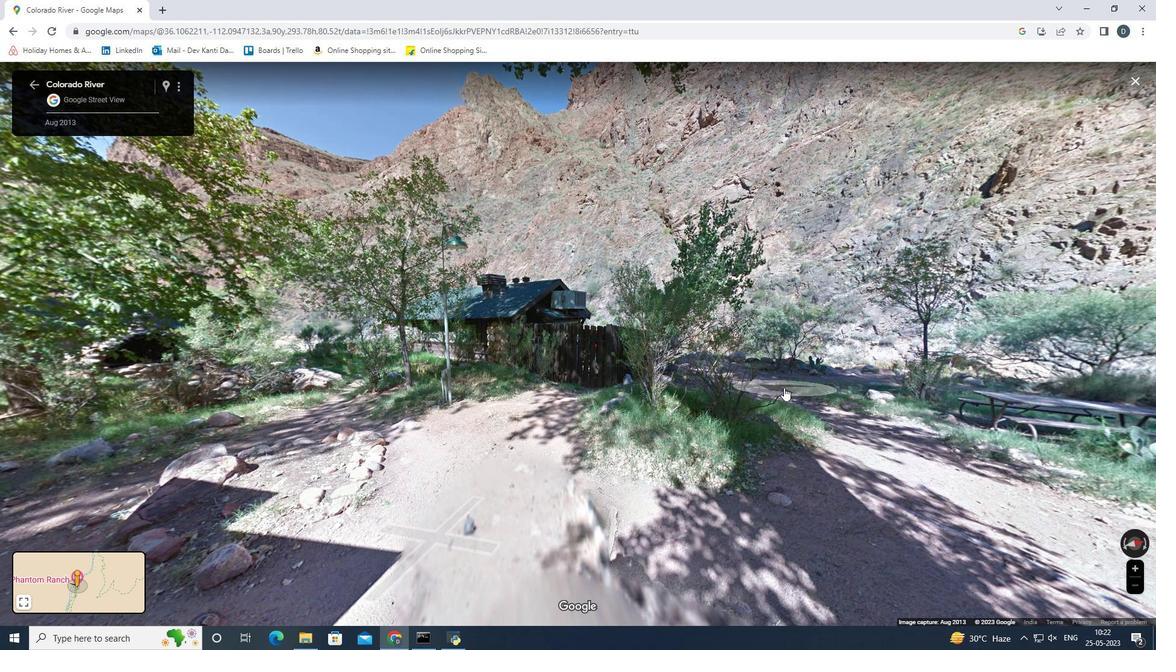 
Action: Mouse moved to (529, 303)
Screenshot: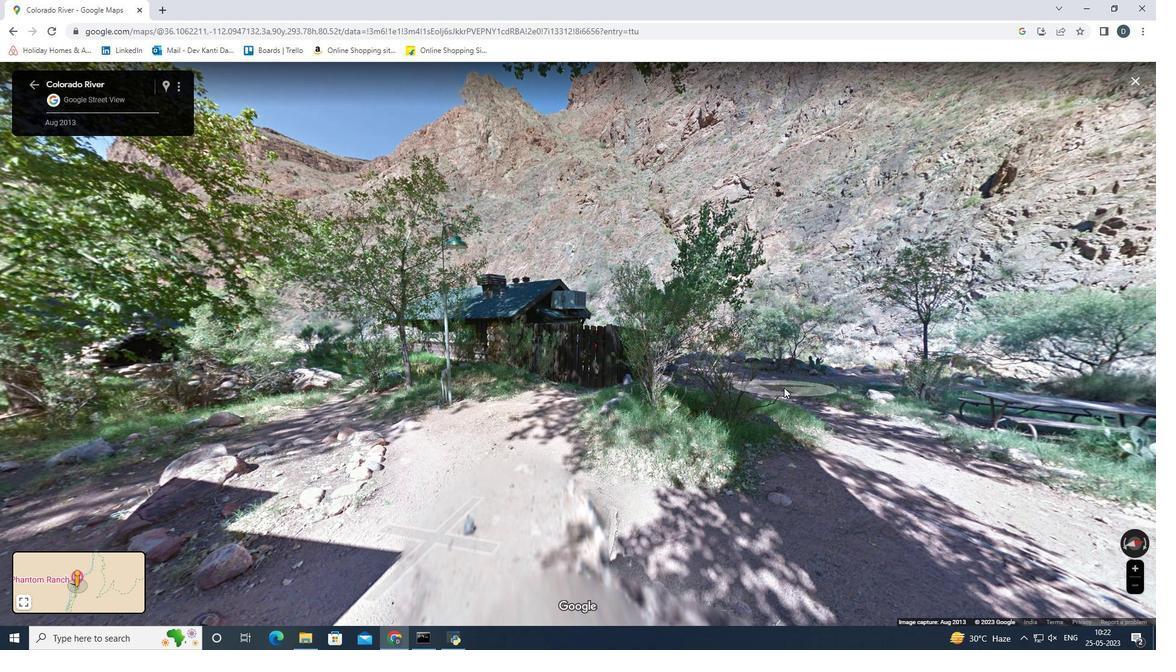 
Action: Mouse scrolled (529, 304) with delta (0, 0)
Screenshot: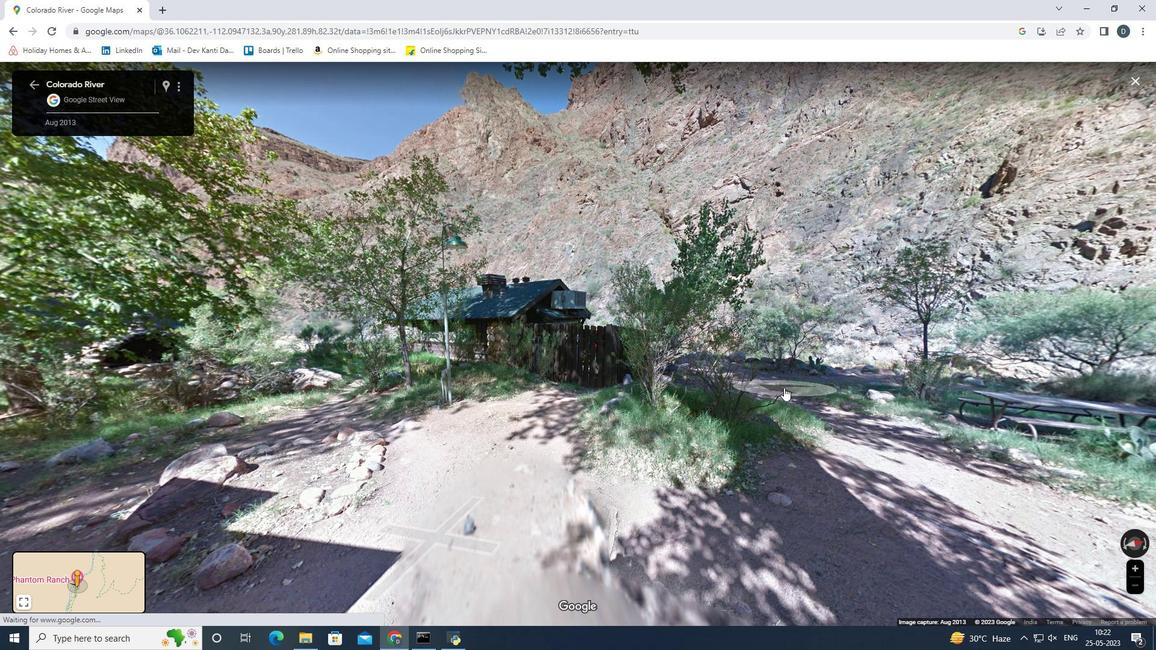 
Action: Mouse scrolled (529, 304) with delta (0, 0)
Screenshot: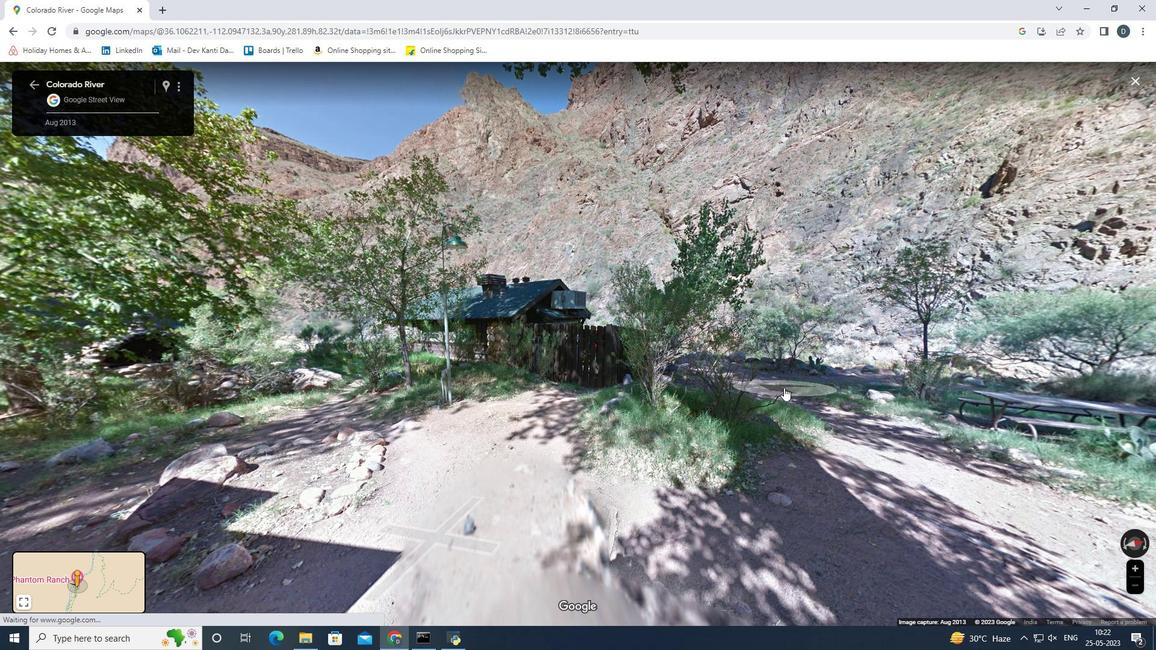 
Action: Mouse scrolled (529, 304) with delta (0, 0)
Screenshot: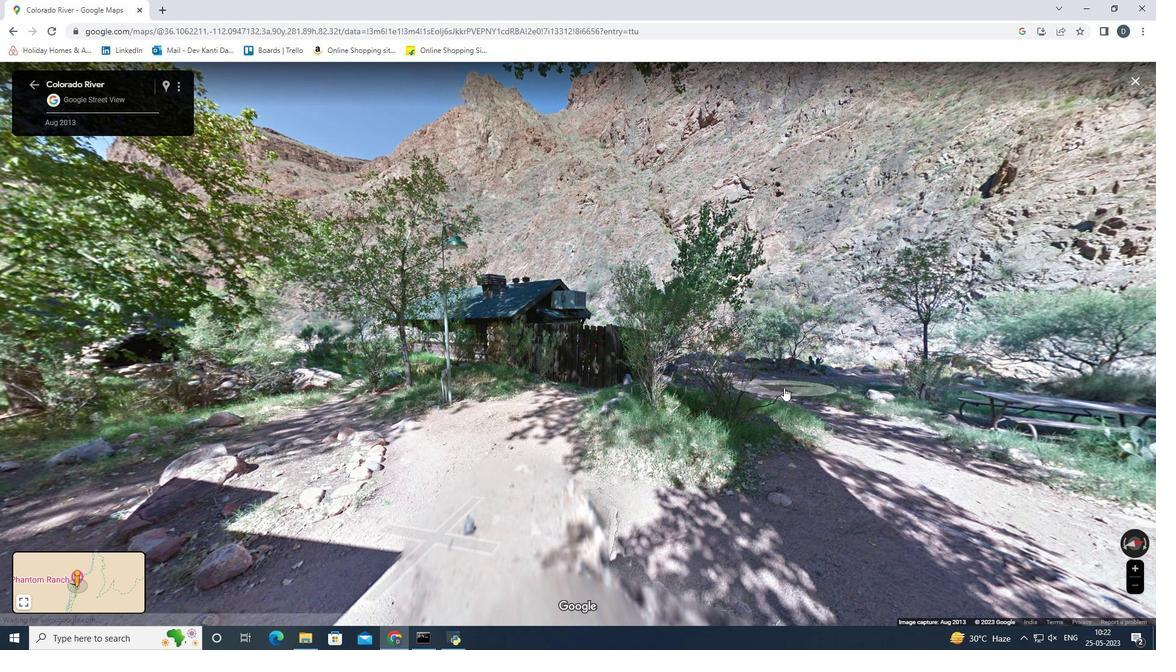 
Action: Mouse scrolled (529, 304) with delta (0, 0)
Screenshot: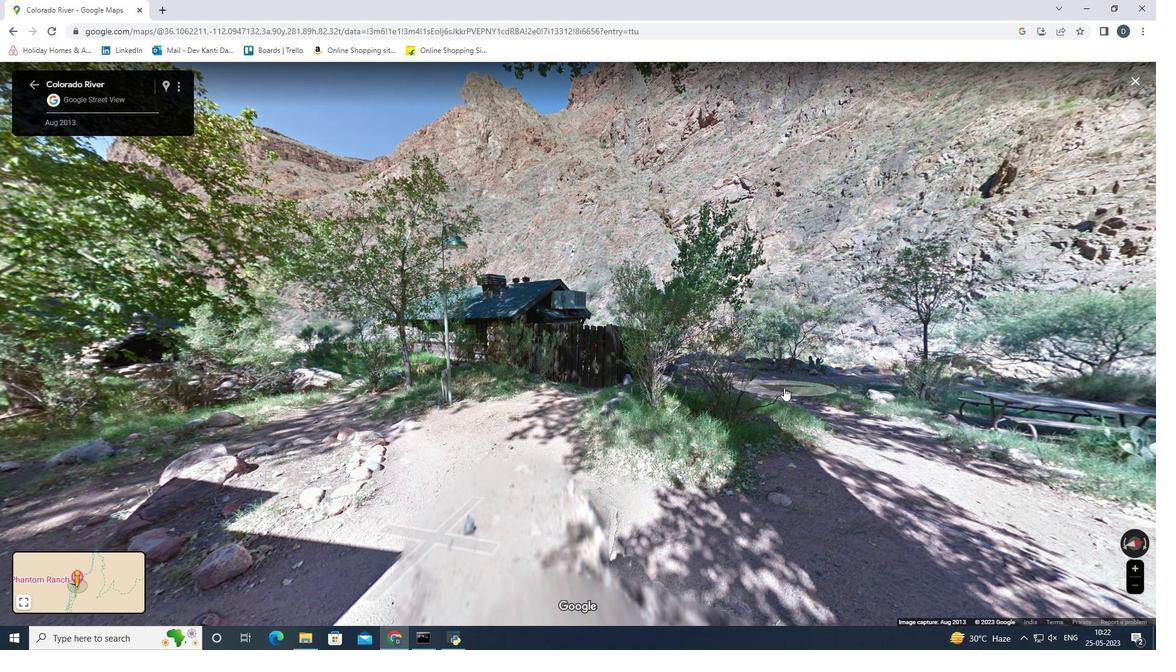 
Action: Mouse moved to (490, 301)
Screenshot: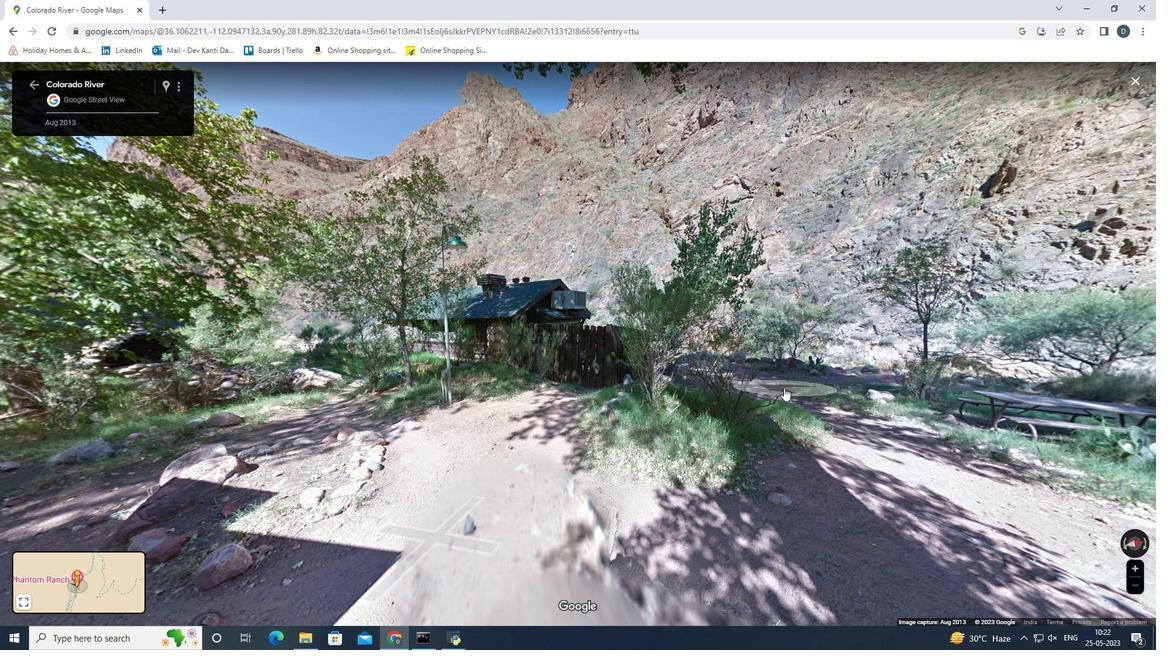 
Action: Mouse scrolled (490, 301) with delta (0, 0)
Screenshot: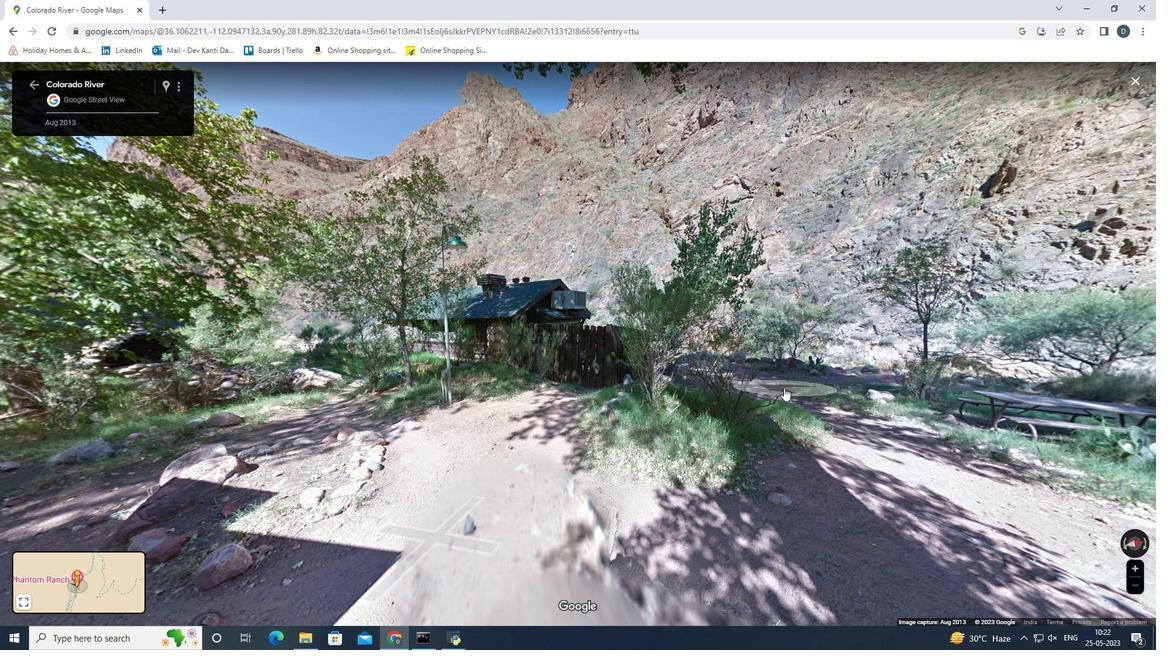 
Action: Mouse scrolled (490, 301) with delta (0, 0)
Screenshot: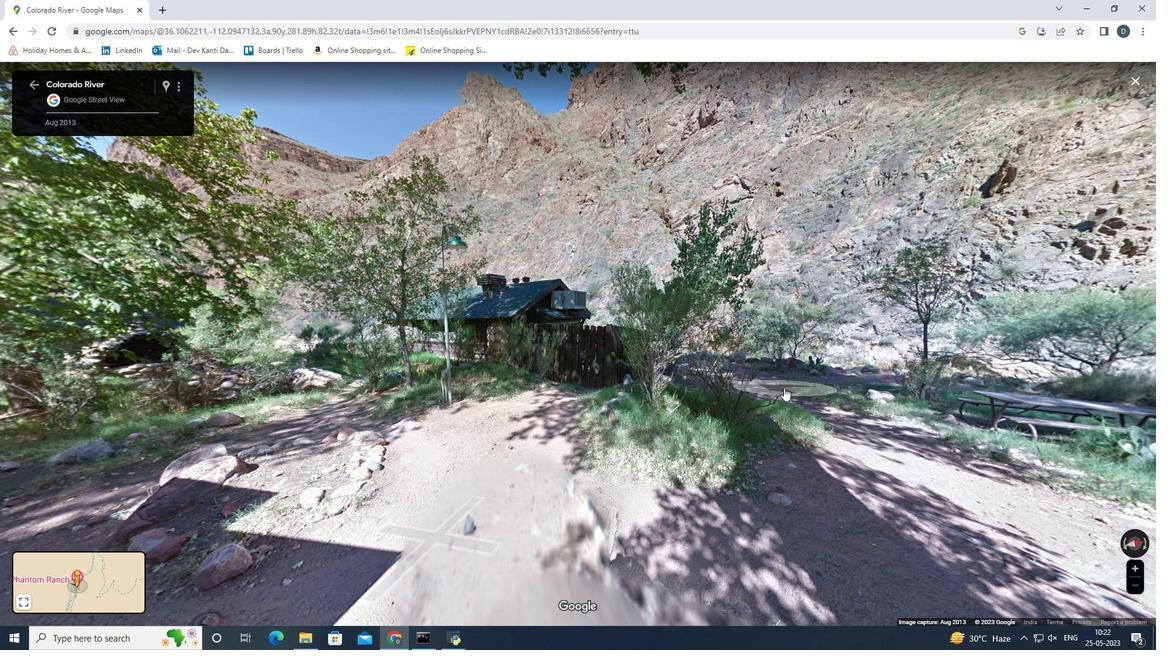 
Action: Mouse moved to (485, 237)
Screenshot: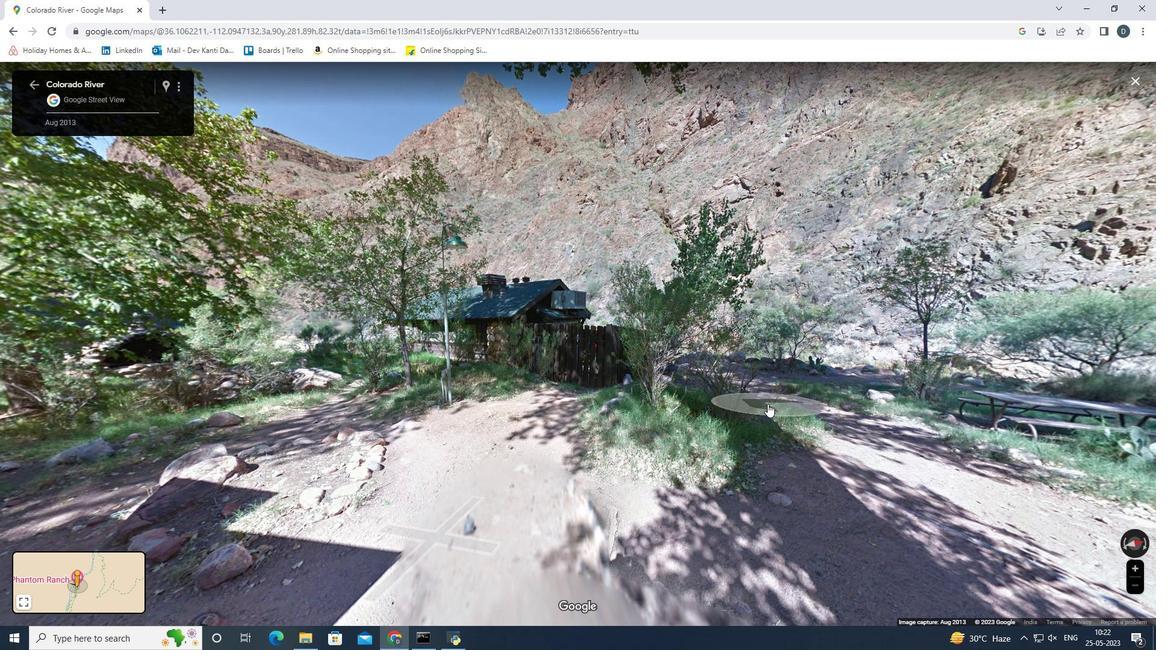 
Action: Mouse scrolled (485, 238) with delta (0, 0)
Screenshot: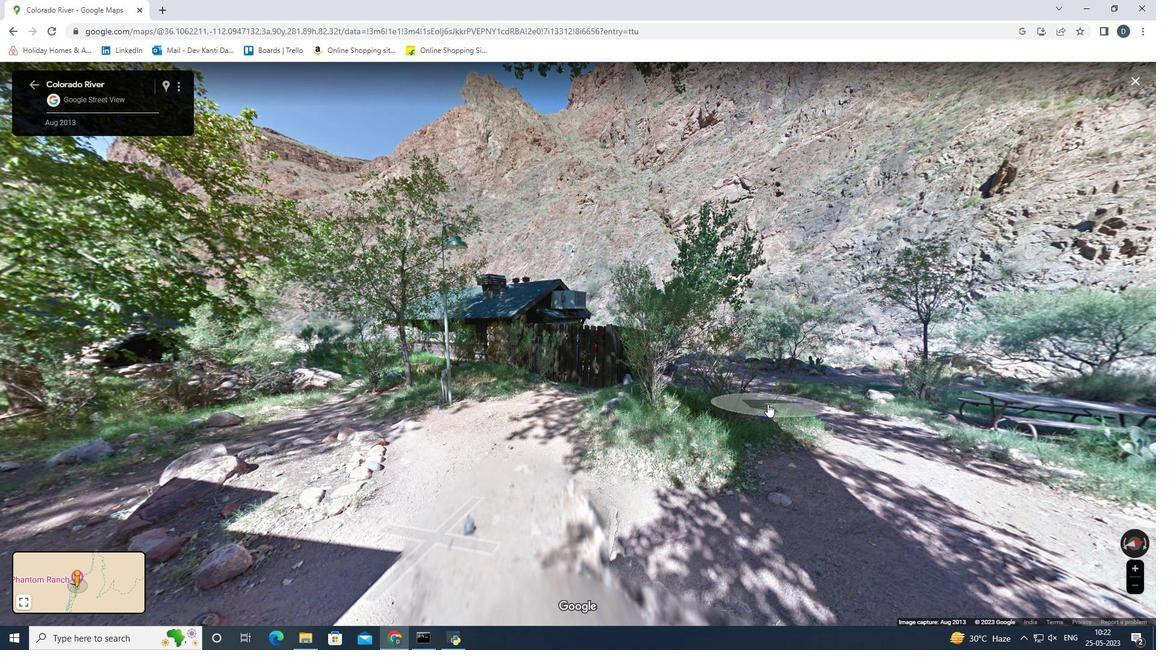 
Action: Mouse scrolled (485, 238) with delta (0, 0)
Screenshot: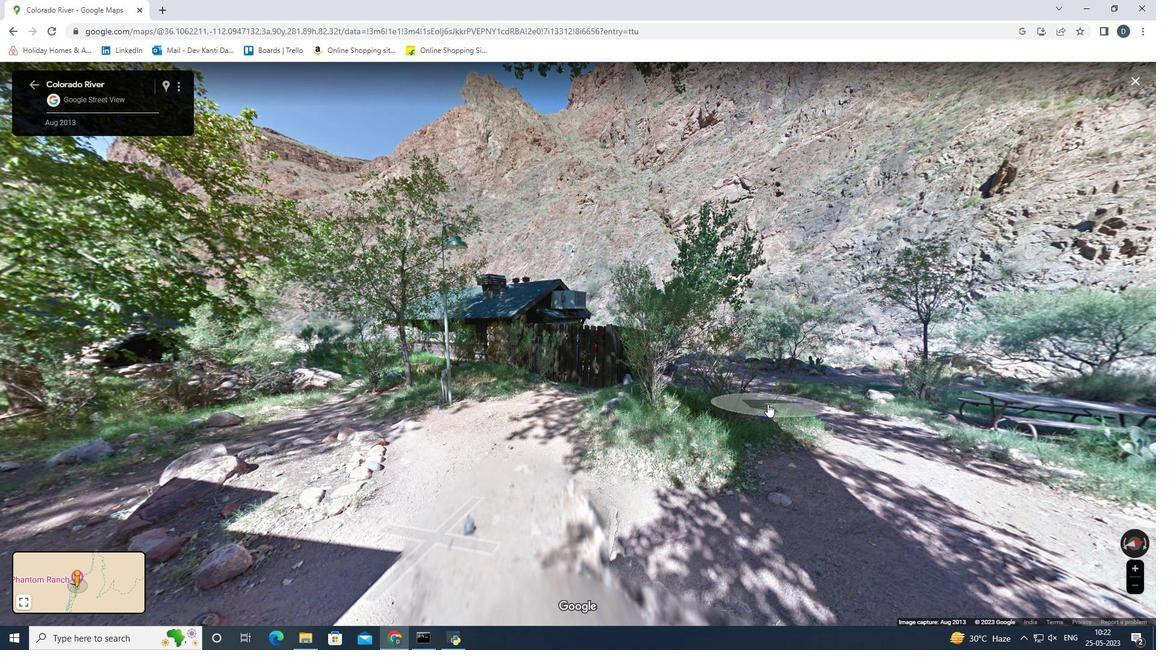 
Action: Mouse scrolled (485, 237) with delta (0, 0)
Screenshot: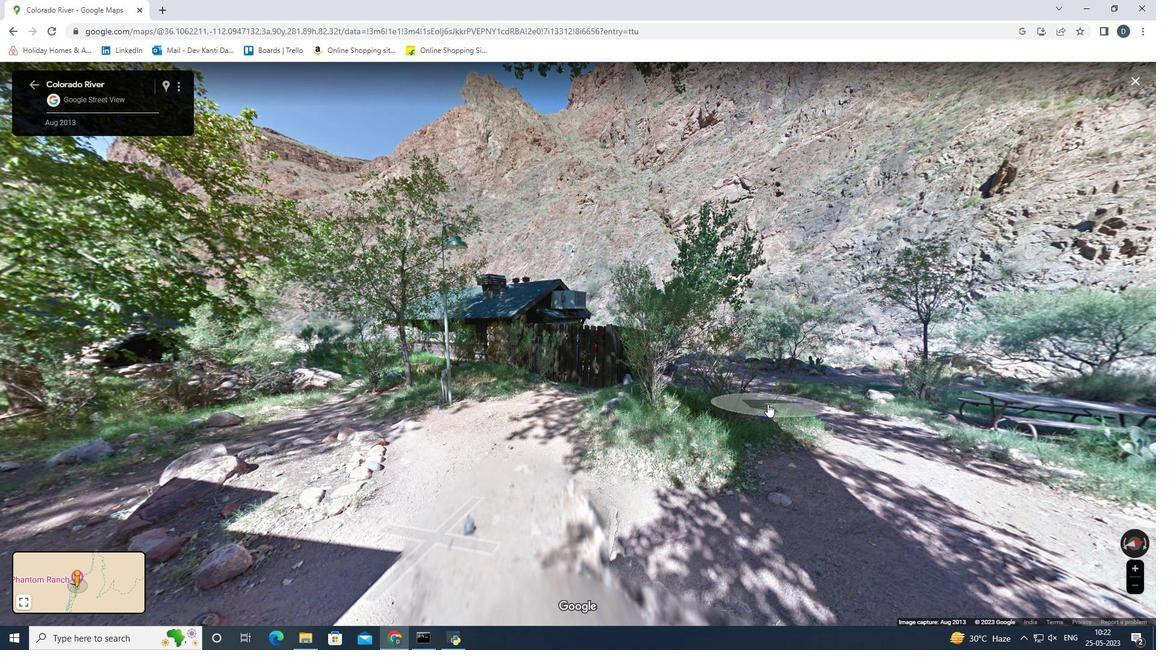 
Action: Mouse scrolled (485, 237) with delta (0, 0)
Screenshot: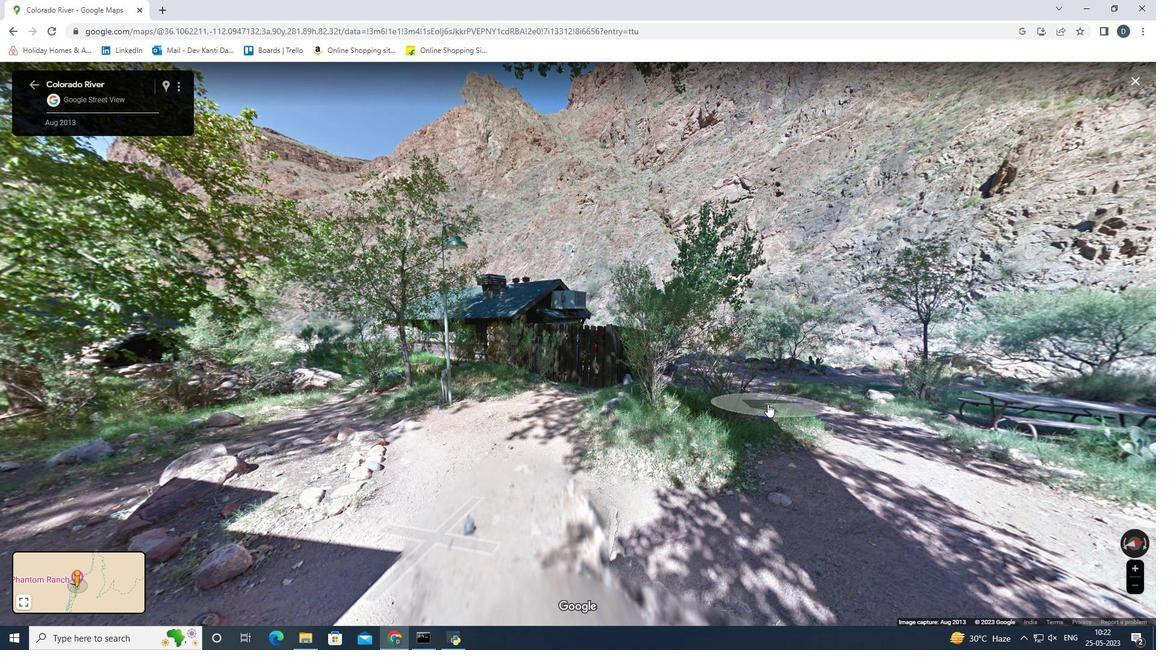 
Action: Mouse scrolled (485, 237) with delta (0, 0)
Screenshot: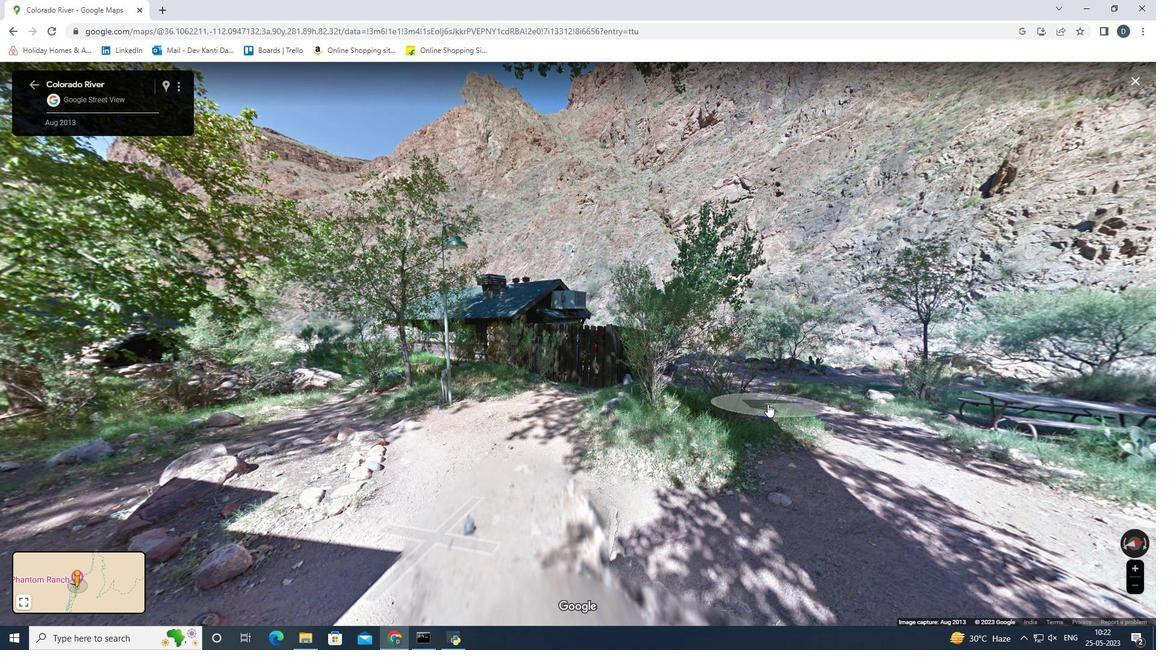 
Action: Mouse scrolled (485, 237) with delta (0, 0)
Screenshot: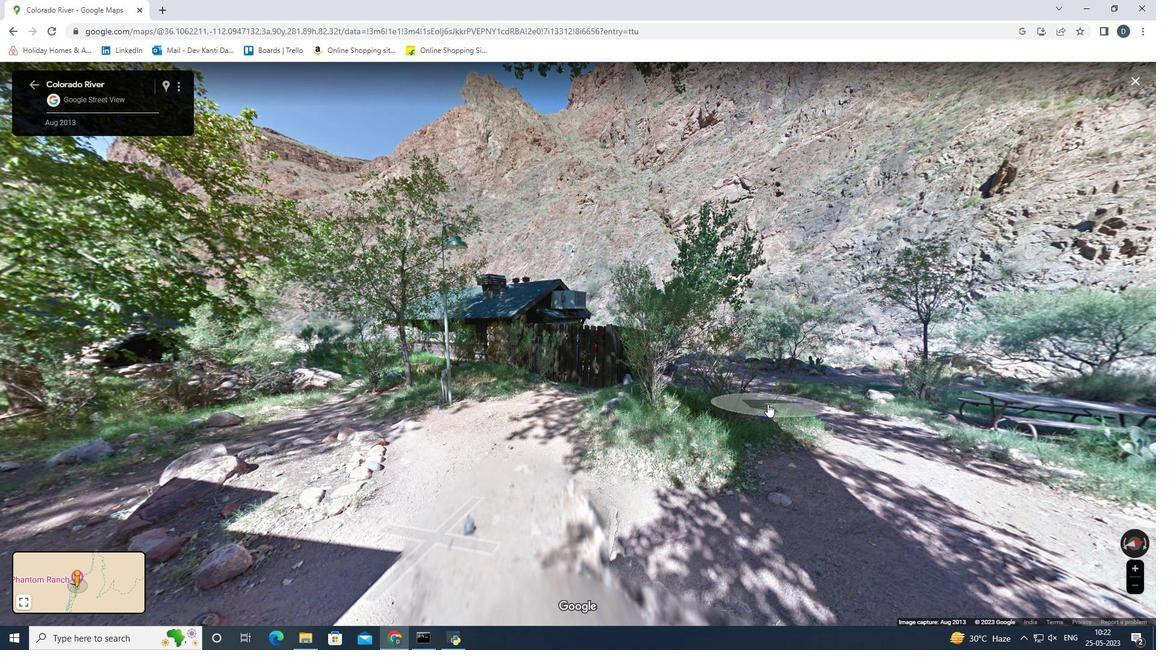 
Action: Mouse scrolled (485, 237) with delta (0, 0)
Screenshot: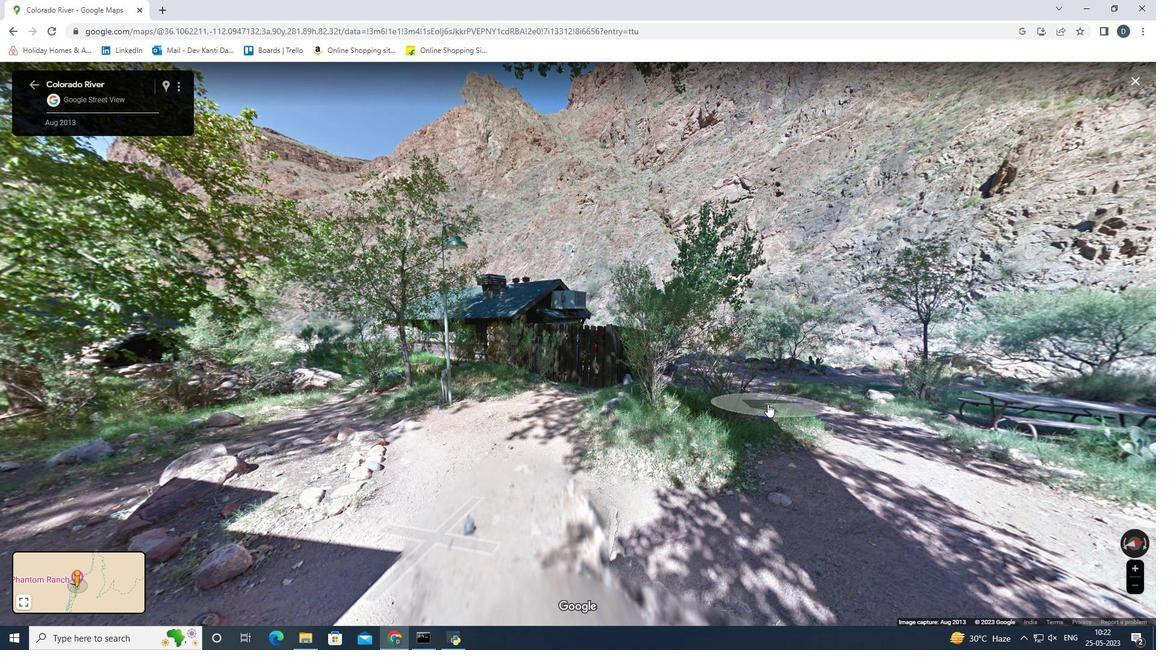 
Action: Mouse scrolled (485, 237) with delta (0, 0)
Screenshot: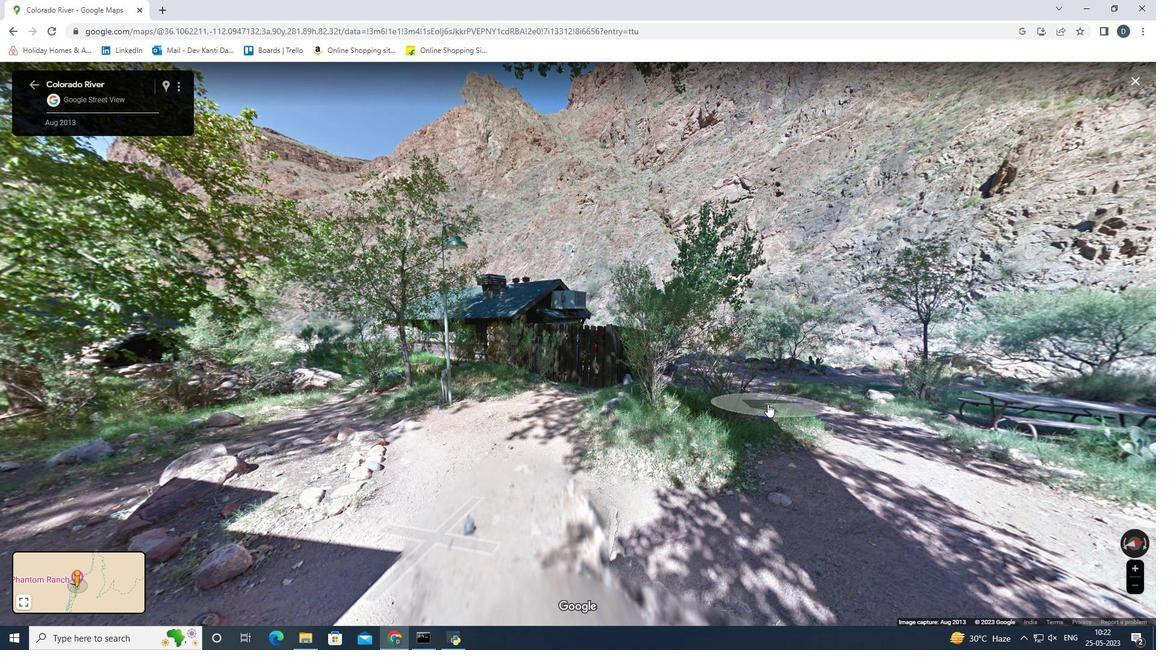 
Action: Mouse scrolled (485, 237) with delta (0, 0)
Screenshot: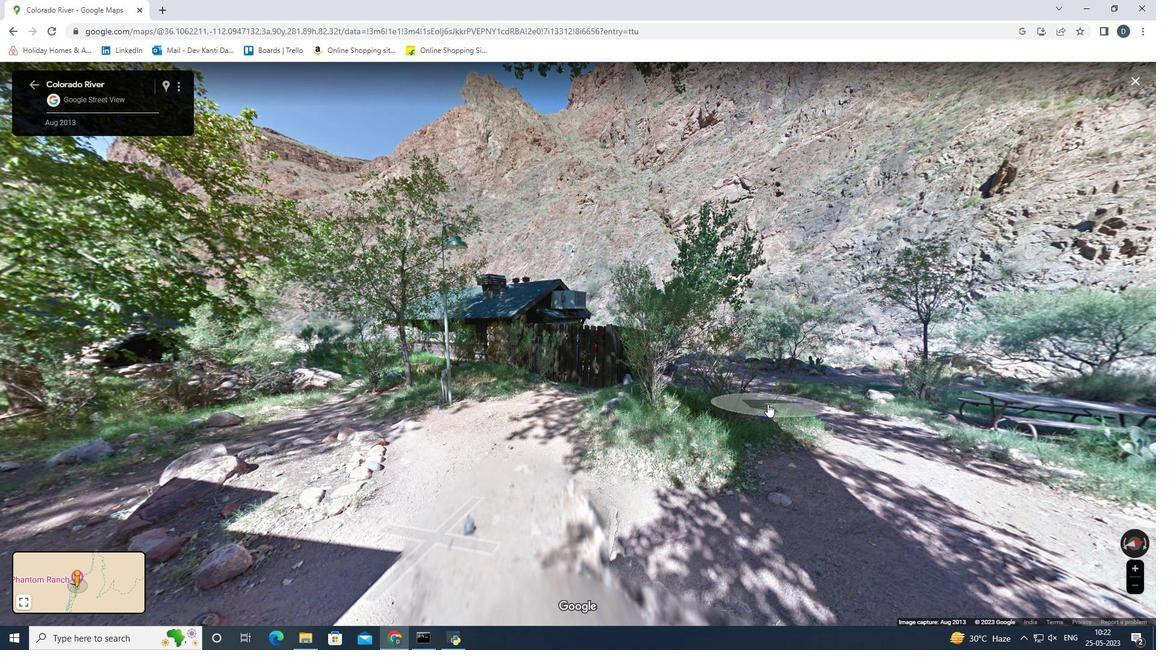 
Action: Mouse moved to (487, 241)
Screenshot: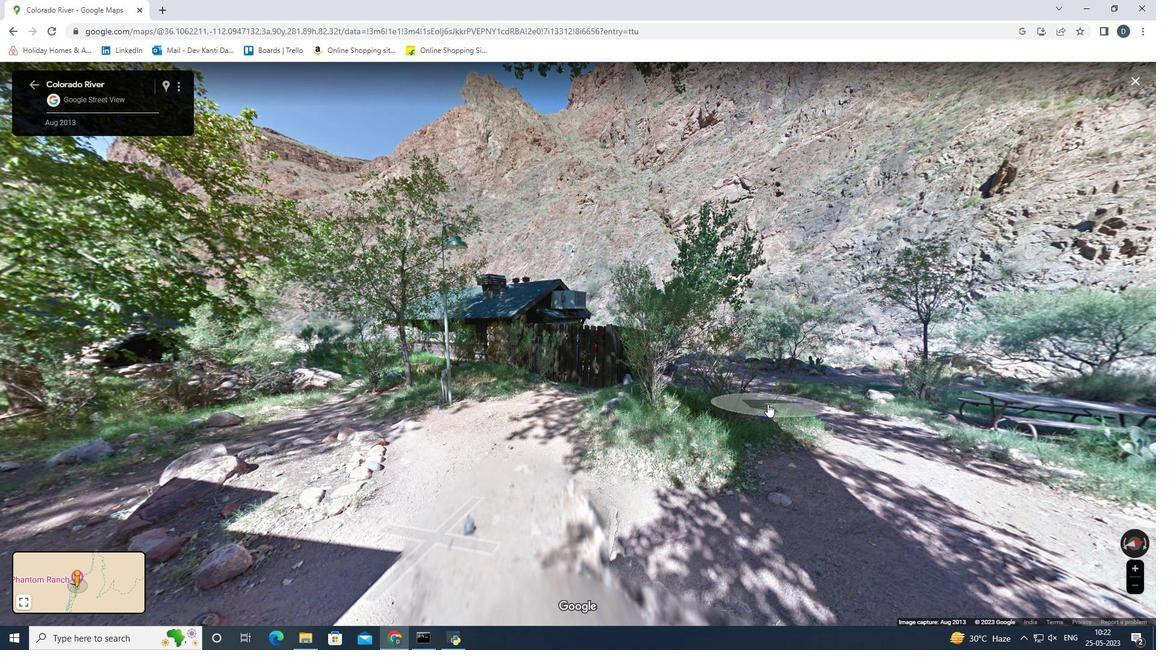 
Action: Mouse scrolled (487, 240) with delta (0, 0)
Screenshot: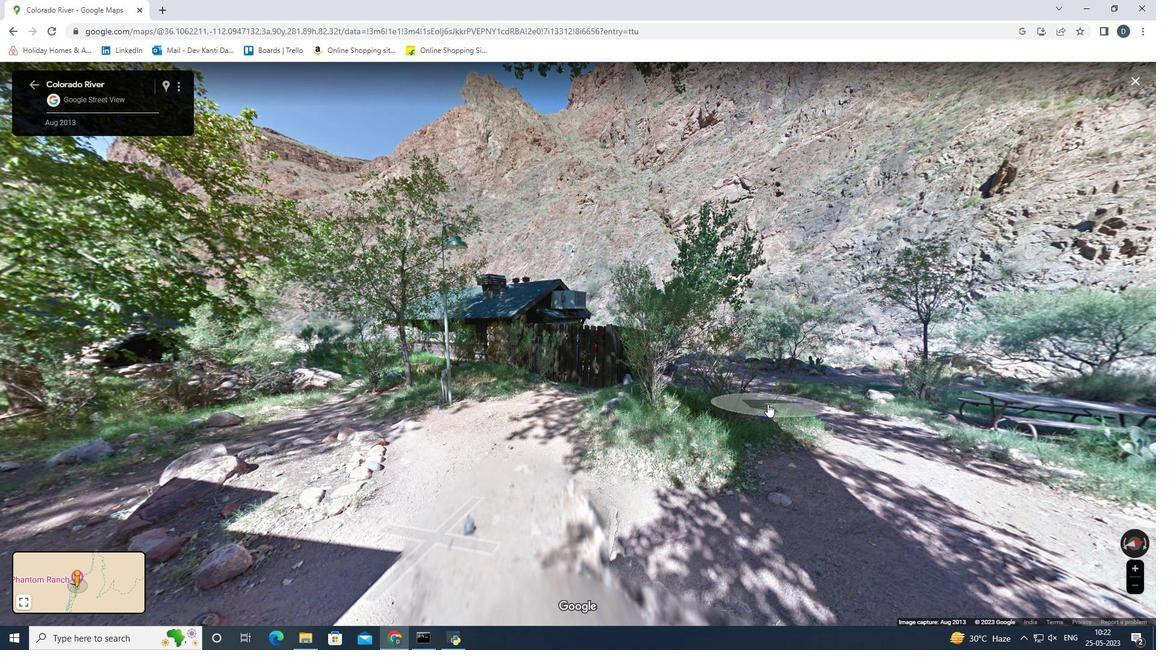 
Action: Mouse scrolled (487, 240) with delta (0, 0)
Screenshot: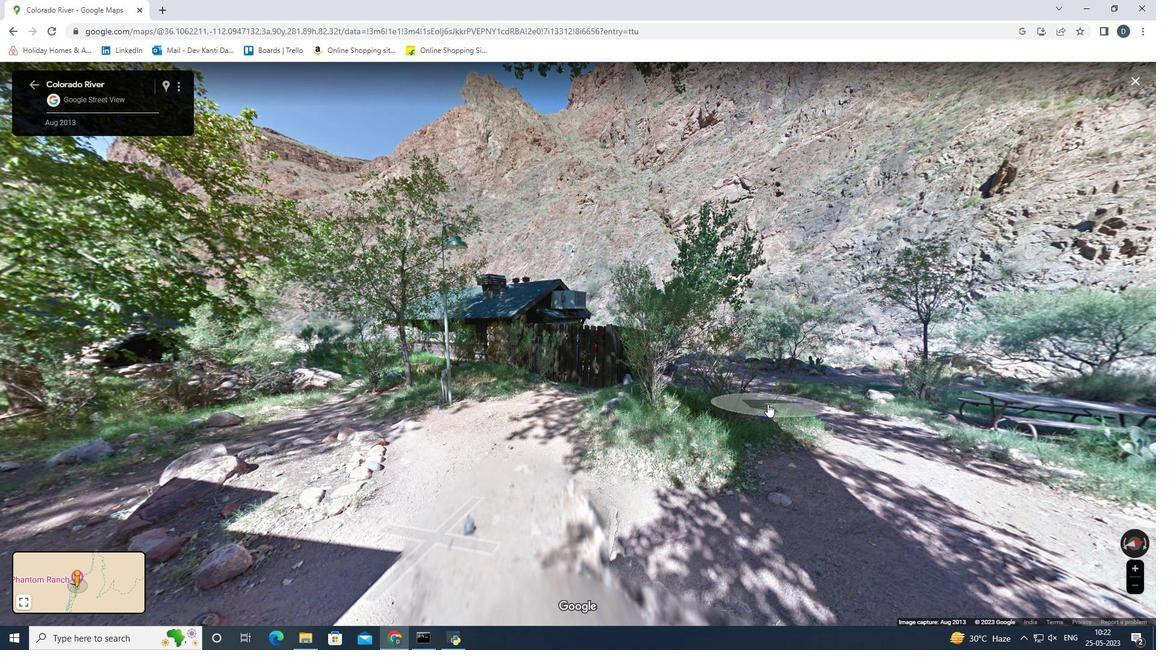 
Action: Mouse scrolled (487, 240) with delta (0, -1)
Screenshot: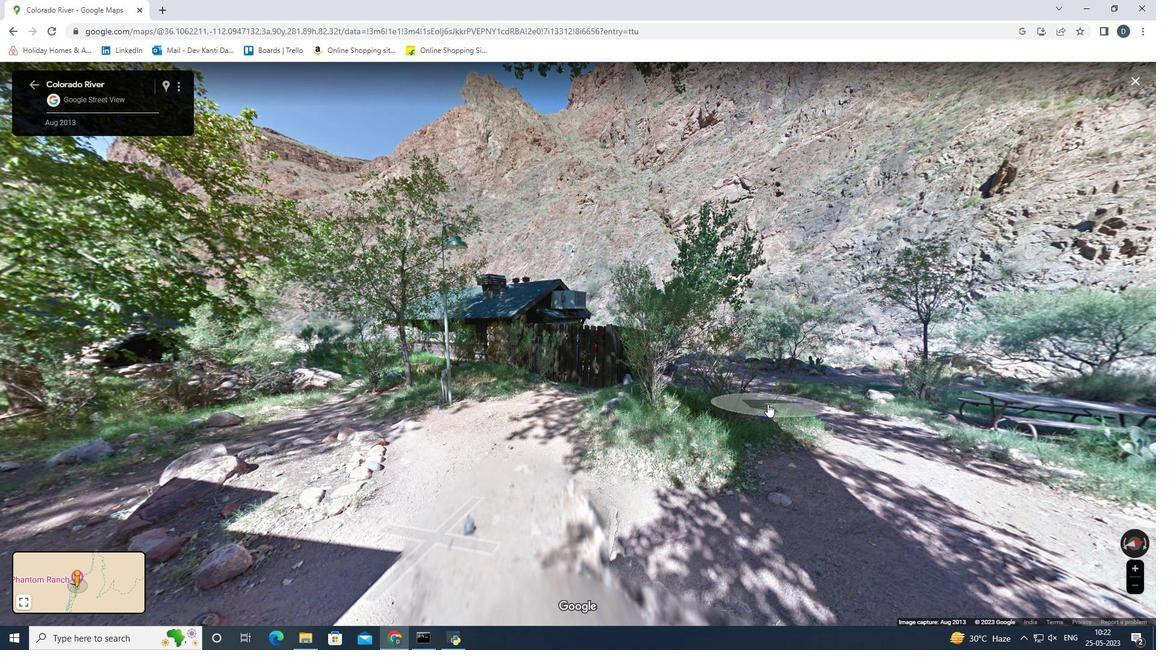 
Action: Mouse scrolled (487, 240) with delta (0, 0)
Screenshot: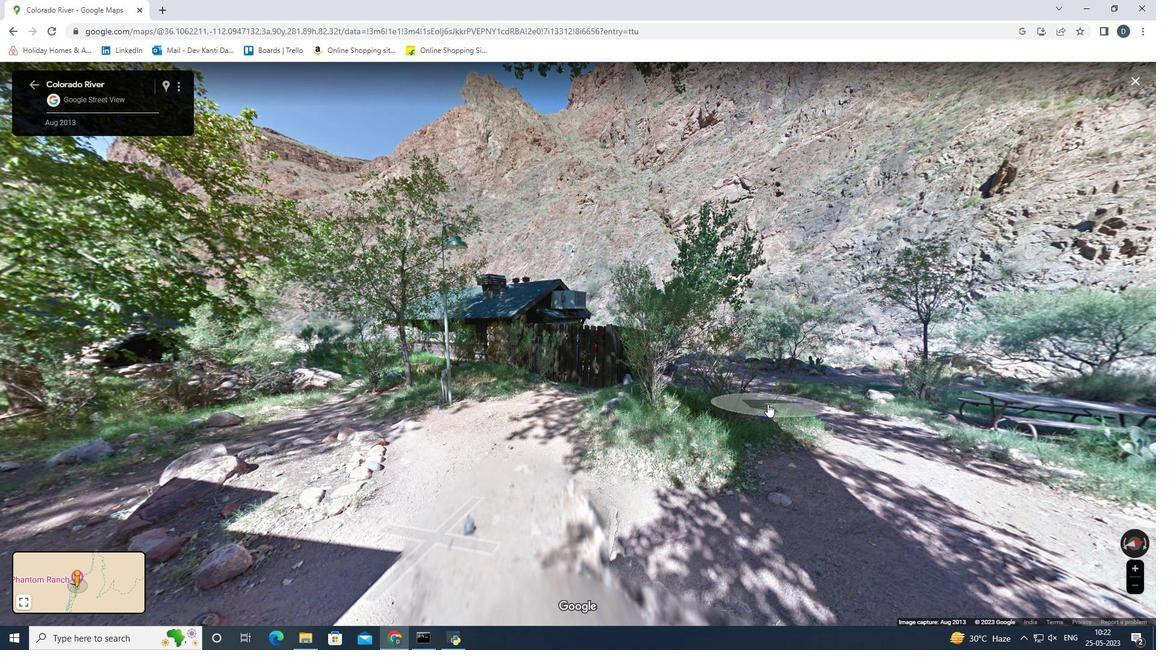 
Action: Mouse scrolled (487, 240) with delta (0, 0)
Screenshot: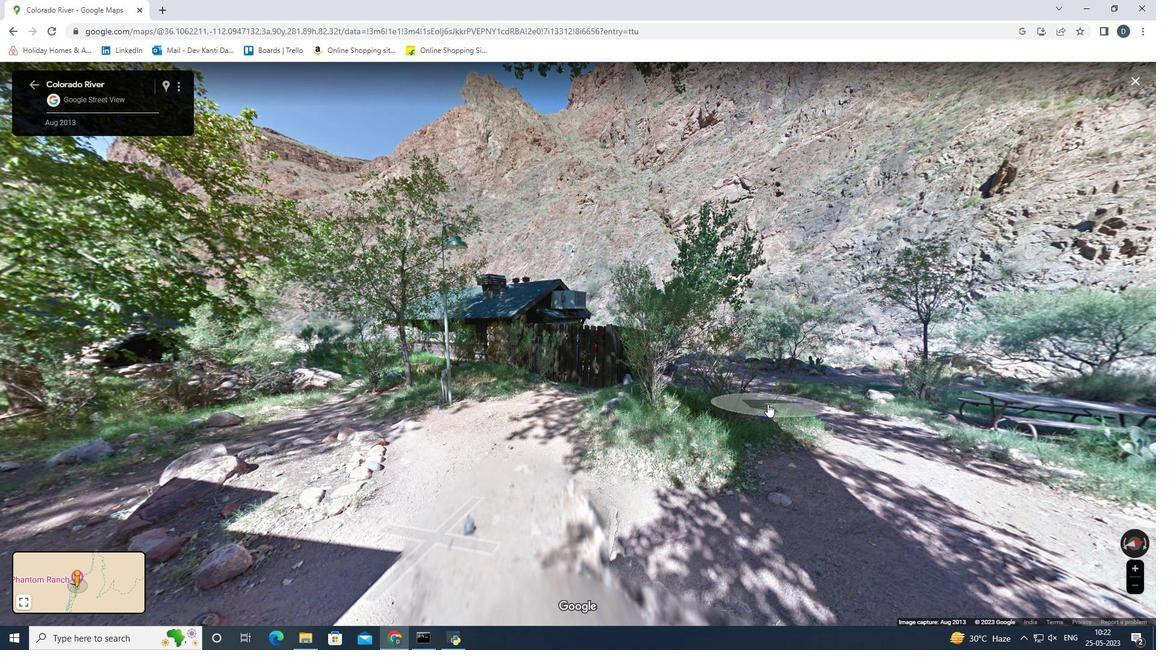 
Action: Mouse scrolled (487, 240) with delta (0, 0)
Screenshot: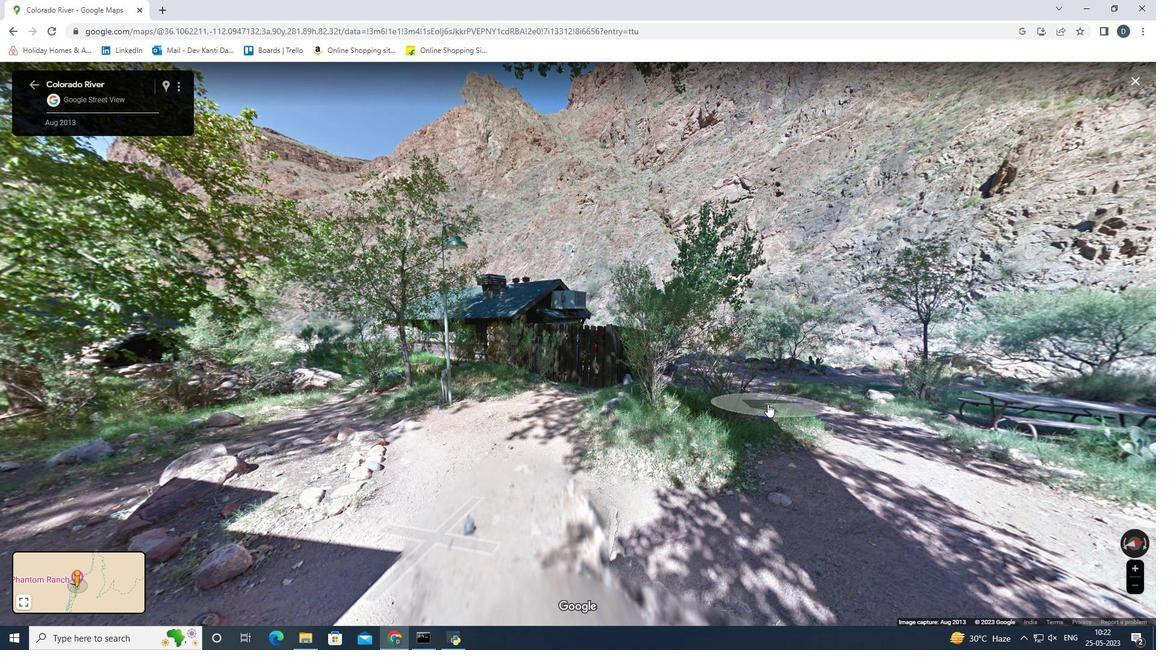 
Action: Mouse scrolled (487, 240) with delta (0, 0)
Screenshot: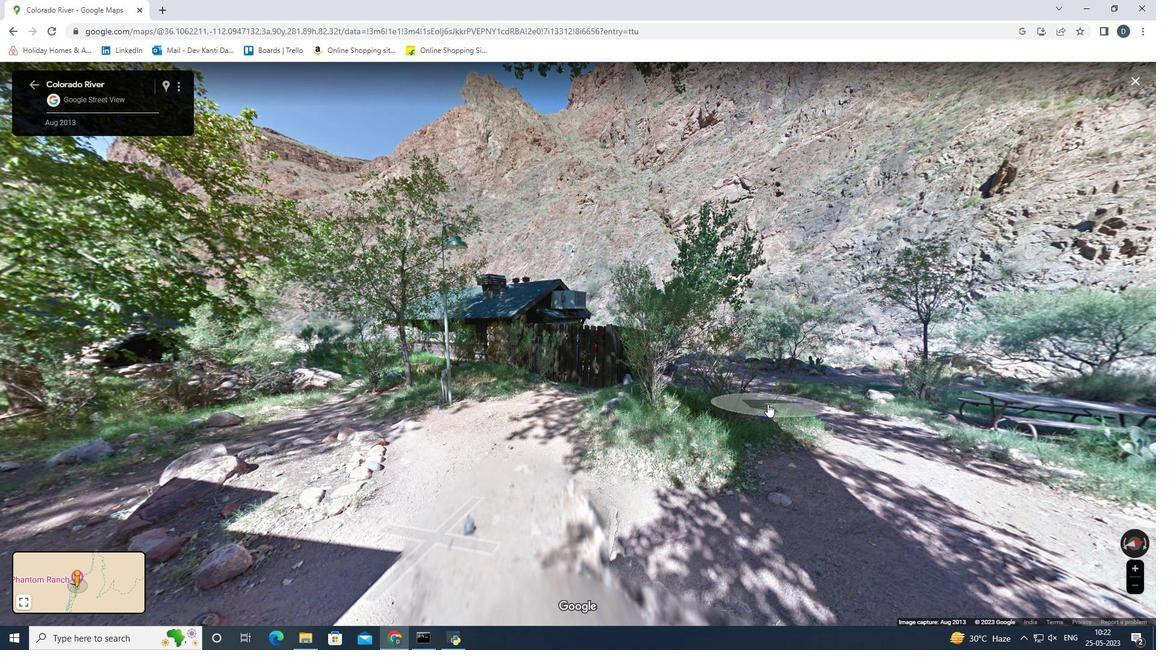 
Action: Mouse moved to (487, 242)
Screenshot: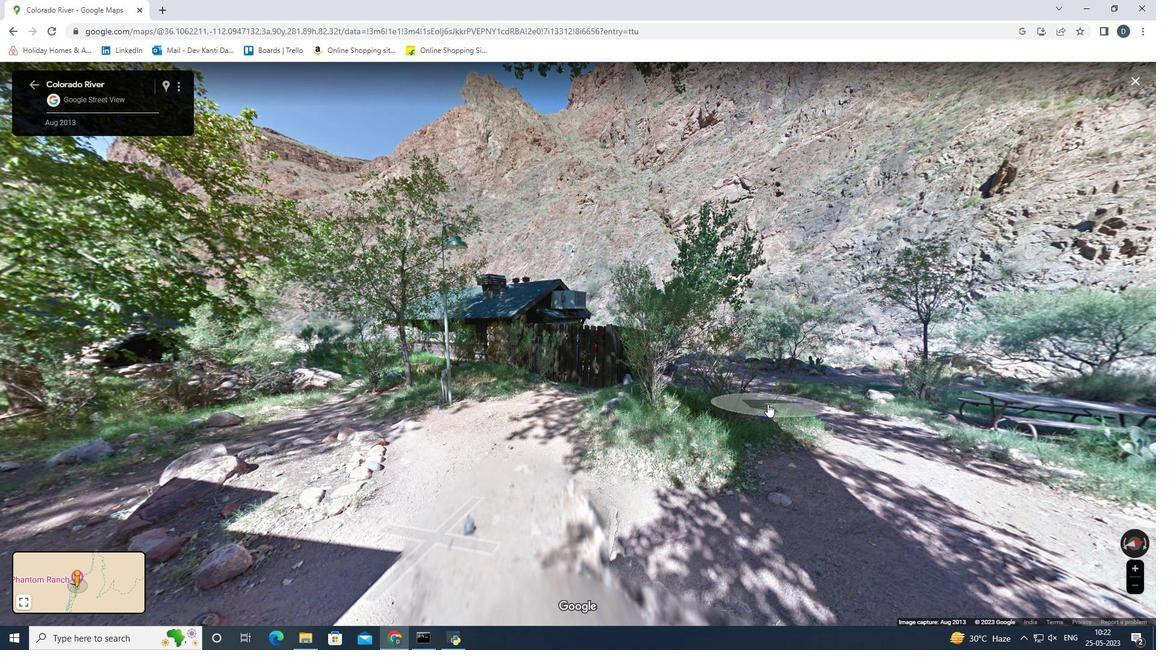 
Action: Mouse scrolled (487, 241) with delta (0, 0)
Screenshot: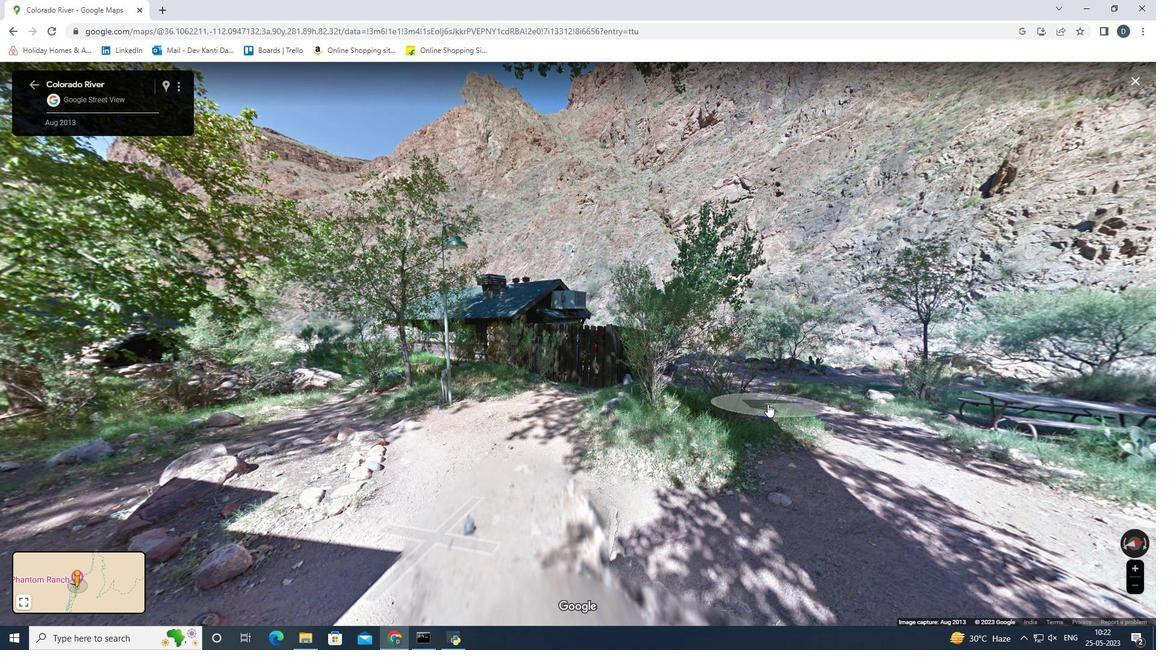 
Action: Mouse moved to (484, 243)
Screenshot: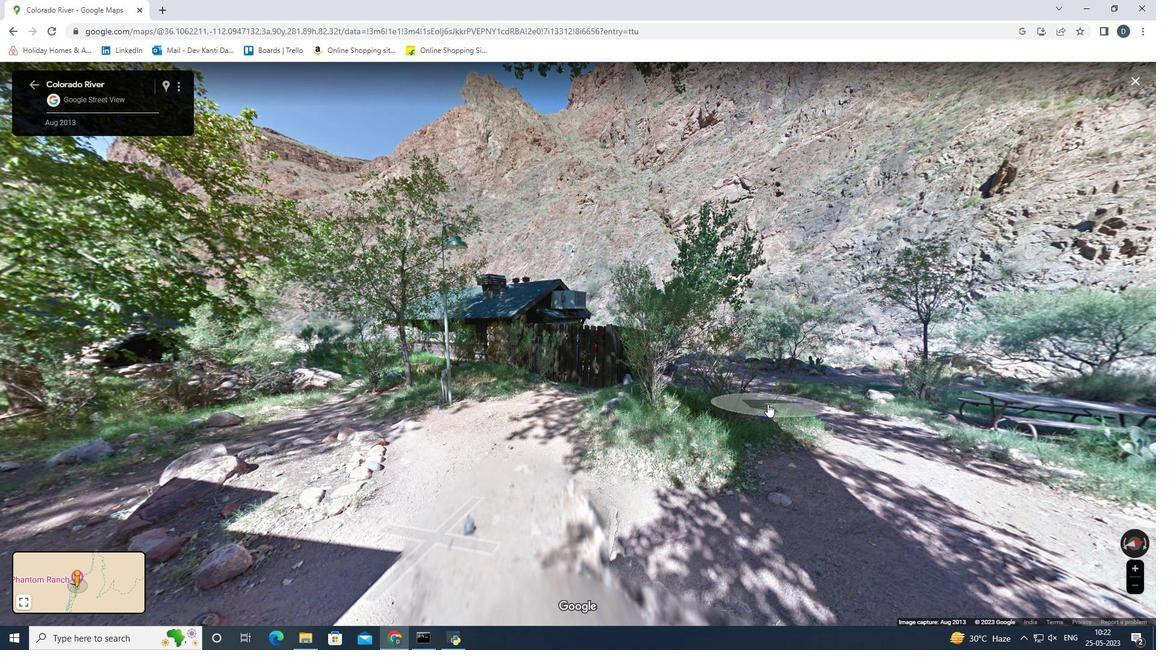 
Action: Mouse scrolled (487, 242) with delta (0, 0)
Screenshot: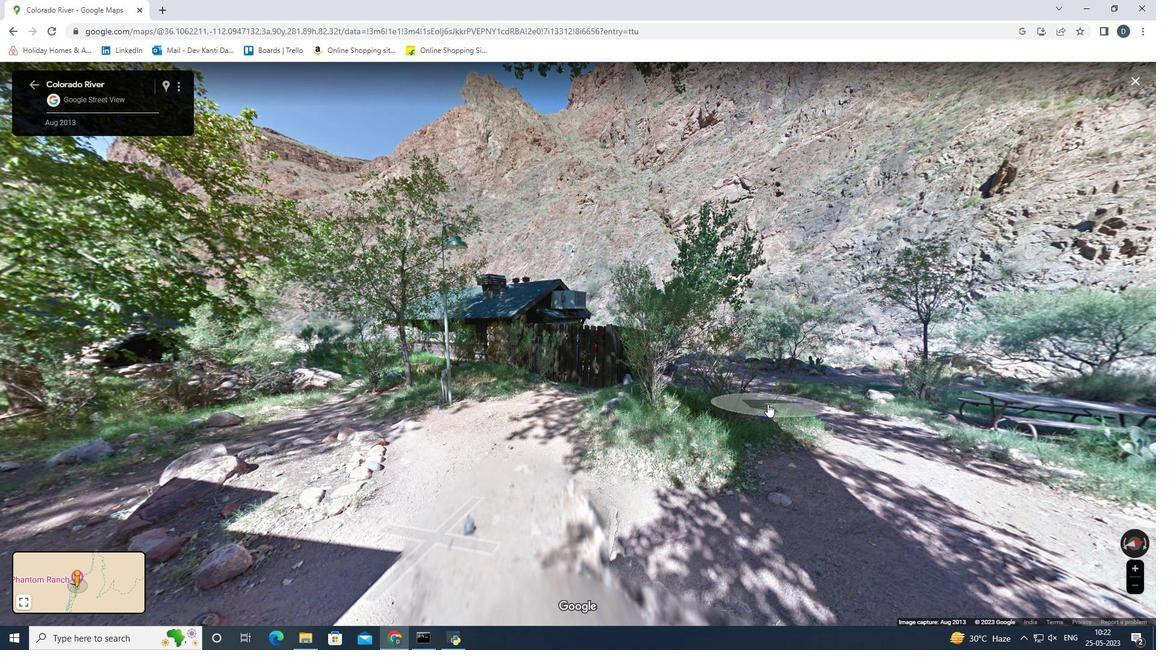 
Action: Mouse moved to (482, 243)
Screenshot: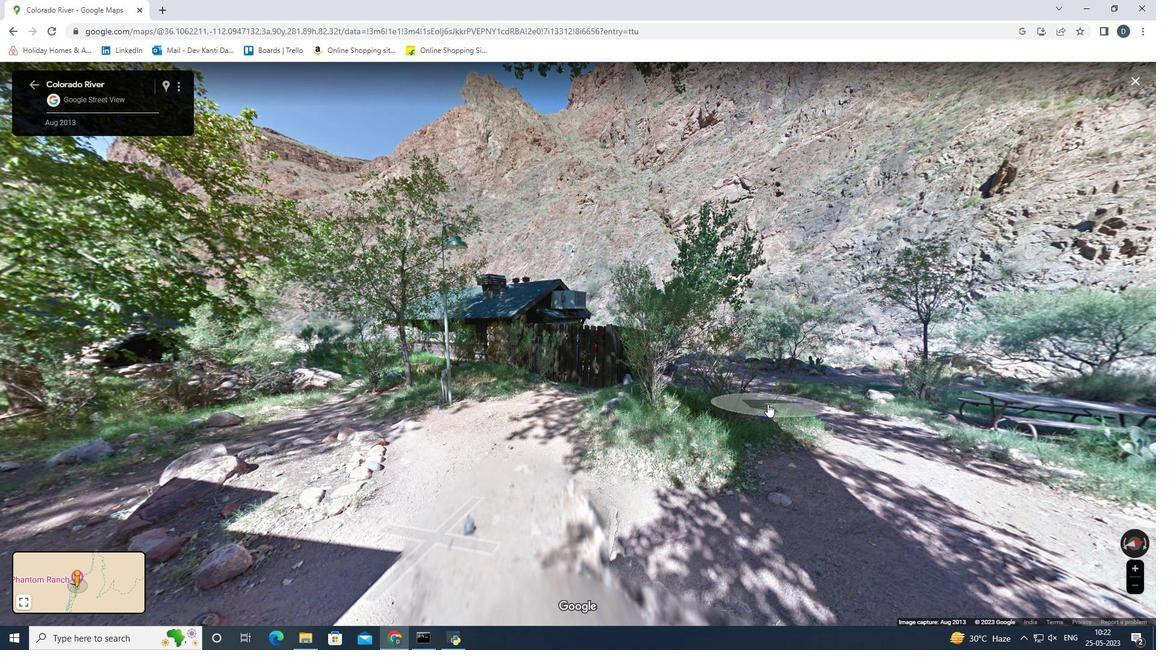 
Action: Mouse scrolled (484, 242) with delta (0, 0)
Screenshot: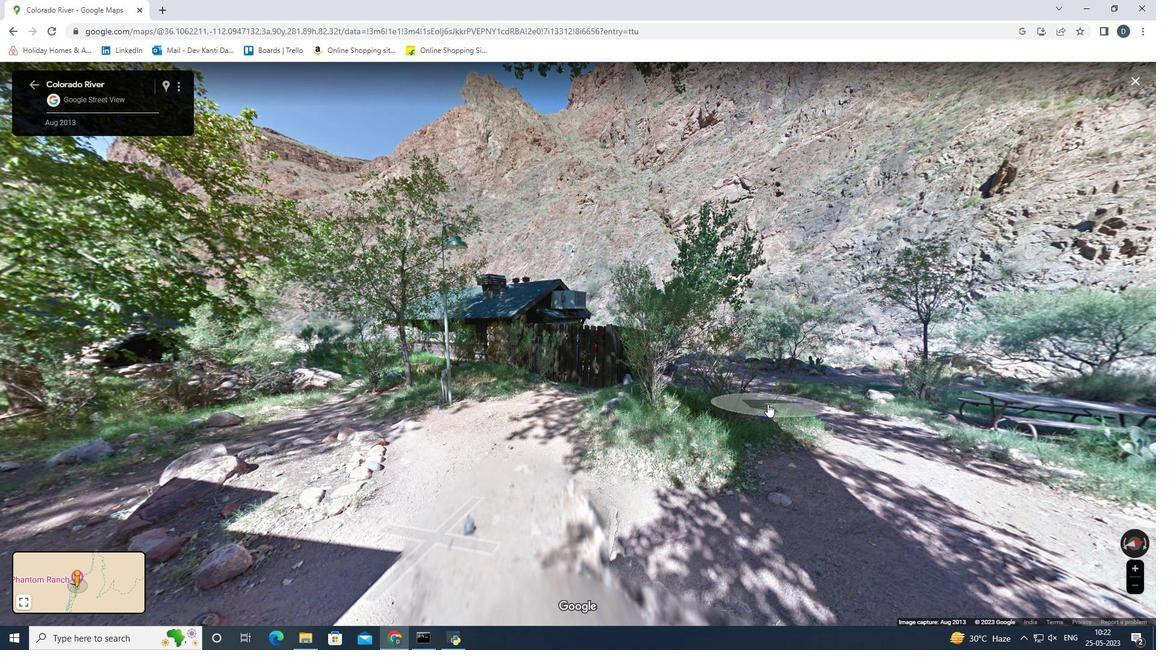 
Action: Mouse moved to (475, 246)
Screenshot: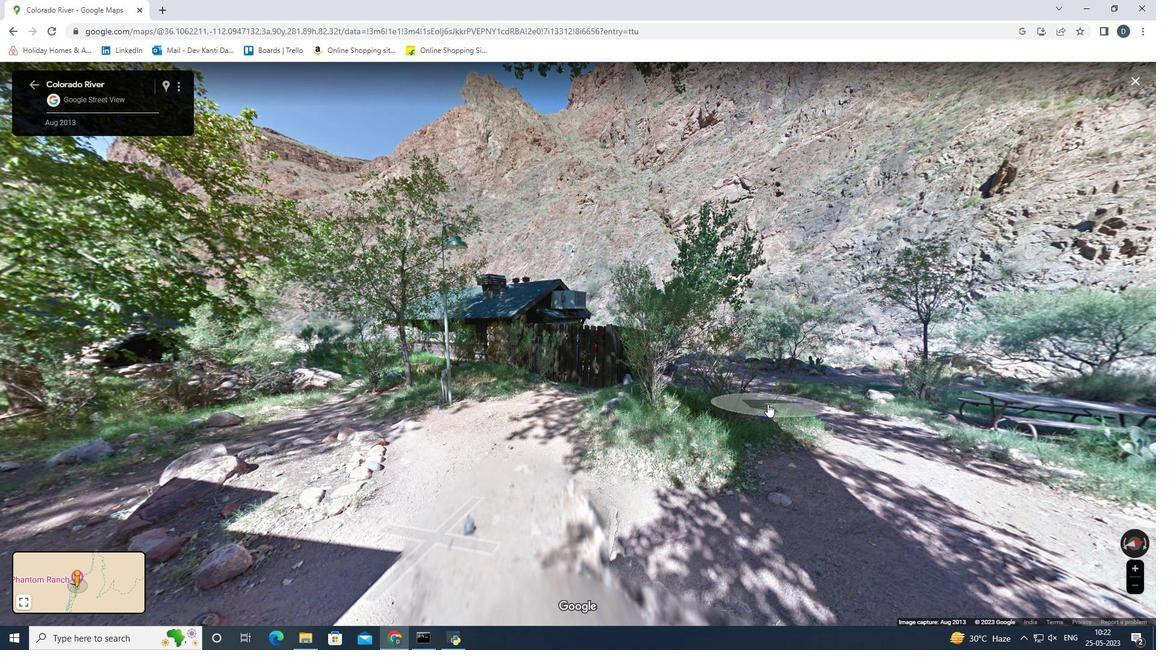 
Action: Mouse scrolled (482, 243) with delta (0, 0)
Screenshot: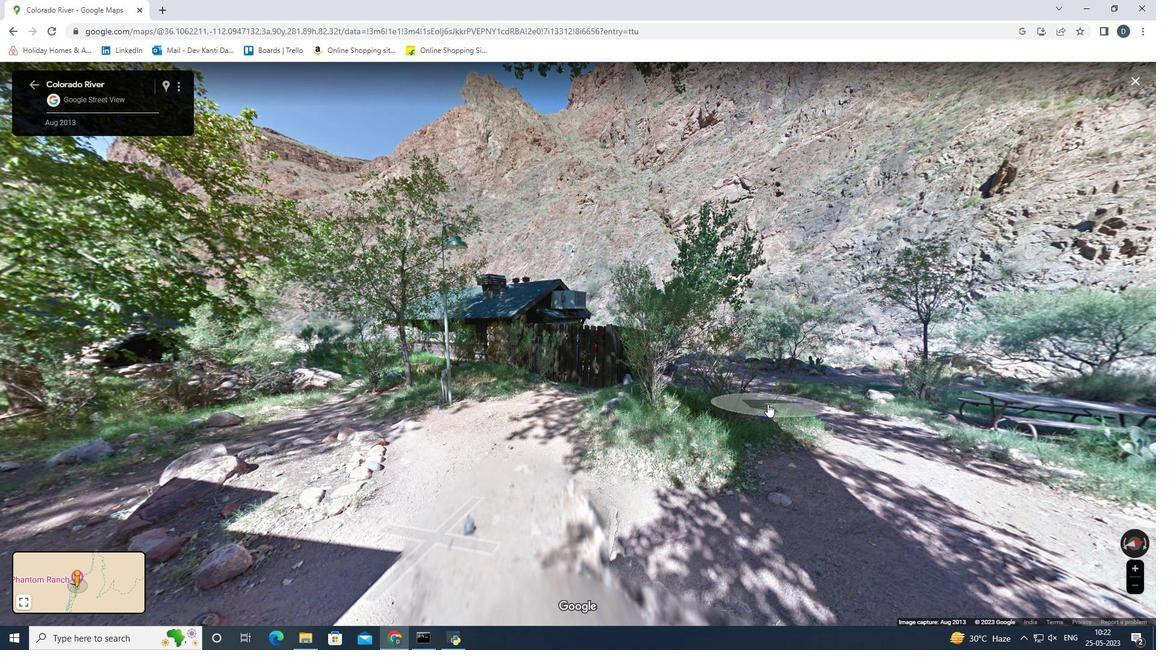 
Action: Mouse moved to (448, 257)
Screenshot: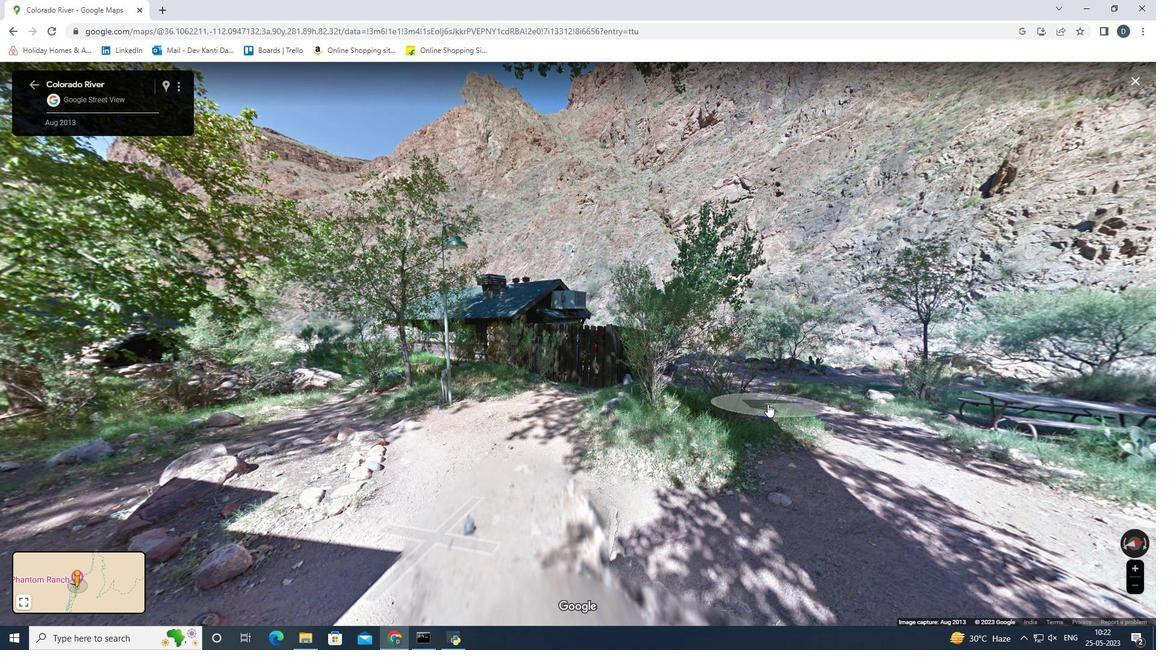 
Action: Mouse scrolled (448, 256) with delta (0, 0)
Screenshot: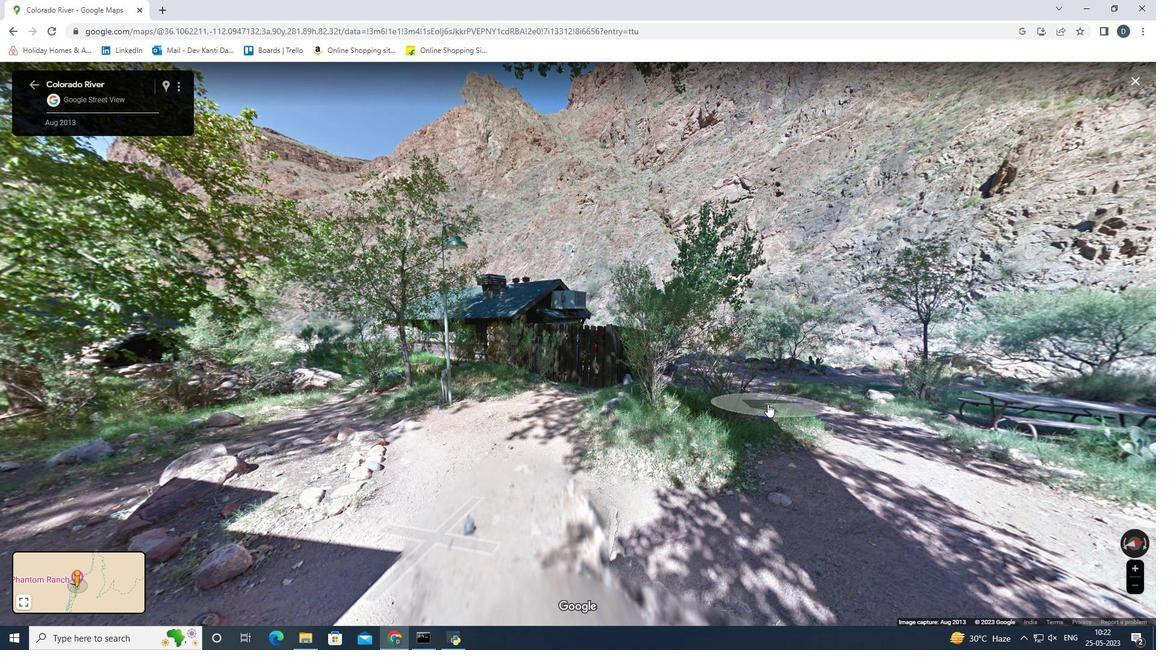 
Action: Mouse moved to (448, 257)
Screenshot: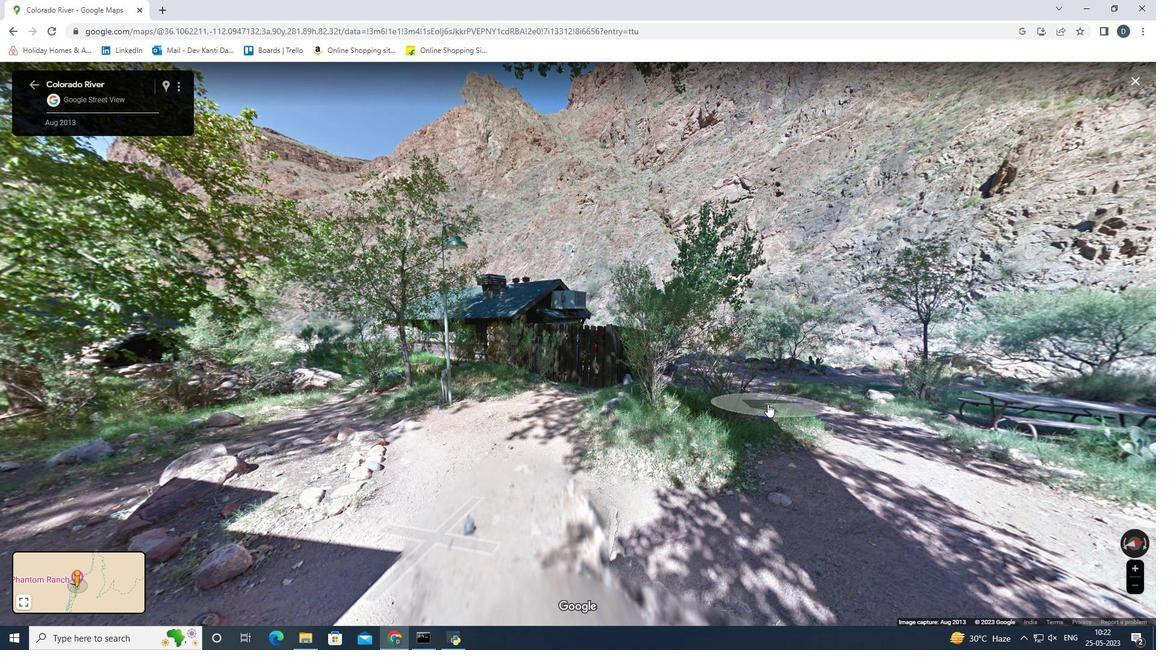 
Action: Mouse scrolled (448, 257) with delta (0, 0)
Screenshot: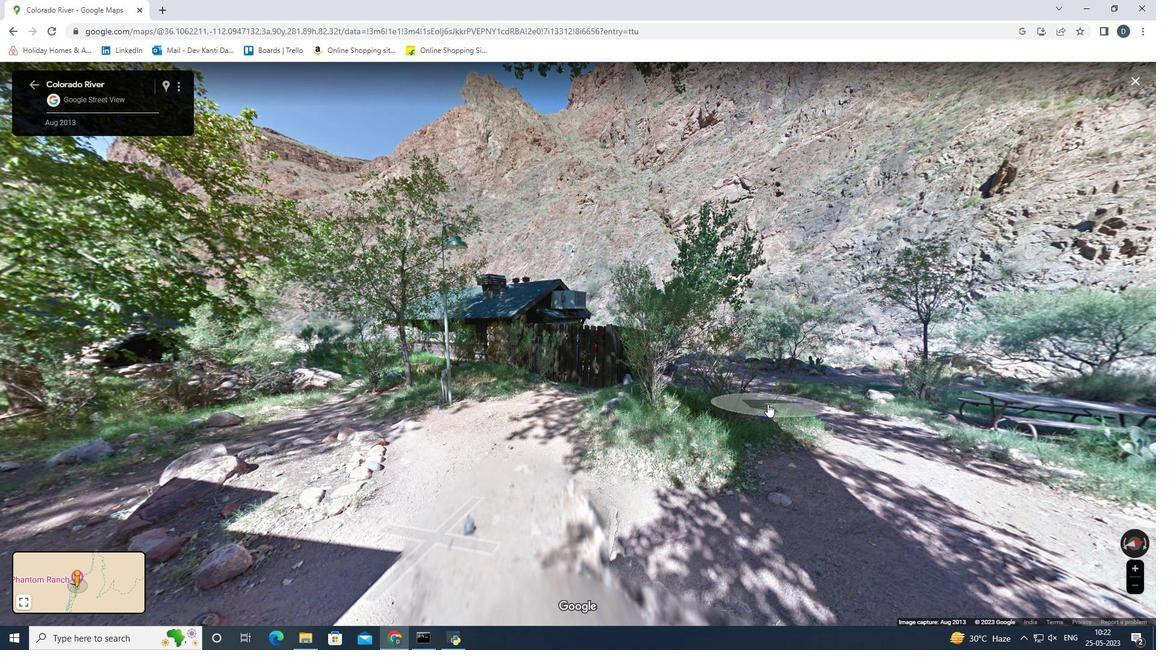 
Action: Mouse scrolled (448, 257) with delta (0, 0)
Screenshot: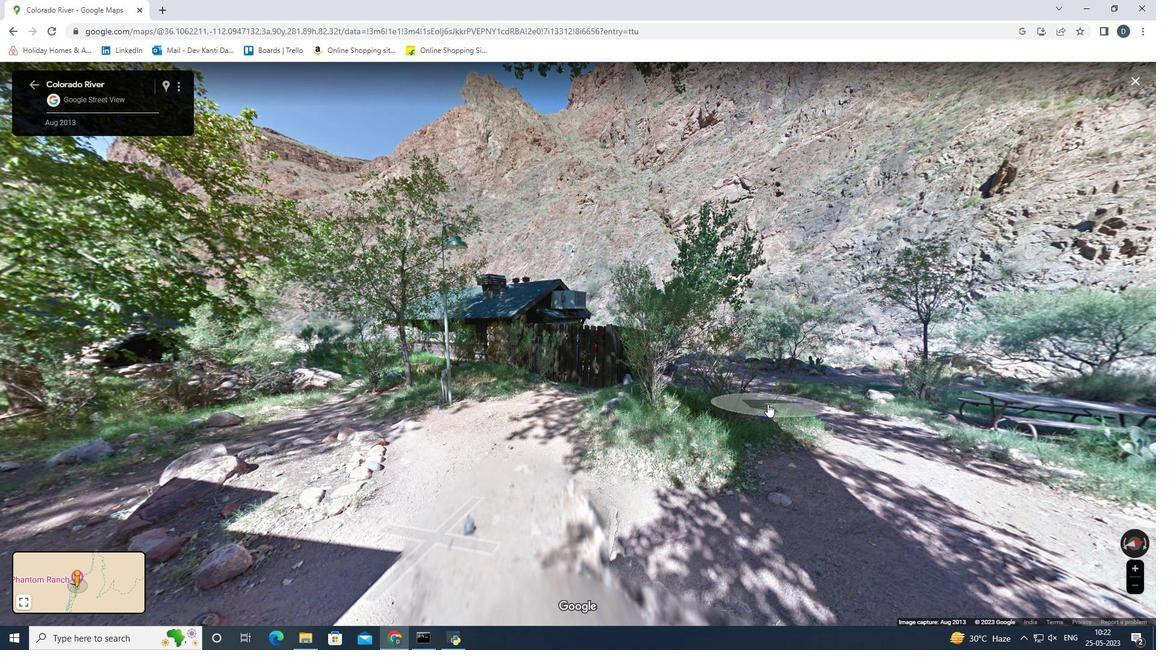 
Action: Mouse scrolled (448, 256) with delta (0, -1)
Screenshot: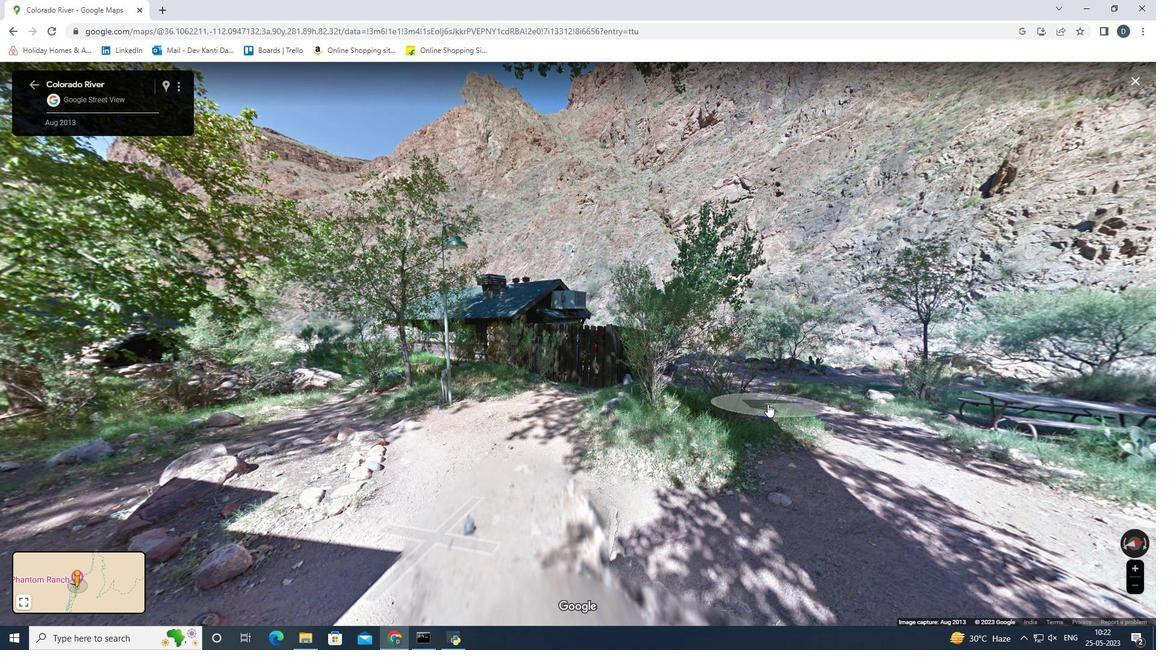 
Action: Mouse scrolled (448, 257) with delta (0, 0)
Screenshot: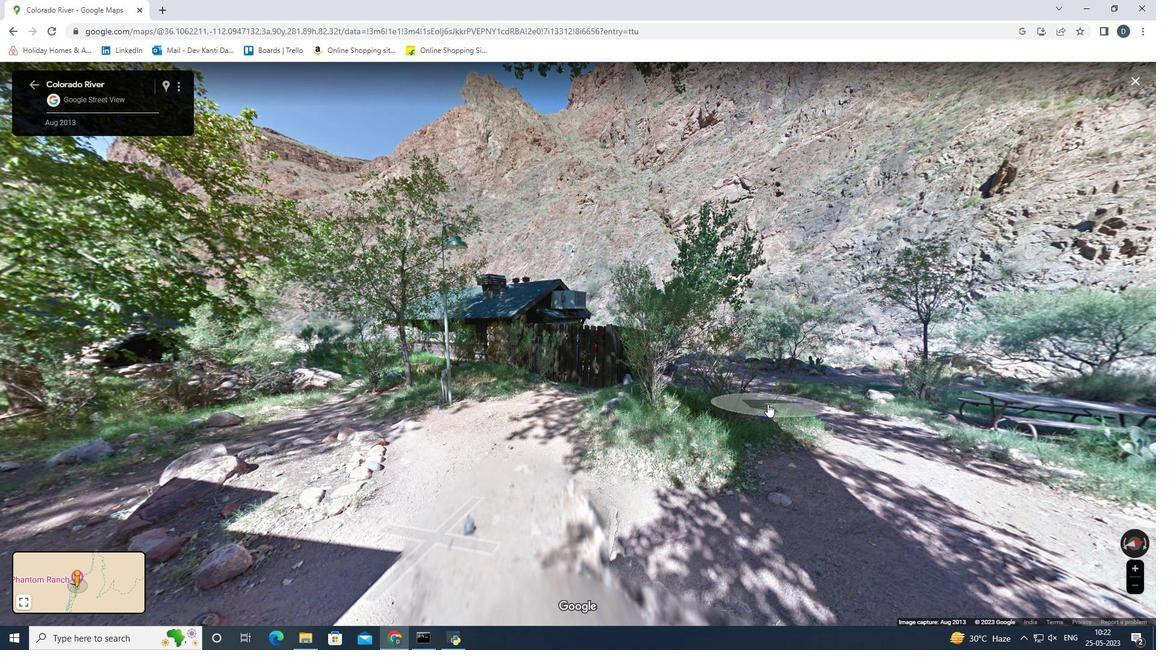 
Action: Mouse scrolled (448, 257) with delta (0, 0)
Screenshot: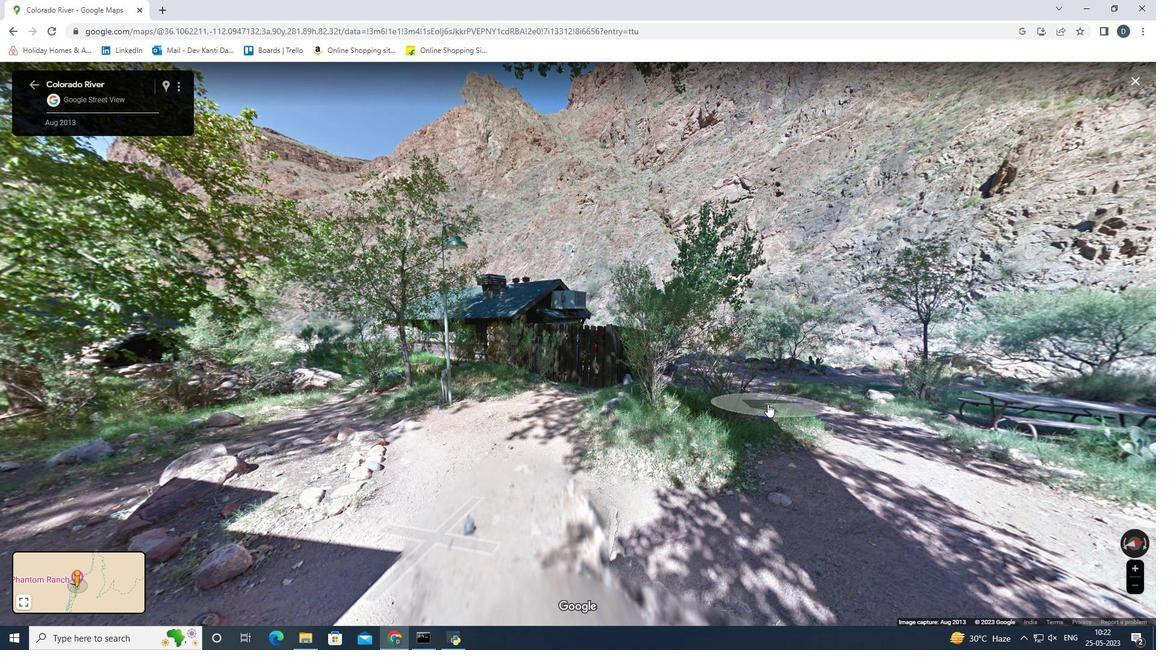 
Action: Mouse scrolled (448, 257) with delta (0, 0)
Screenshot: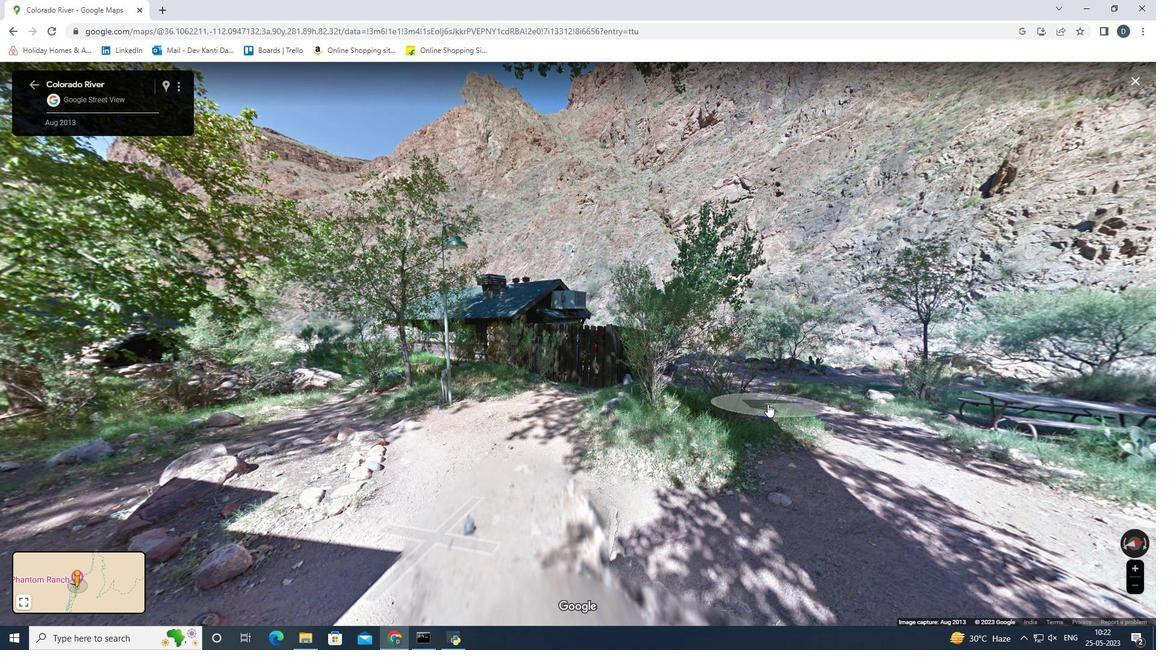 
Action: Mouse scrolled (448, 257) with delta (0, 0)
Screenshot: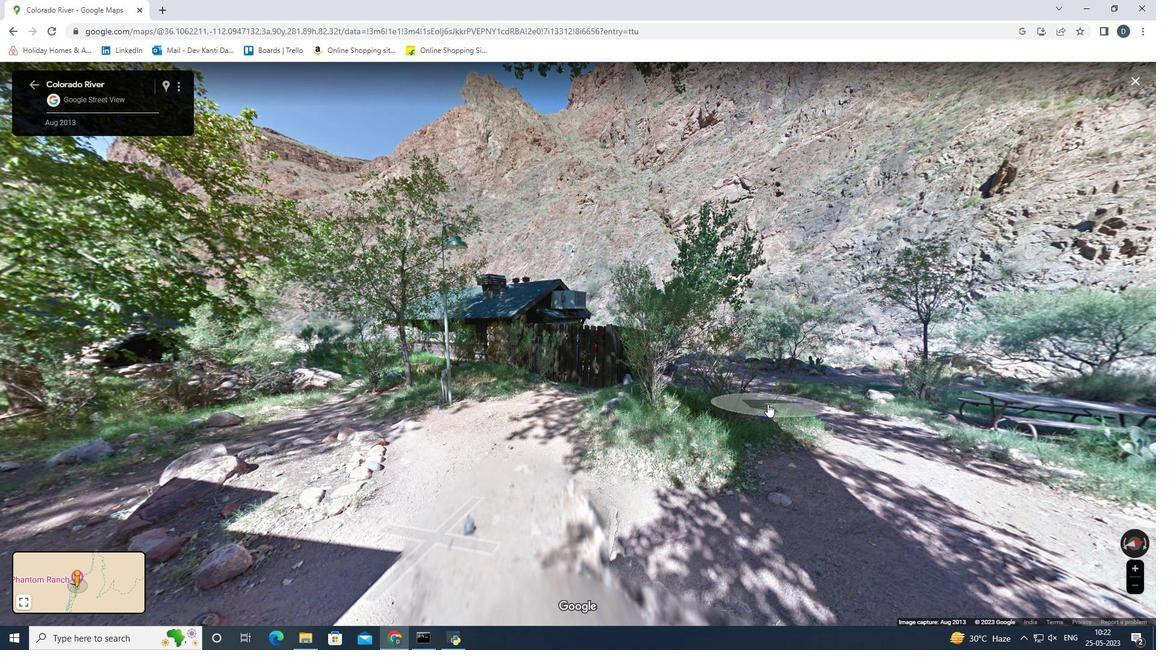 
Action: Mouse scrolled (448, 257) with delta (0, 0)
Screenshot: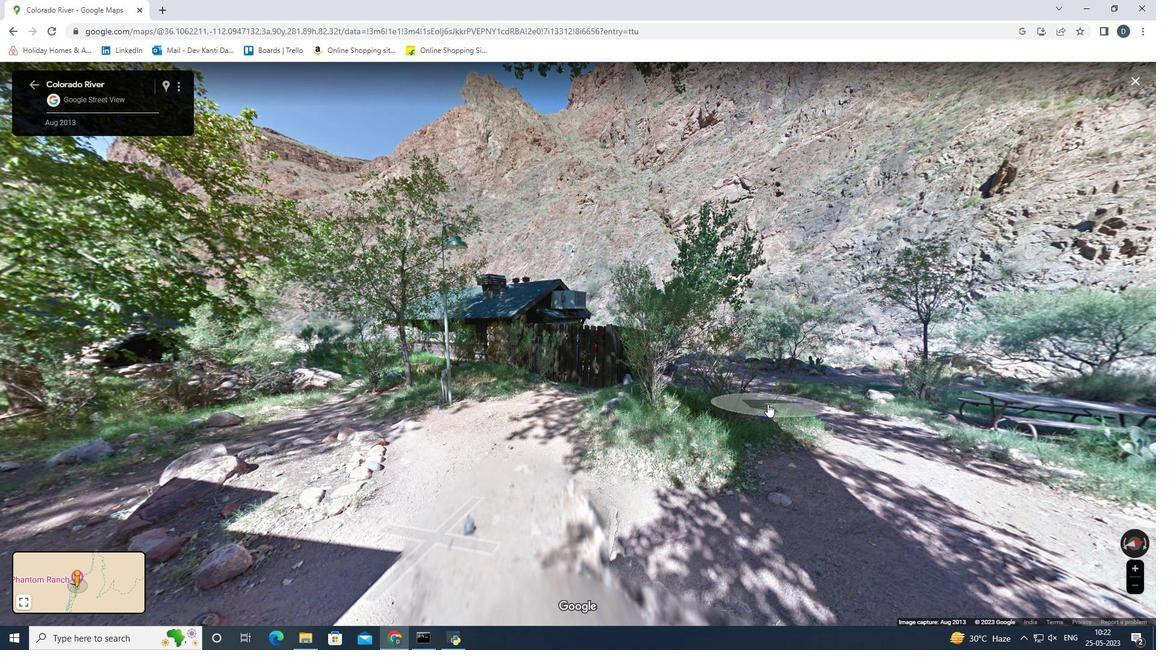 
Action: Mouse scrolled (448, 257) with delta (0, 0)
Screenshot: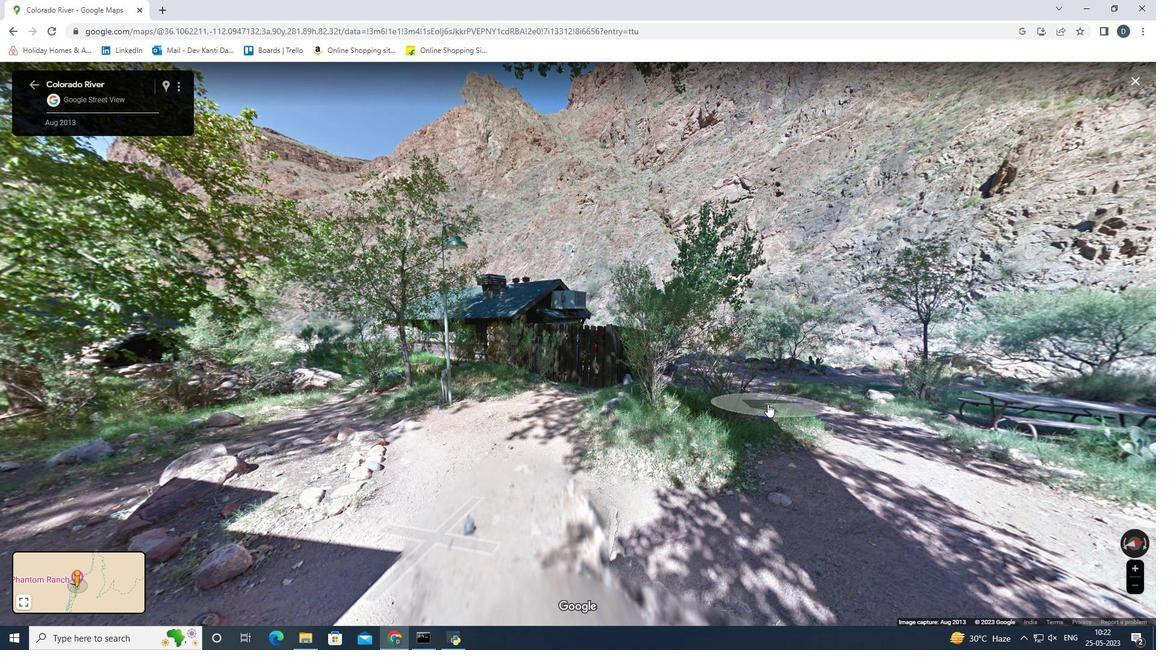 
Action: Mouse scrolled (448, 257) with delta (0, 0)
Screenshot: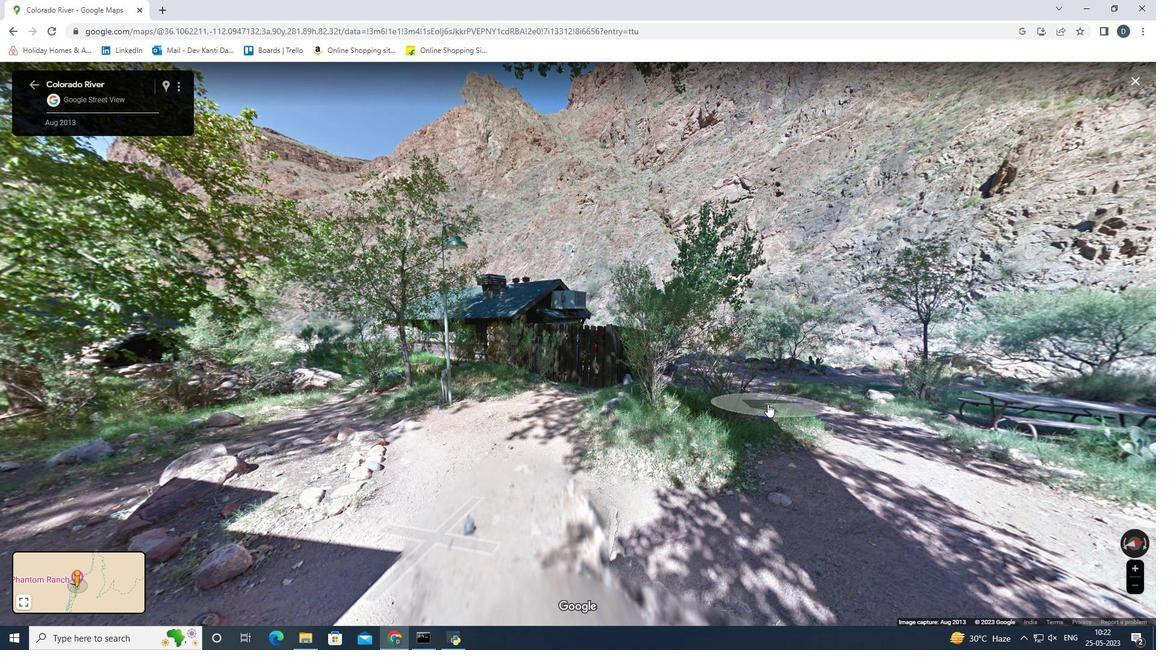 
Action: Mouse scrolled (448, 257) with delta (0, 0)
Screenshot: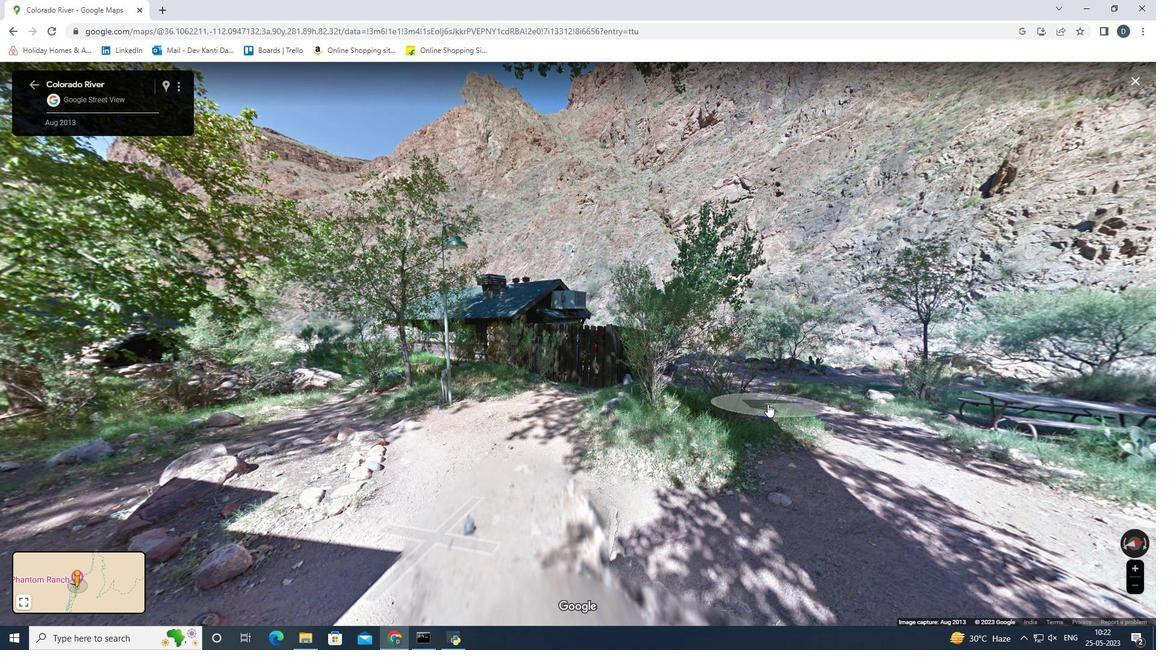 
Action: Mouse scrolled (448, 257) with delta (0, 0)
Screenshot: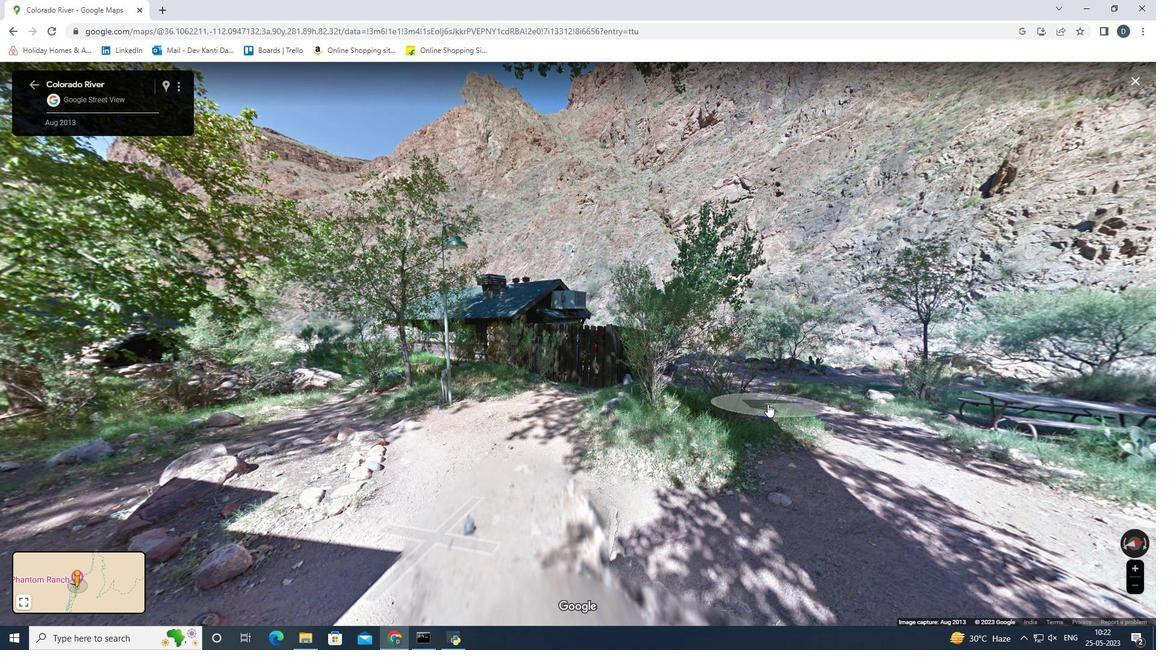 
Action: Mouse scrolled (448, 257) with delta (0, 0)
Screenshot: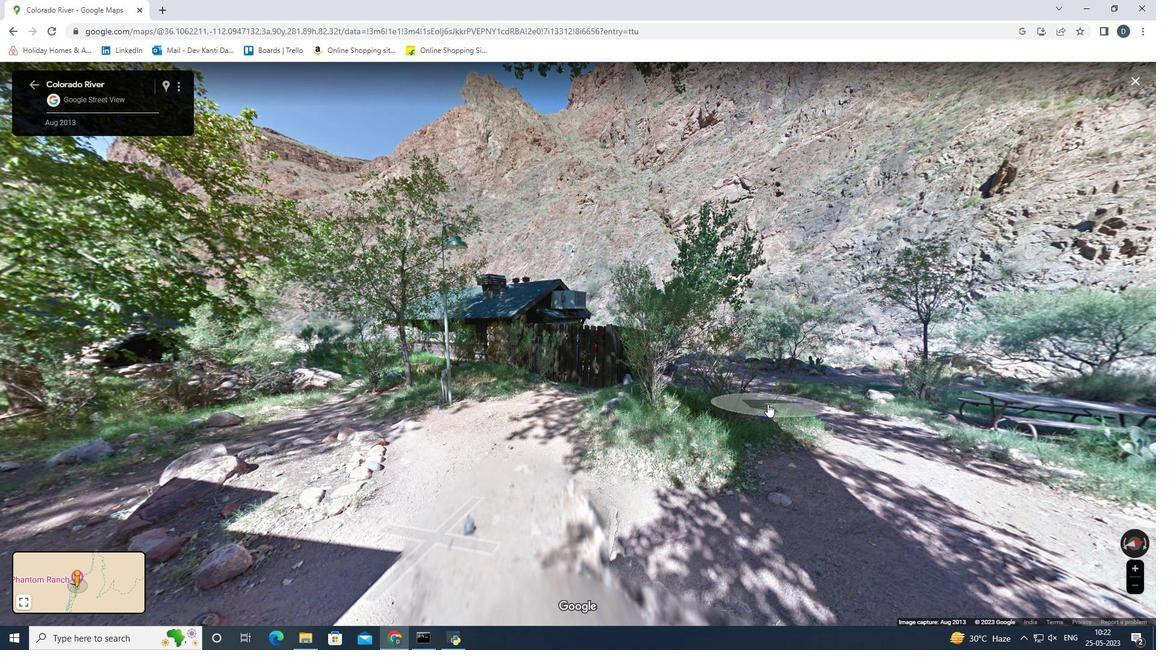 
Action: Mouse scrolled (448, 257) with delta (0, 0)
Screenshot: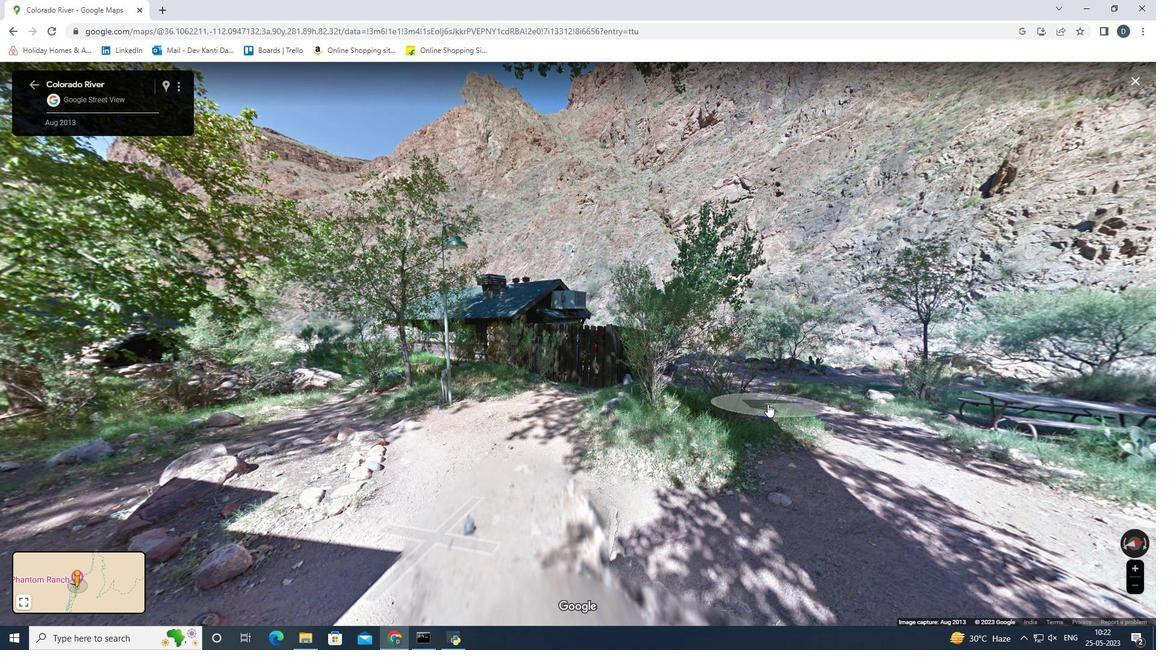 
Action: Mouse scrolled (448, 257) with delta (0, 0)
Screenshot: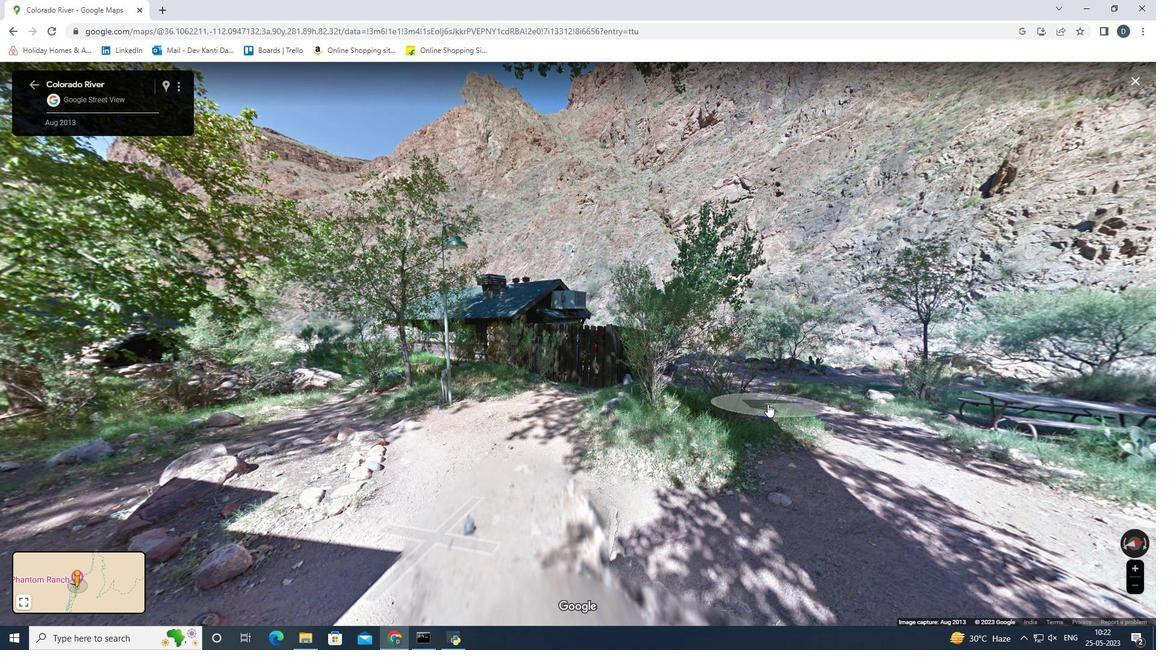 
Action: Mouse scrolled (448, 257) with delta (0, 0)
Screenshot: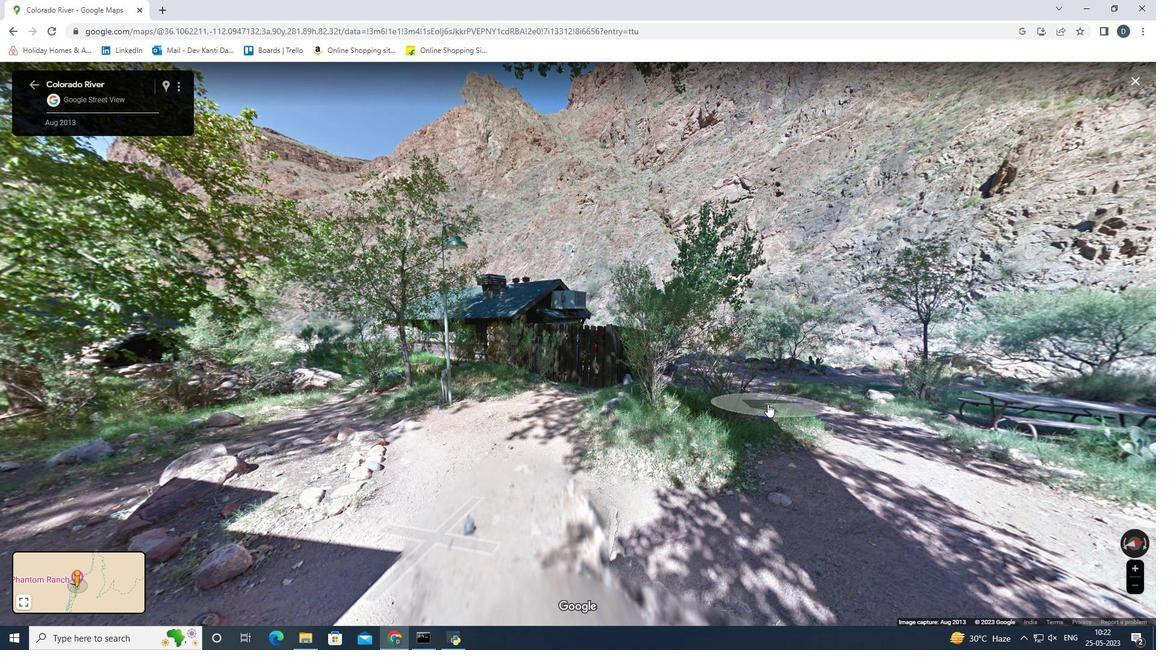 
Action: Mouse scrolled (448, 257) with delta (0, 0)
Screenshot: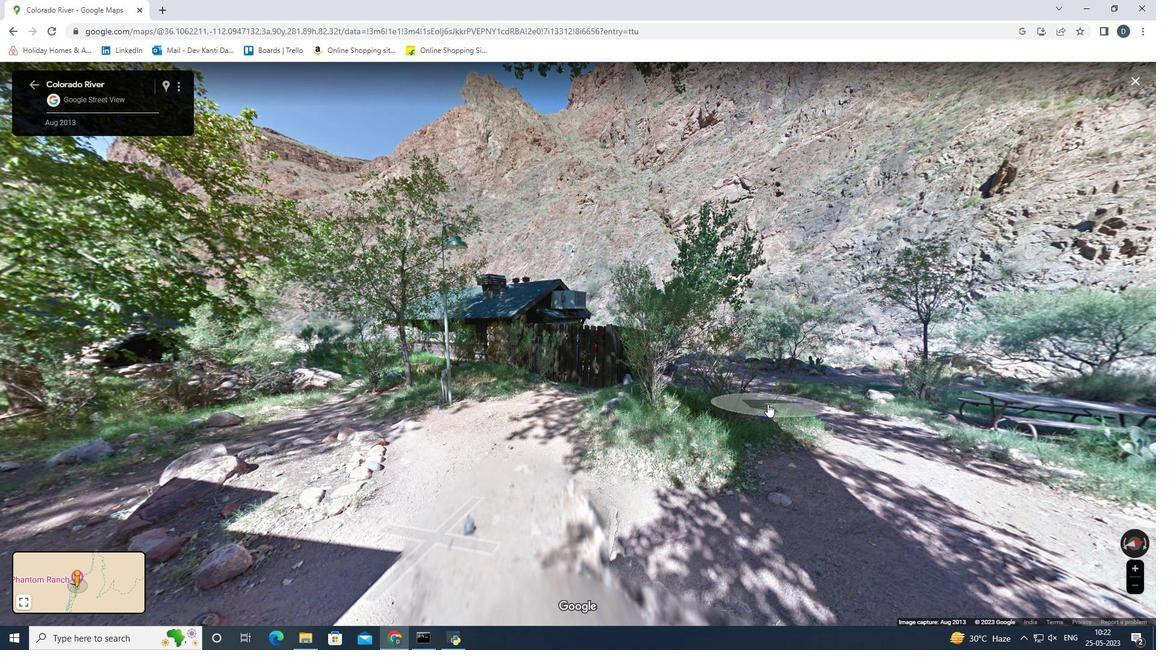 
Action: Mouse scrolled (448, 257) with delta (0, 0)
Screenshot: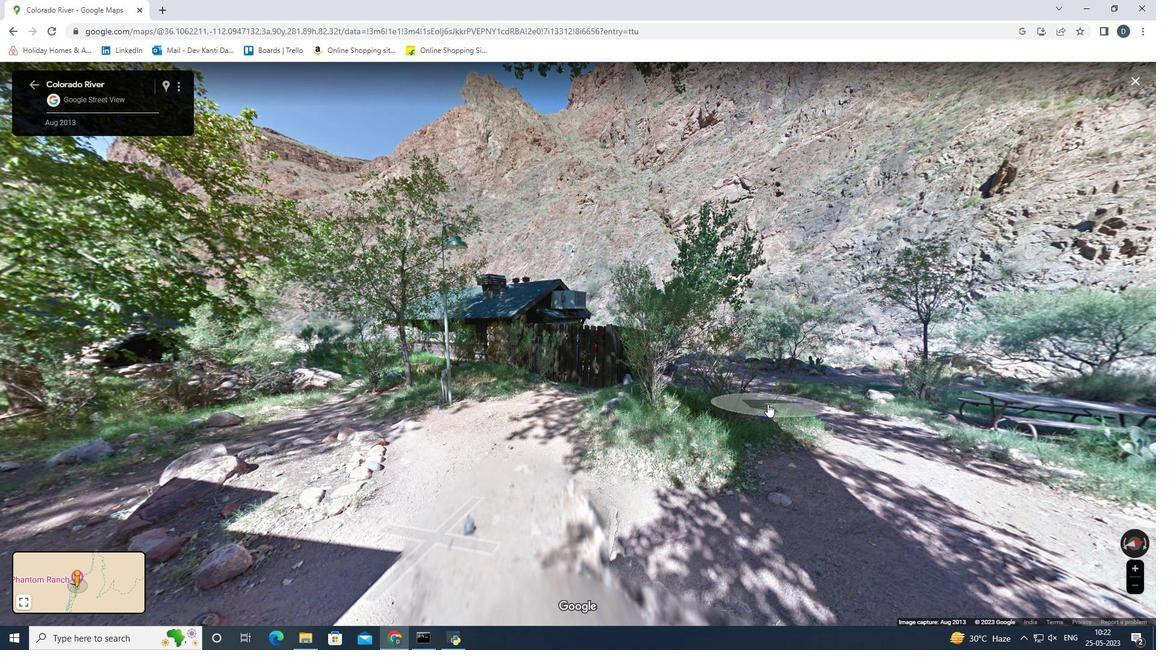 
Action: Mouse scrolled (448, 257) with delta (0, 0)
Screenshot: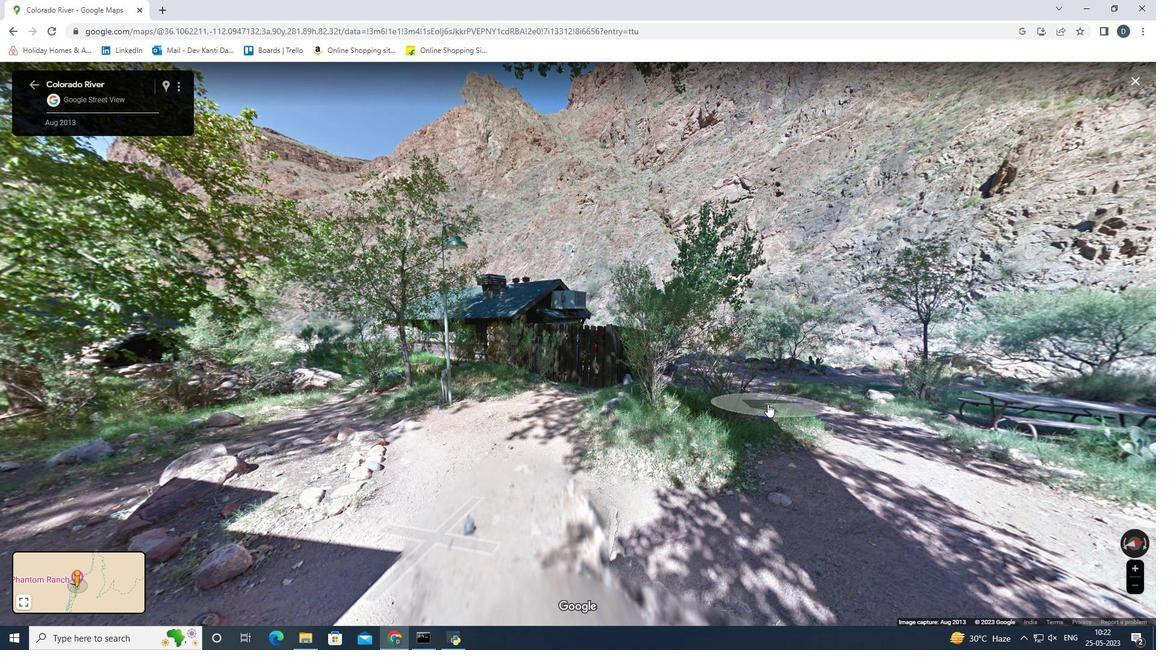 
Action: Mouse scrolled (448, 257) with delta (0, 0)
Screenshot: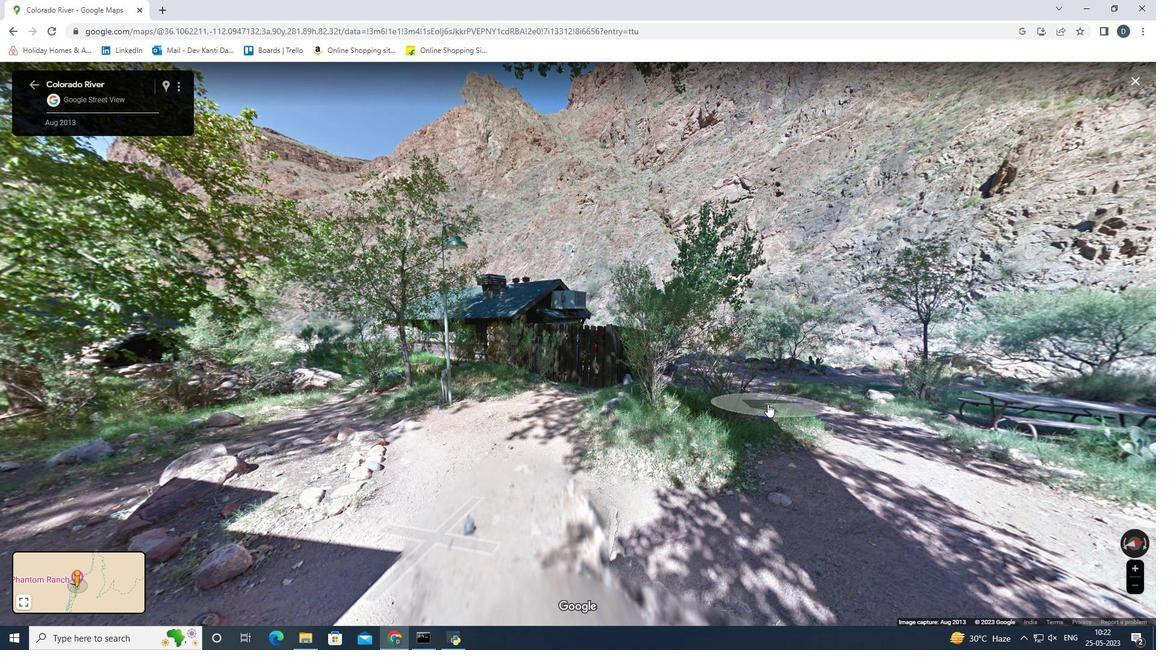 
Action: Mouse scrolled (448, 257) with delta (0, 0)
Screenshot: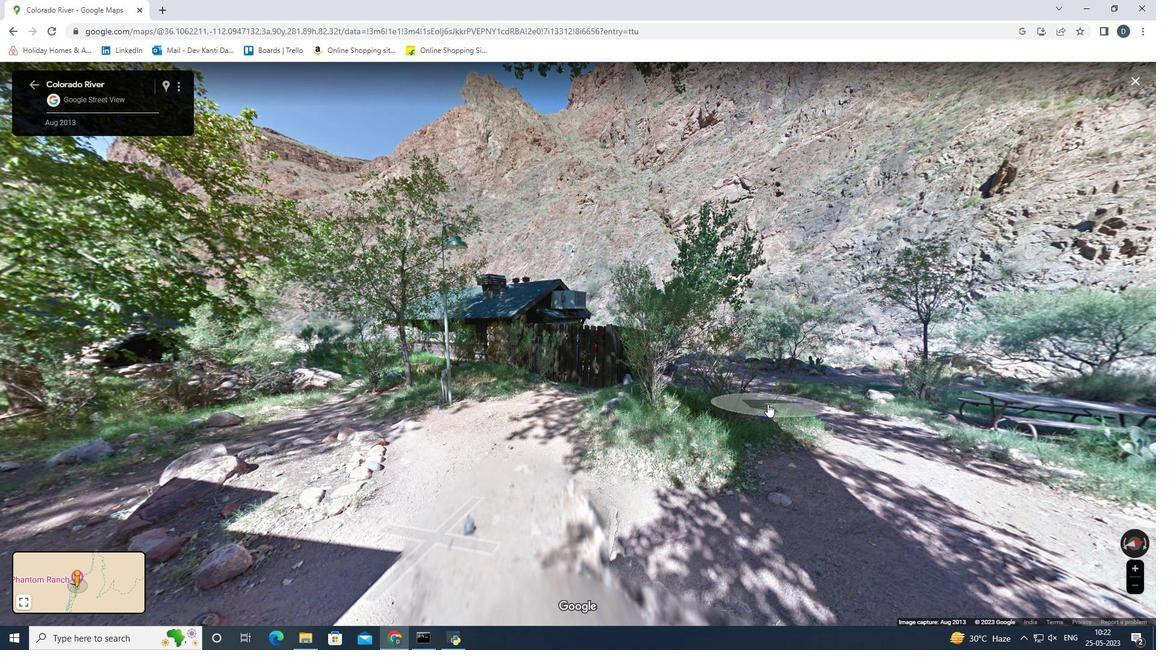 
Action: Mouse scrolled (448, 257) with delta (0, 0)
Screenshot: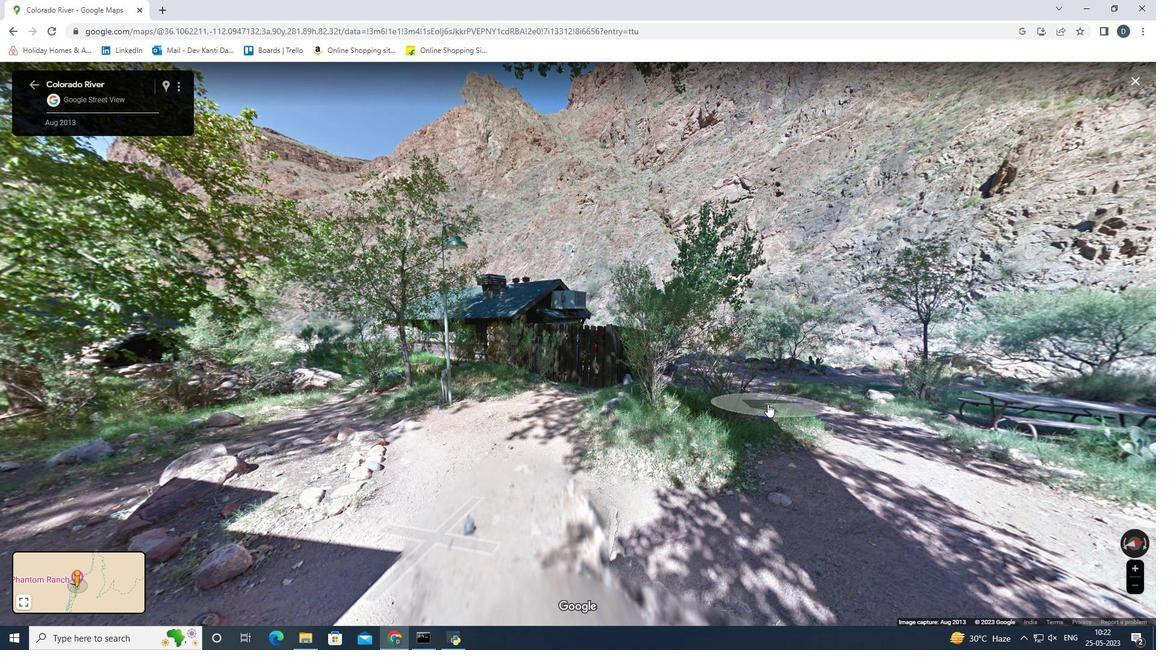 
Action: Mouse scrolled (448, 257) with delta (0, 0)
Screenshot: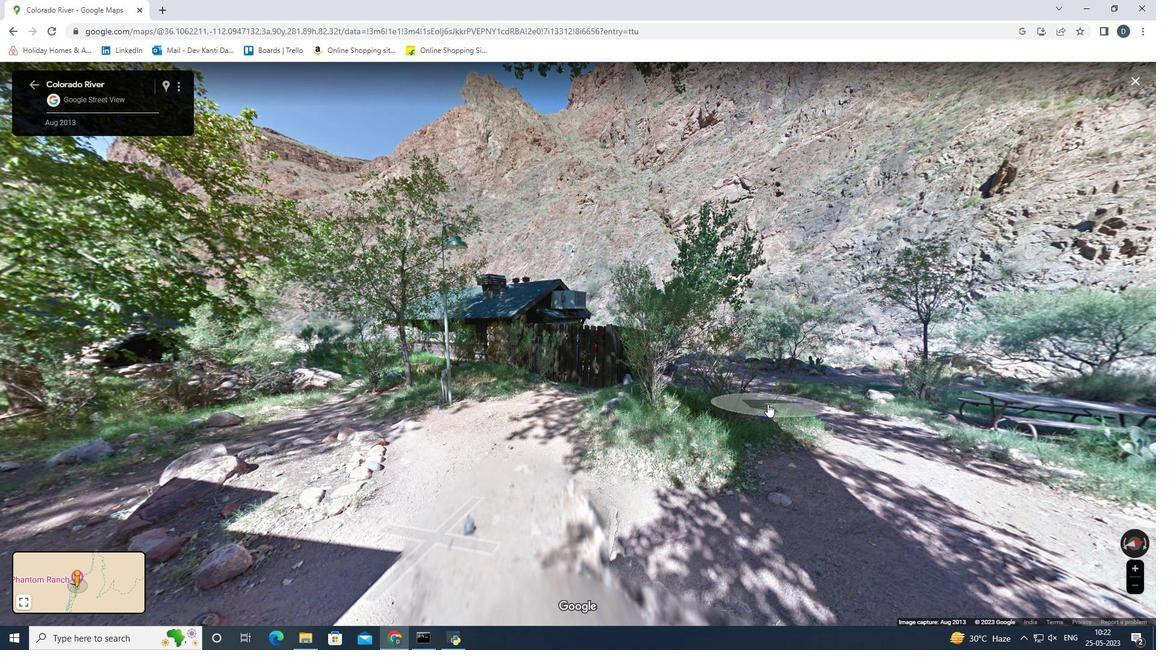 
Action: Mouse scrolled (448, 257) with delta (0, 0)
Screenshot: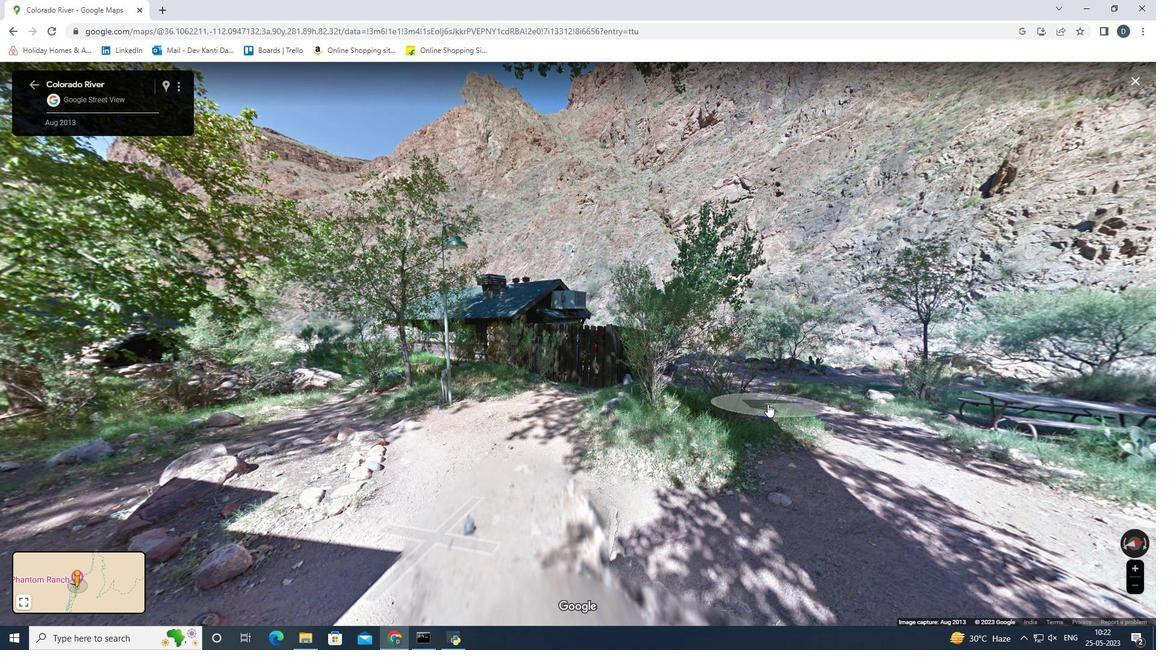 
Action: Mouse scrolled (448, 257) with delta (0, 0)
Screenshot: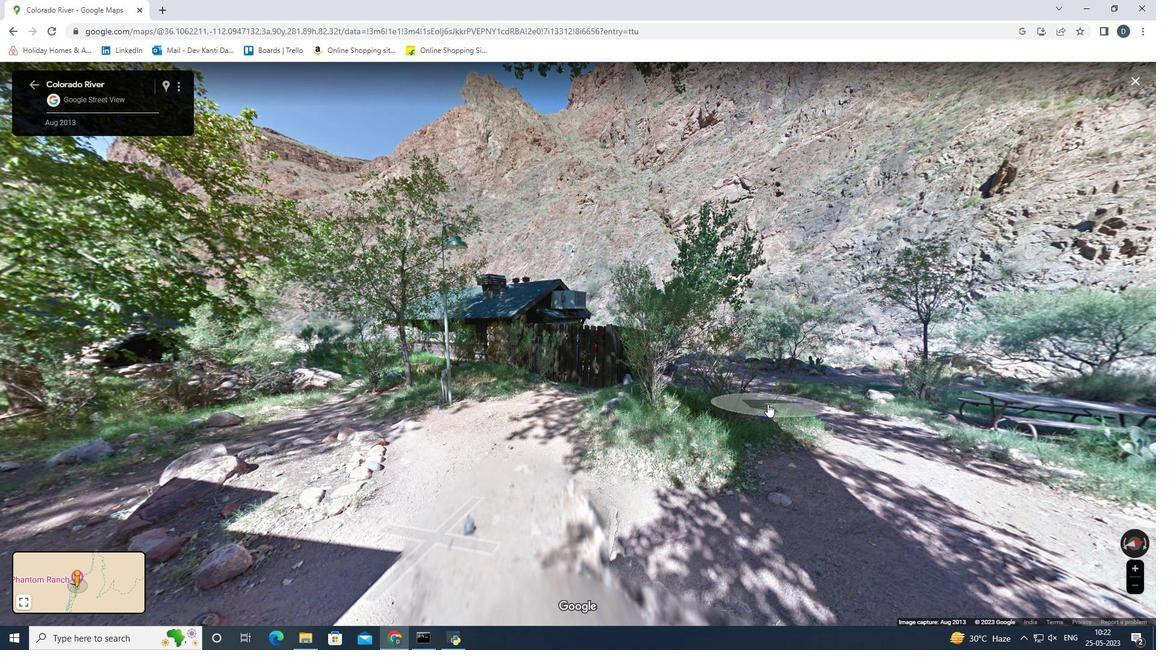 
Action: Mouse scrolled (448, 257) with delta (0, 0)
Screenshot: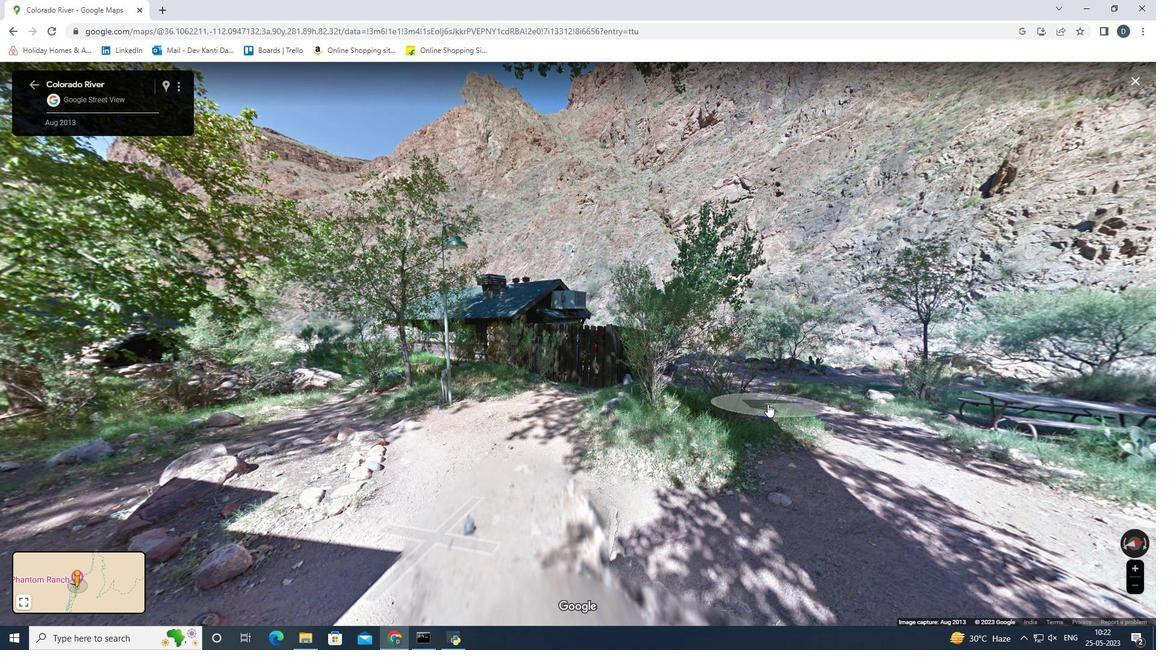 
Action: Mouse scrolled (448, 256) with delta (0, -1)
Screenshot: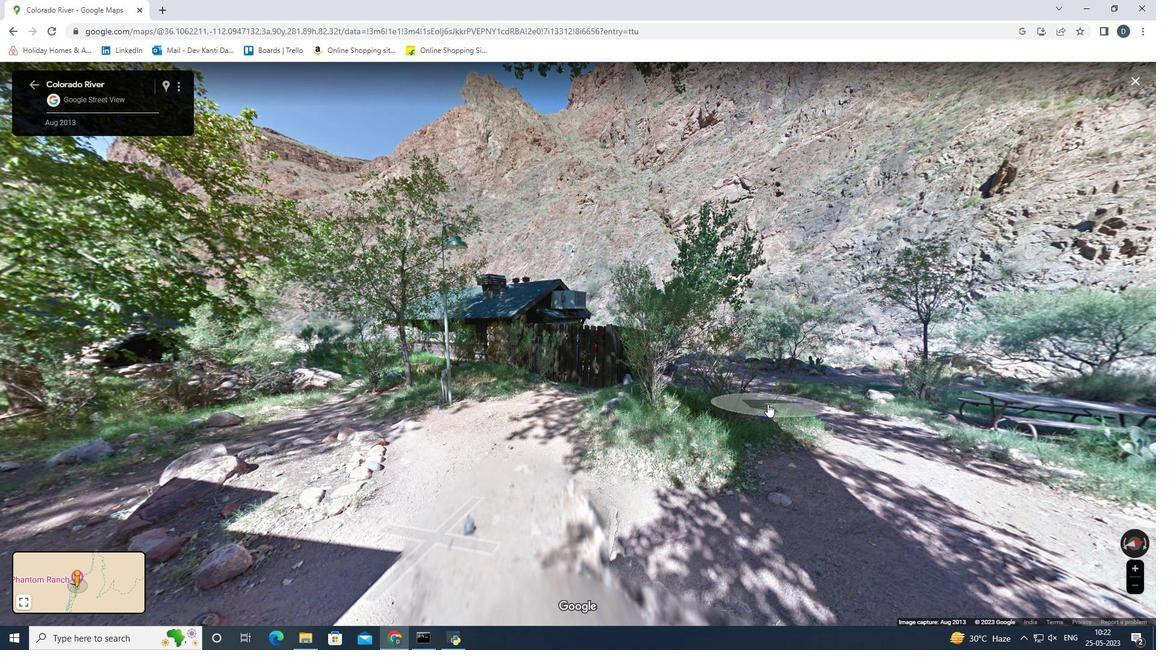 
Action: Mouse moved to (447, 257)
Screenshot: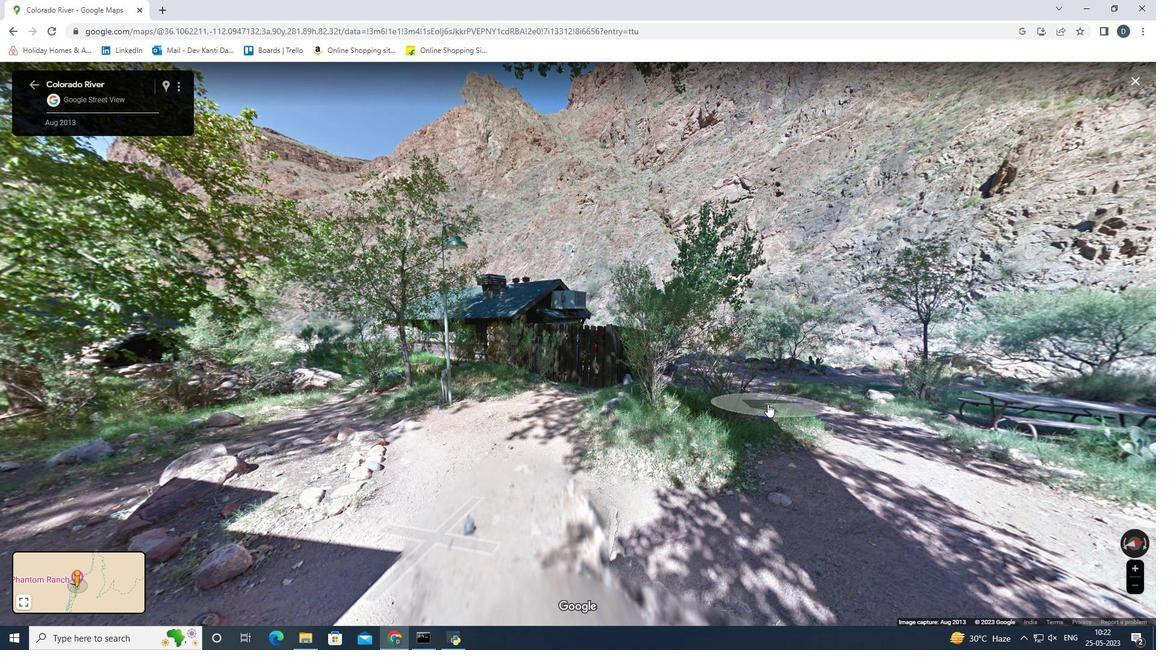 
Action: Mouse scrolled (447, 257) with delta (0, 0)
Screenshot: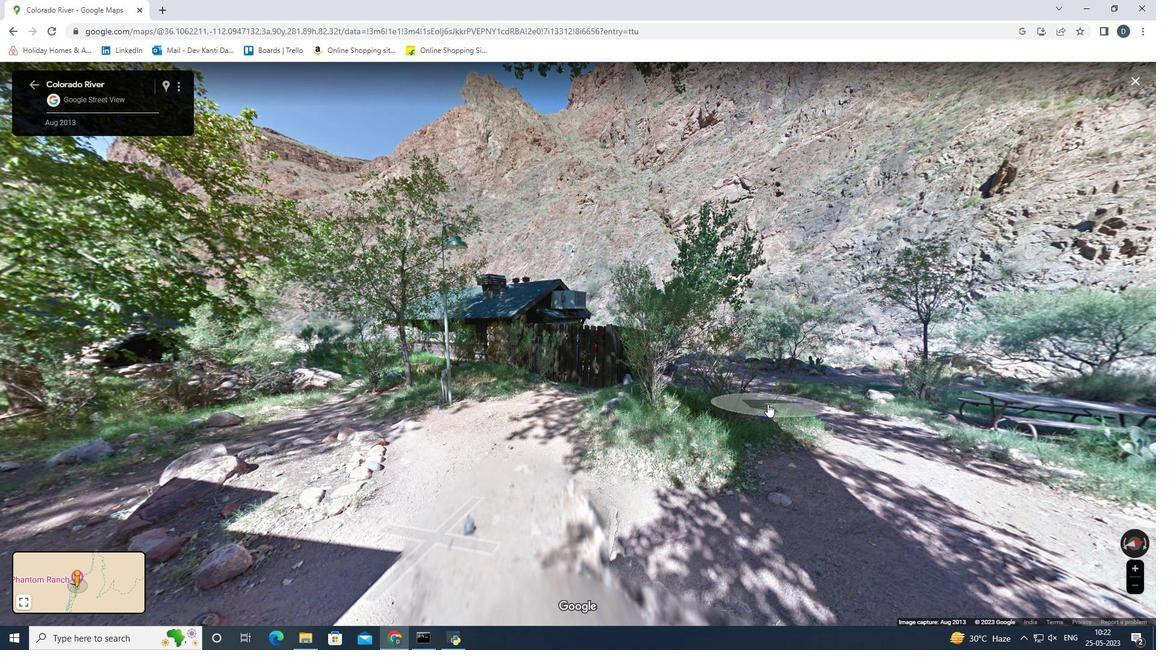 
Action: Mouse scrolled (447, 257) with delta (0, 0)
Screenshot: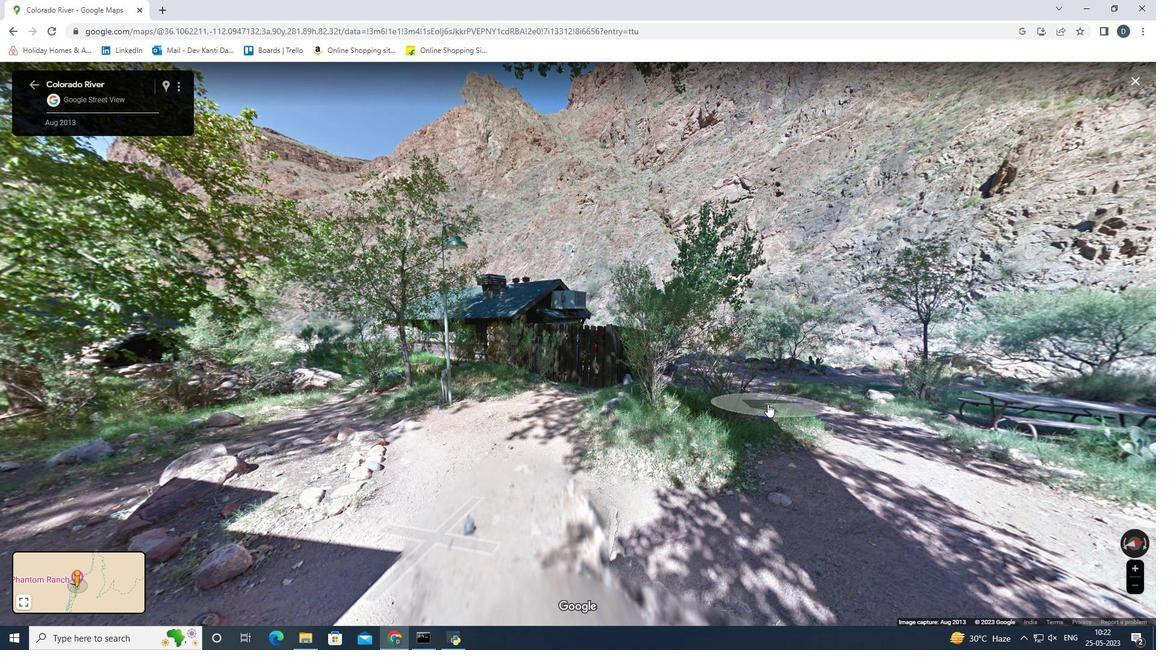 
Action: Mouse scrolled (447, 257) with delta (0, 0)
Screenshot: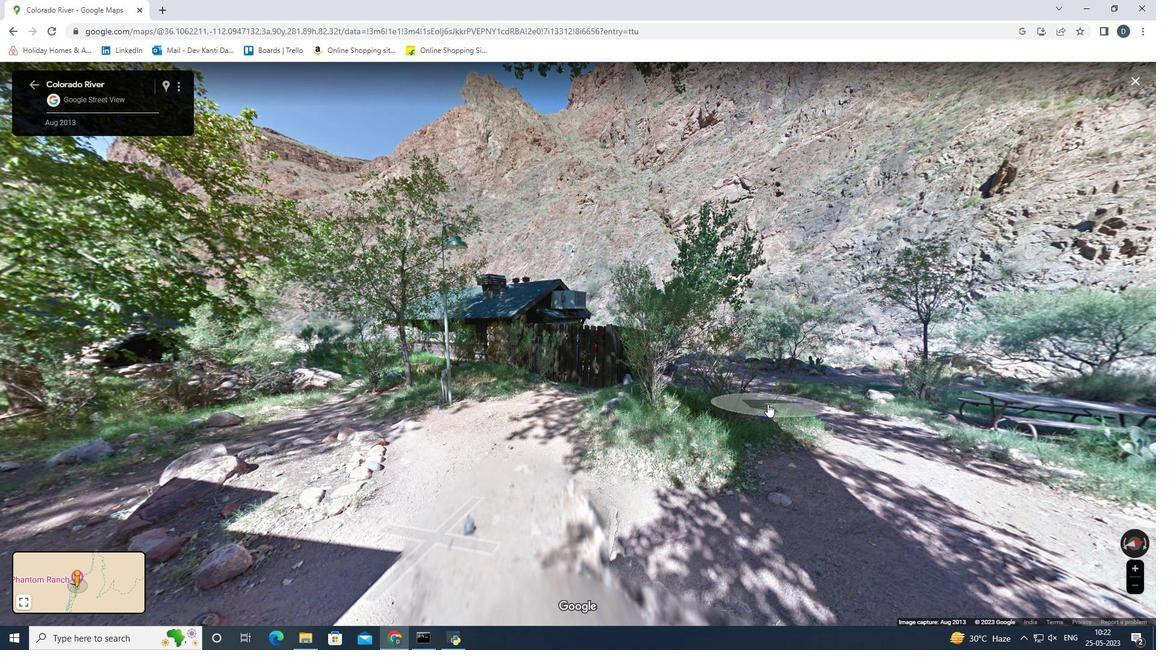 
Action: Mouse moved to (445, 259)
Screenshot: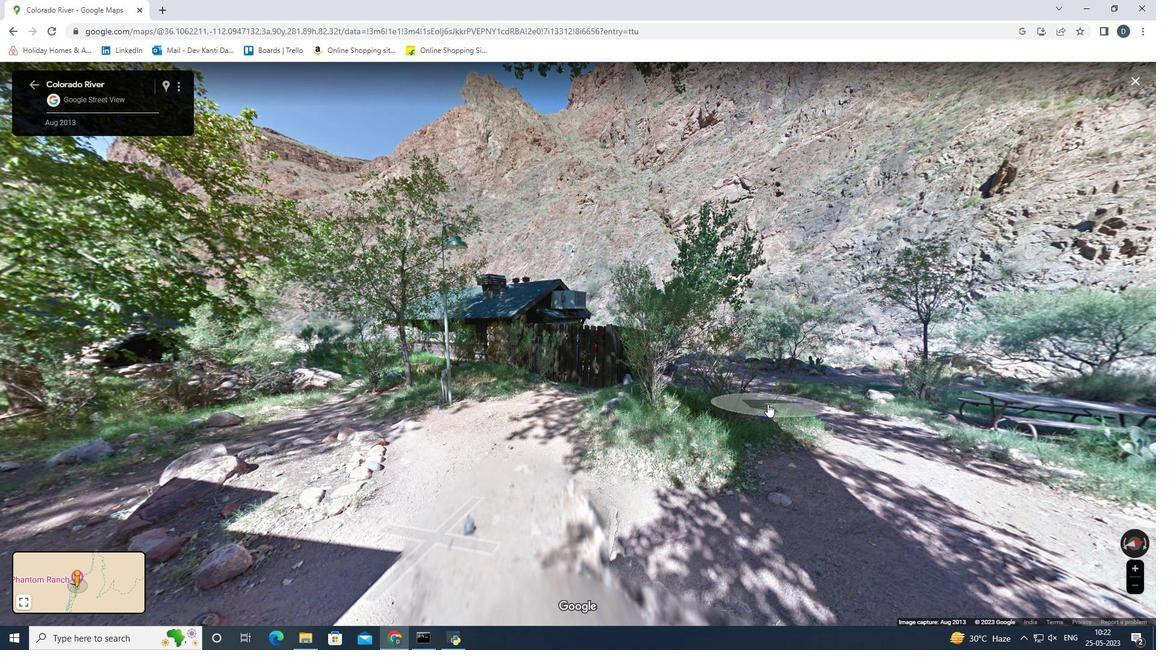 
Action: Mouse scrolled (445, 260) with delta (0, 0)
Screenshot: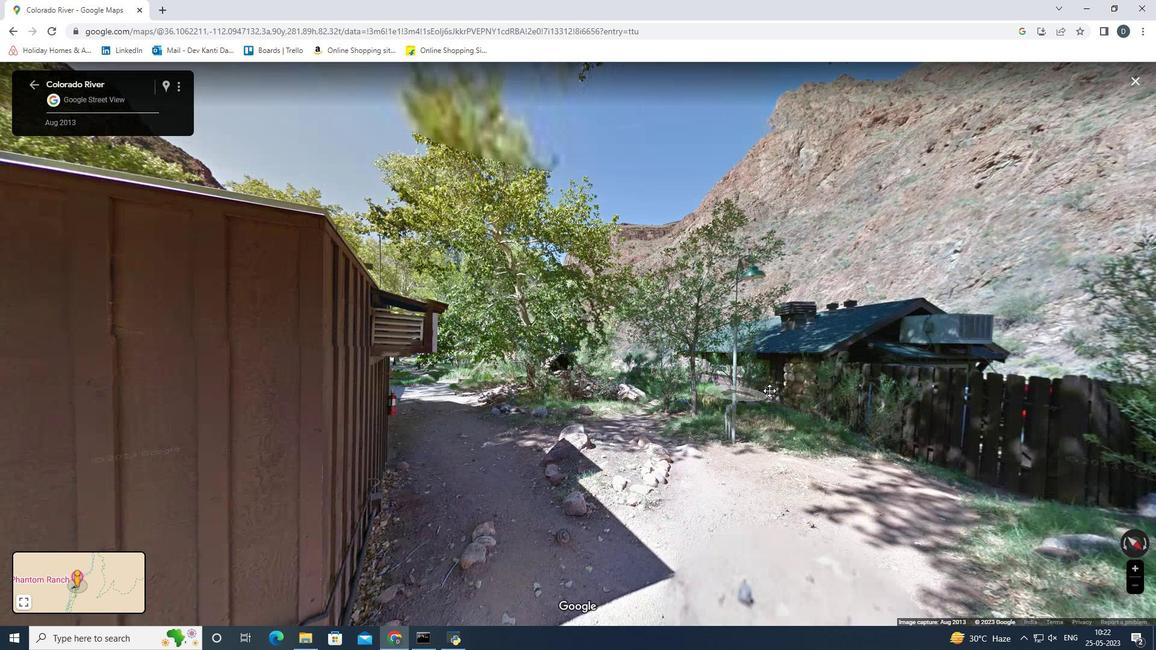 
Action: Mouse moved to (371, 197)
Screenshot: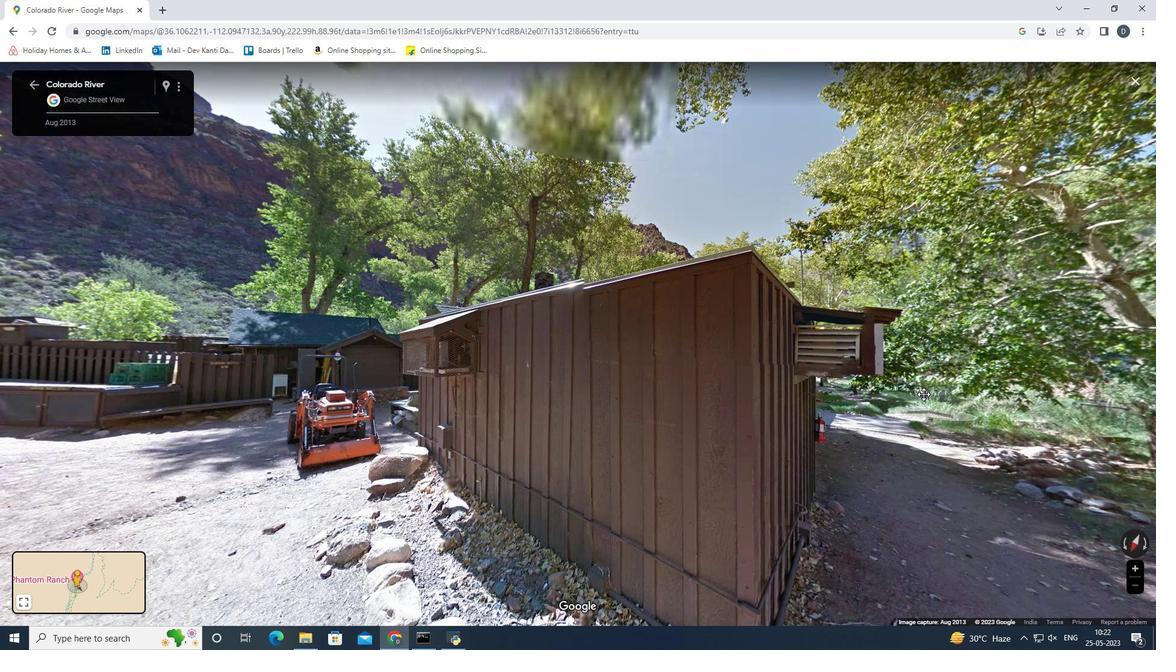 
Action: Mouse pressed left at (371, 197)
Screenshot: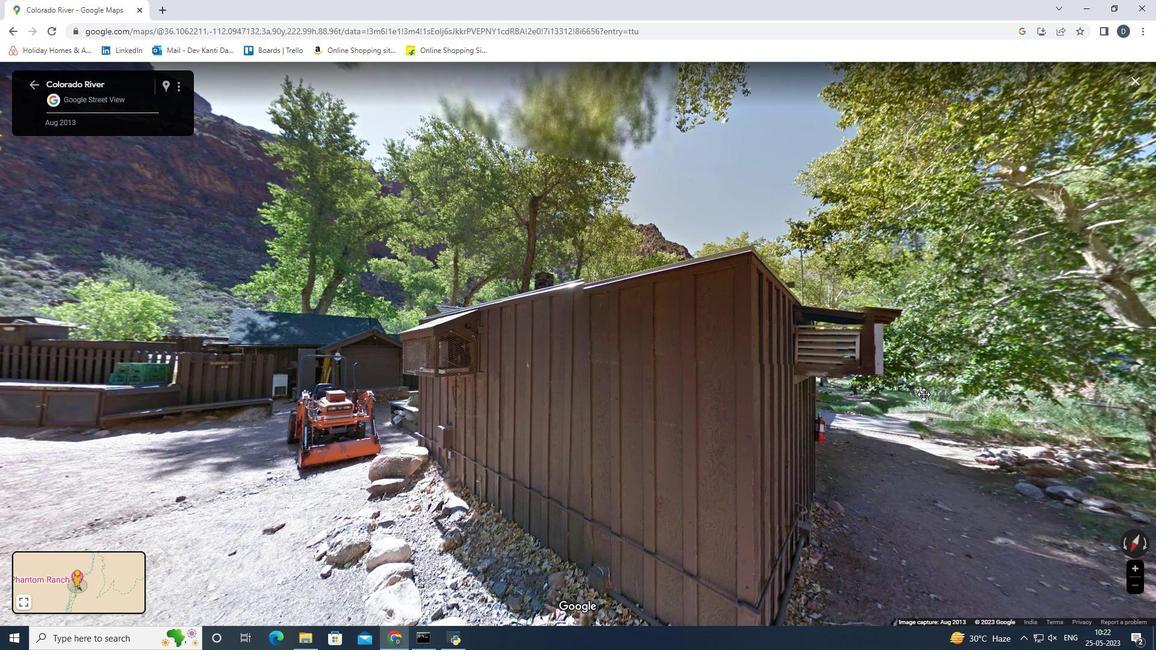 
Action: Mouse moved to (598, 236)
Screenshot: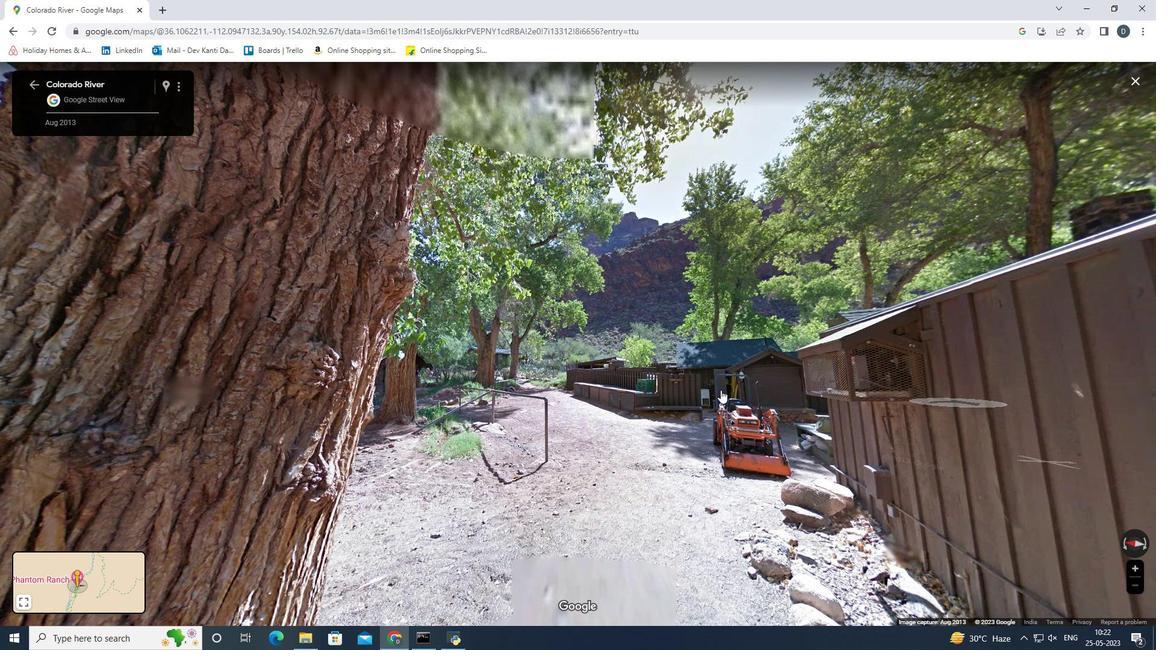 
Action: Mouse scrolled (598, 237) with delta (0, 0)
Screenshot: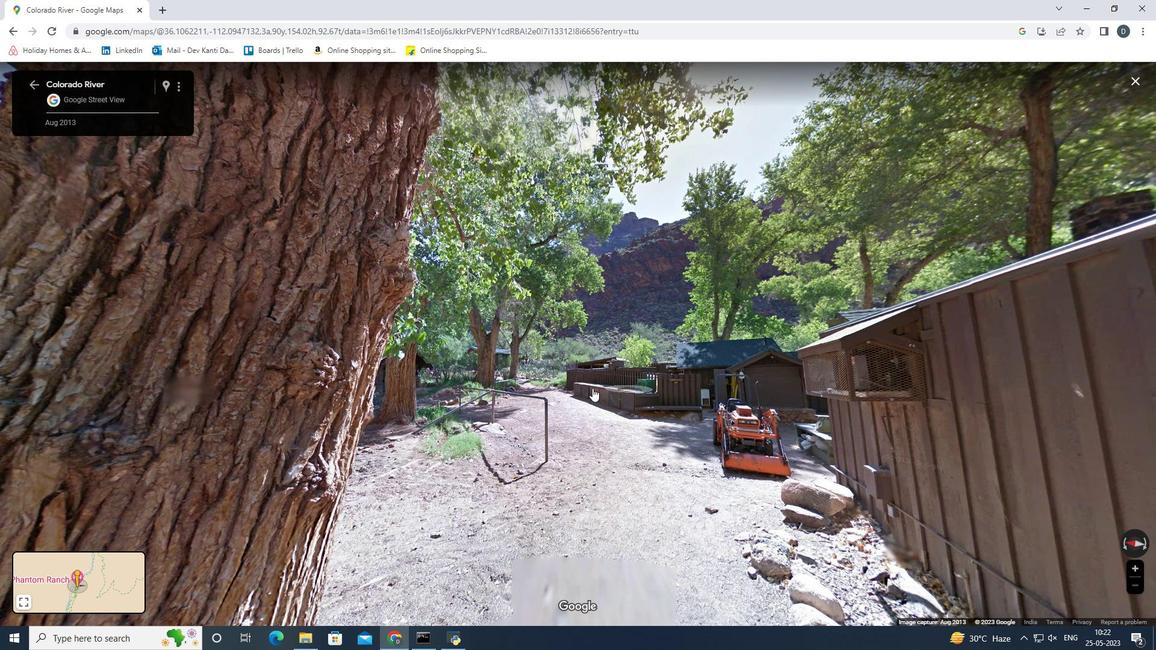 
Action: Mouse moved to (645, 203)
Screenshot: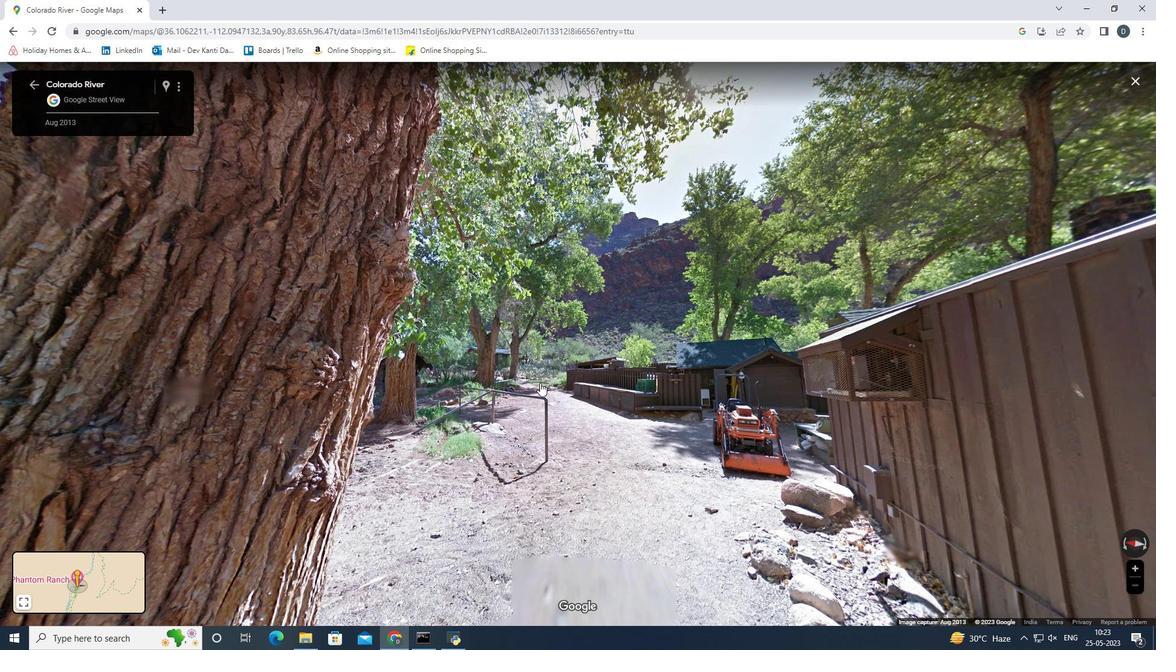
Action: Mouse pressed left at (645, 203)
